 Task: I am in Miami and considering a trip to the popular Sawgrass Mills for shopping. Can you check the current crowd level at the shopping outlet? I want to plan my shopping time wisely.
Action: Mouse moved to (153, 65)
Screenshot: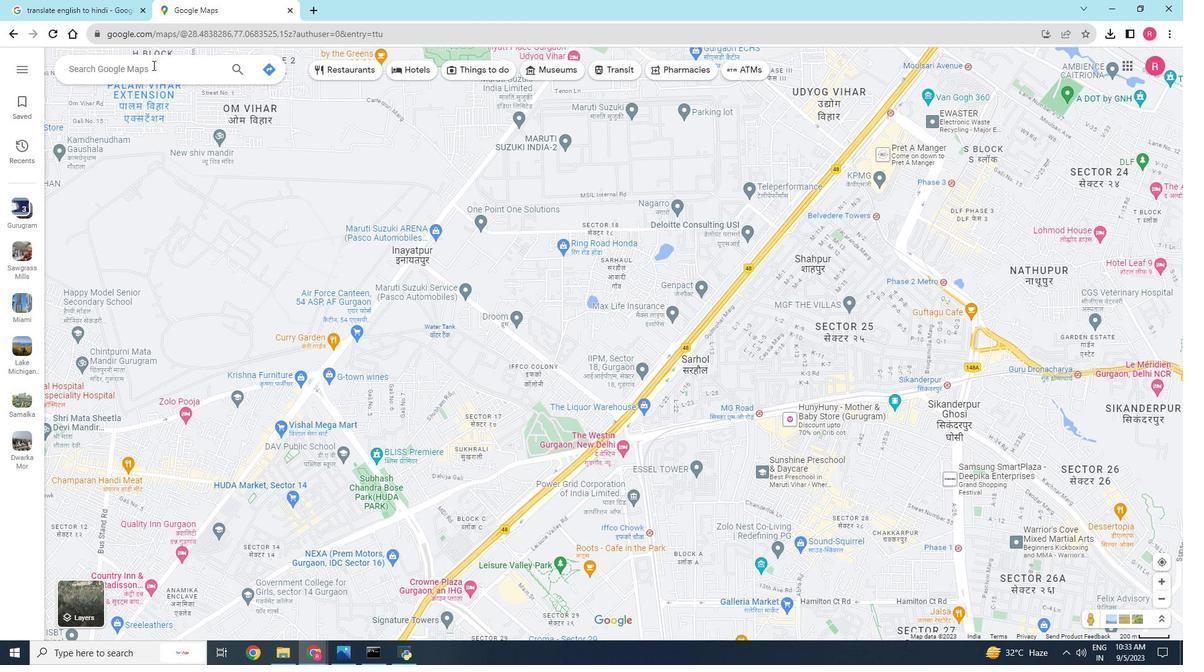 
Action: Mouse pressed left at (153, 65)
Screenshot: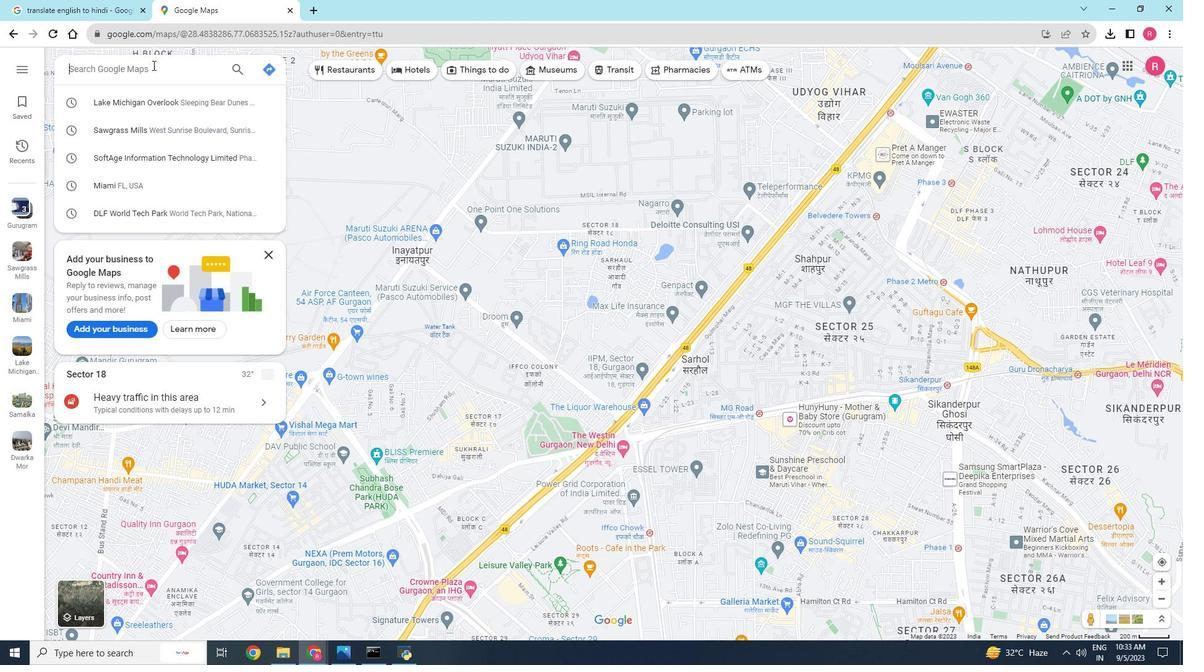 
Action: Key pressed <Key.shift>Miami<Key.space>sawgress<Key.space>mills<Key.enter>
Screenshot: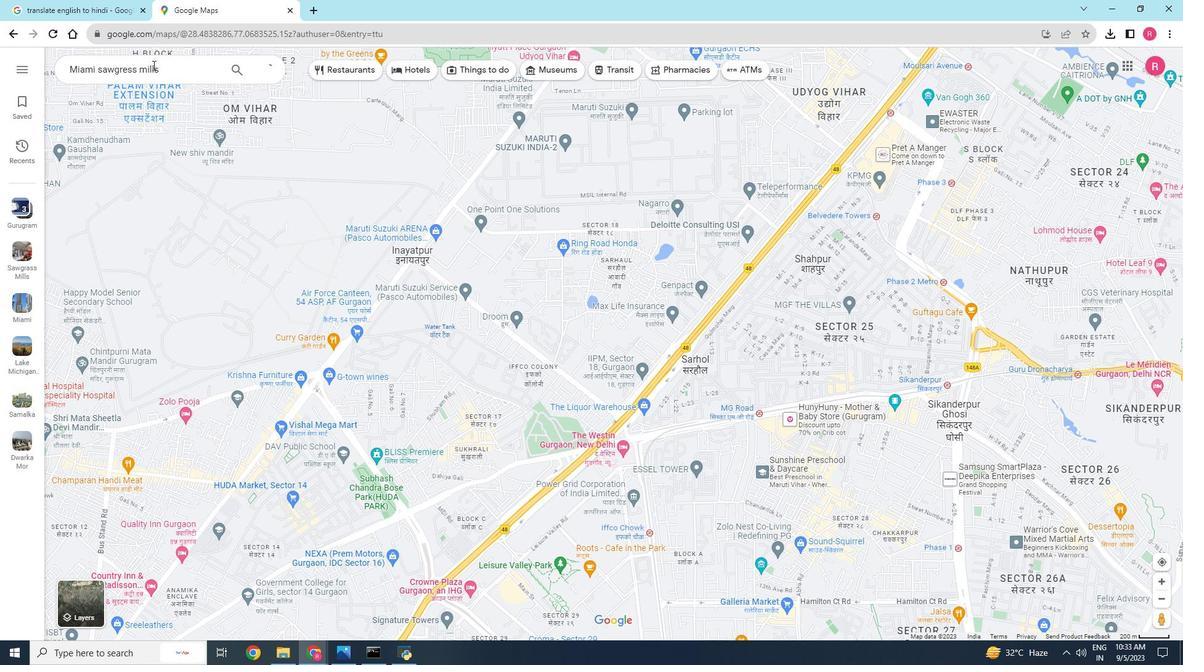 
Action: Mouse moved to (237, 138)
Screenshot: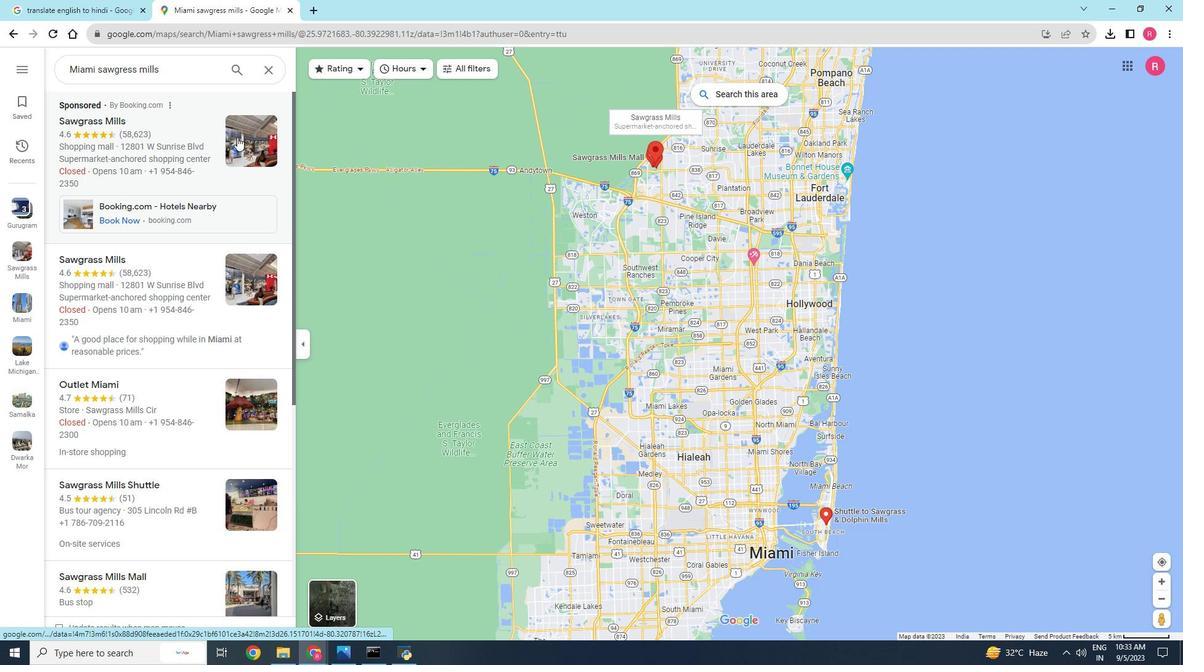 
Action: Mouse pressed left at (237, 138)
Screenshot: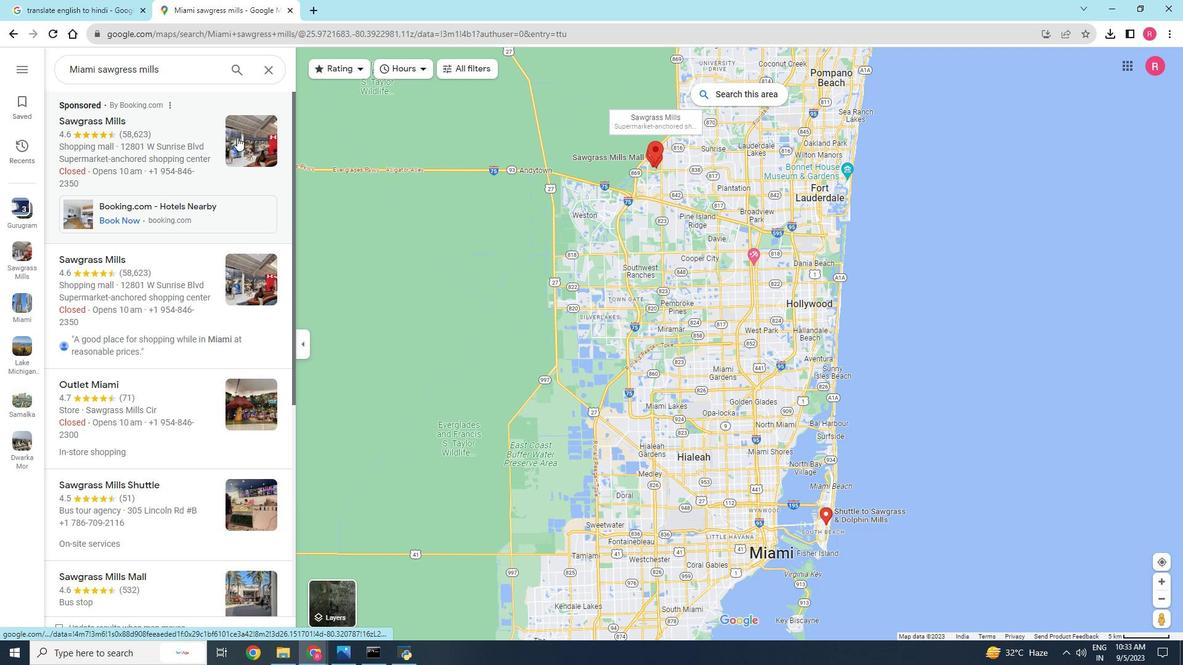 
Action: Mouse moved to (719, 268)
Screenshot: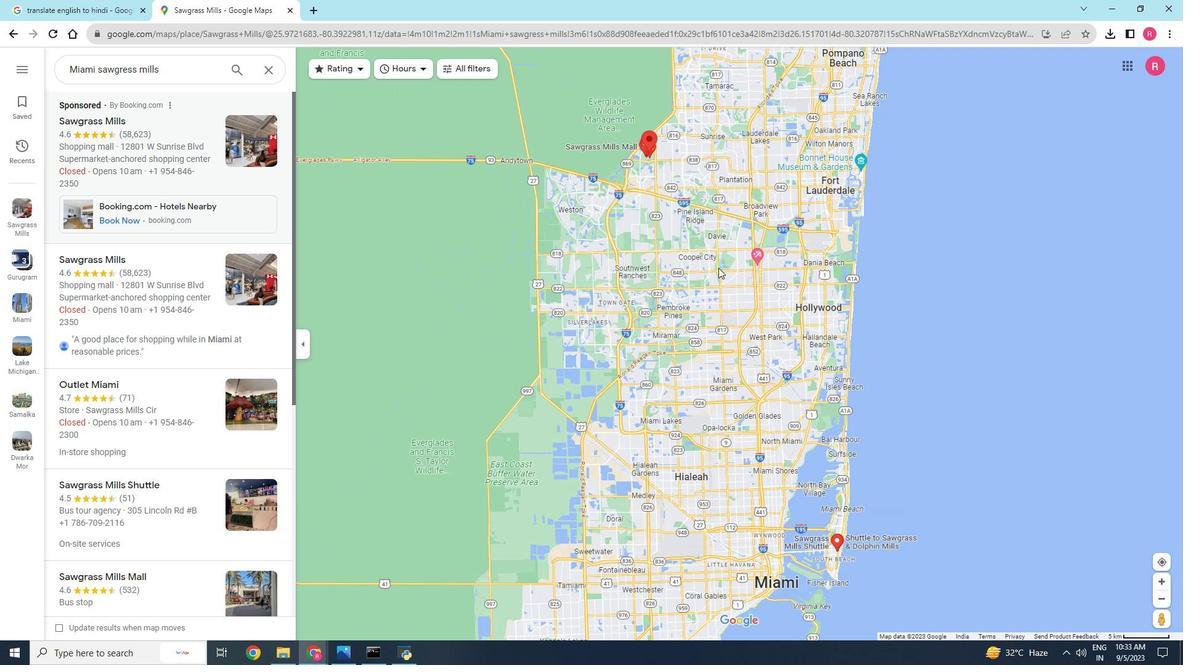 
Action: Mouse scrolled (719, 269) with delta (0, 0)
Screenshot: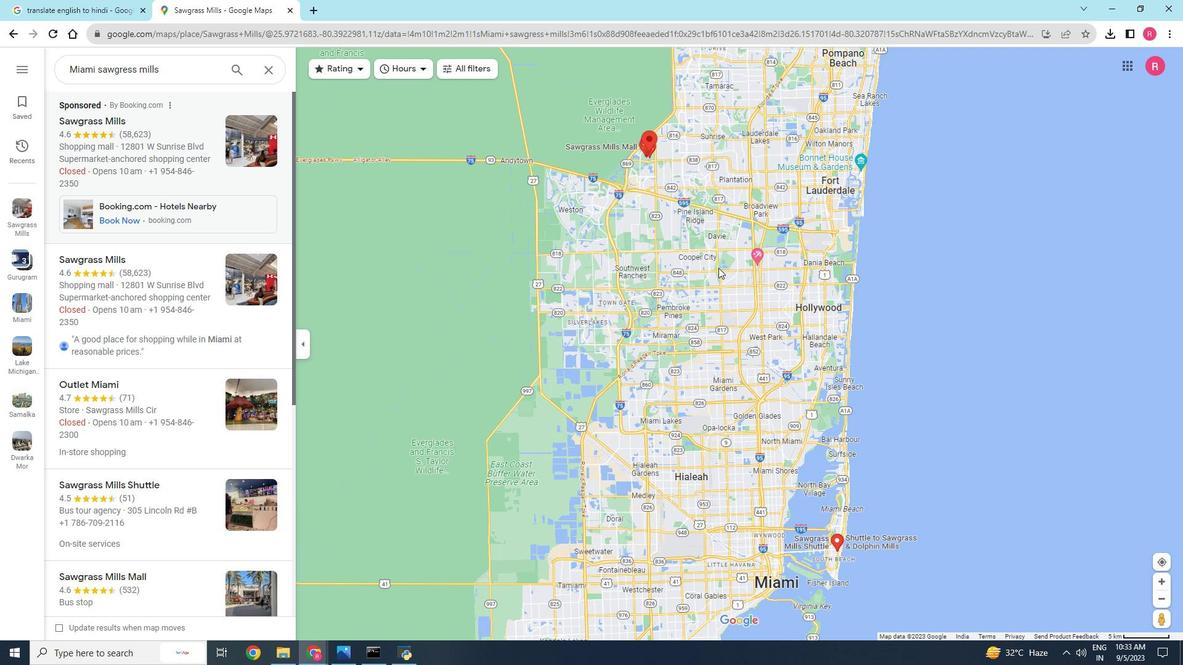 
Action: Mouse scrolled (719, 269) with delta (0, 0)
Screenshot: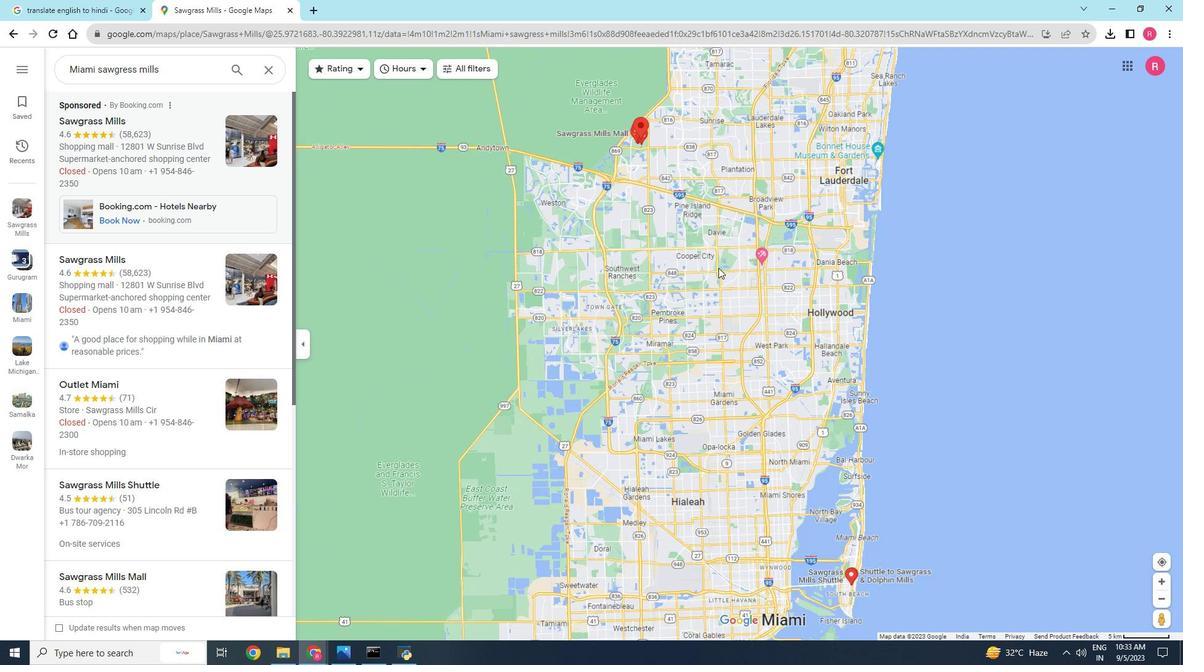 
Action: Mouse scrolled (719, 269) with delta (0, 0)
Screenshot: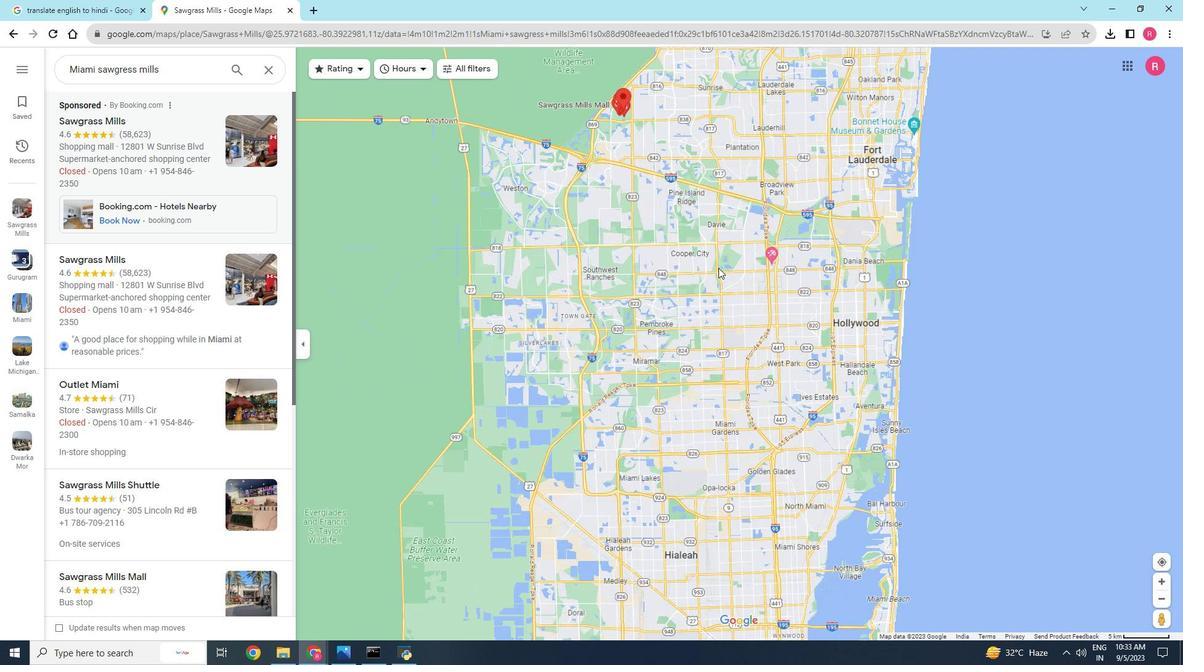
Action: Mouse scrolled (719, 269) with delta (0, 0)
Screenshot: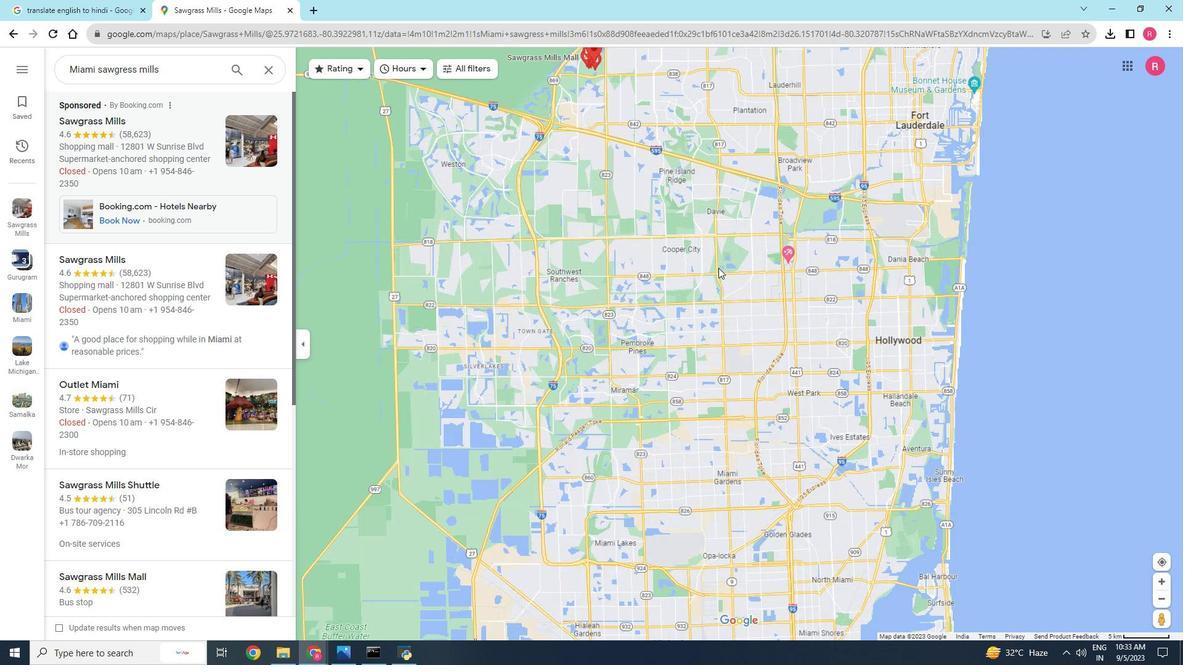 
Action: Mouse scrolled (719, 269) with delta (0, 0)
Screenshot: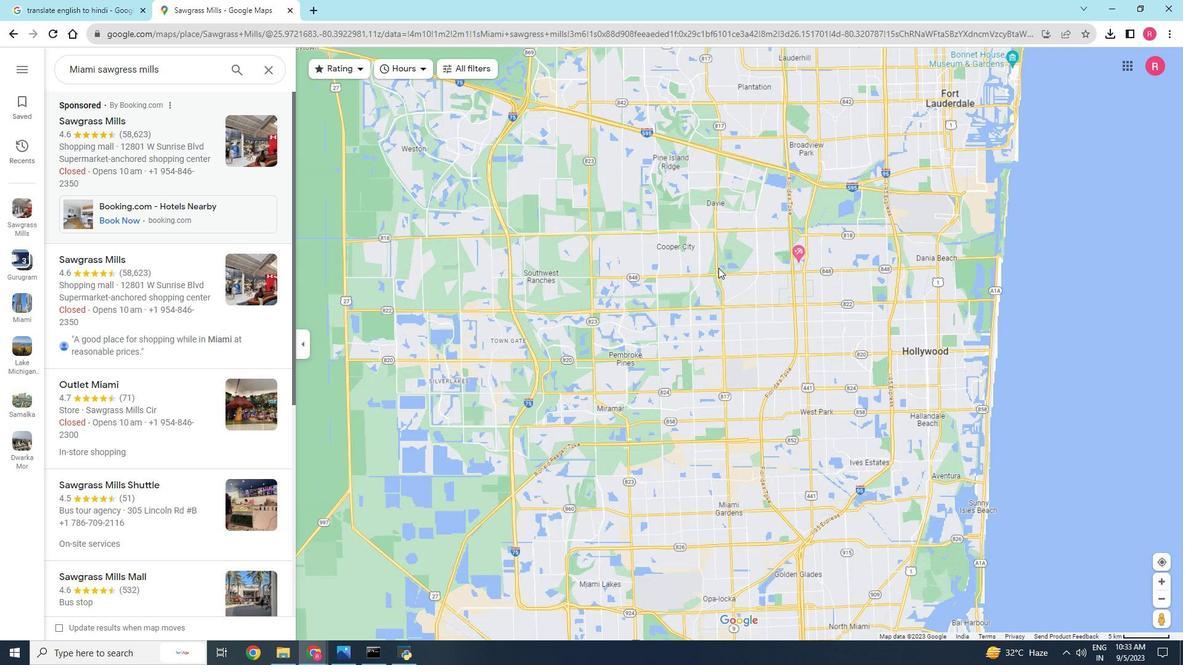 
Action: Mouse moved to (659, 270)
Screenshot: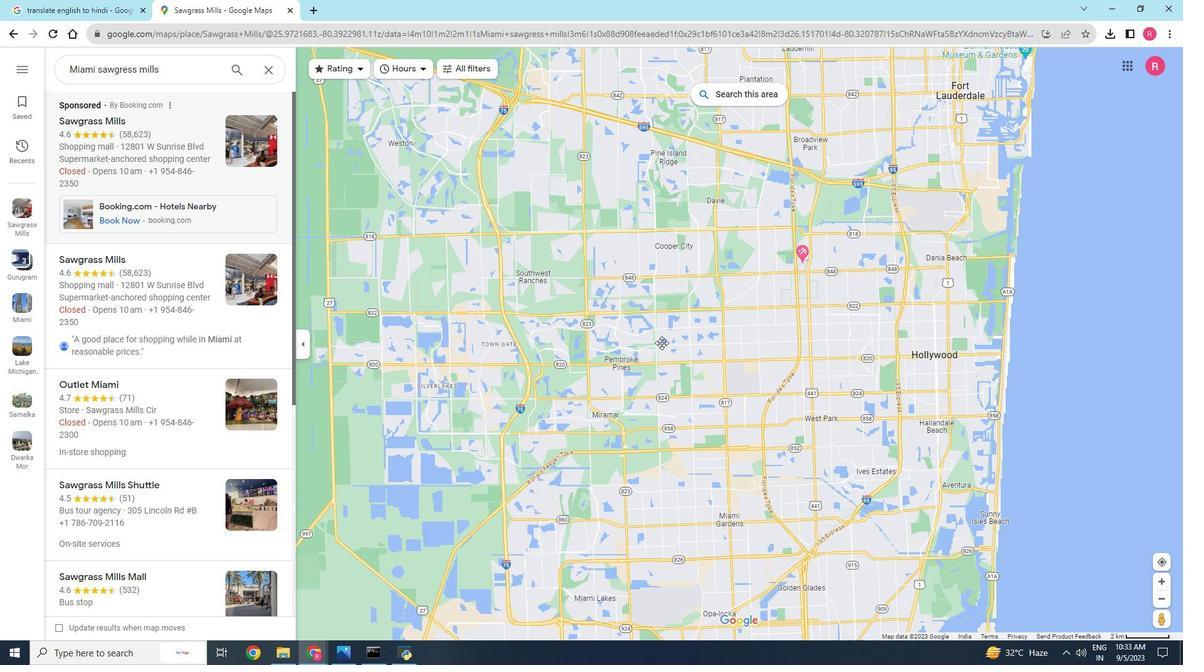 
Action: Mouse pressed left at (659, 270)
Screenshot: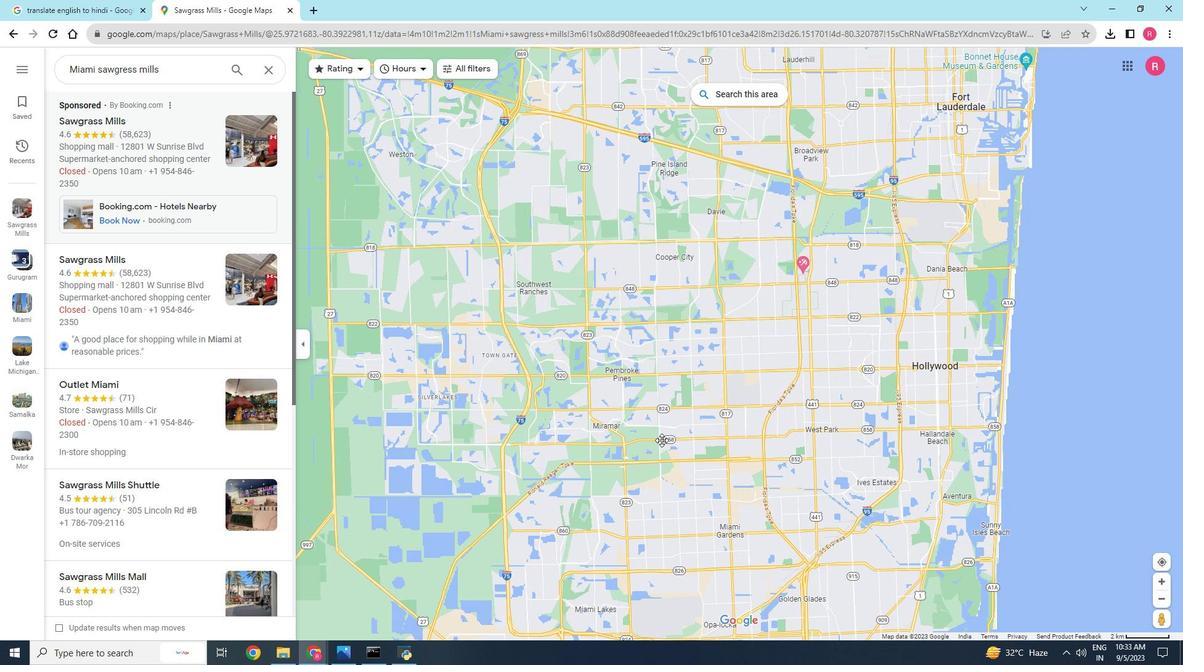 
Action: Mouse moved to (637, 472)
Screenshot: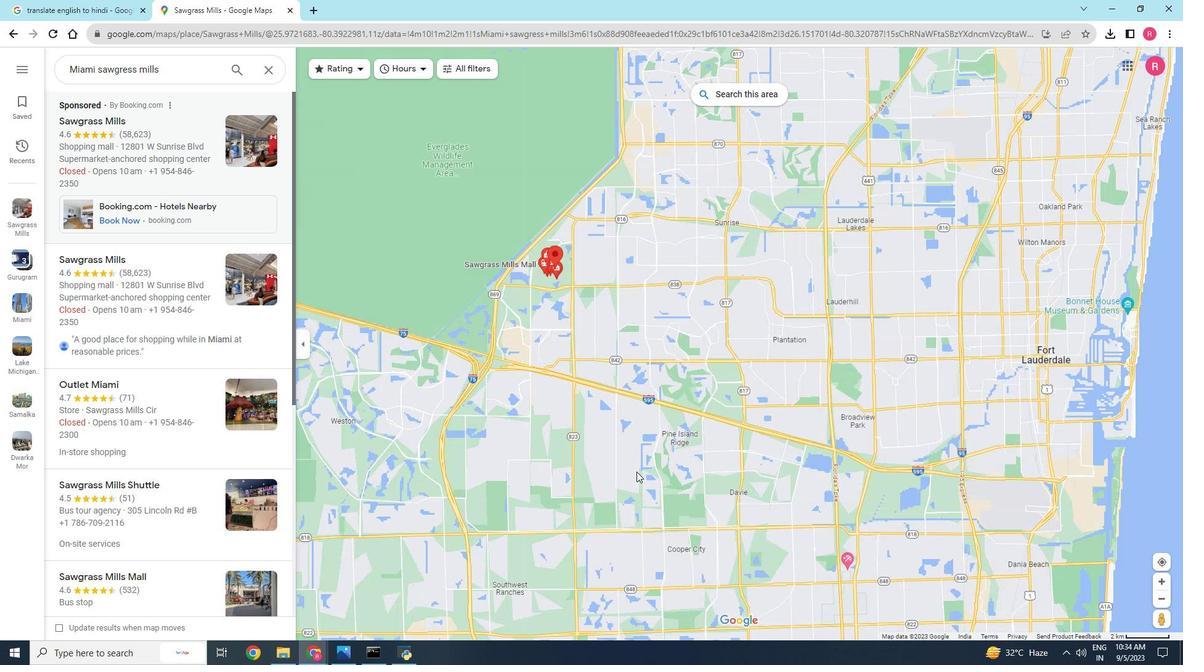 
Action: Mouse scrolled (637, 473) with delta (0, 0)
Screenshot: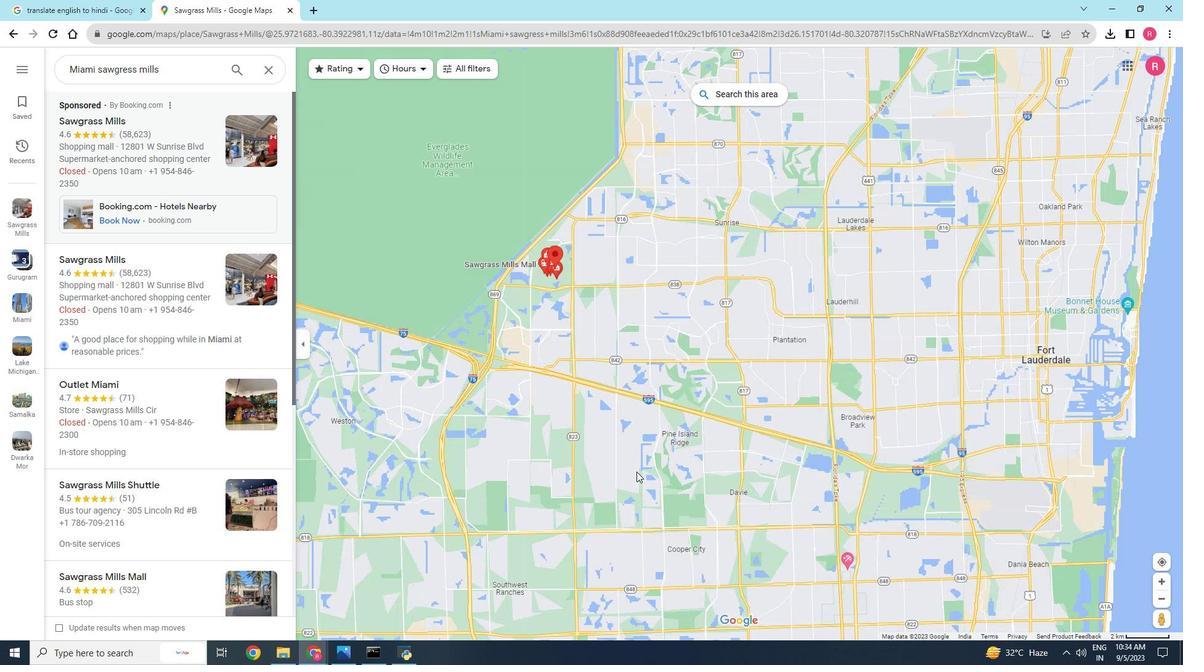 
Action: Mouse scrolled (637, 473) with delta (0, 0)
Screenshot: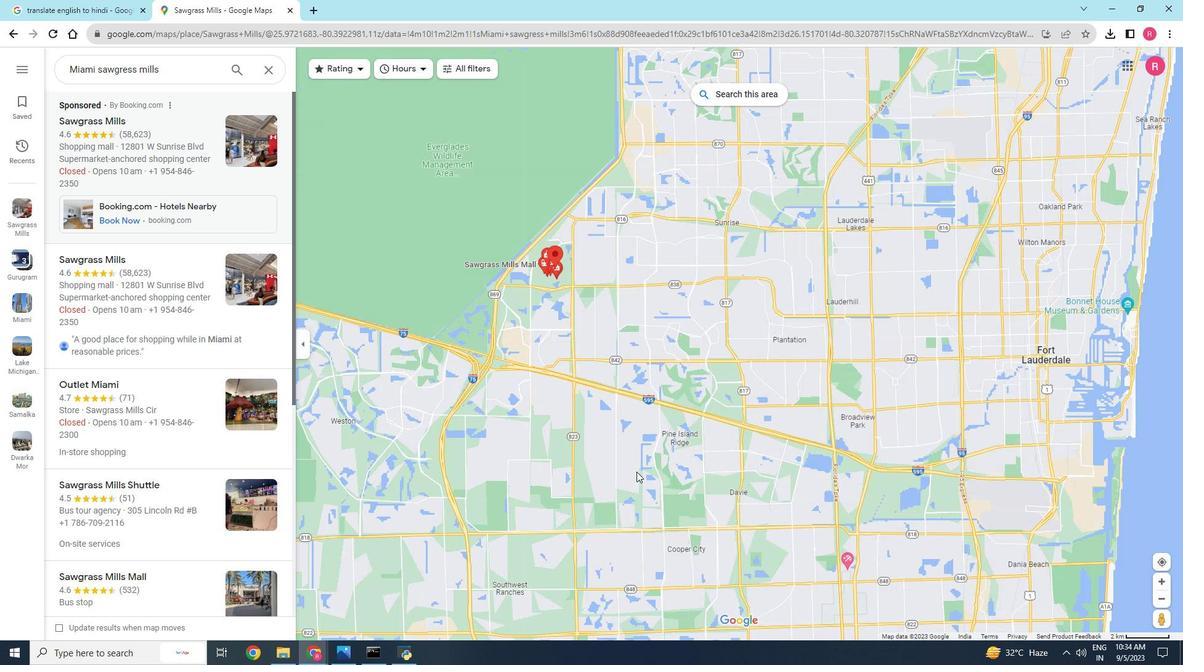 
Action: Mouse moved to (637, 472)
Screenshot: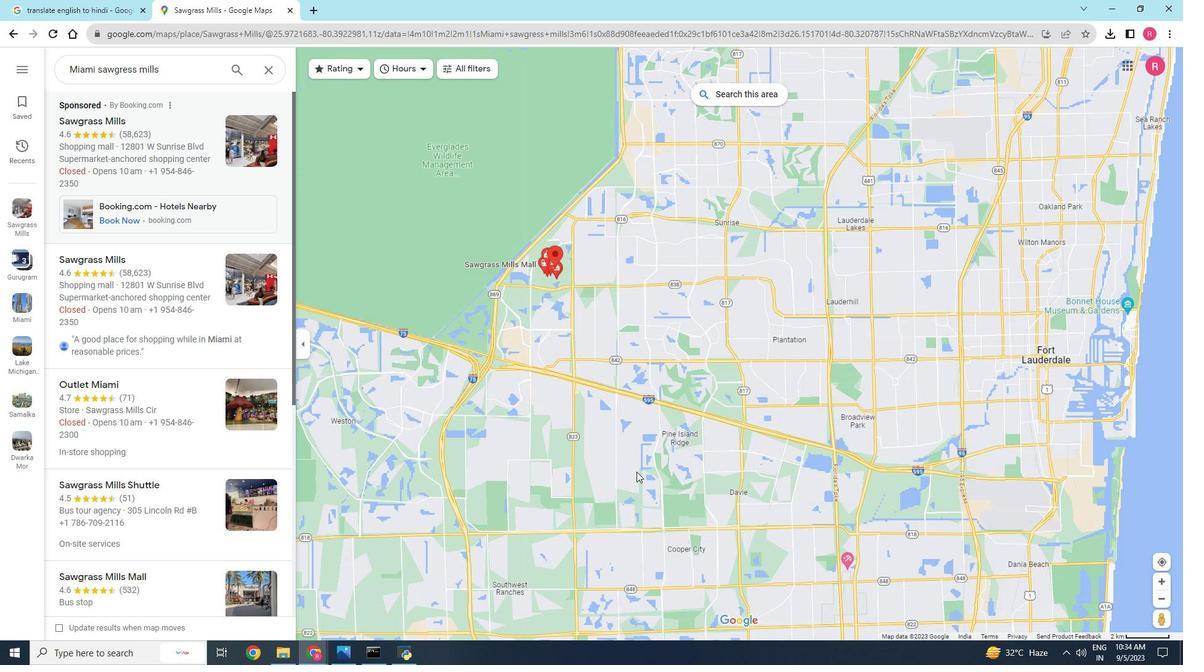 
Action: Mouse scrolled (637, 473) with delta (0, 0)
Screenshot: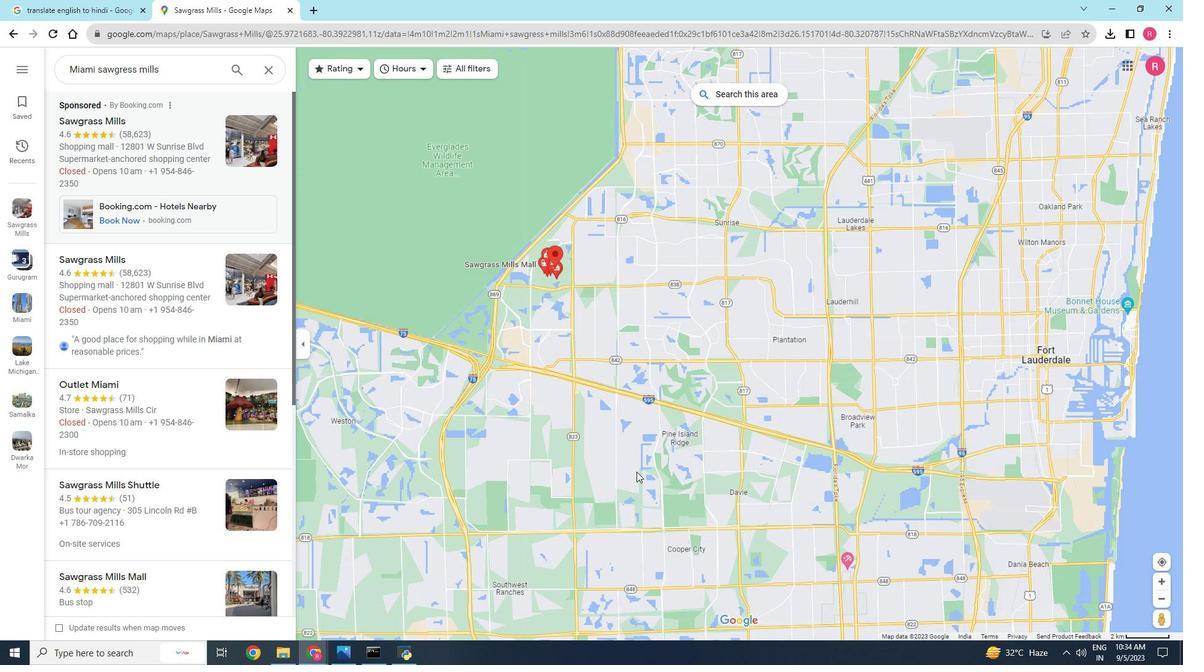 
Action: Mouse scrolled (637, 473) with delta (0, 0)
Screenshot: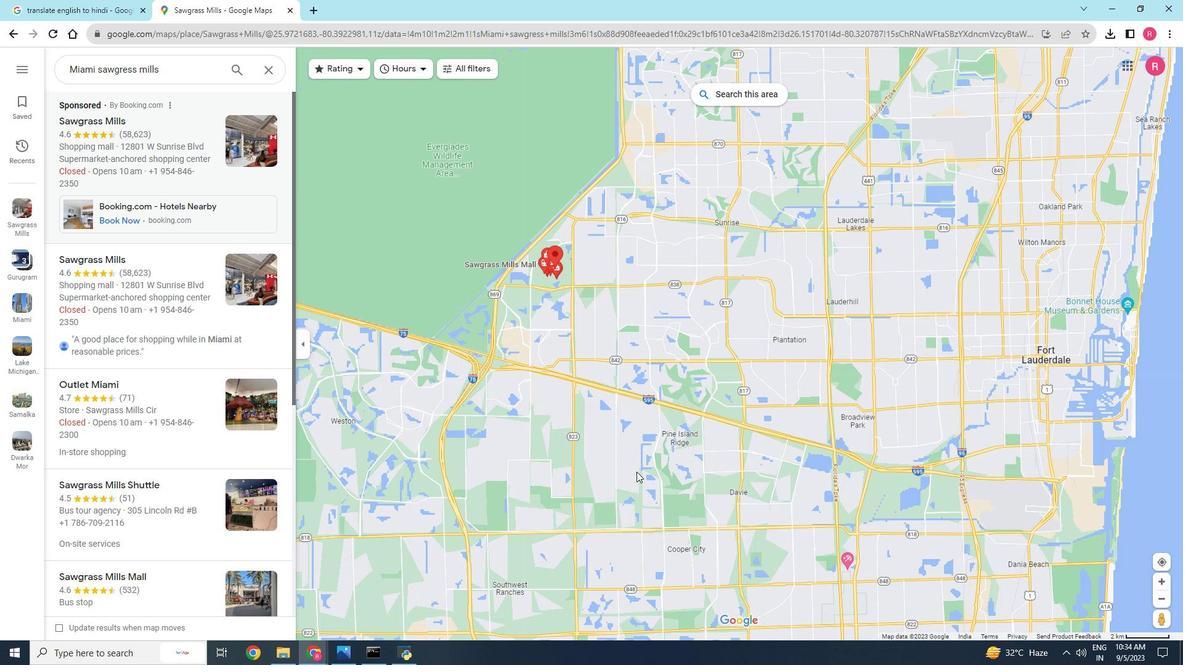 
Action: Mouse scrolled (637, 473) with delta (0, 0)
Screenshot: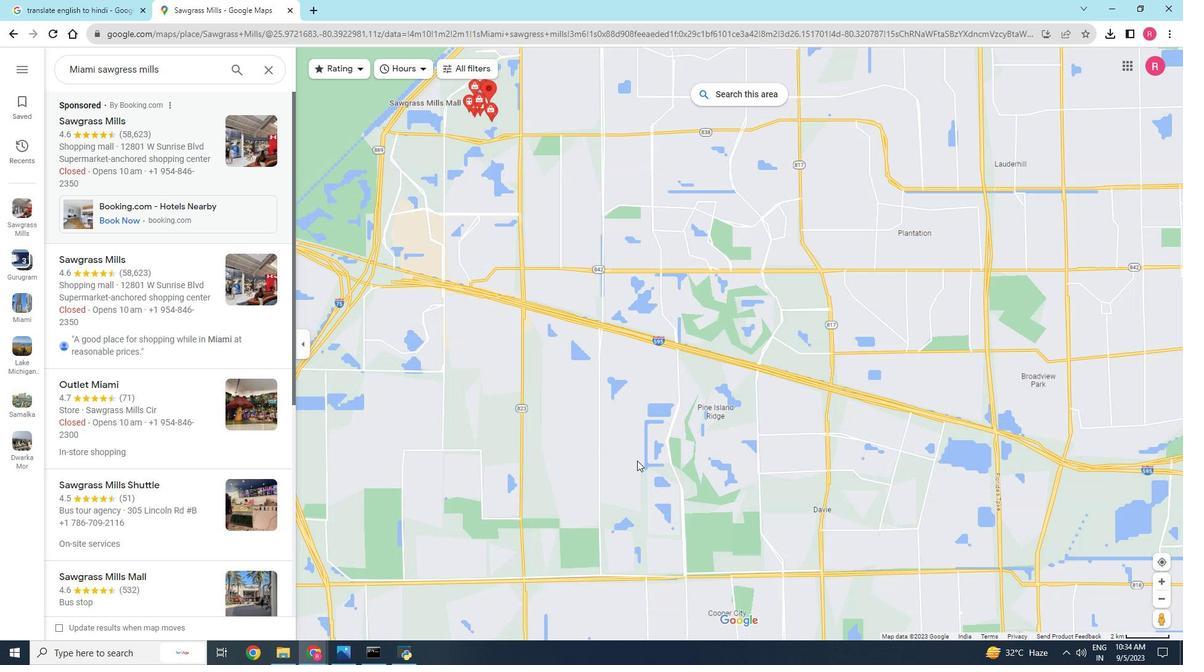 
Action: Mouse moved to (563, 270)
Screenshot: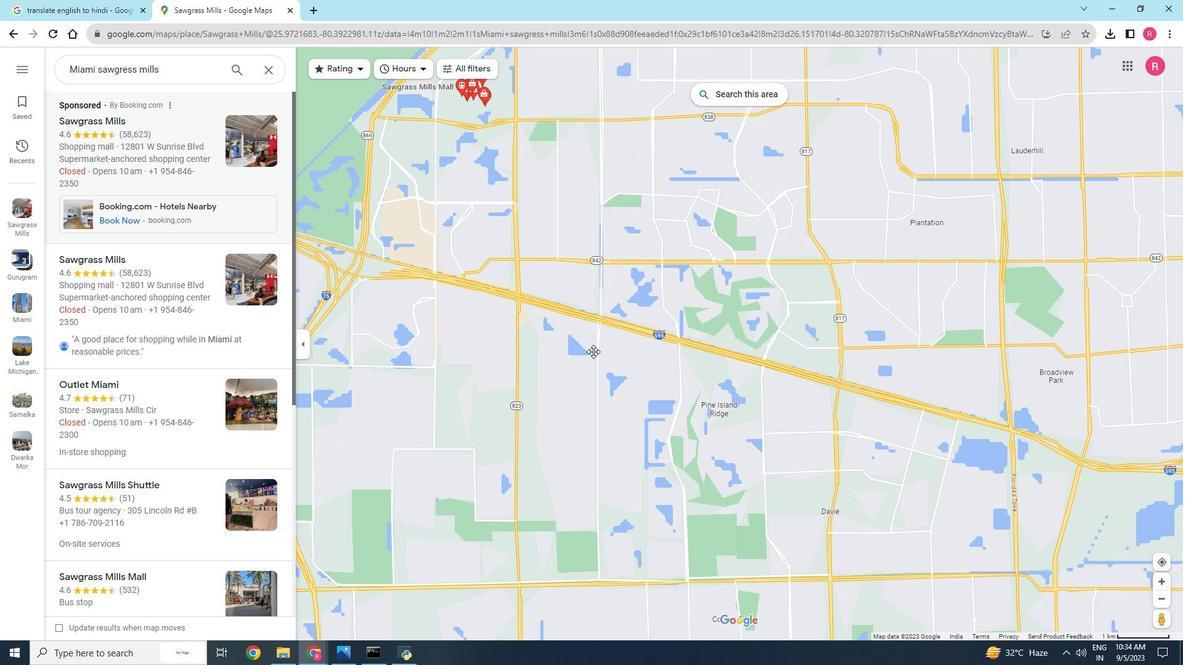 
Action: Mouse pressed left at (563, 270)
Screenshot: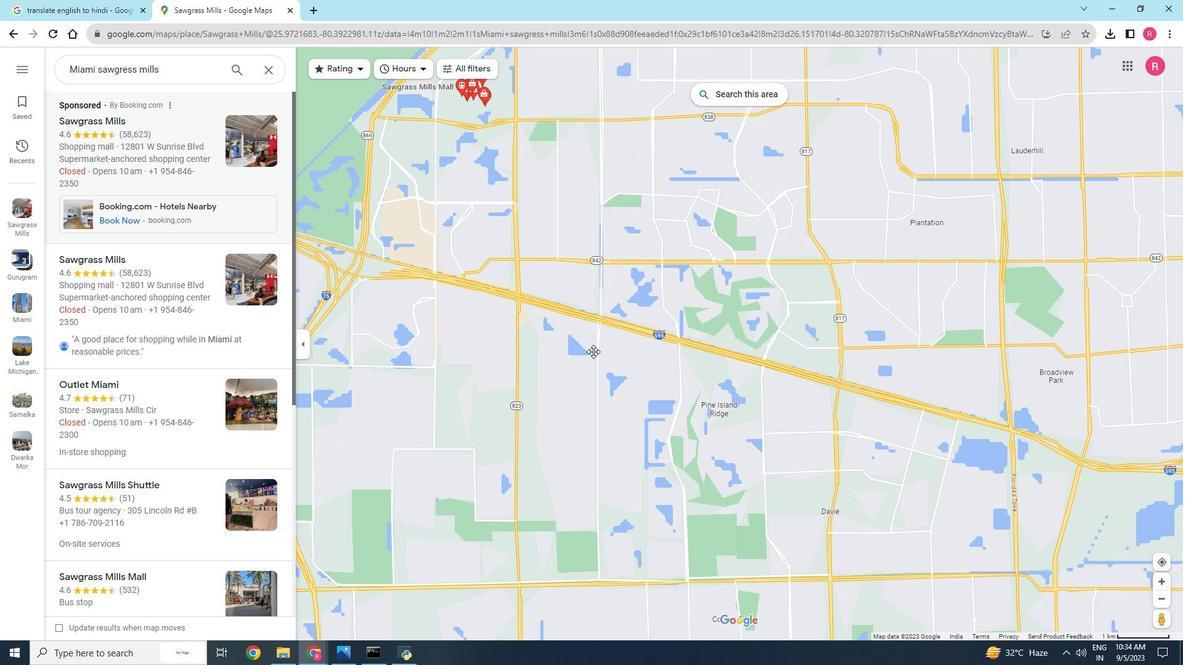 
Action: Mouse moved to (709, 394)
Screenshot: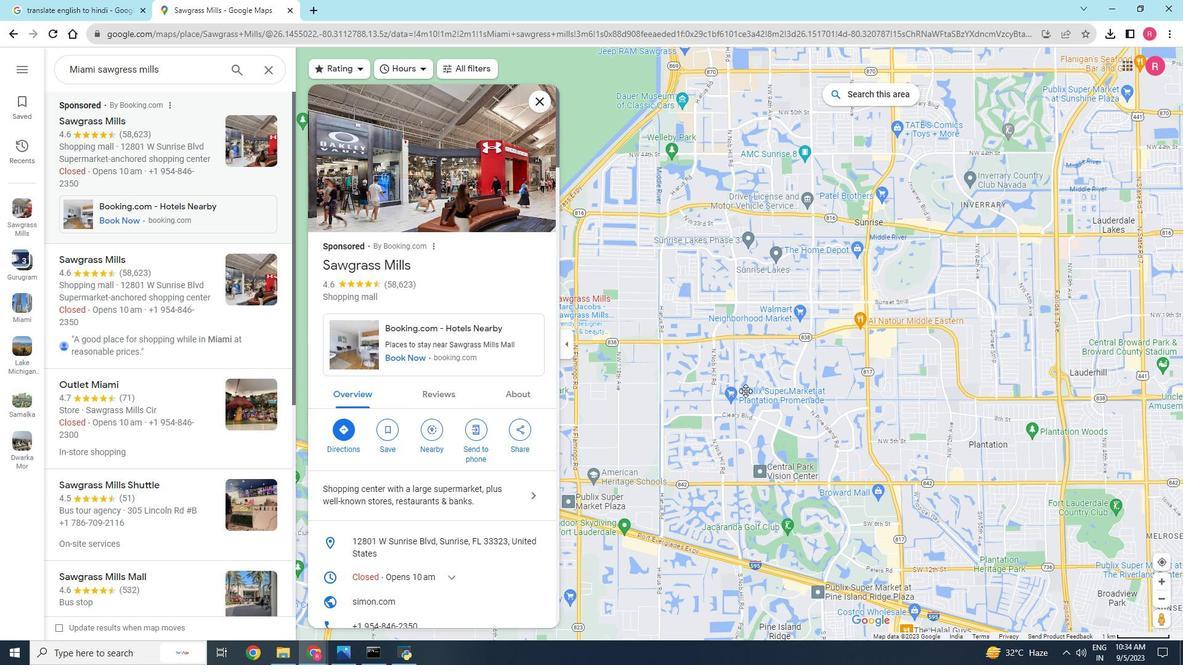 
Action: Mouse pressed left at (709, 394)
Screenshot: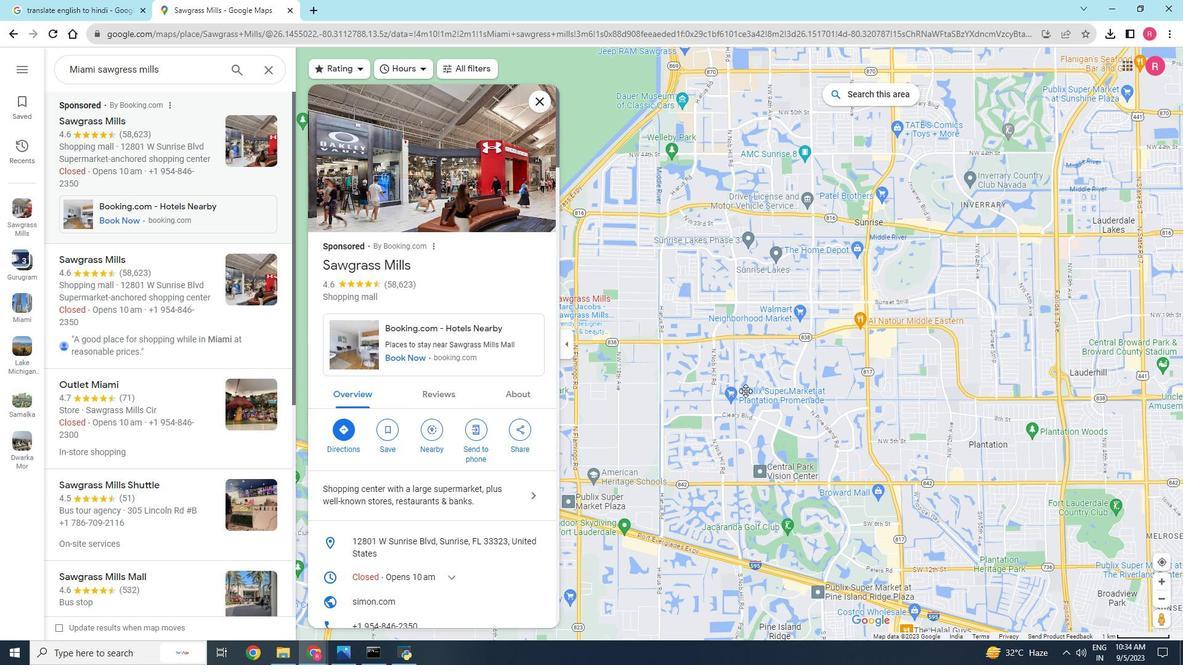 
Action: Mouse moved to (709, 382)
Screenshot: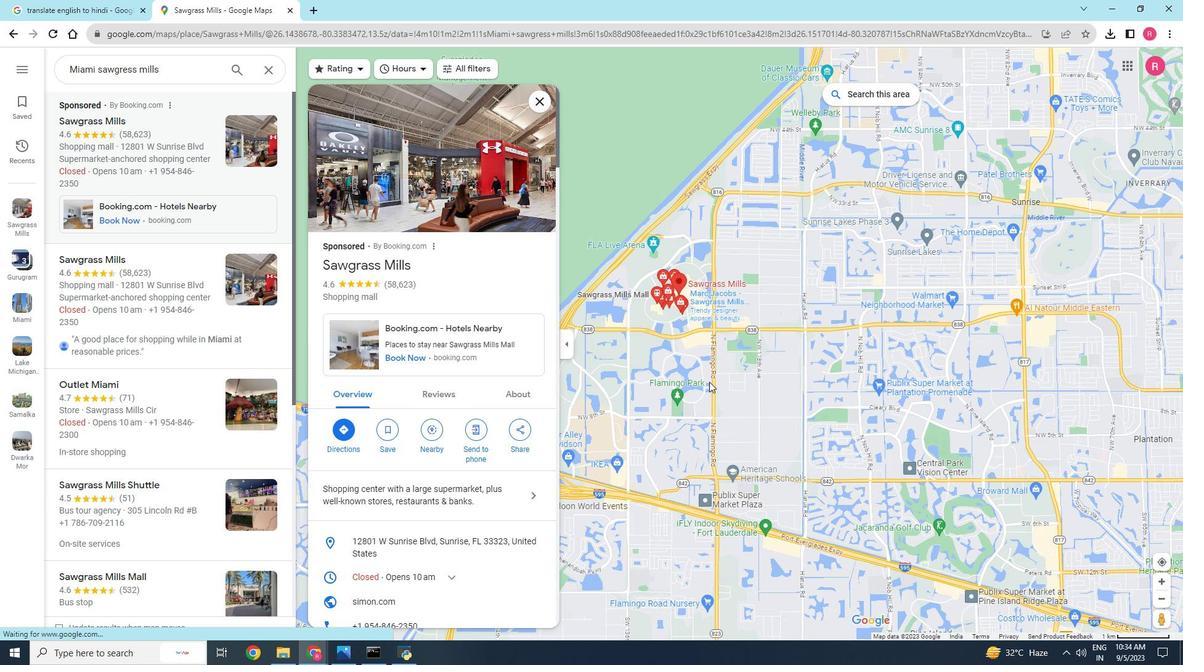 
Action: Mouse scrolled (709, 382) with delta (0, 0)
Screenshot: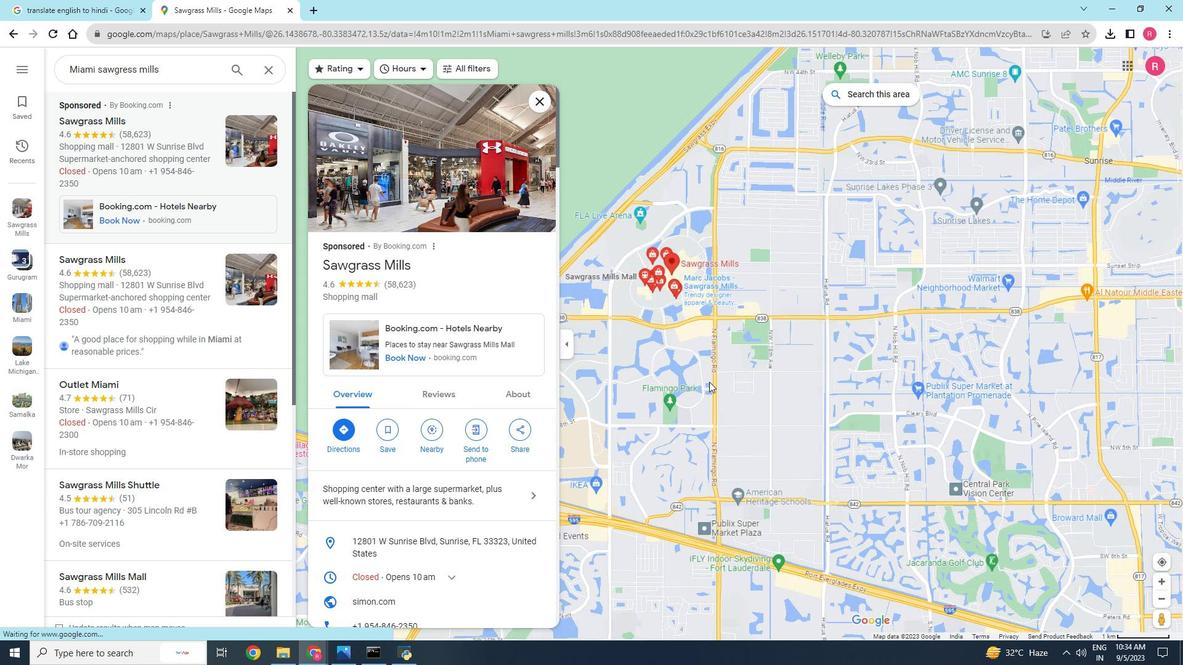 
Action: Mouse moved to (709, 382)
Screenshot: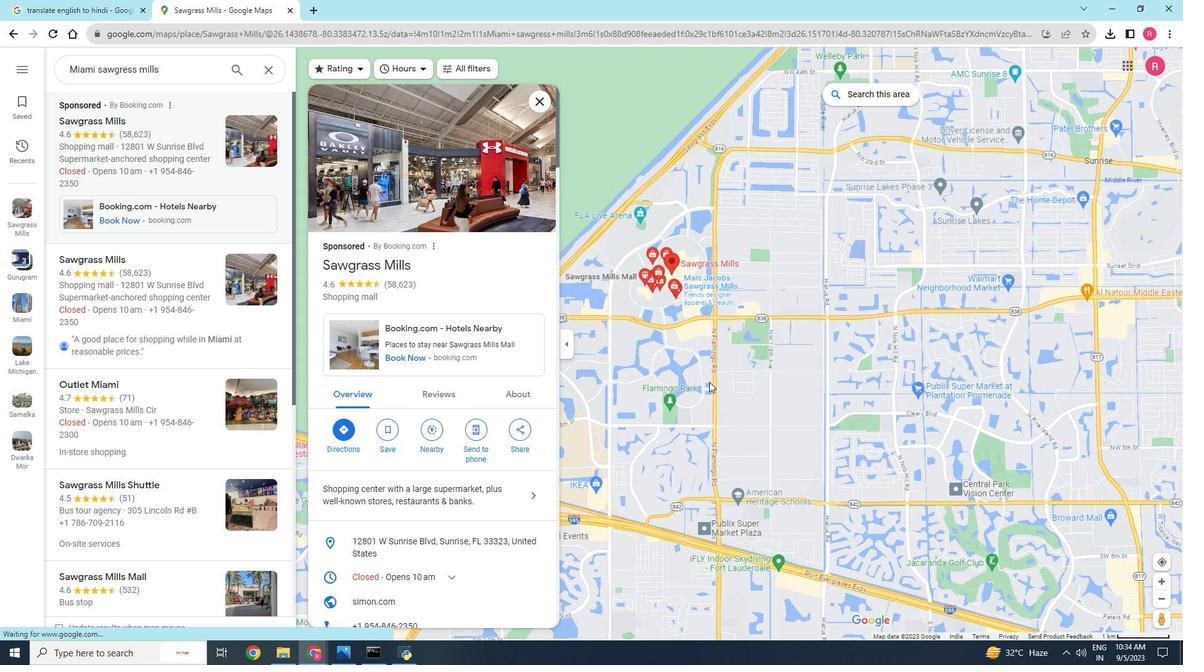 
Action: Mouse scrolled (709, 383) with delta (0, 0)
Screenshot: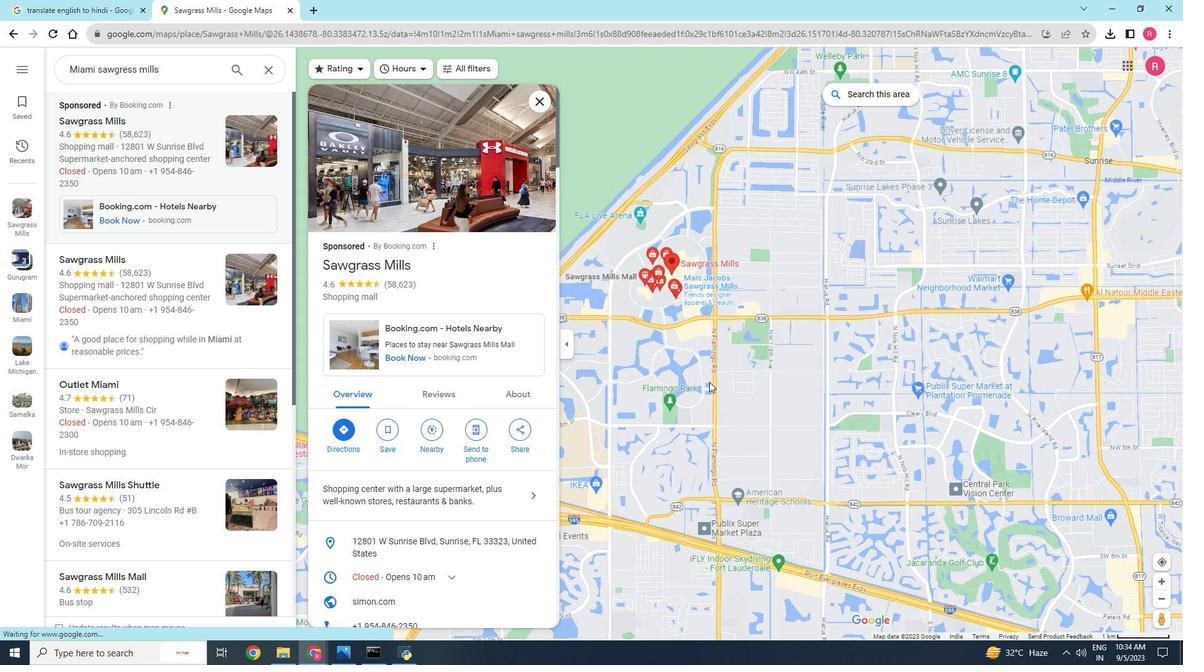 
Action: Mouse scrolled (709, 383) with delta (0, 0)
Screenshot: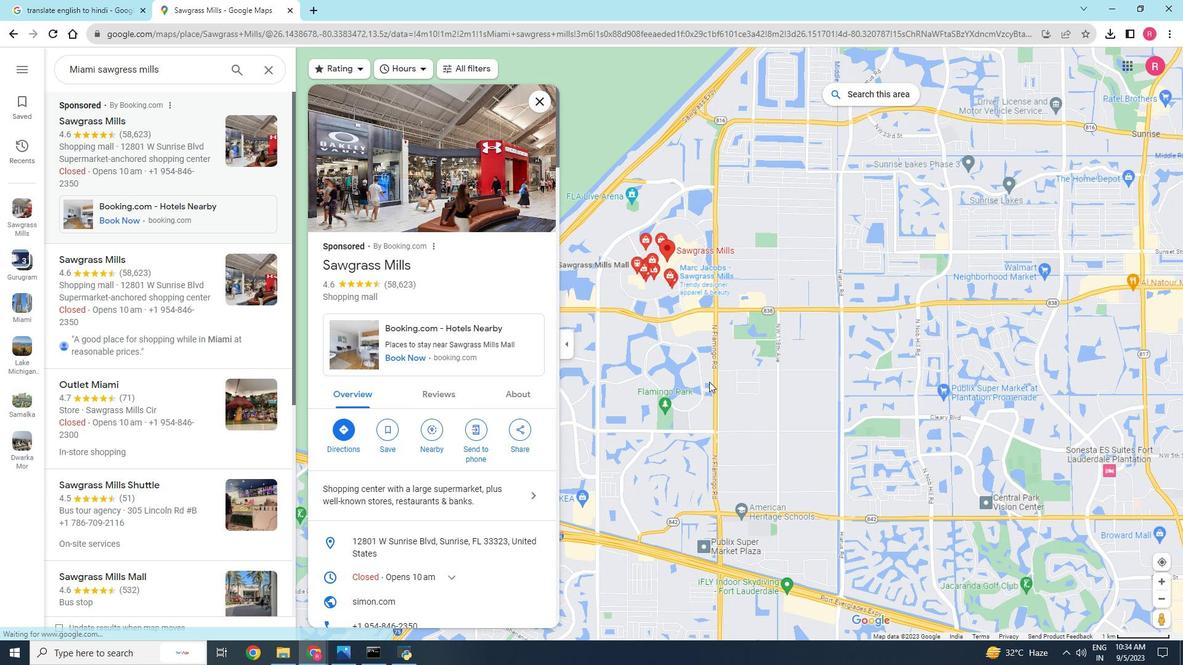 
Action: Mouse moved to (671, 285)
Screenshot: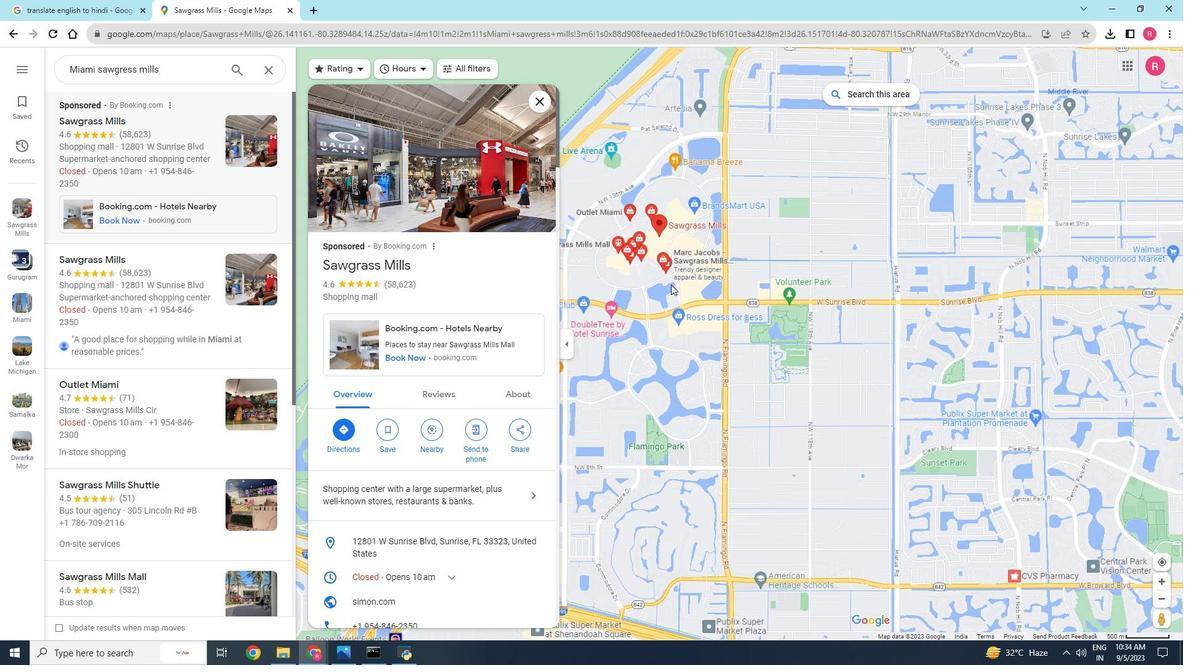 
Action: Mouse scrolled (671, 285) with delta (0, 0)
Screenshot: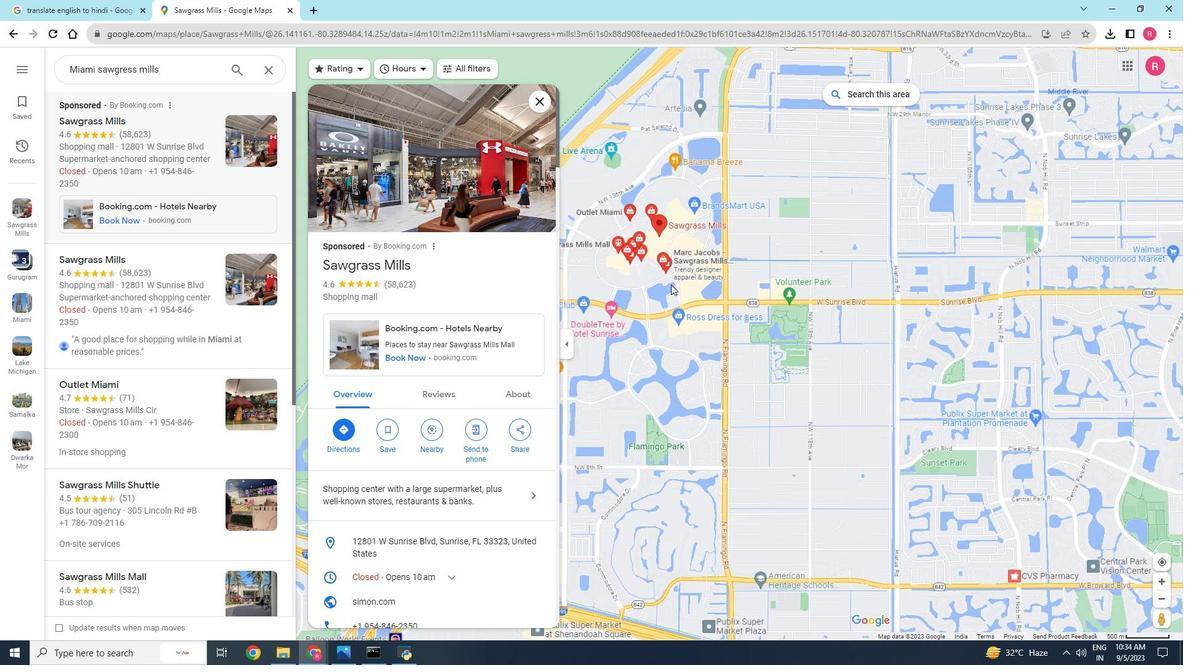 
Action: Mouse scrolled (671, 285) with delta (0, 0)
Screenshot: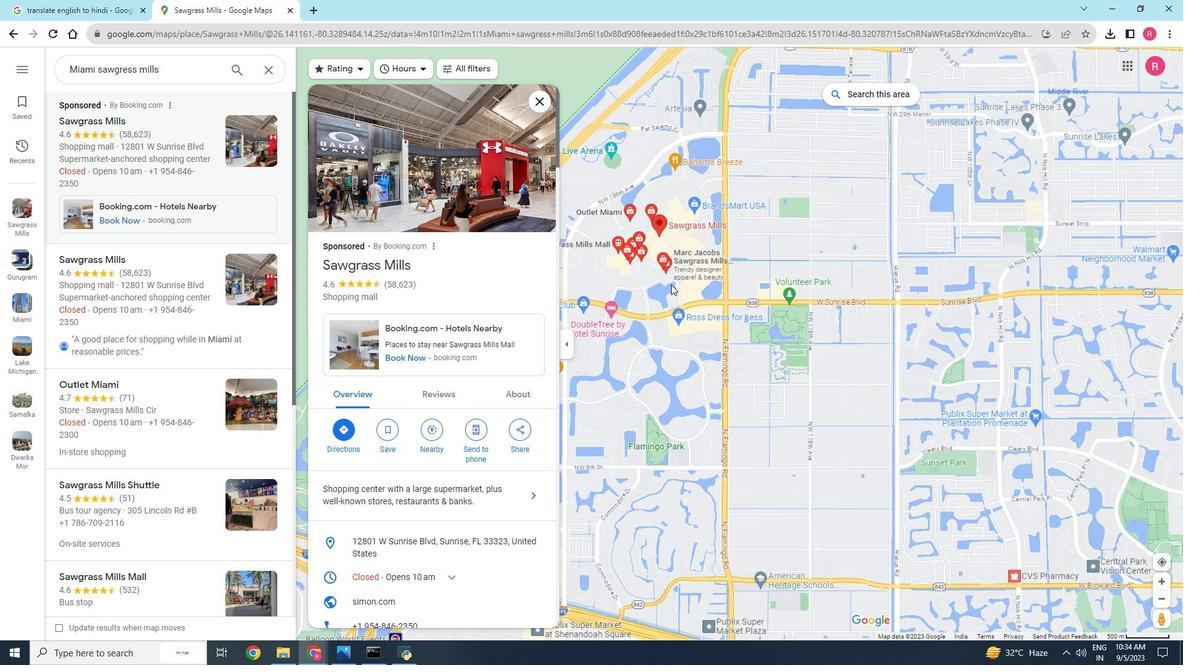 
Action: Mouse moved to (688, 316)
Screenshot: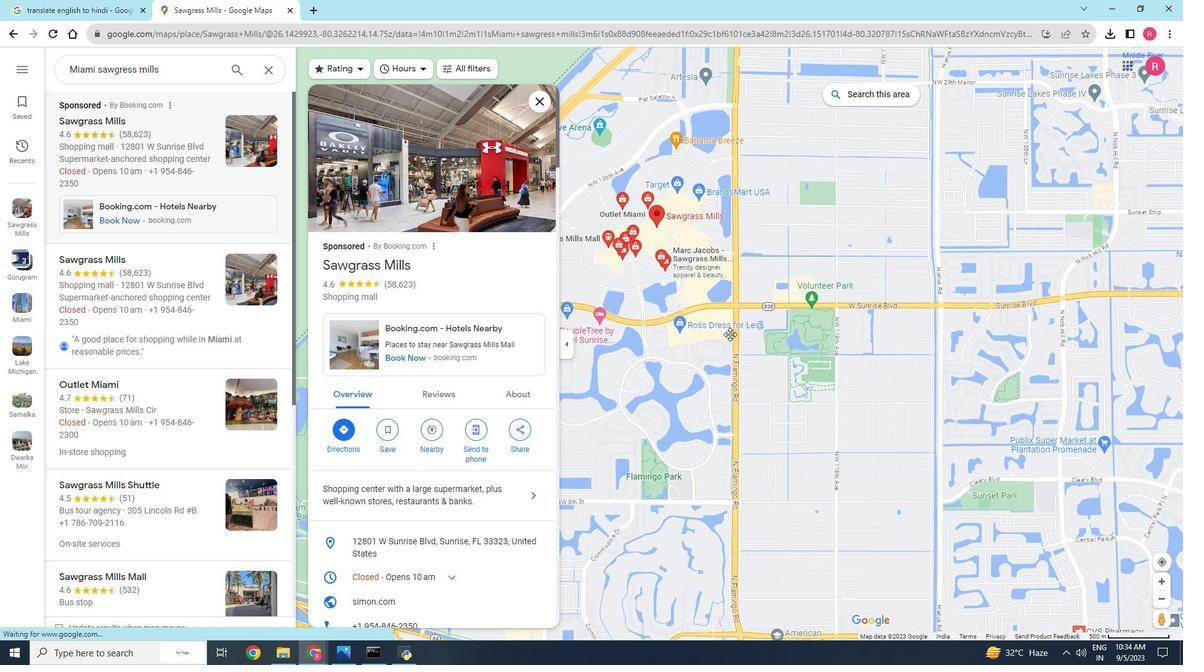 
Action: Mouse pressed left at (688, 316)
Screenshot: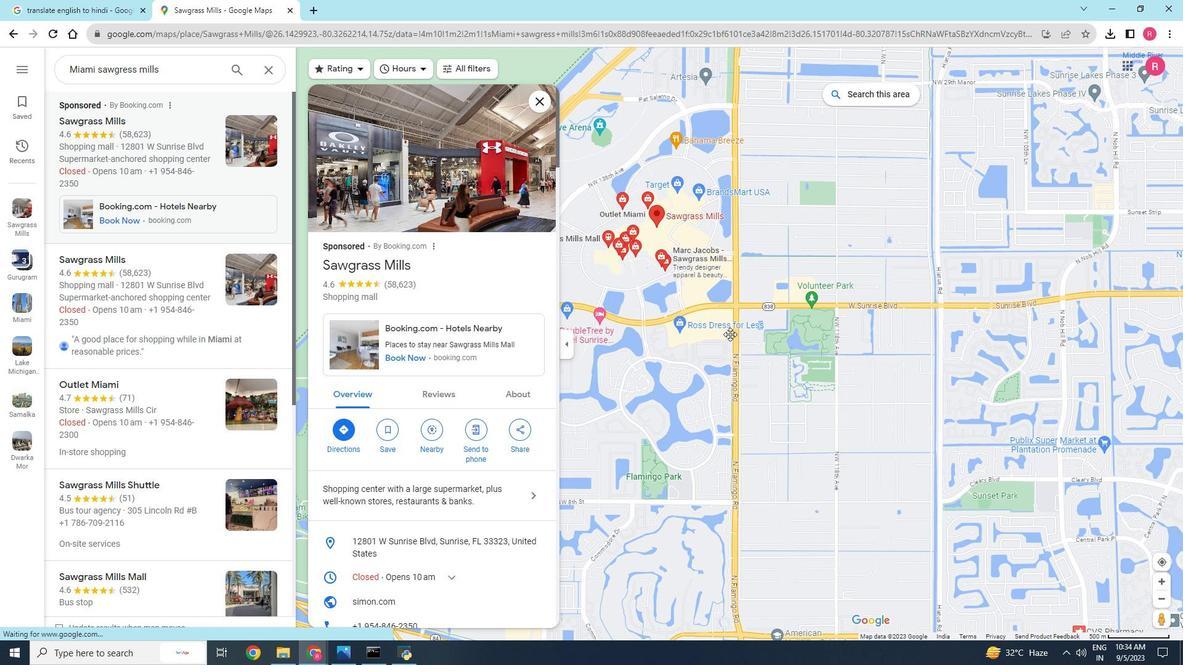
Action: Mouse moved to (803, 375)
Screenshot: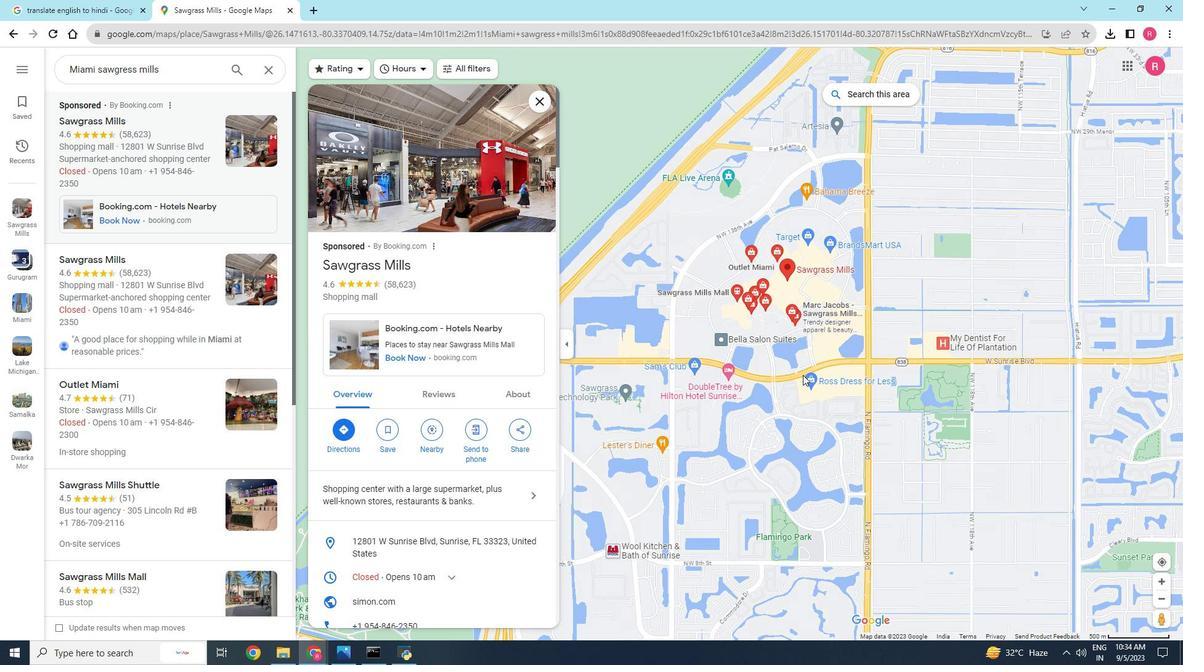 
Action: Mouse scrolled (803, 376) with delta (0, 0)
Screenshot: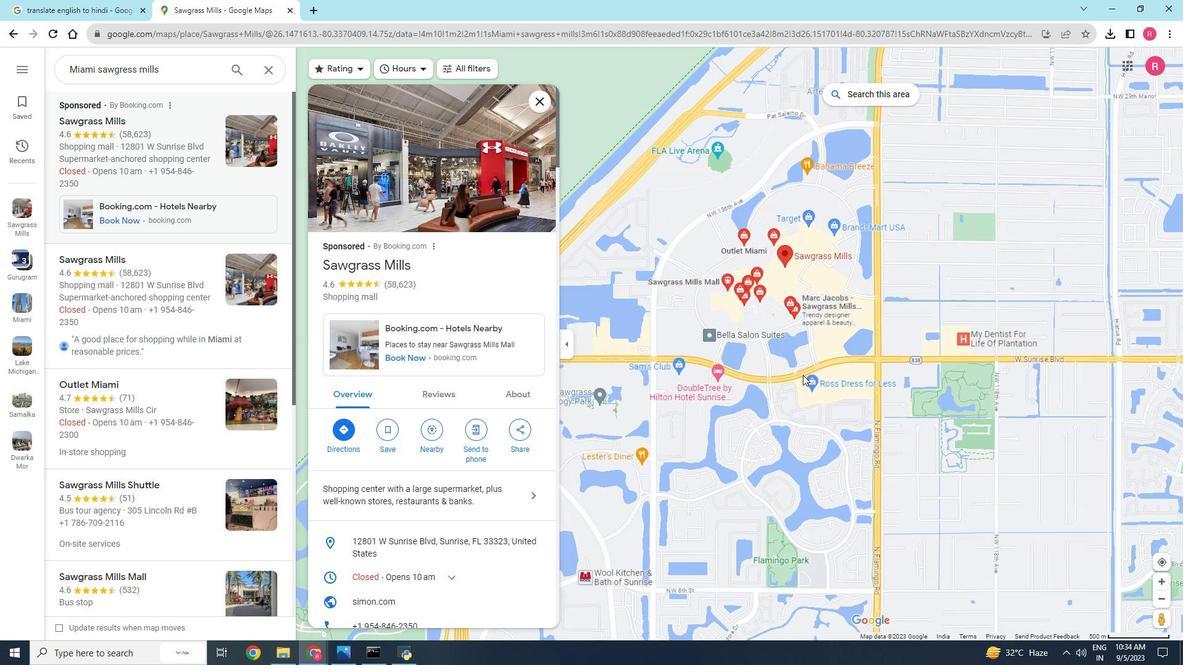 
Action: Mouse moved to (460, 531)
Screenshot: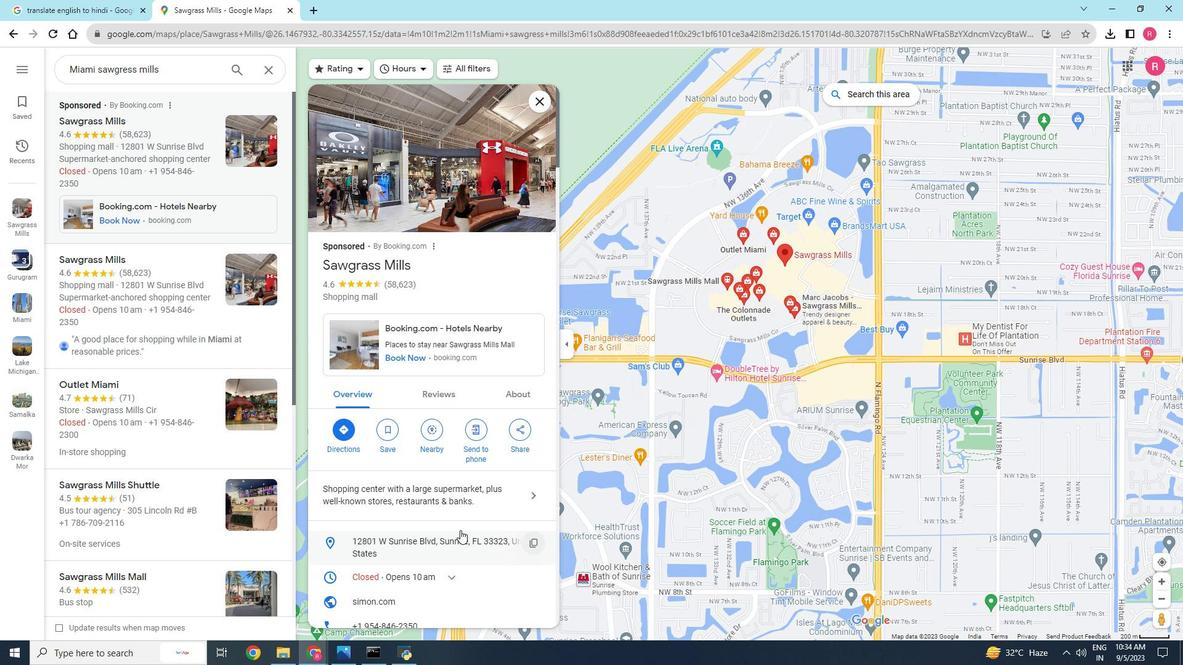 
Action: Mouse scrolled (460, 530) with delta (0, 0)
Screenshot: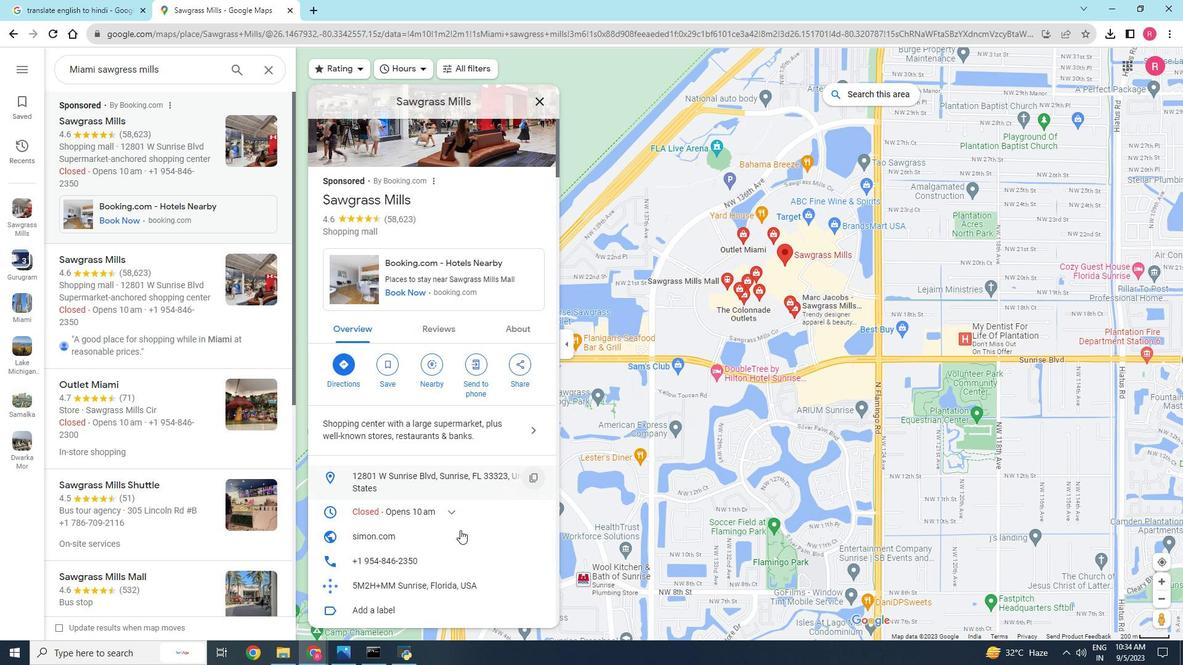 
Action: Mouse scrolled (460, 530) with delta (0, 0)
Screenshot: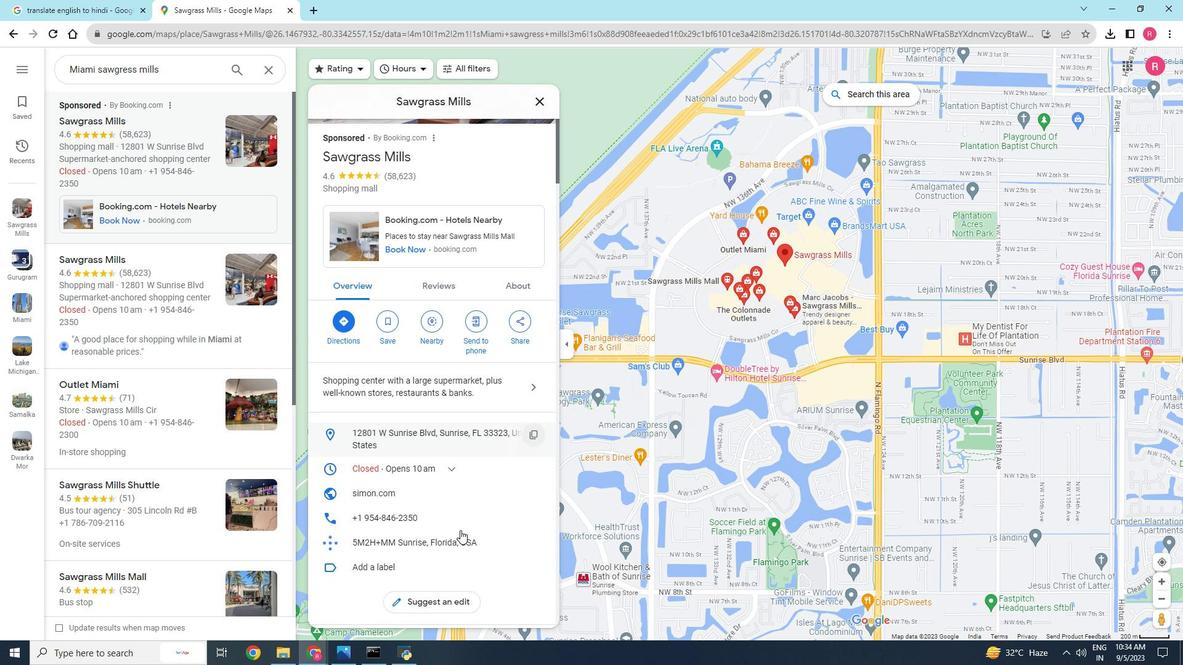 
Action: Mouse scrolled (460, 530) with delta (0, 0)
Screenshot: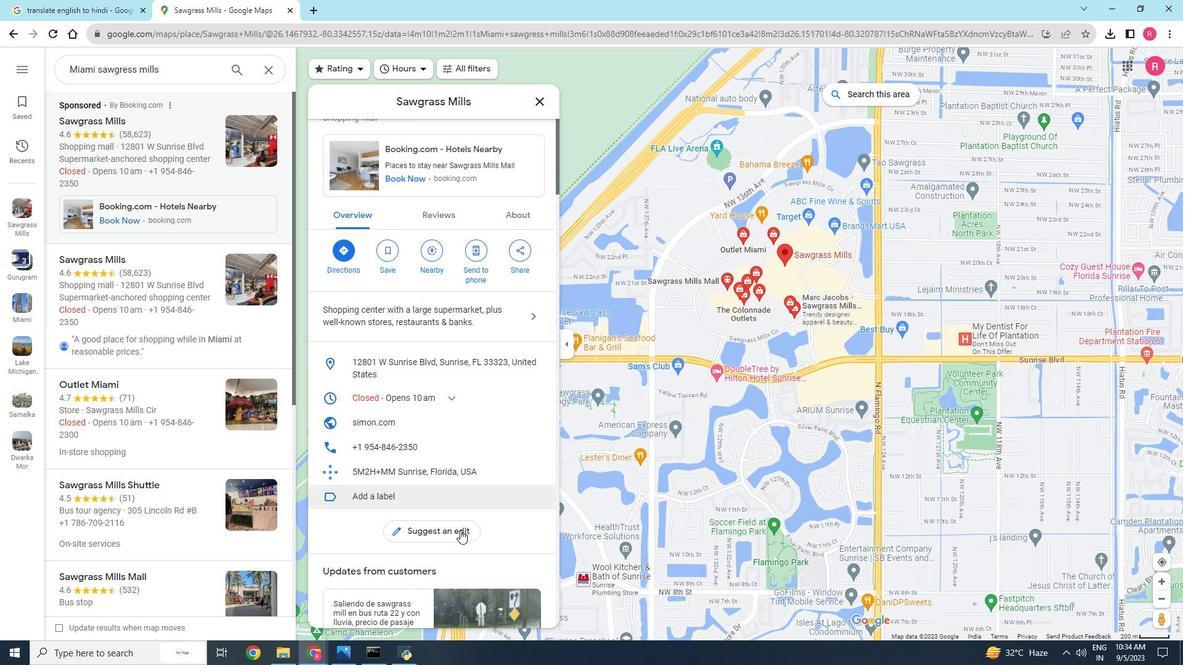 
Action: Mouse scrolled (460, 530) with delta (0, 0)
Screenshot: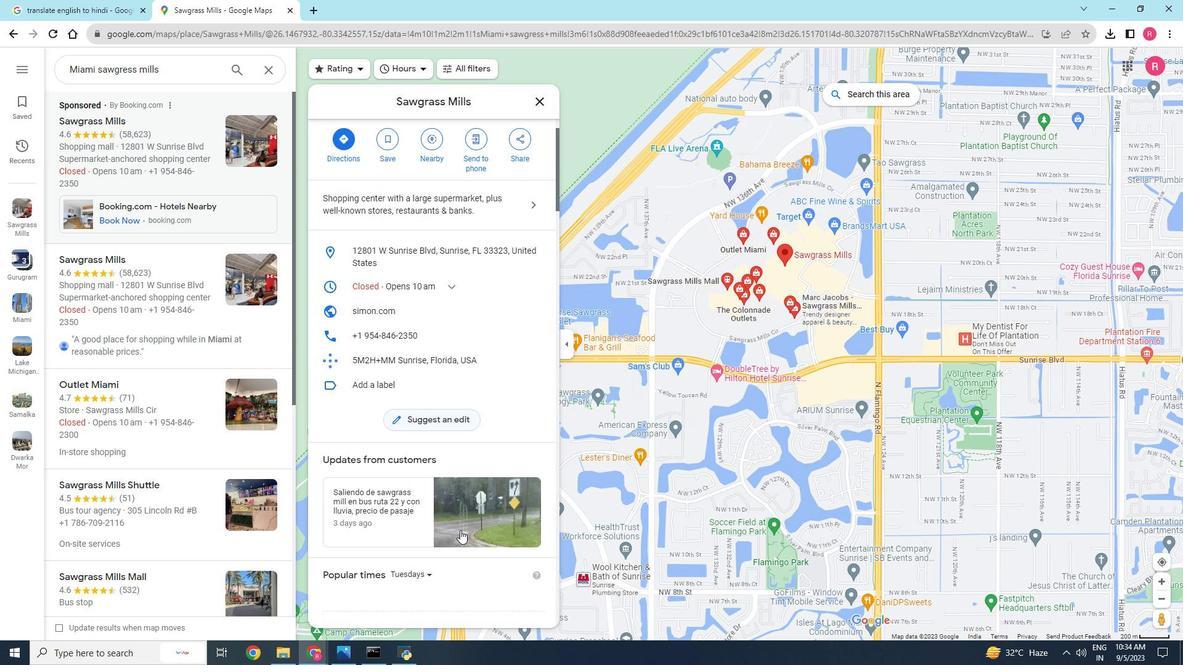 
Action: Mouse scrolled (460, 530) with delta (0, 0)
Screenshot: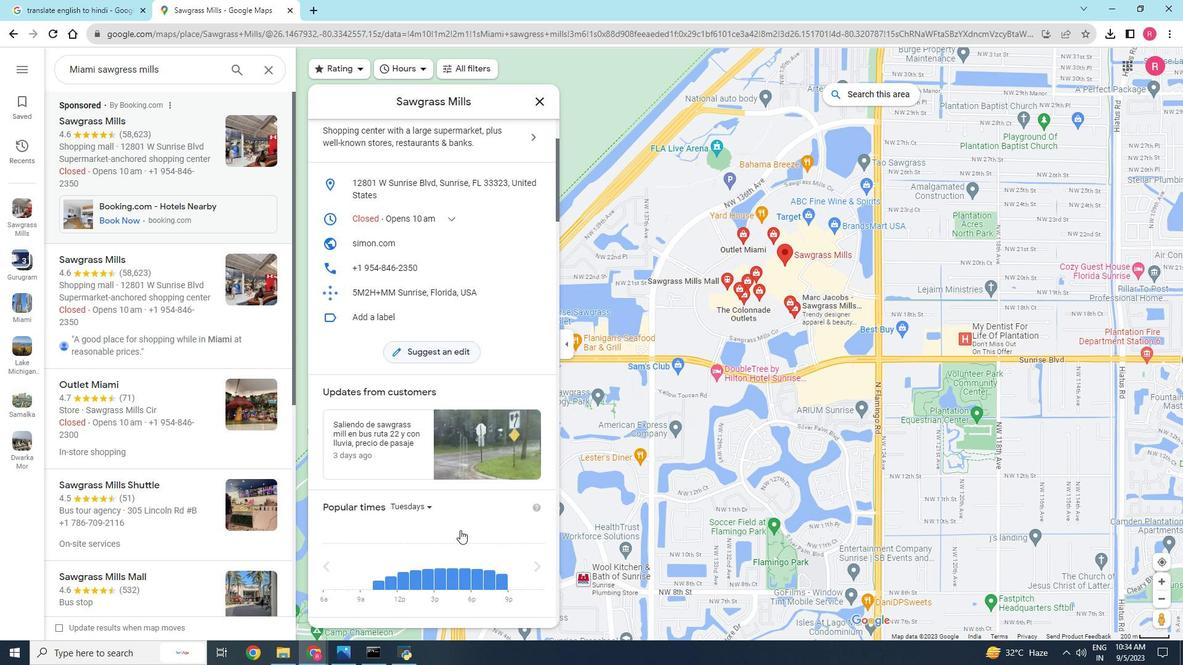 
Action: Mouse scrolled (460, 530) with delta (0, 0)
Screenshot: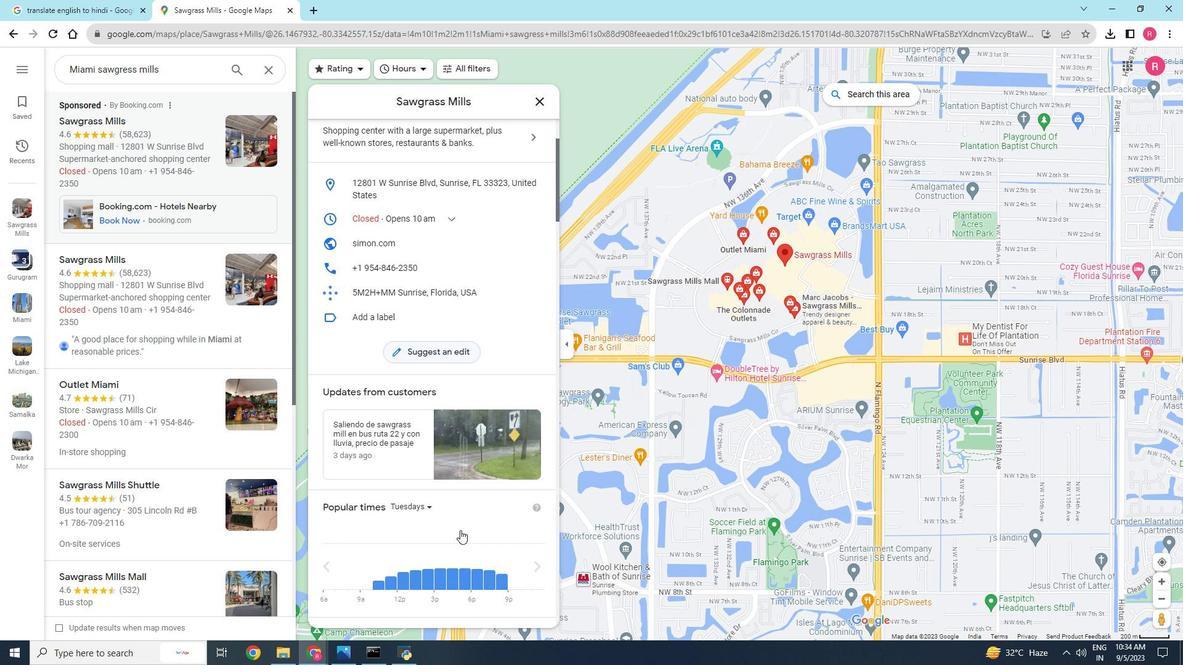 
Action: Mouse scrolled (460, 530) with delta (0, 0)
Screenshot: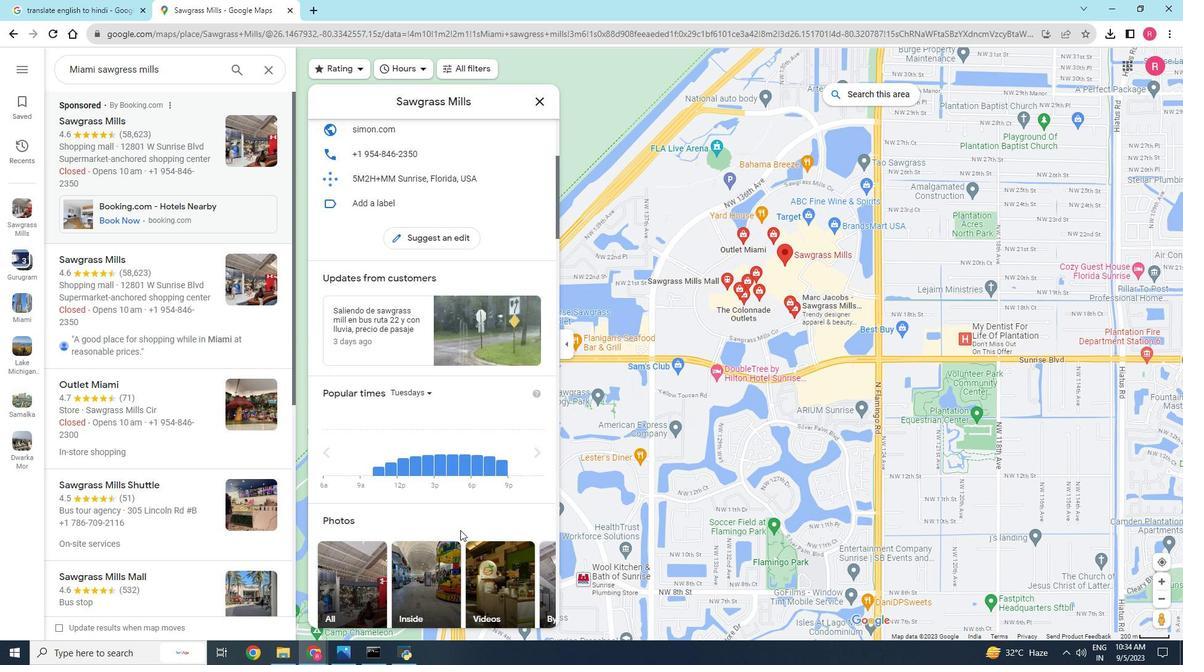 
Action: Mouse scrolled (460, 530) with delta (0, 0)
Screenshot: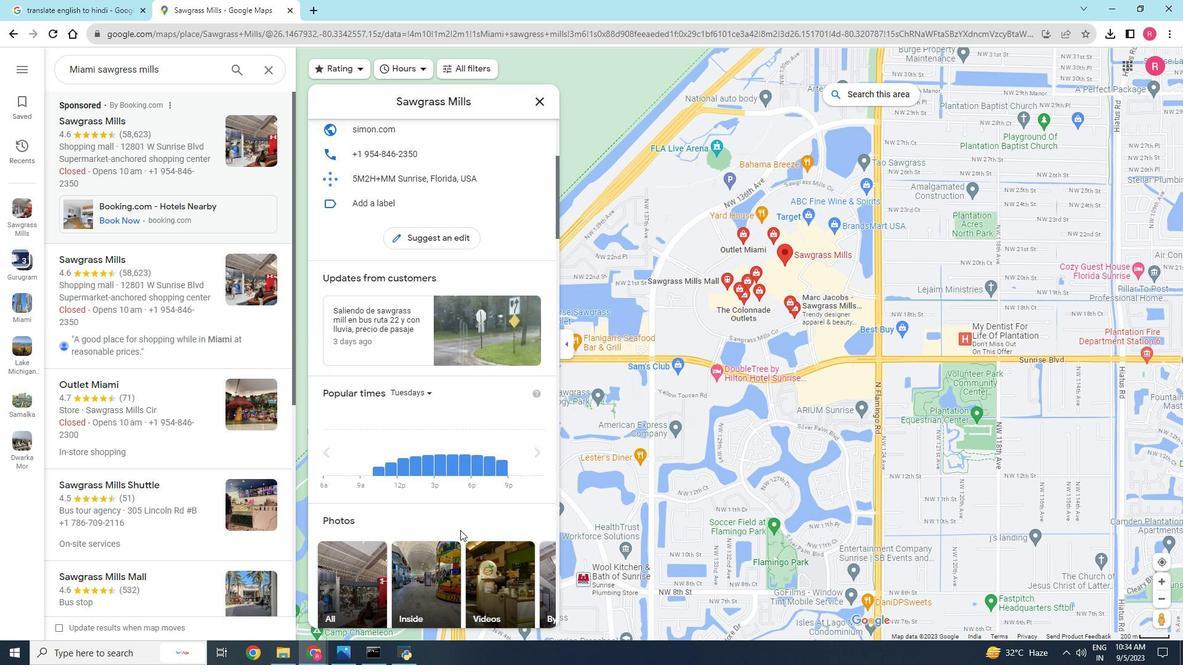 
Action: Mouse scrolled (460, 530) with delta (0, 0)
Screenshot: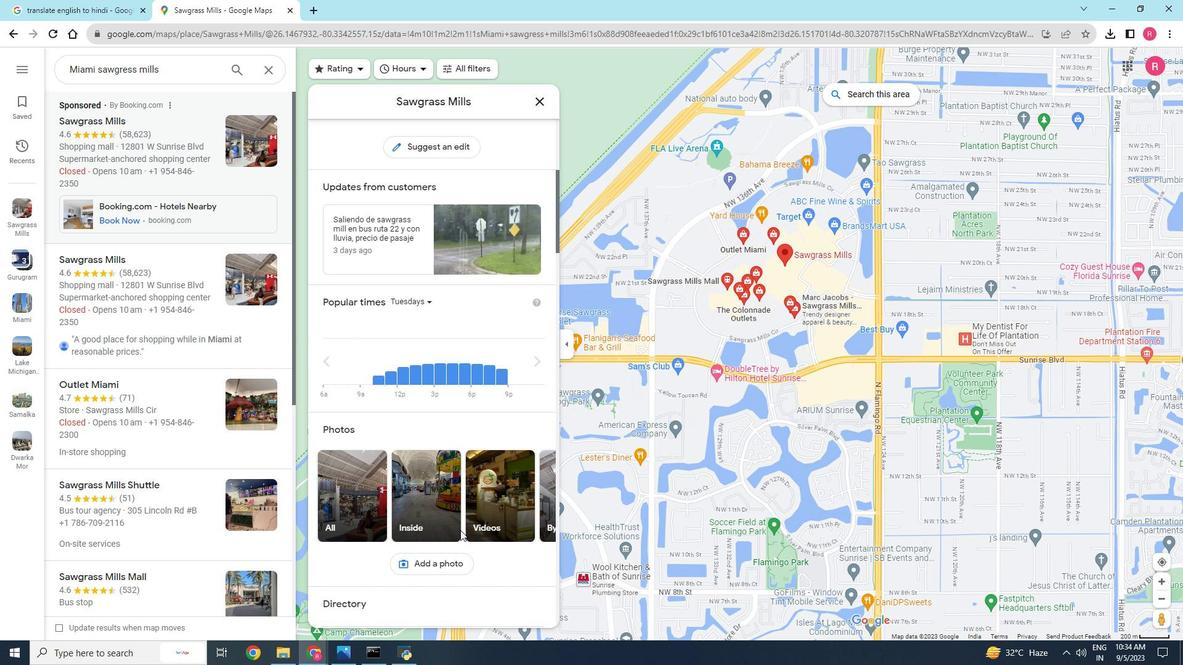 
Action: Mouse scrolled (460, 530) with delta (0, 0)
Screenshot: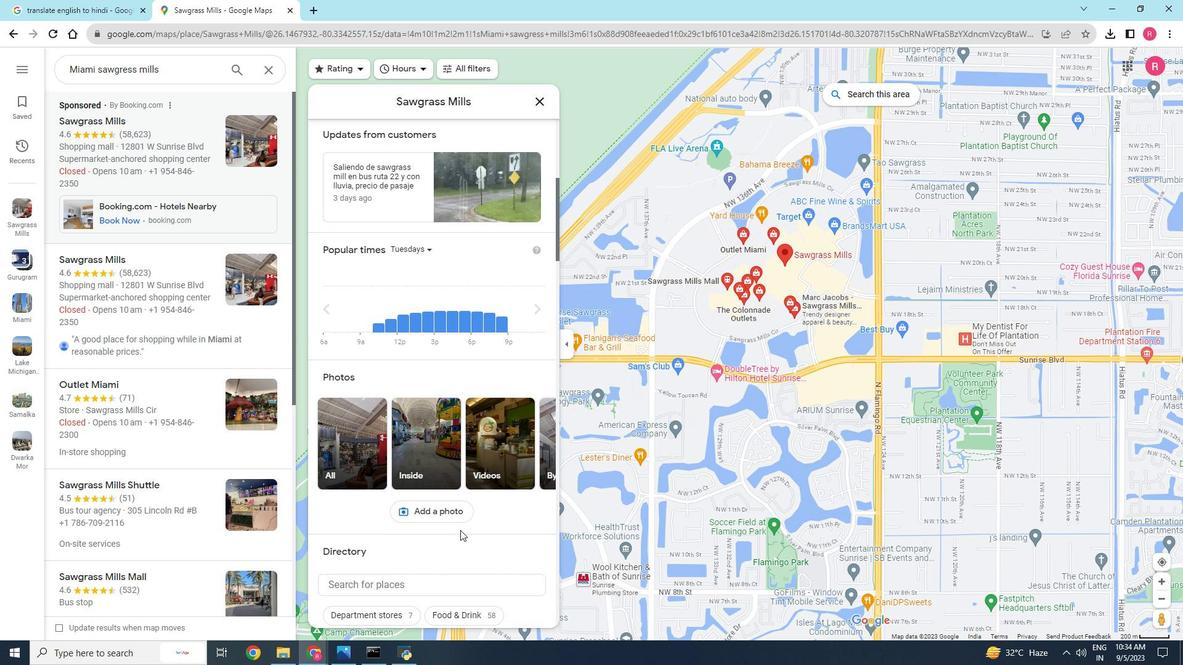 
Action: Mouse scrolled (460, 530) with delta (0, 0)
Screenshot: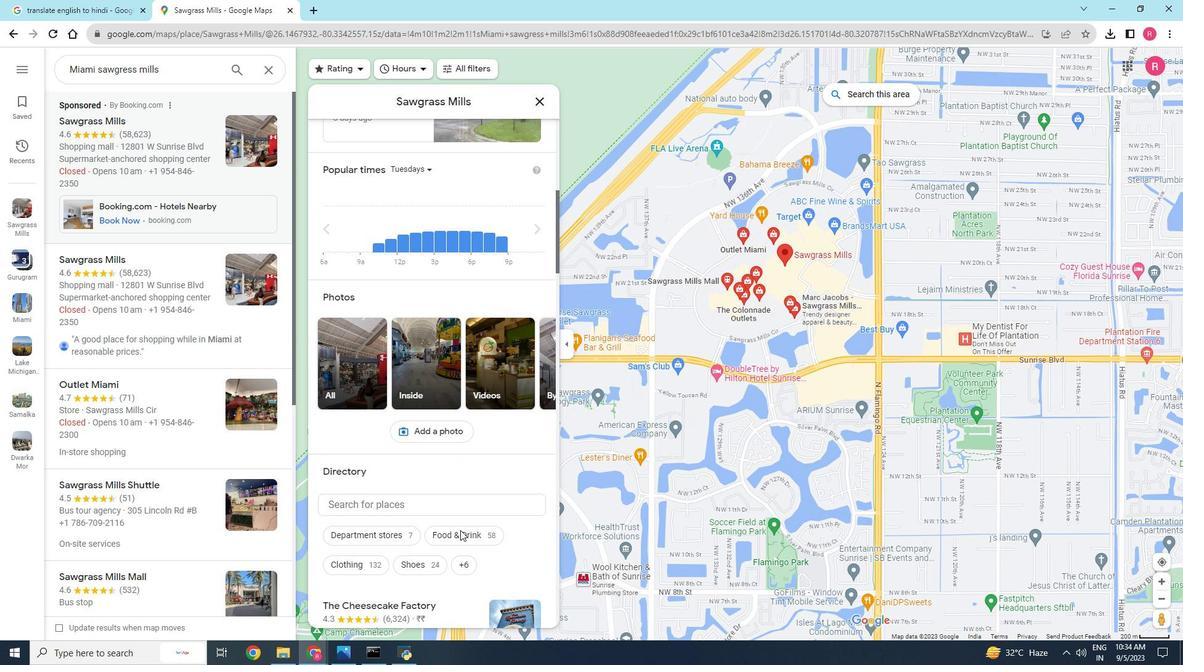 
Action: Mouse scrolled (460, 530) with delta (0, 0)
Screenshot: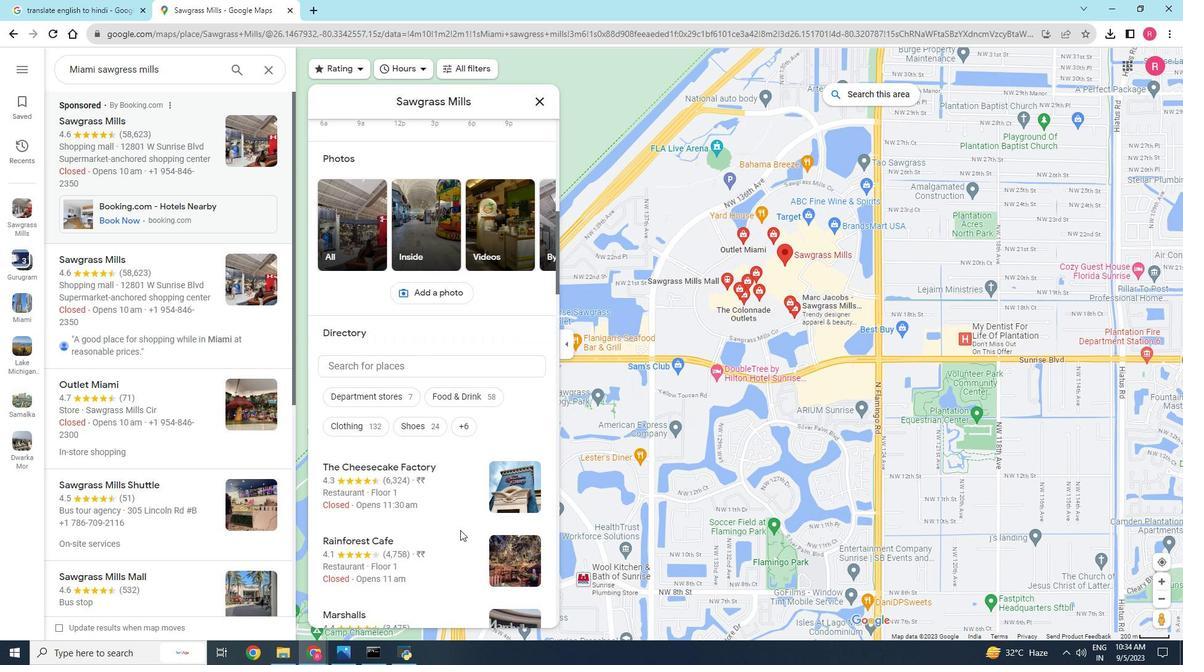 
Action: Mouse scrolled (460, 530) with delta (0, 0)
Screenshot: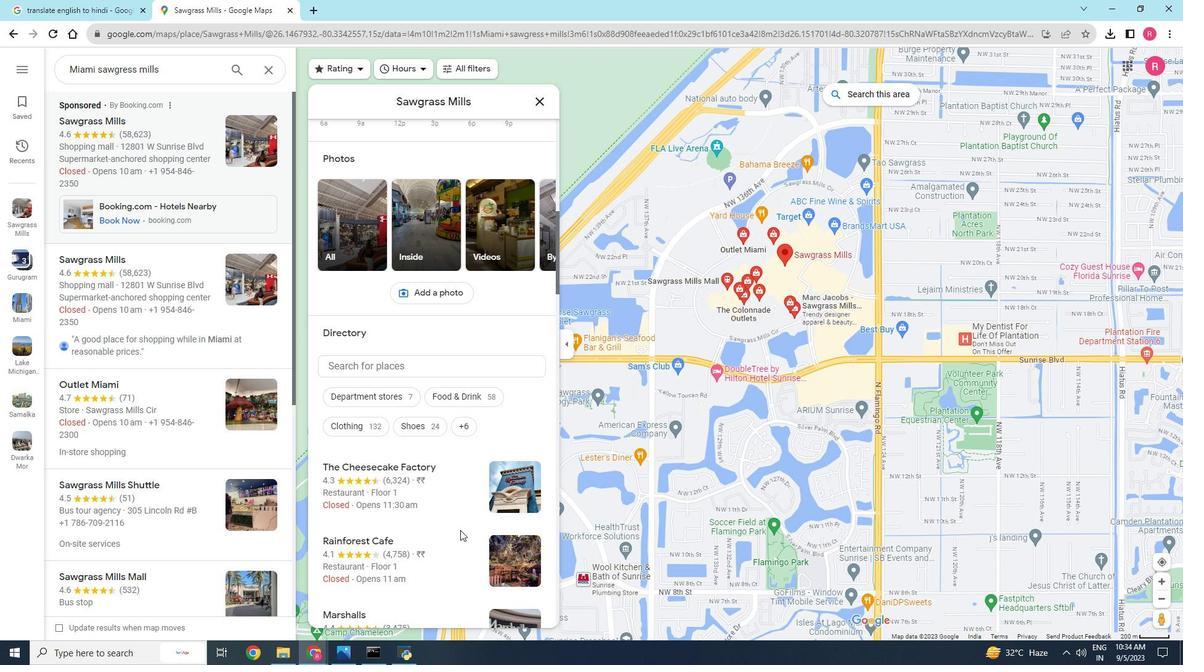 
Action: Mouse scrolled (460, 530) with delta (0, 0)
Screenshot: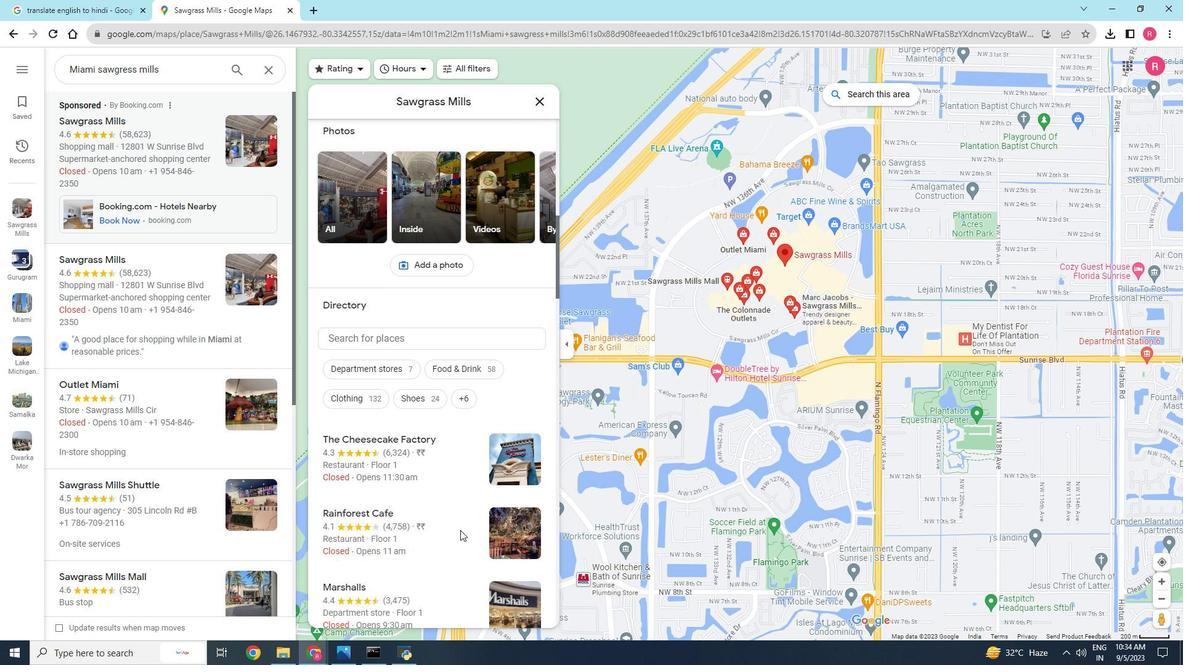 
Action: Mouse scrolled (460, 530) with delta (0, 0)
Screenshot: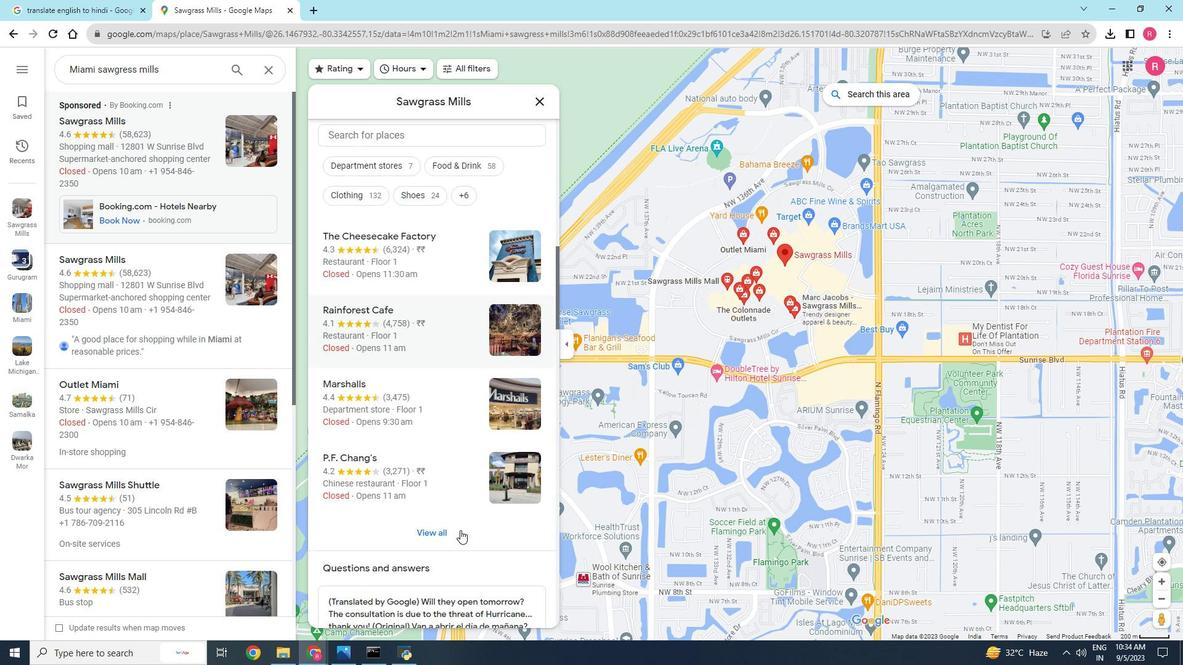 
Action: Mouse scrolled (460, 530) with delta (0, 0)
Screenshot: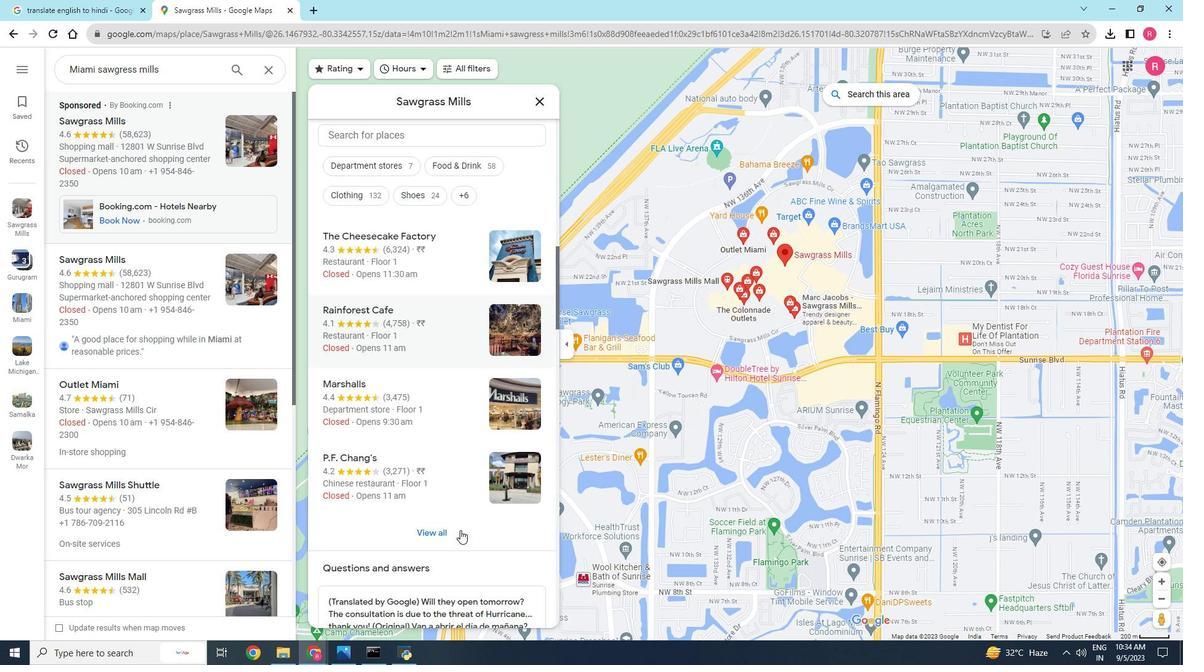 
Action: Mouse scrolled (460, 530) with delta (0, 0)
Screenshot: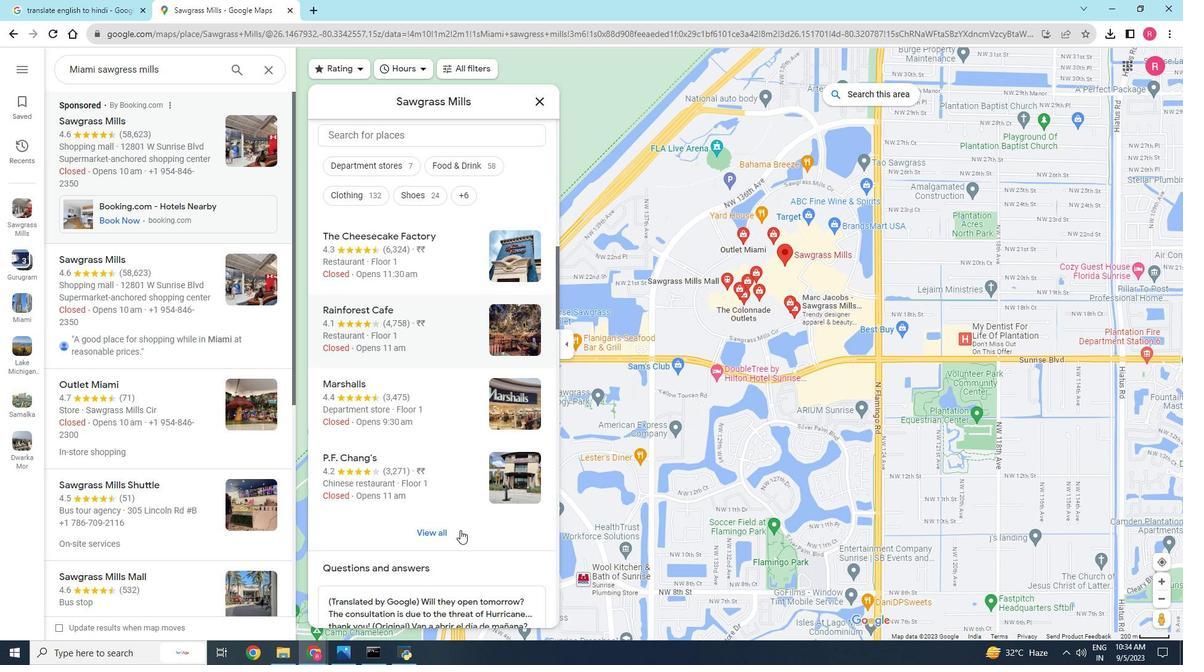 
Action: Mouse scrolled (460, 530) with delta (0, 0)
Screenshot: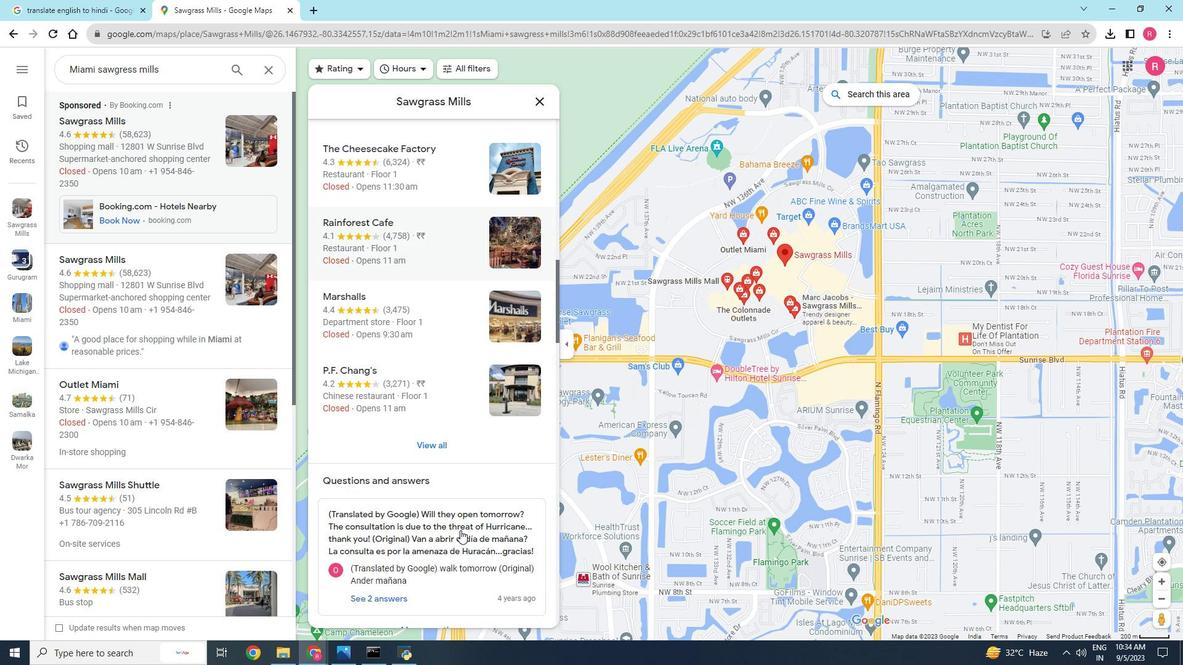 
Action: Mouse scrolled (460, 530) with delta (0, 0)
Screenshot: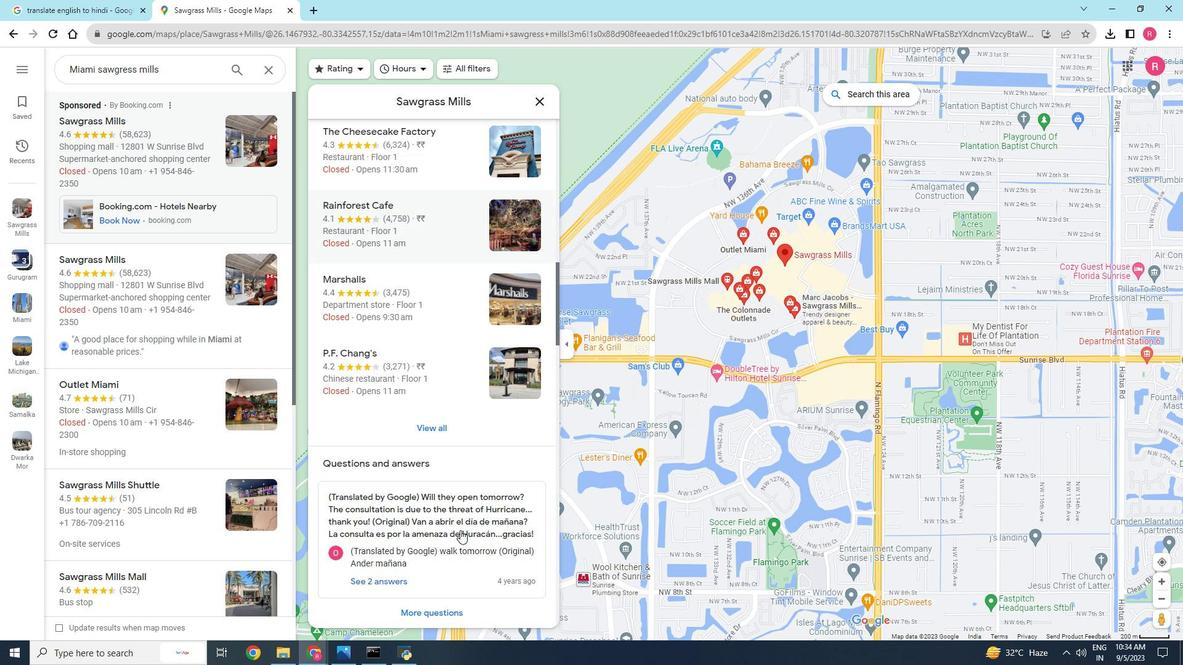 
Action: Mouse scrolled (460, 531) with delta (0, 0)
Screenshot: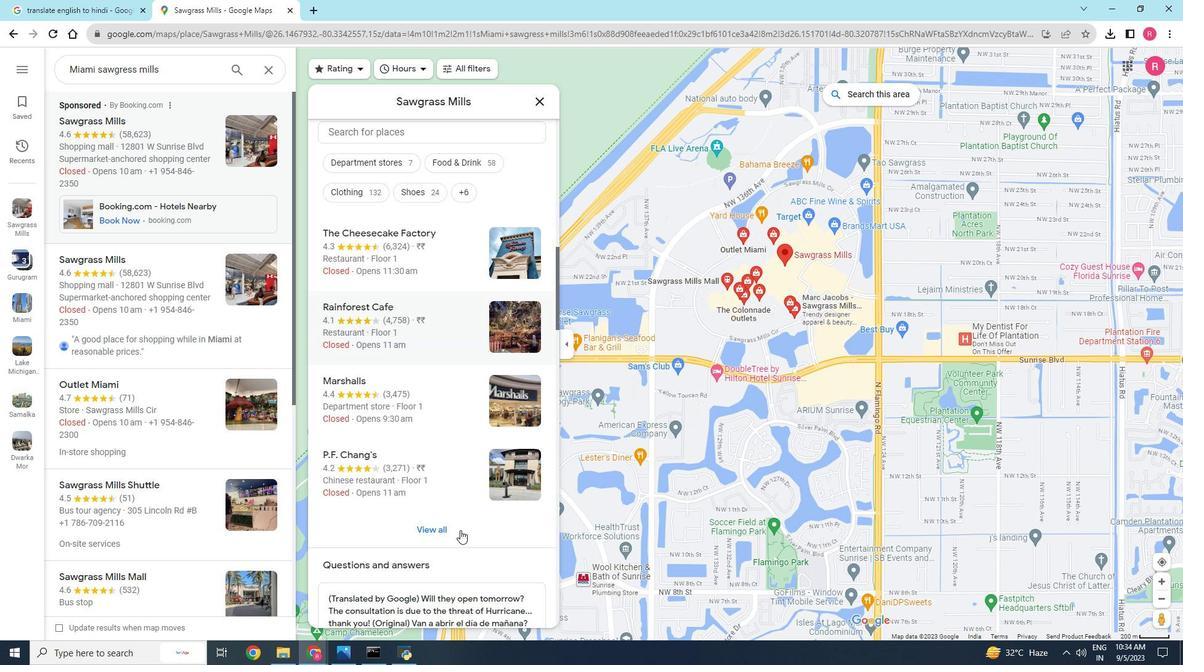 
Action: Mouse scrolled (460, 531) with delta (0, 0)
Screenshot: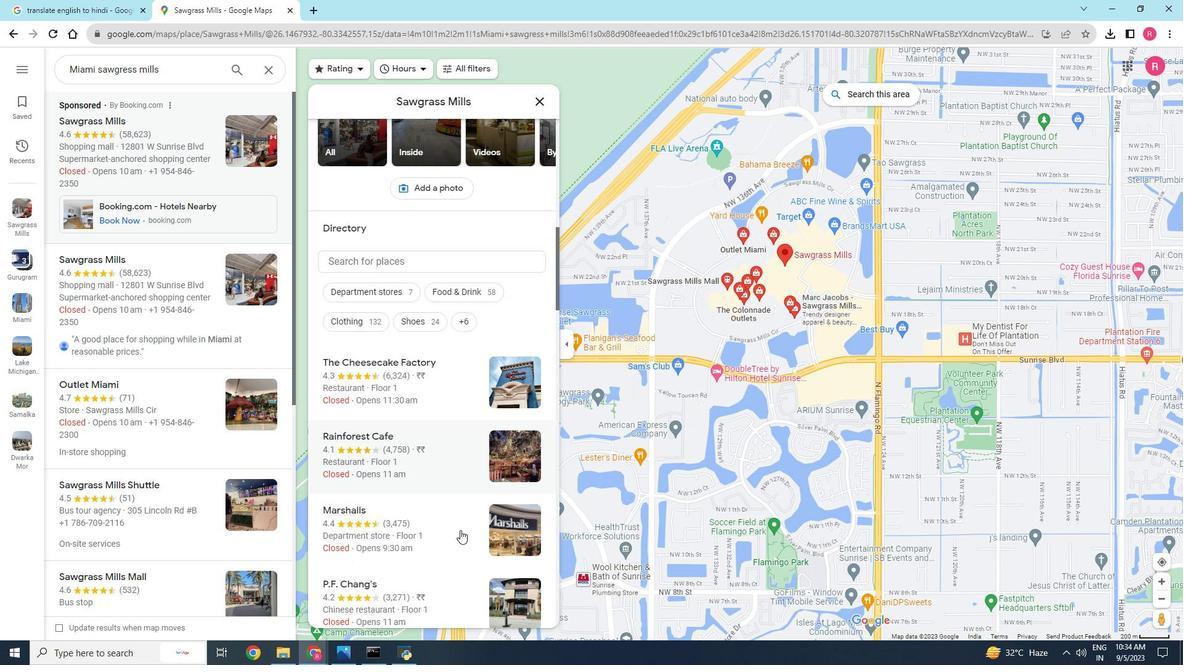 
Action: Mouse scrolled (460, 531) with delta (0, 0)
Screenshot: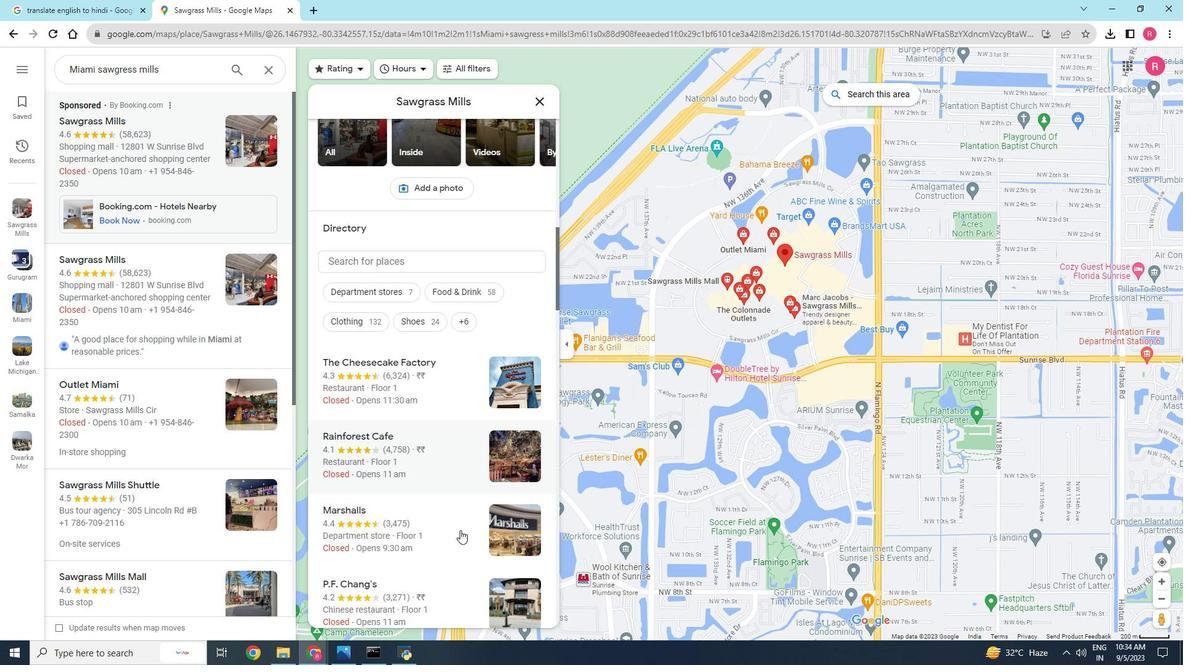 
Action: Mouse scrolled (460, 531) with delta (0, 0)
Screenshot: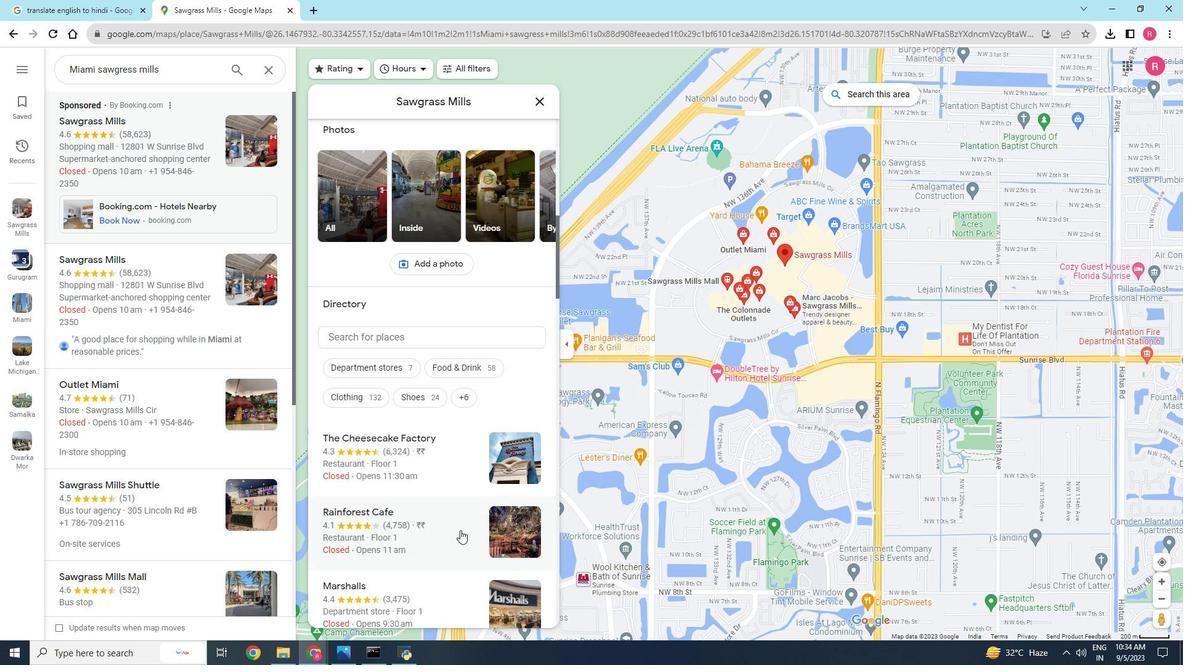
Action: Mouse scrolled (460, 531) with delta (0, 0)
Screenshot: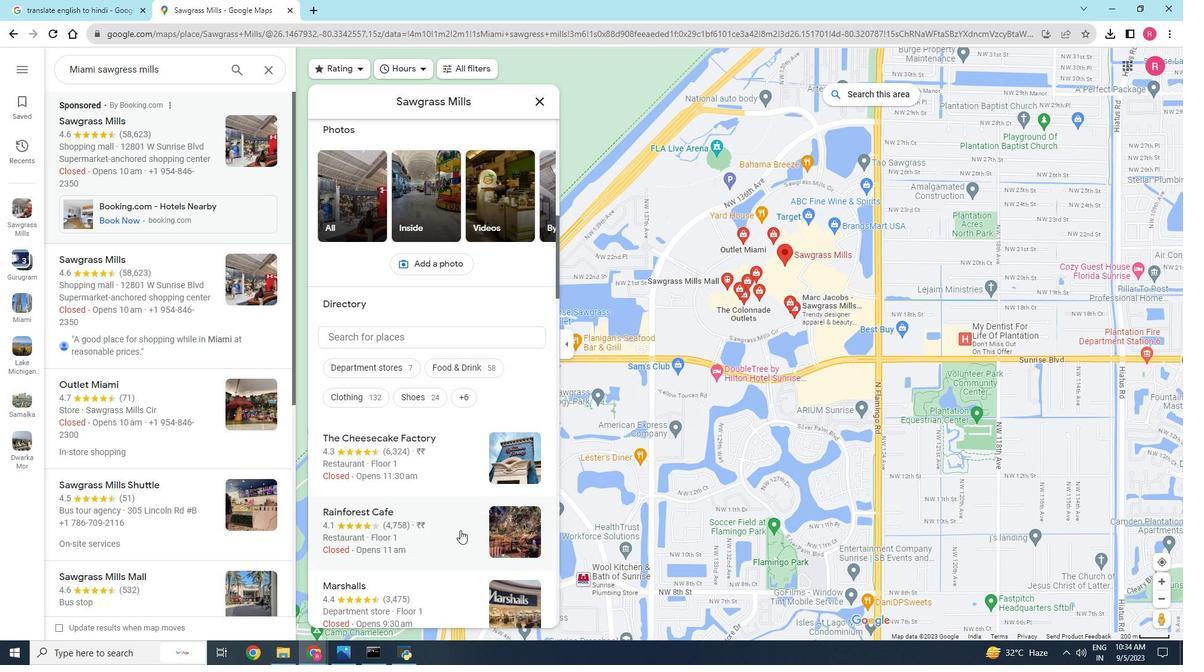 
Action: Mouse scrolled (460, 531) with delta (0, 0)
Screenshot: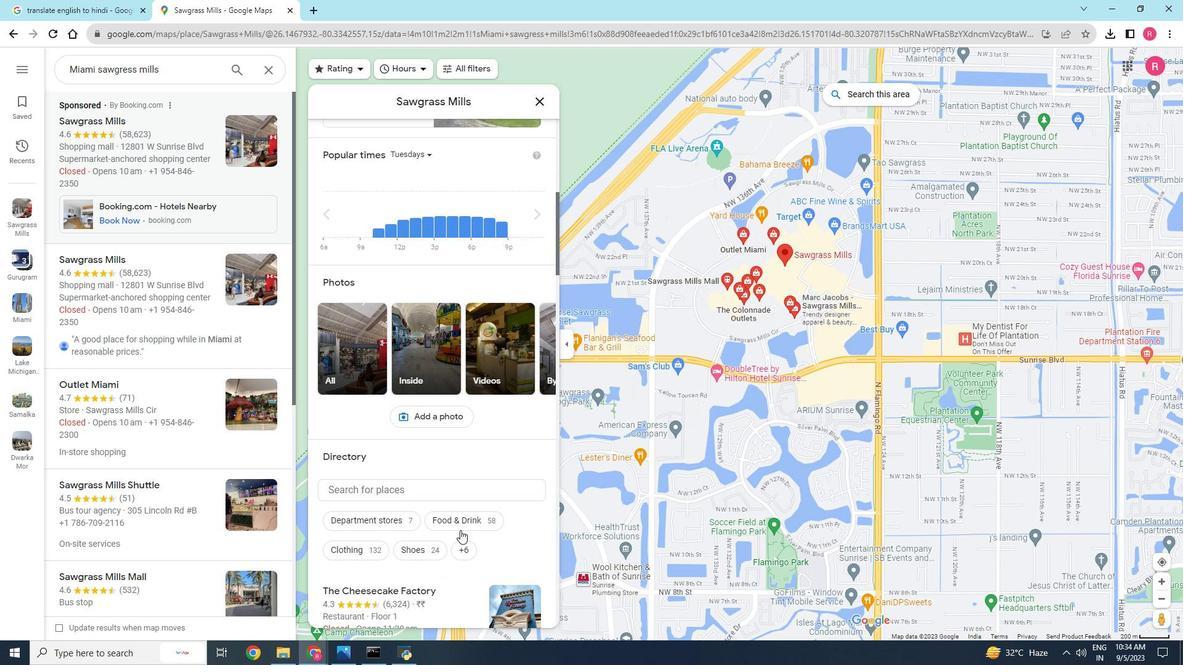 
Action: Mouse scrolled (460, 531) with delta (0, 0)
Screenshot: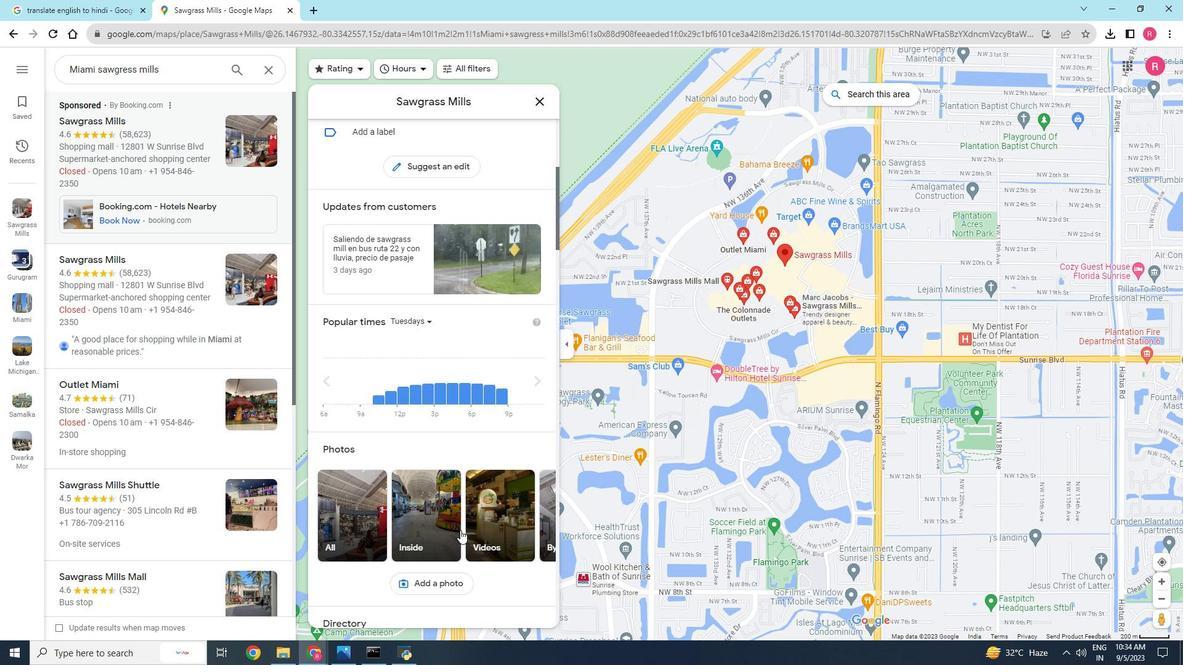
Action: Mouse scrolled (460, 531) with delta (0, 0)
Screenshot: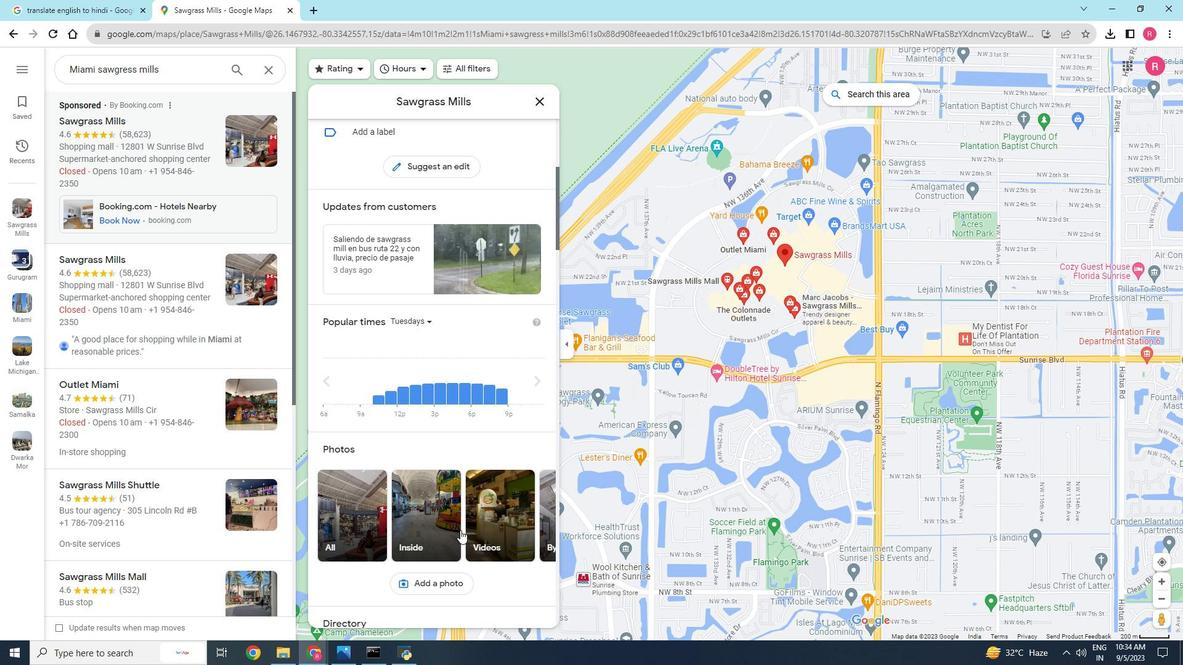 
Action: Mouse scrolled (460, 531) with delta (0, 0)
Screenshot: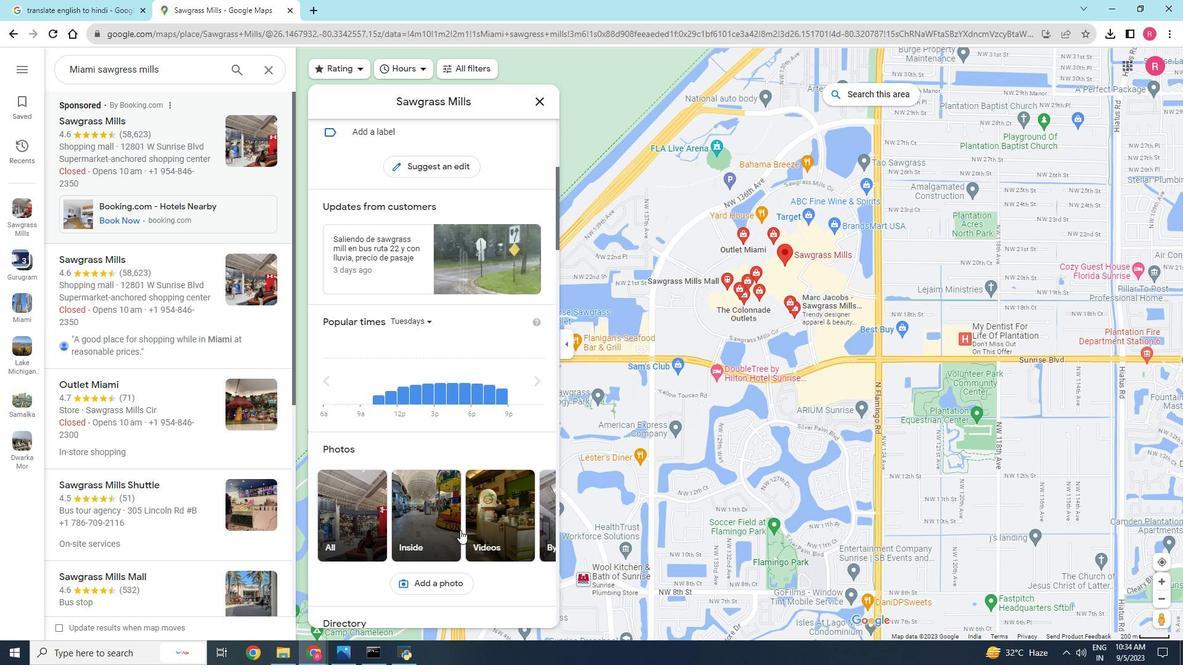 
Action: Mouse scrolled (460, 531) with delta (0, 0)
Screenshot: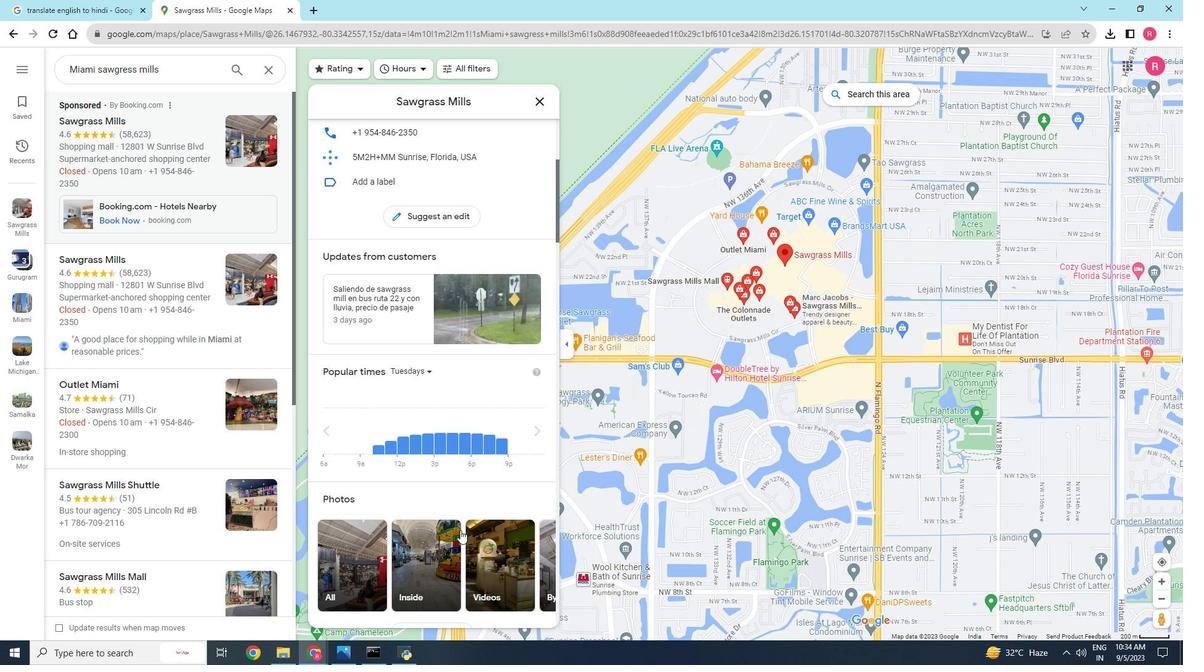 
Action: Mouse scrolled (460, 531) with delta (0, 0)
Screenshot: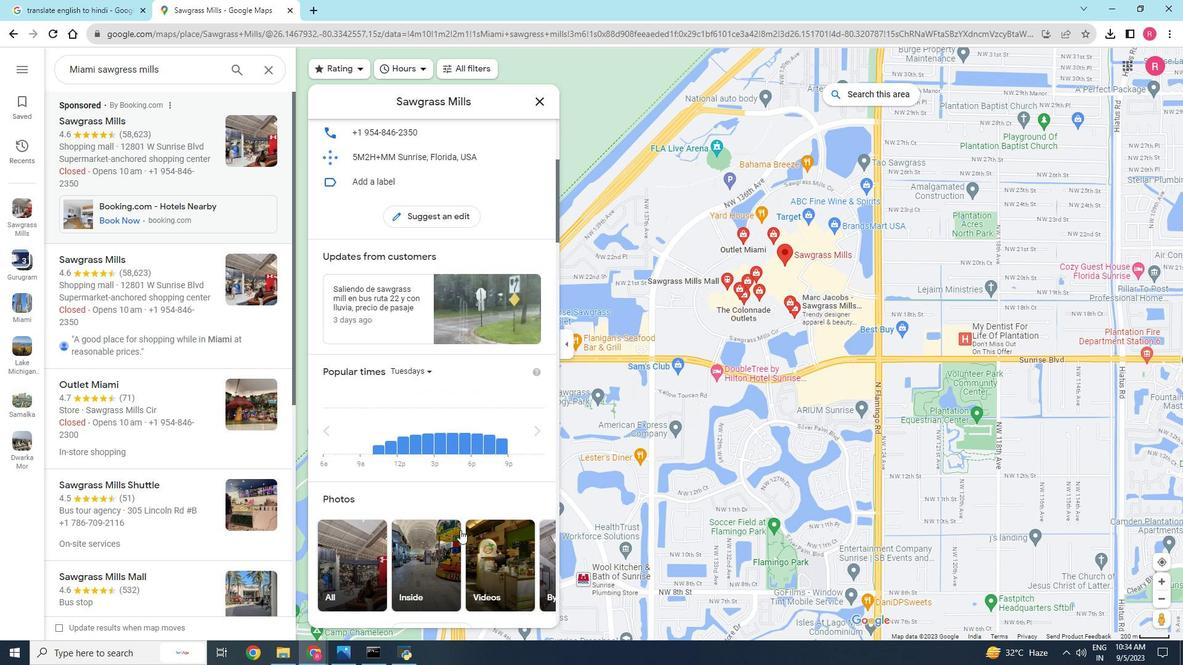 
Action: Mouse scrolled (460, 531) with delta (0, 0)
Screenshot: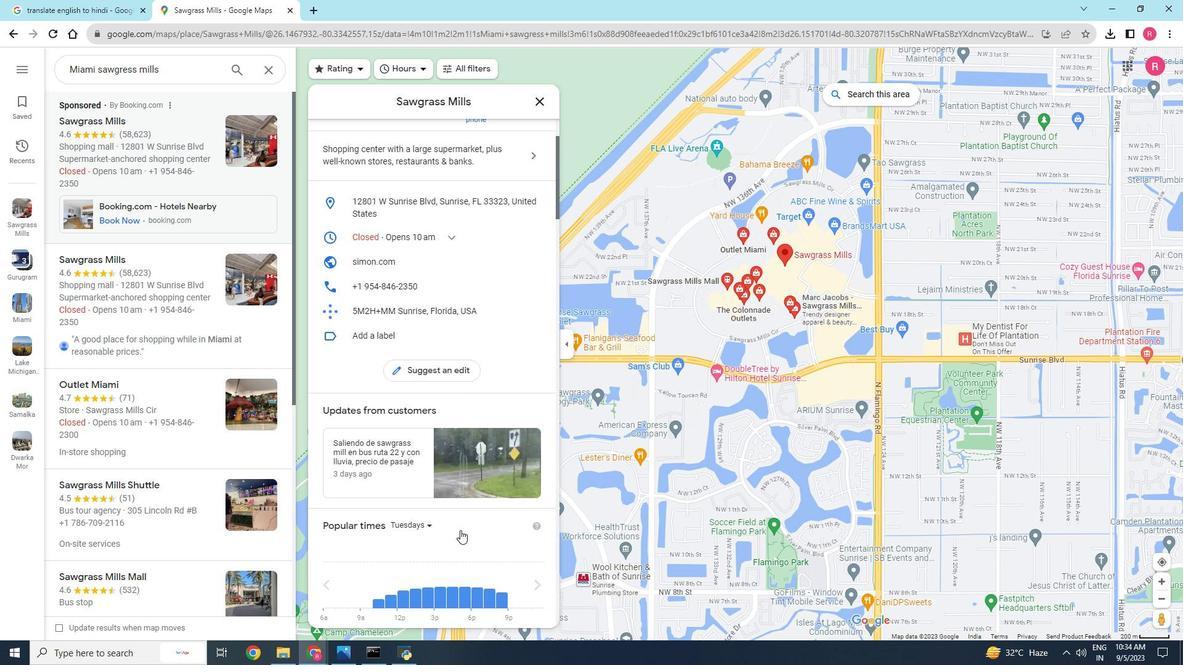 
Action: Mouse scrolled (460, 531) with delta (0, 0)
Screenshot: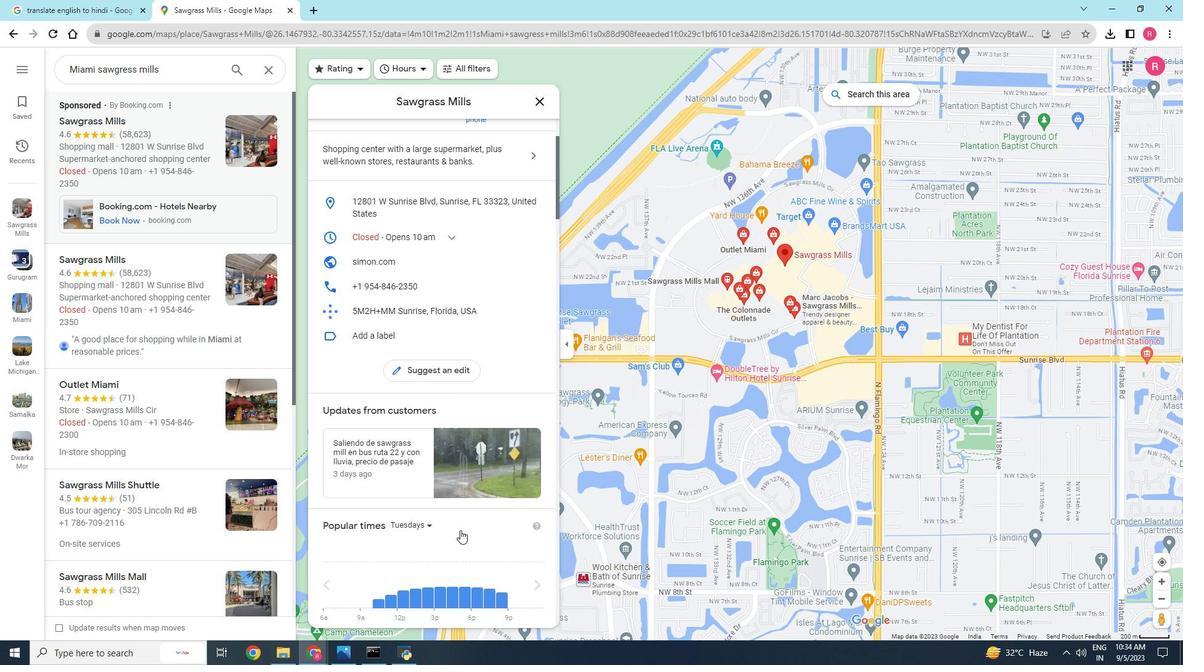 
Action: Mouse scrolled (460, 531) with delta (0, 0)
Screenshot: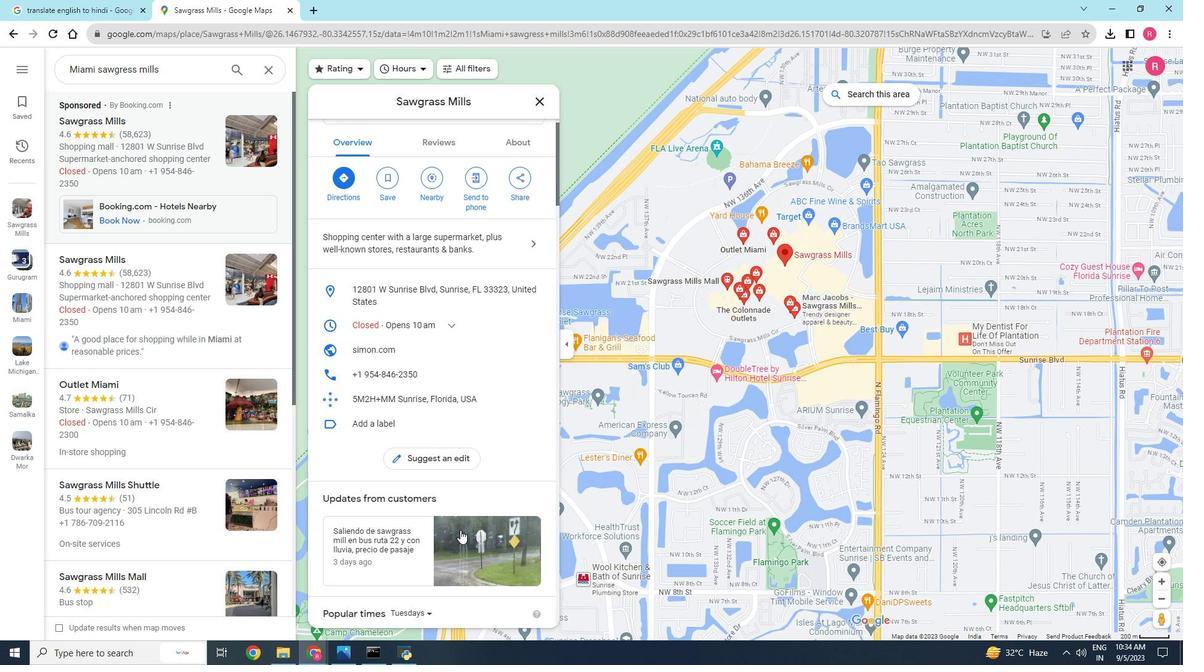 
Action: Mouse scrolled (460, 531) with delta (0, 0)
Screenshot: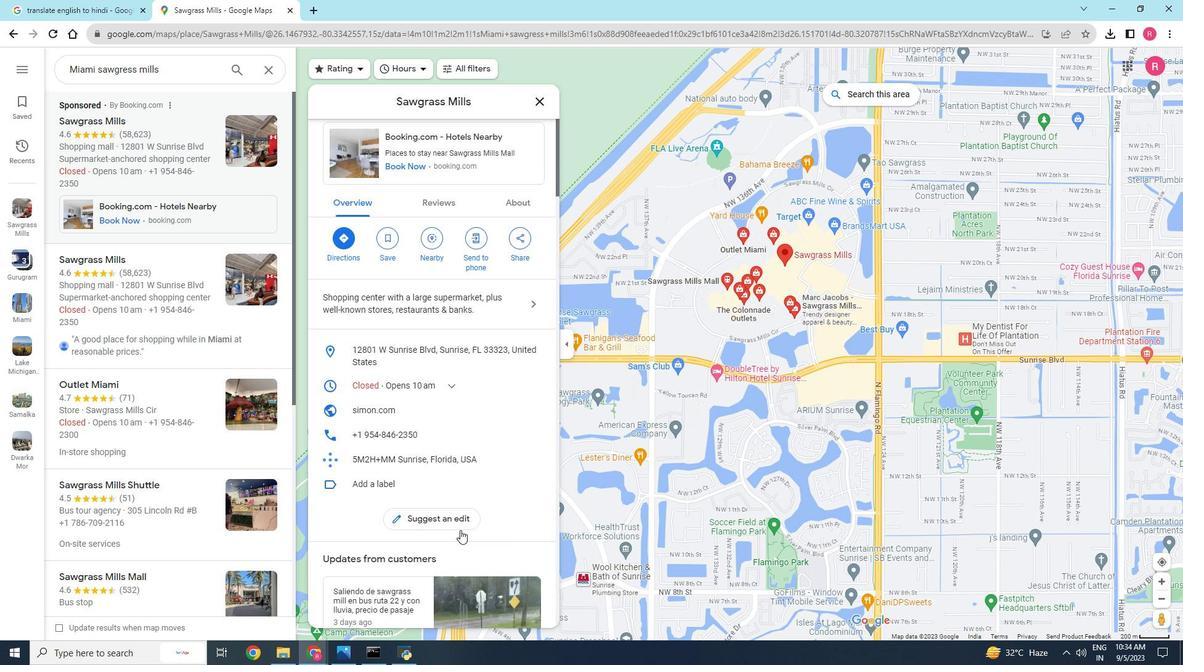 
Action: Mouse scrolled (460, 531) with delta (0, 0)
Screenshot: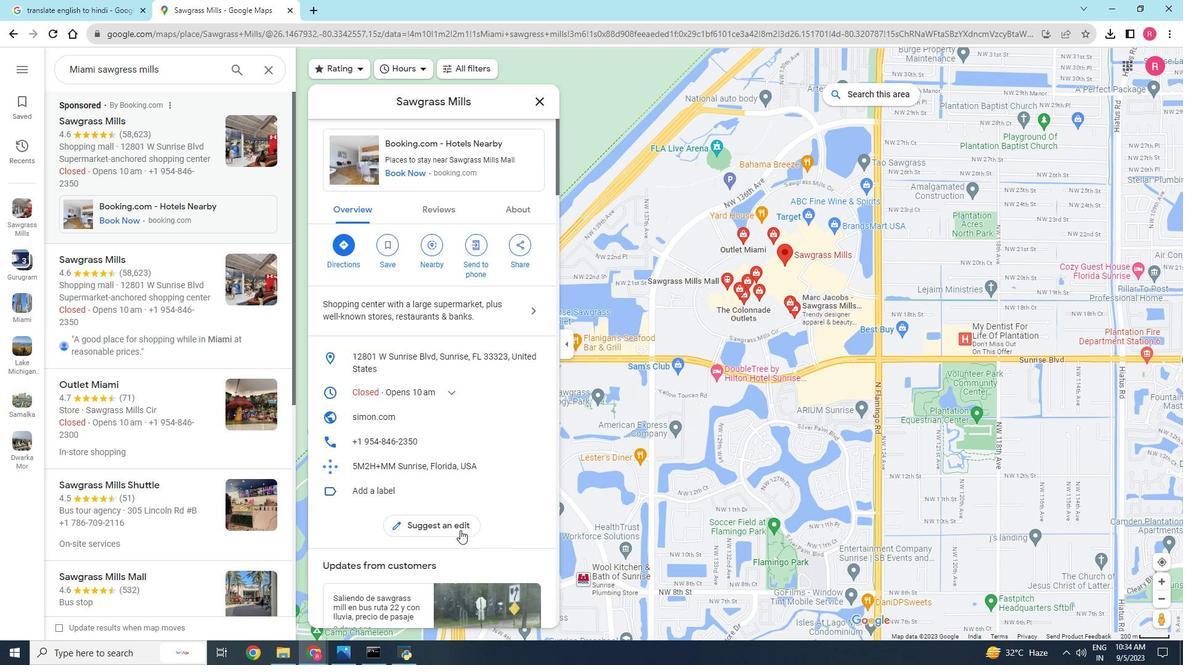 
Action: Mouse scrolled (460, 531) with delta (0, 0)
Screenshot: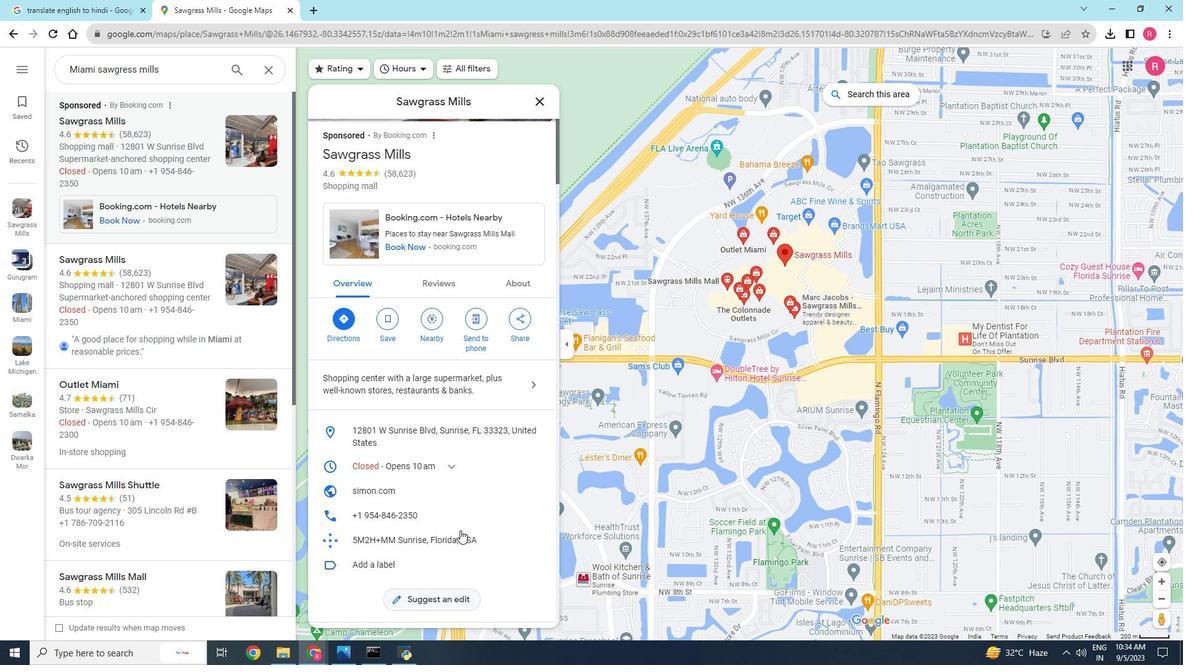 
Action: Mouse scrolled (460, 531) with delta (0, 0)
Screenshot: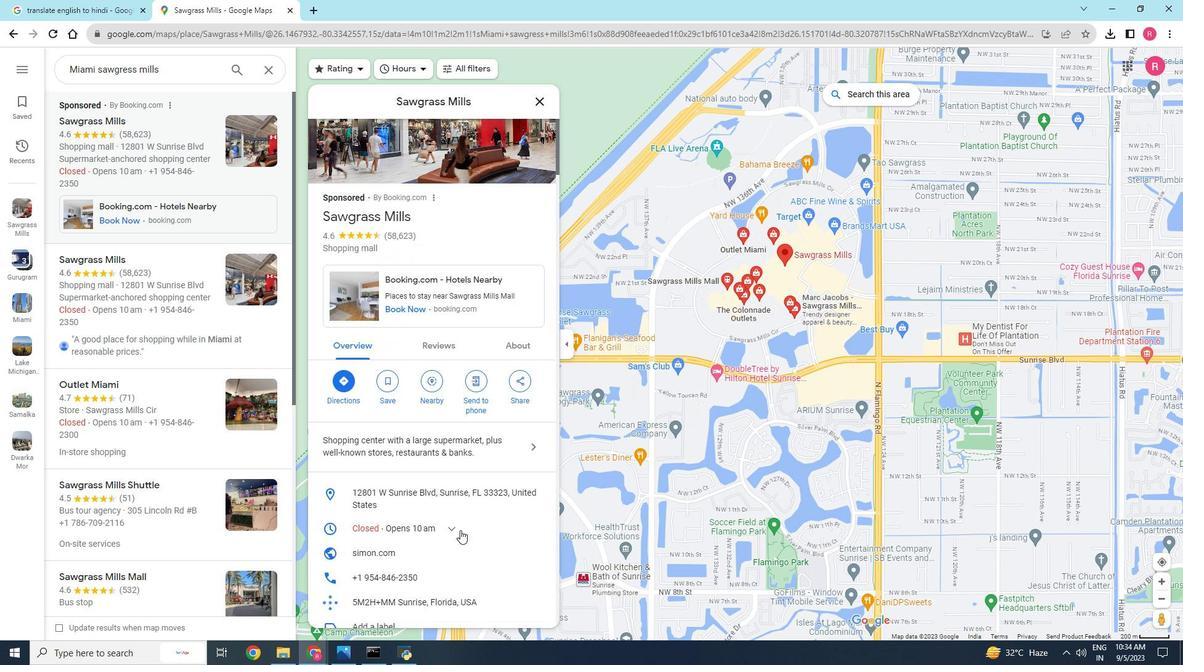 
Action: Mouse scrolled (460, 531) with delta (0, 0)
Screenshot: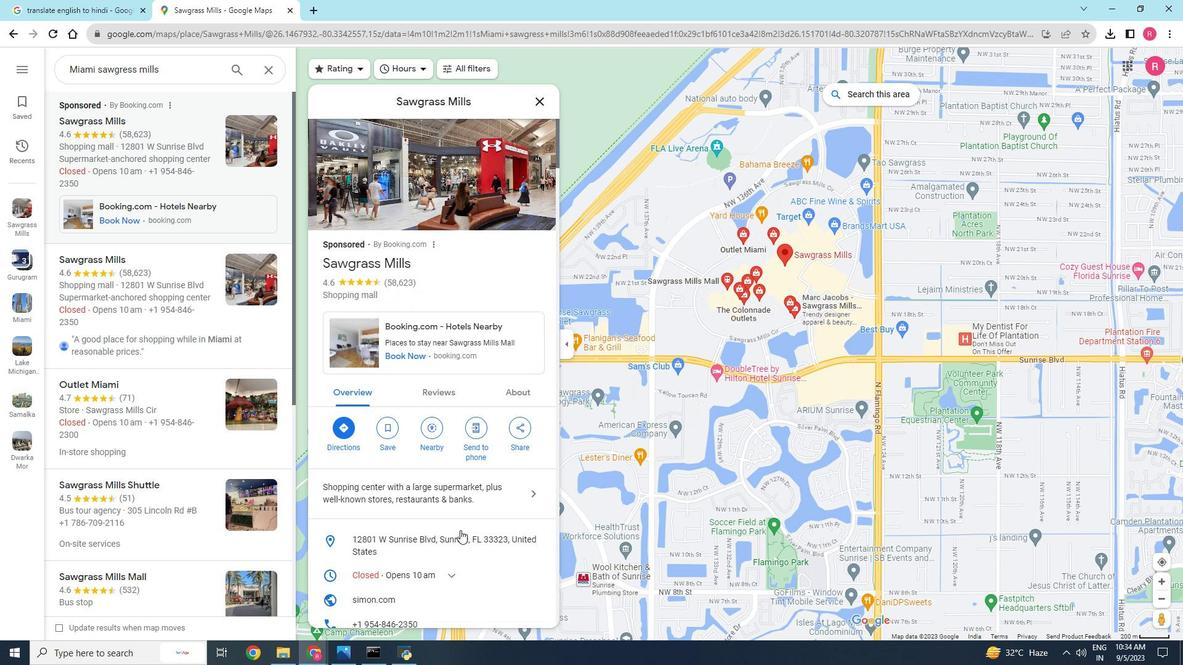 
Action: Mouse scrolled (460, 531) with delta (0, 0)
Screenshot: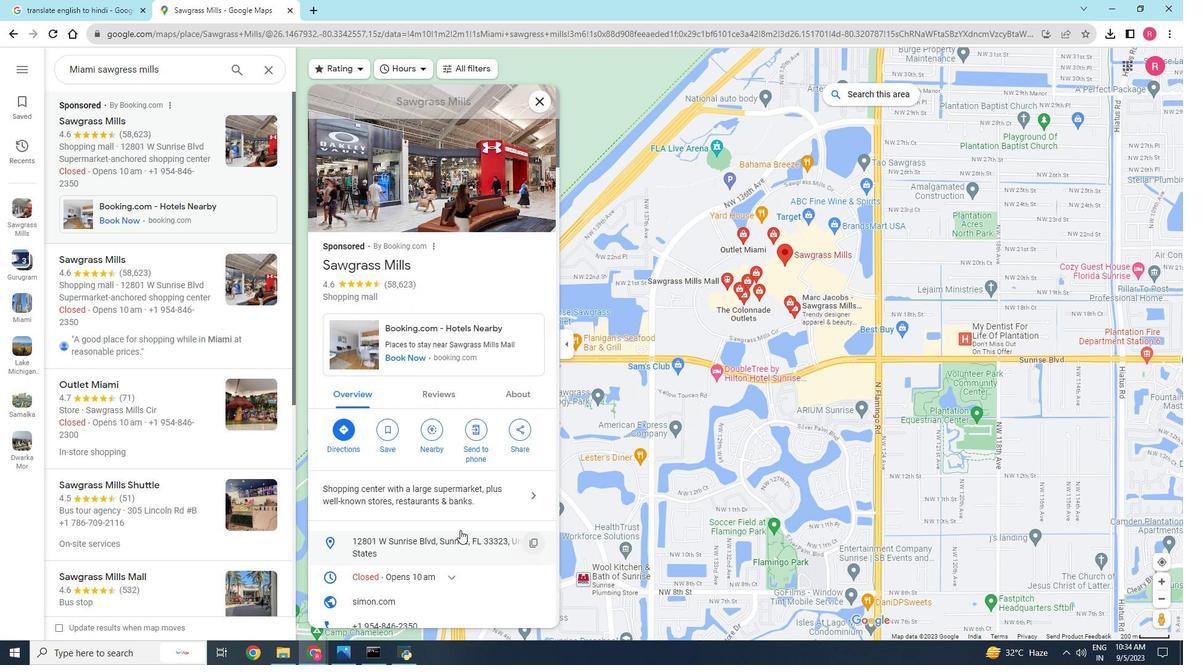 
Action: Mouse moved to (741, 476)
Screenshot: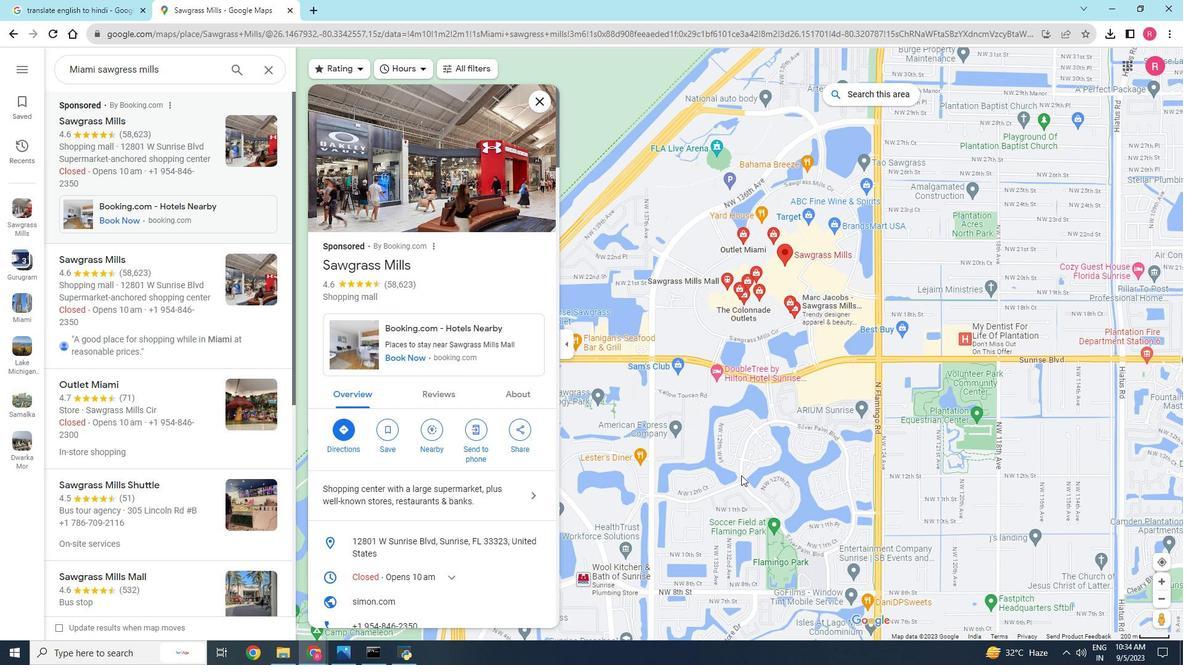 
Action: Mouse scrolled (741, 476) with delta (0, 0)
Screenshot: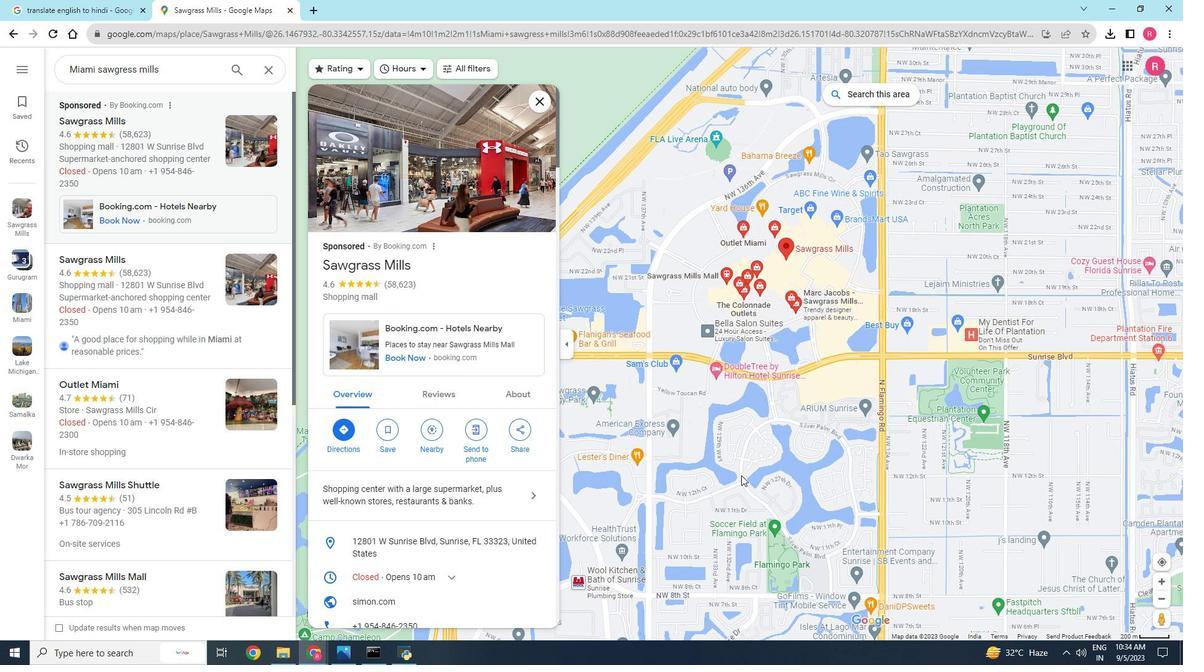 
Action: Mouse scrolled (741, 476) with delta (0, 0)
Screenshot: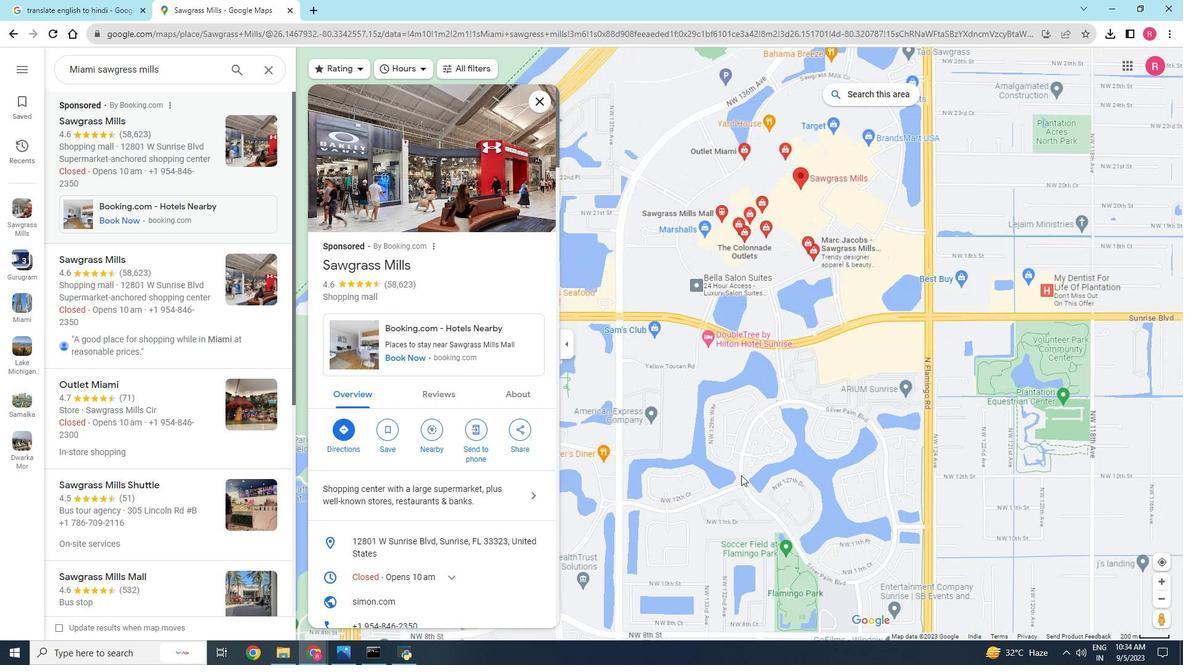 
Action: Mouse scrolled (741, 476) with delta (0, 0)
Screenshot: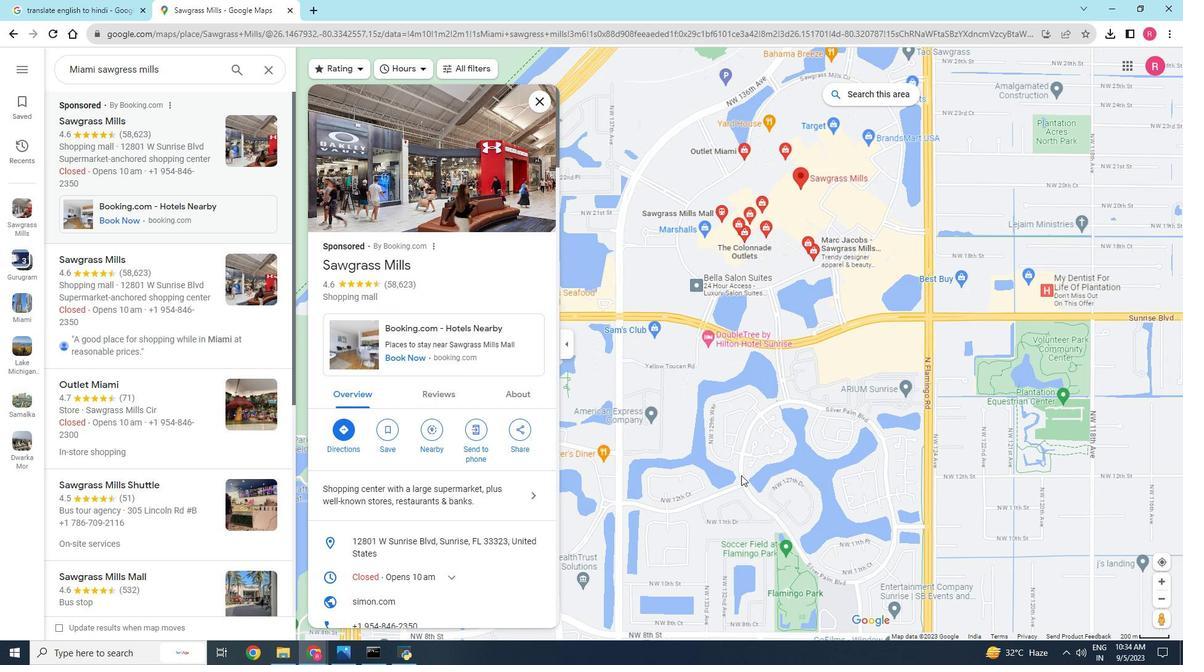 
Action: Mouse moved to (834, 288)
Screenshot: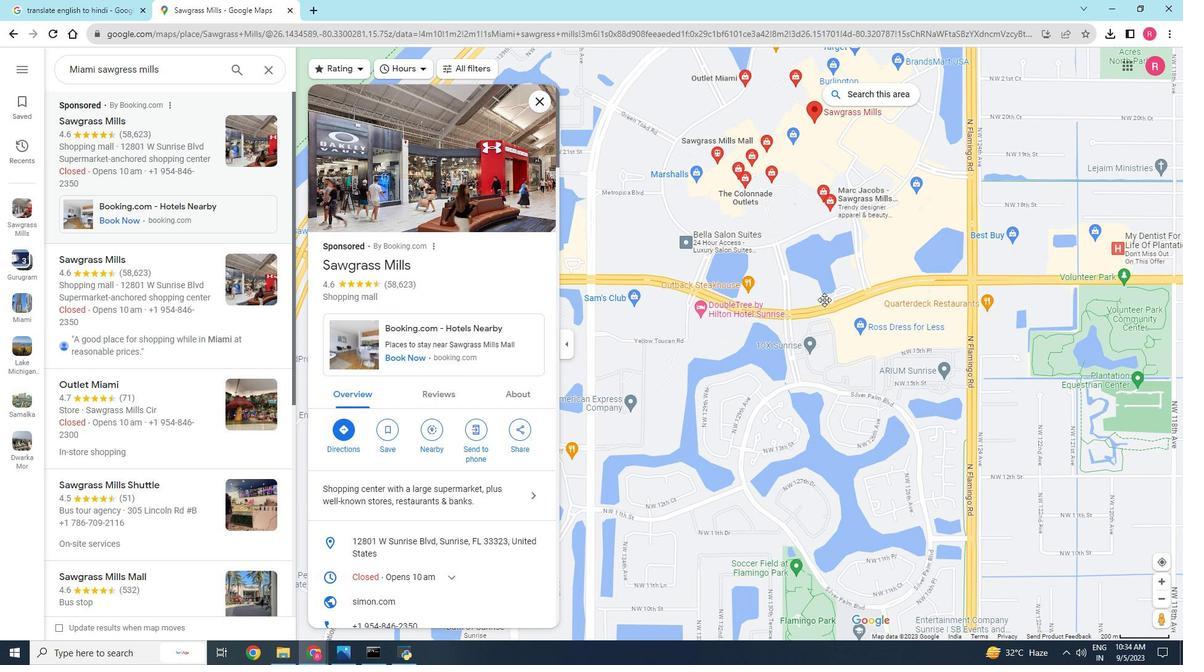 
Action: Mouse pressed left at (834, 288)
Screenshot: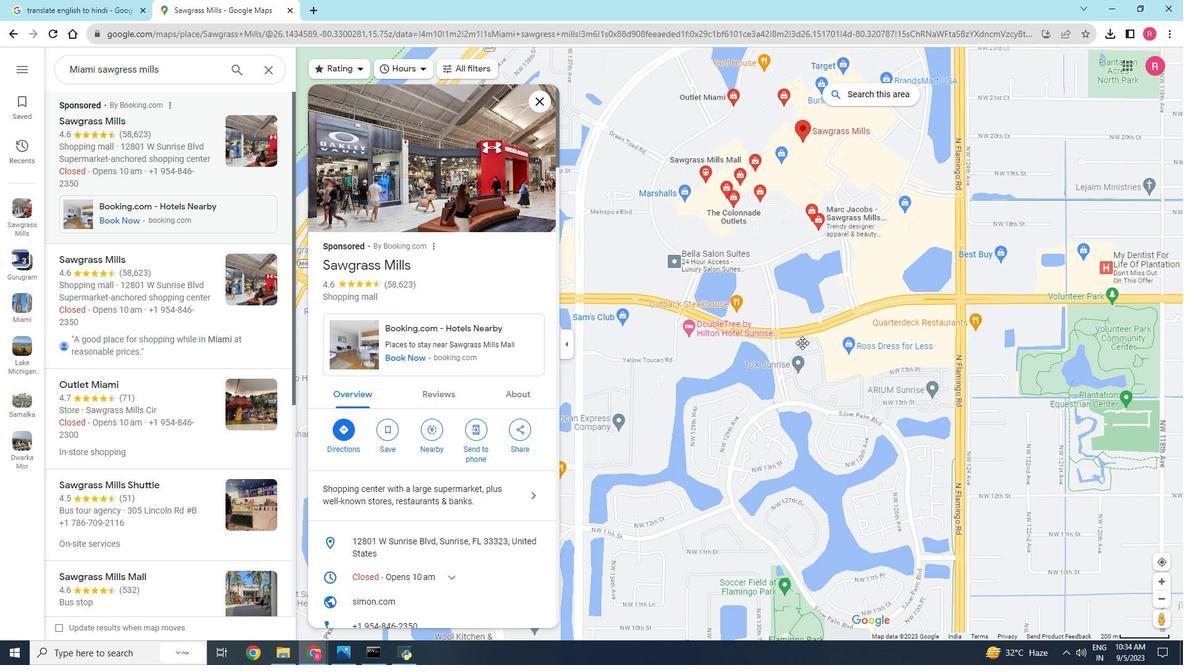 
Action: Mouse moved to (786, 435)
Screenshot: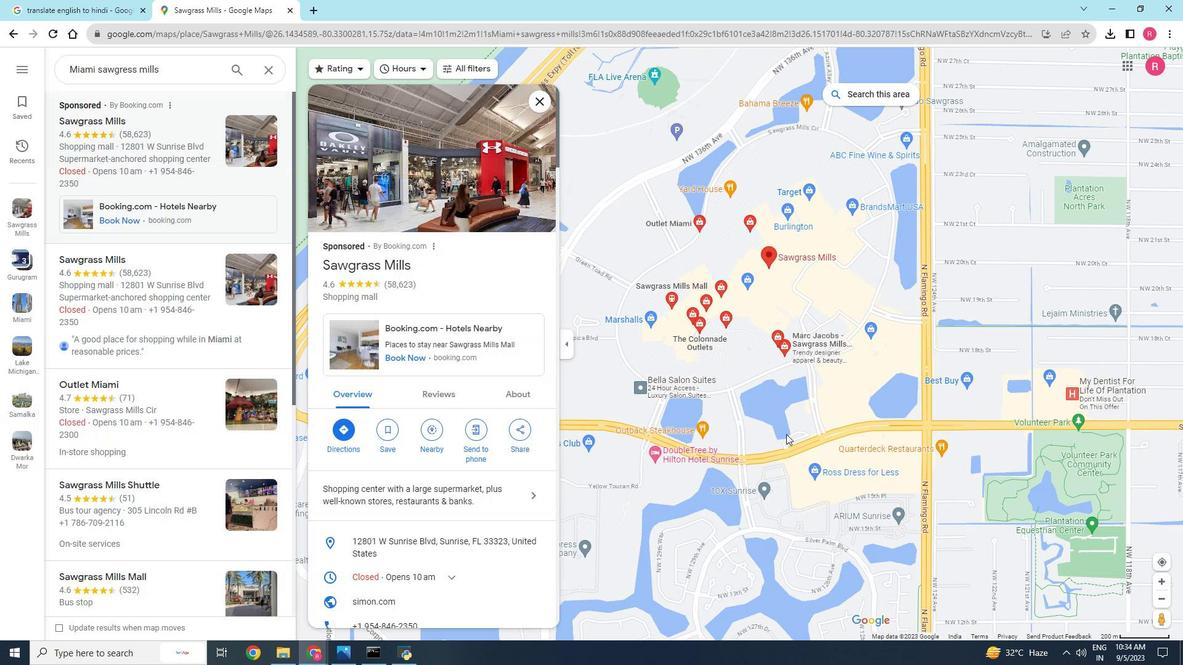 
Action: Mouse scrolled (786, 435) with delta (0, 0)
Screenshot: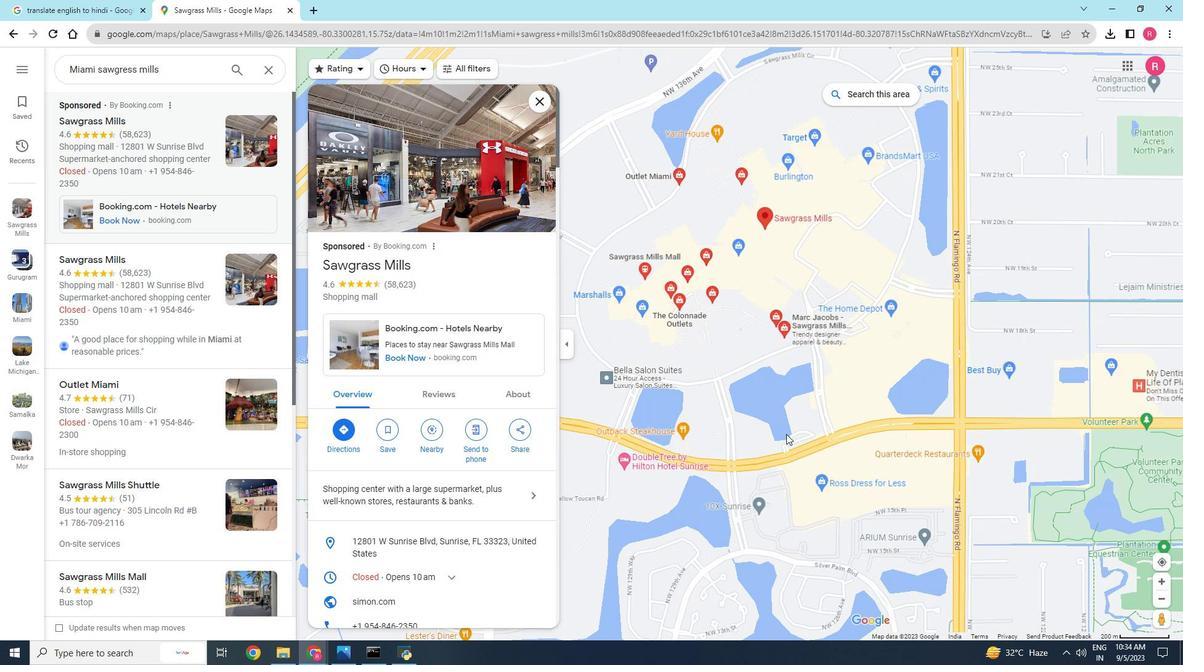 
Action: Mouse scrolled (786, 435) with delta (0, 0)
Screenshot: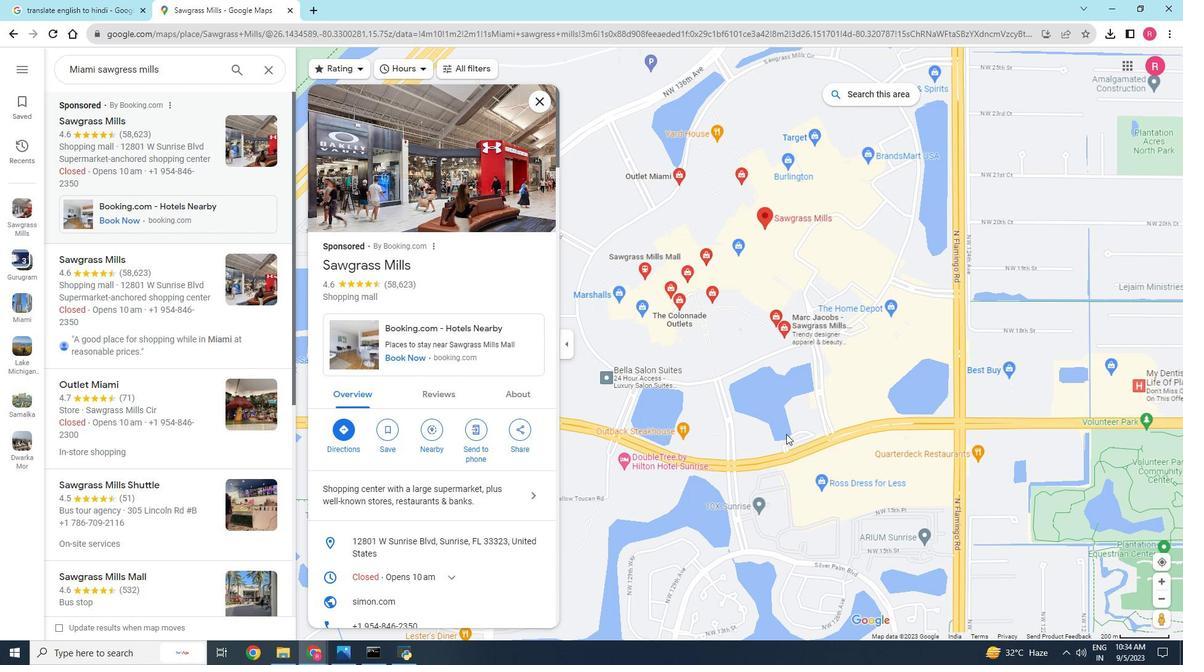
Action: Mouse scrolled (786, 435) with delta (0, 0)
Screenshot: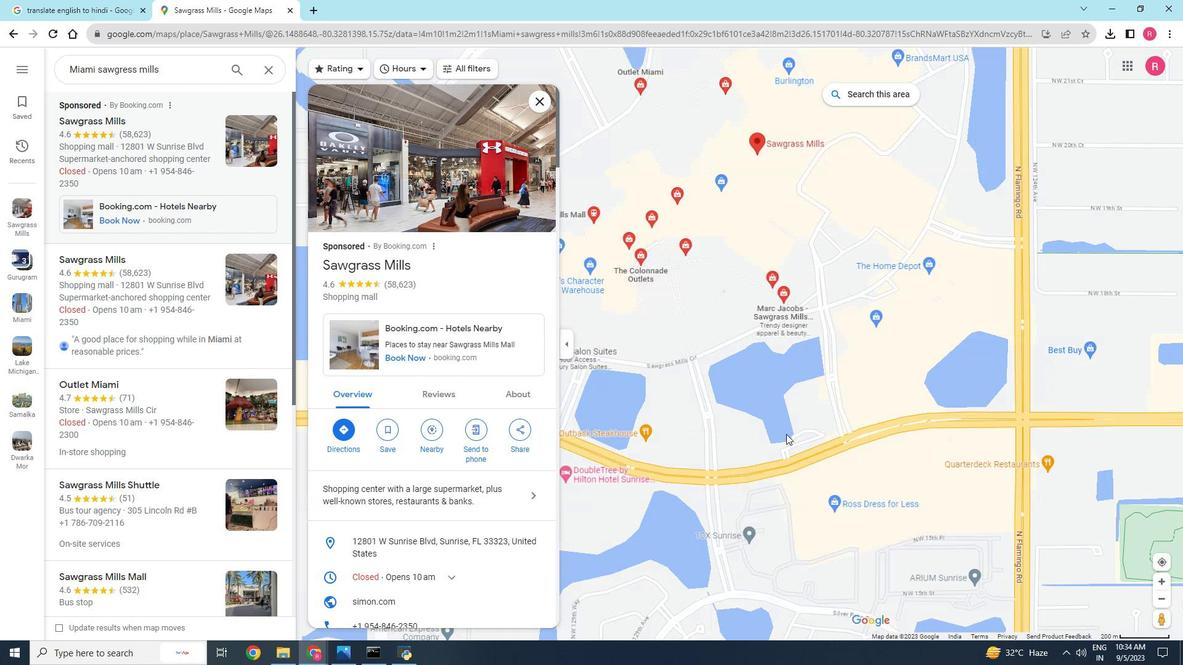 
Action: Mouse scrolled (786, 434) with delta (0, 0)
Screenshot: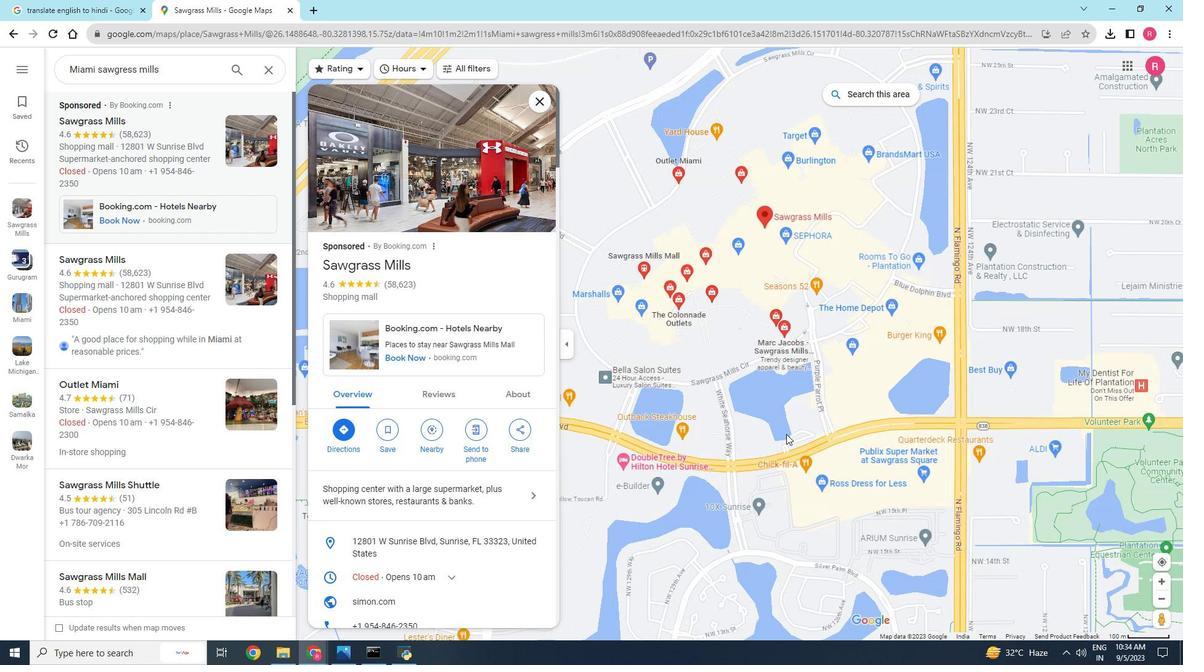 
Action: Mouse scrolled (786, 434) with delta (0, 0)
Screenshot: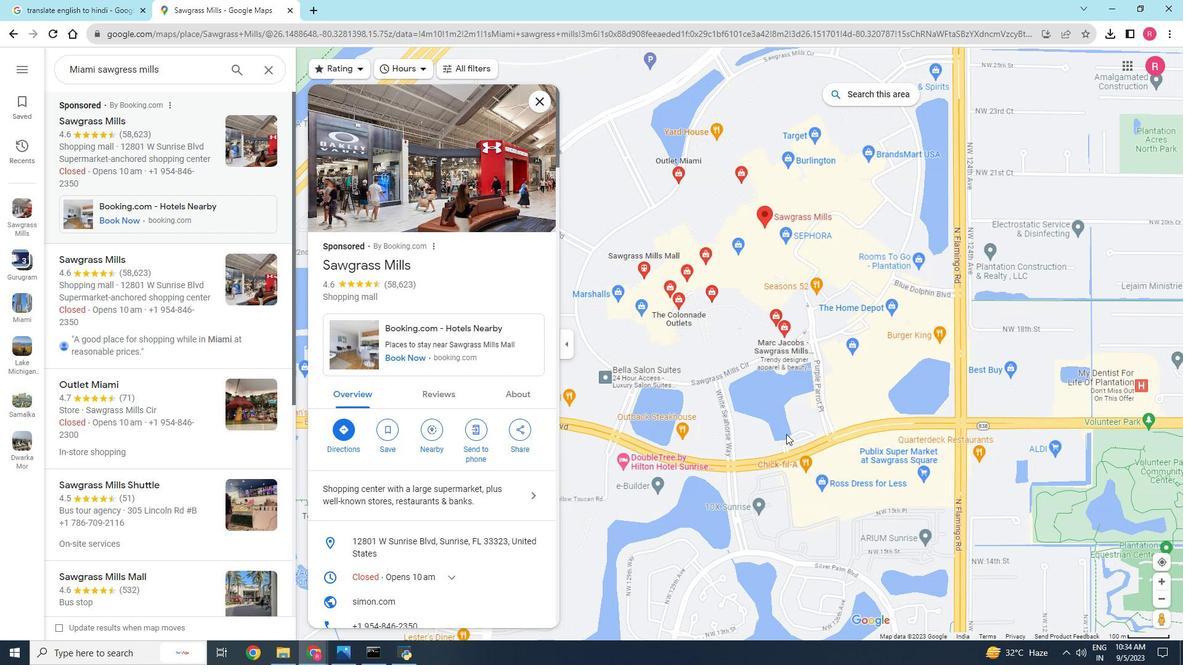
Action: Mouse moved to (869, 484)
Screenshot: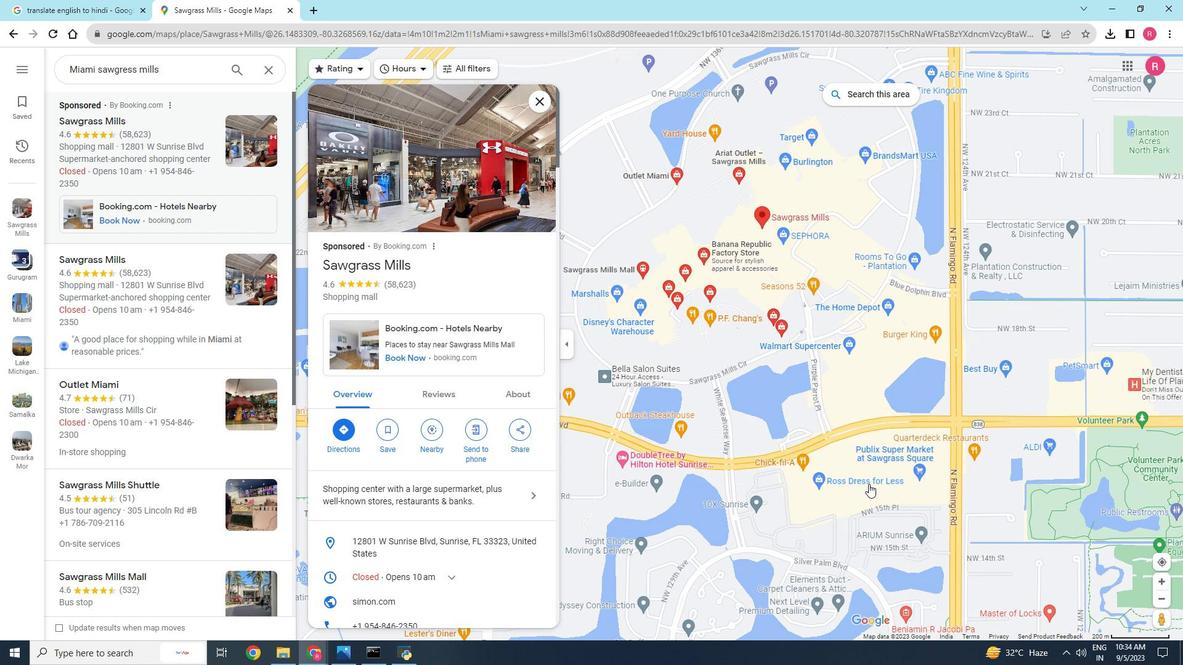 
Action: Mouse scrolled (869, 485) with delta (0, 0)
Screenshot: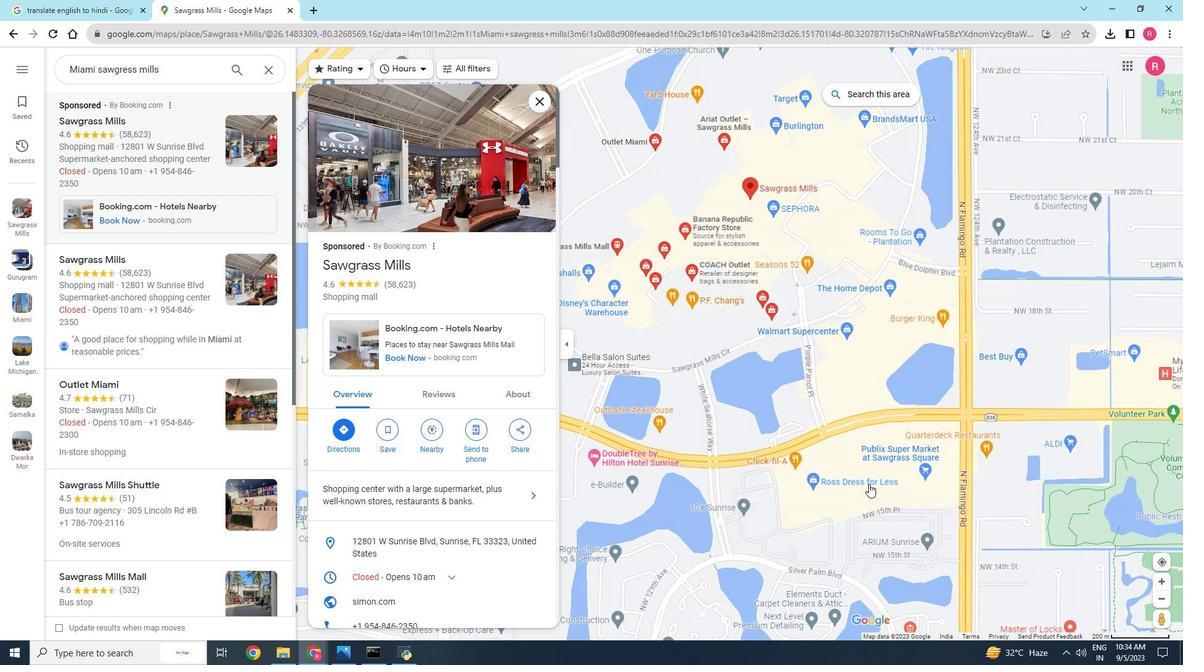 
Action: Mouse scrolled (869, 485) with delta (0, 0)
Screenshot: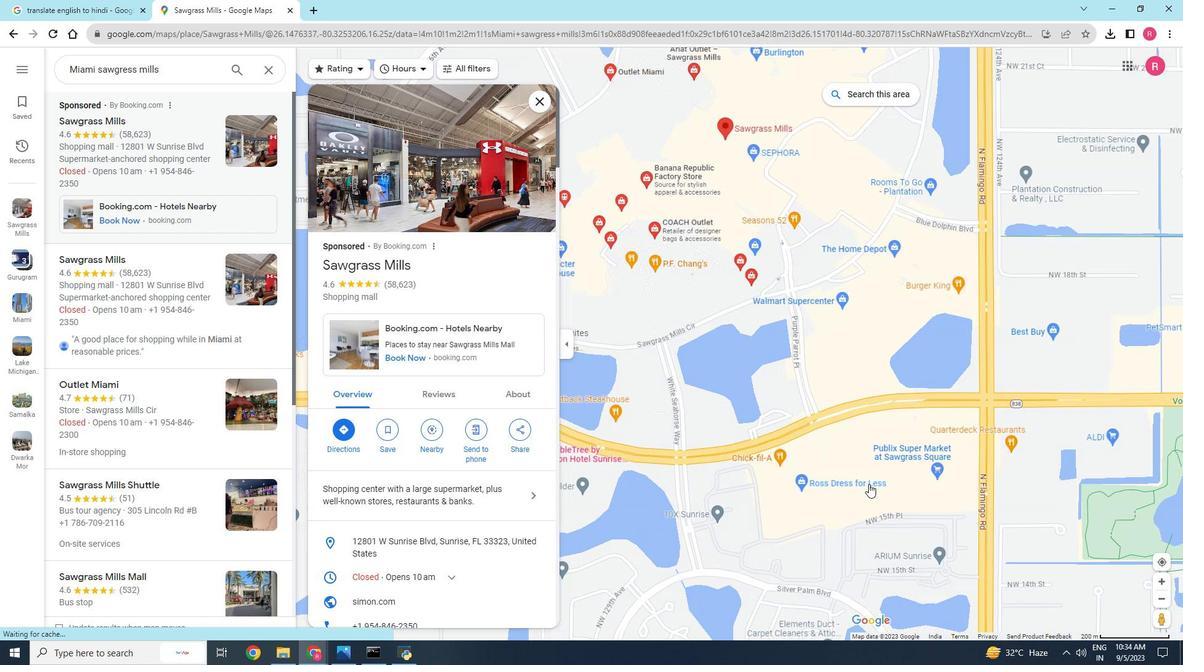 
Action: Mouse moved to (656, 284)
Screenshot: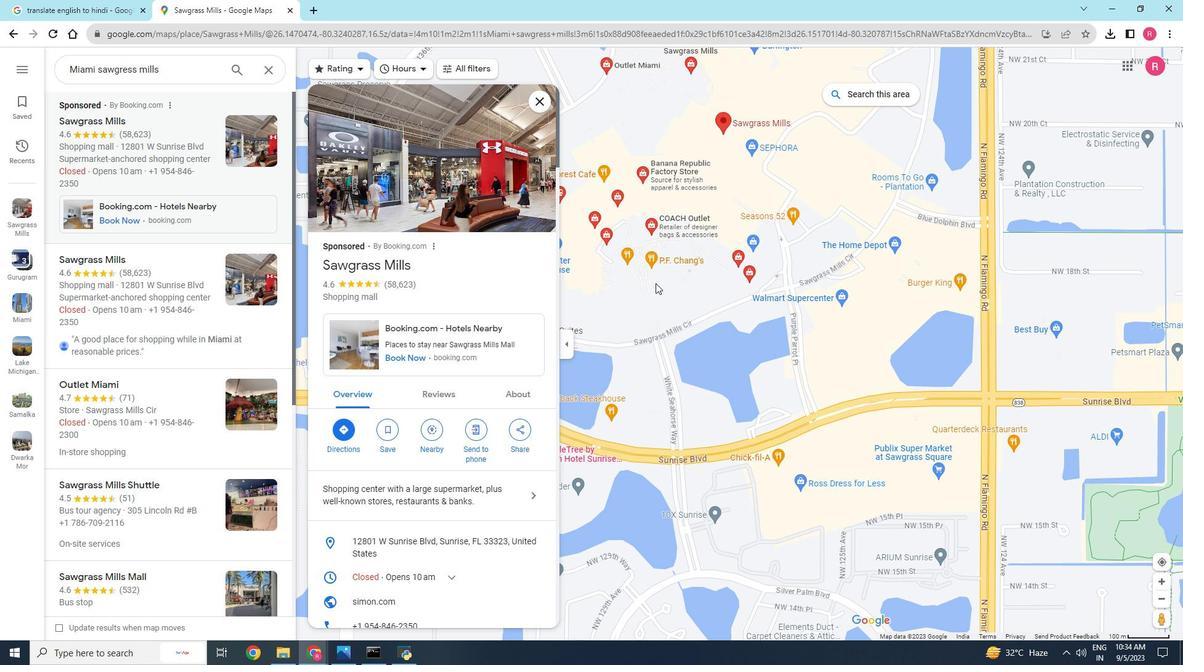
Action: Mouse pressed left at (656, 284)
Screenshot: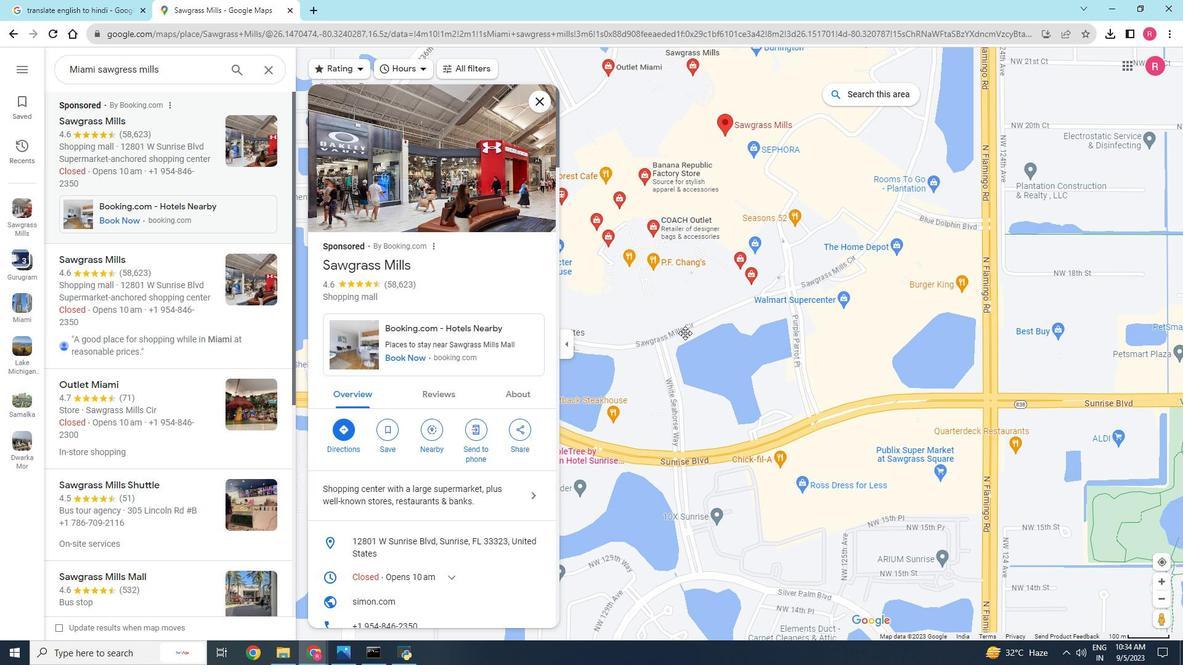 
Action: Mouse moved to (843, 322)
Screenshot: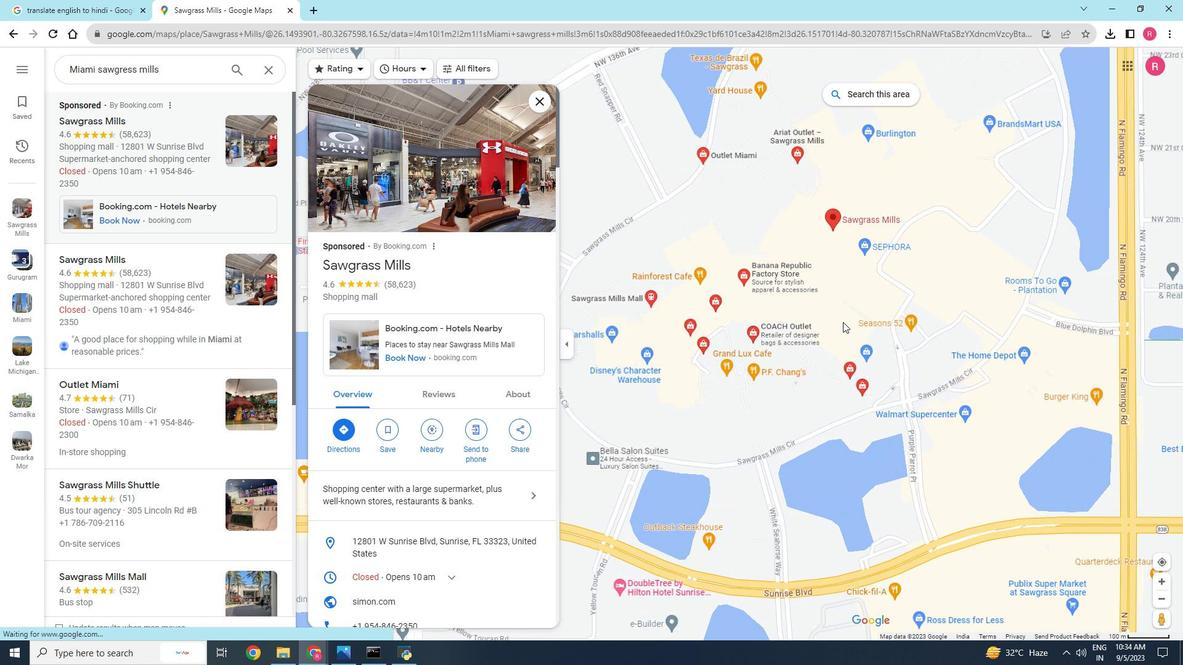
Action: Mouse scrolled (843, 323) with delta (0, 0)
Screenshot: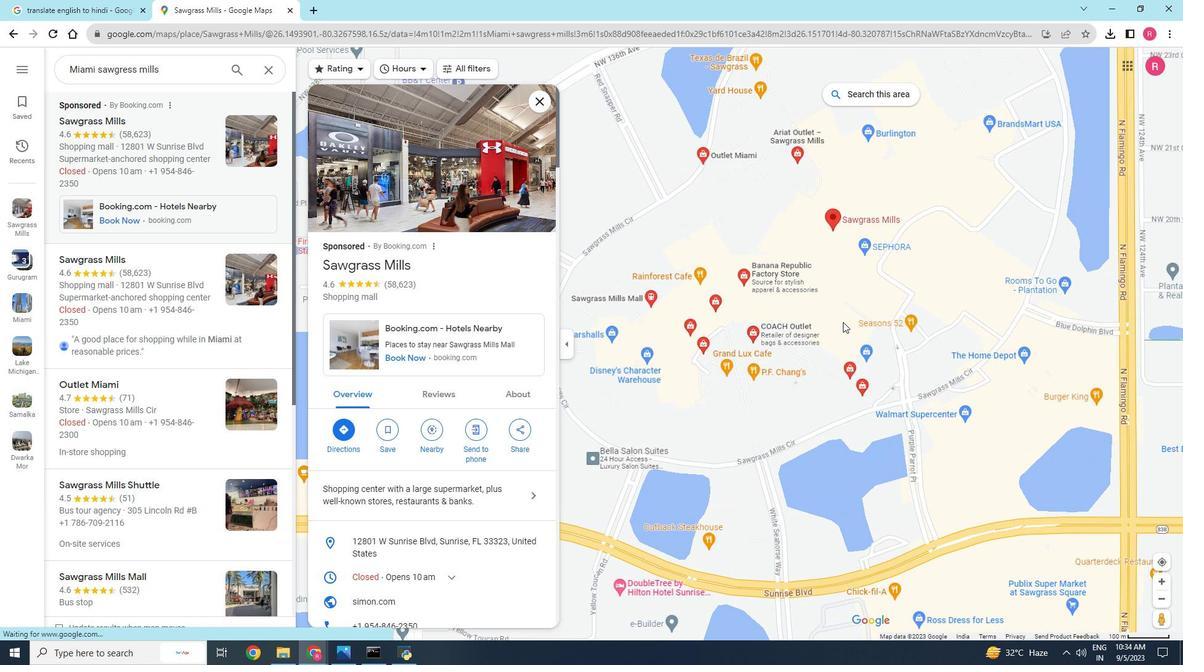 
Action: Mouse scrolled (843, 323) with delta (0, 0)
Screenshot: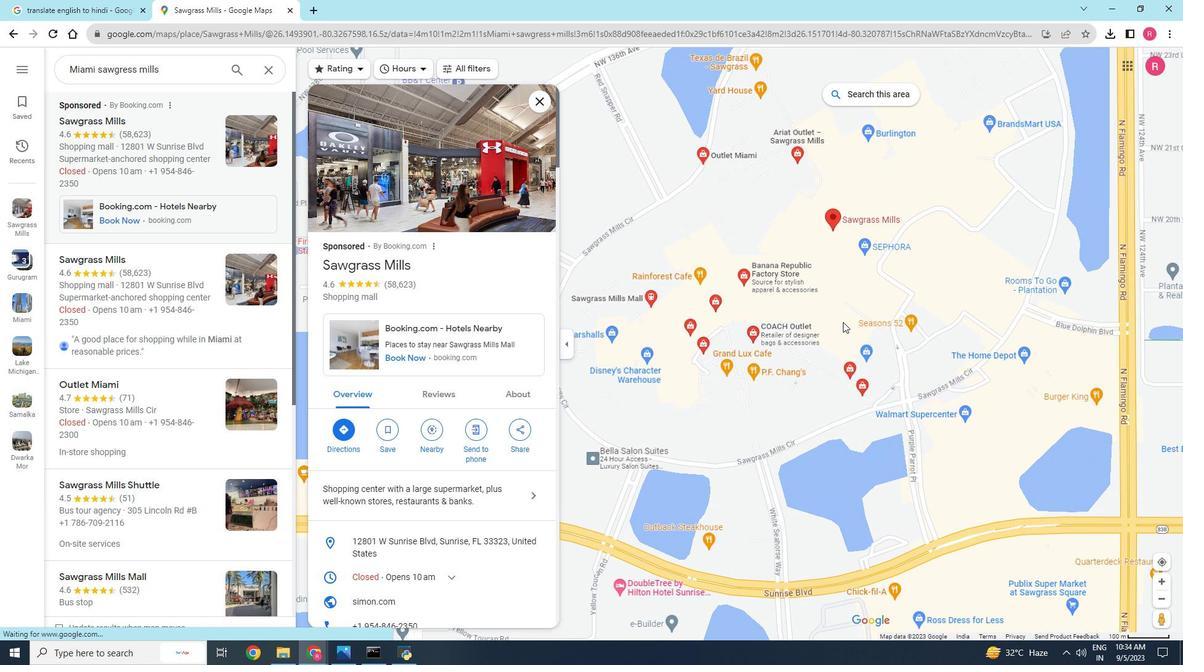 
Action: Mouse scrolled (843, 323) with delta (0, 0)
Screenshot: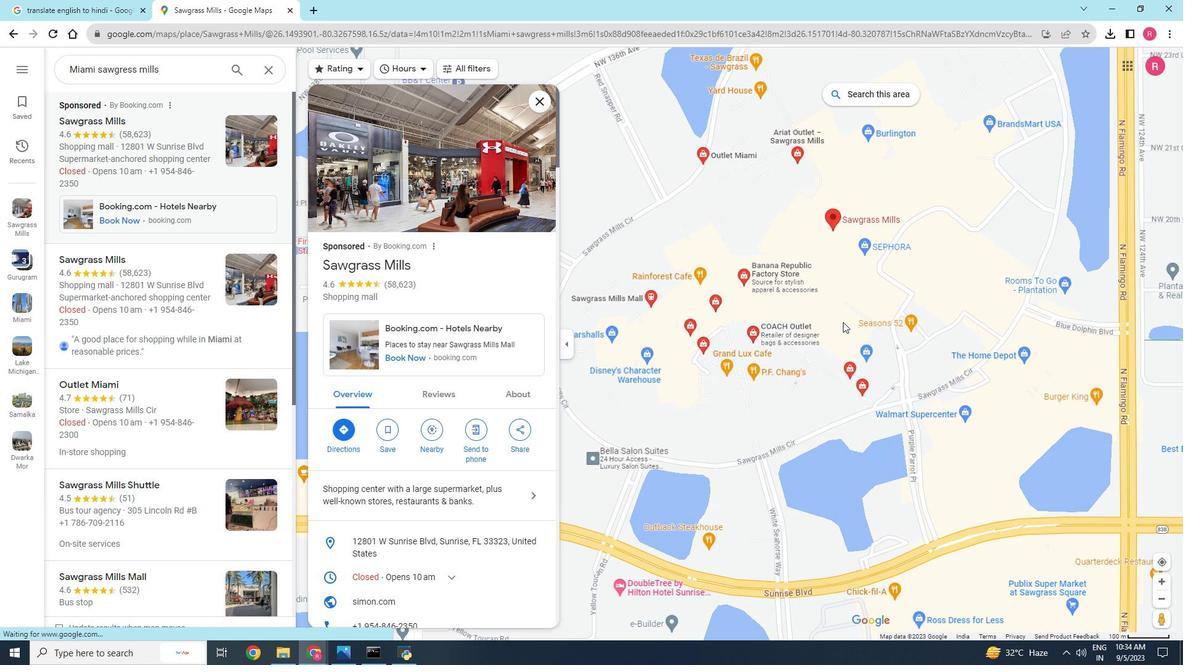 
Action: Mouse scrolled (843, 323) with delta (0, 0)
Screenshot: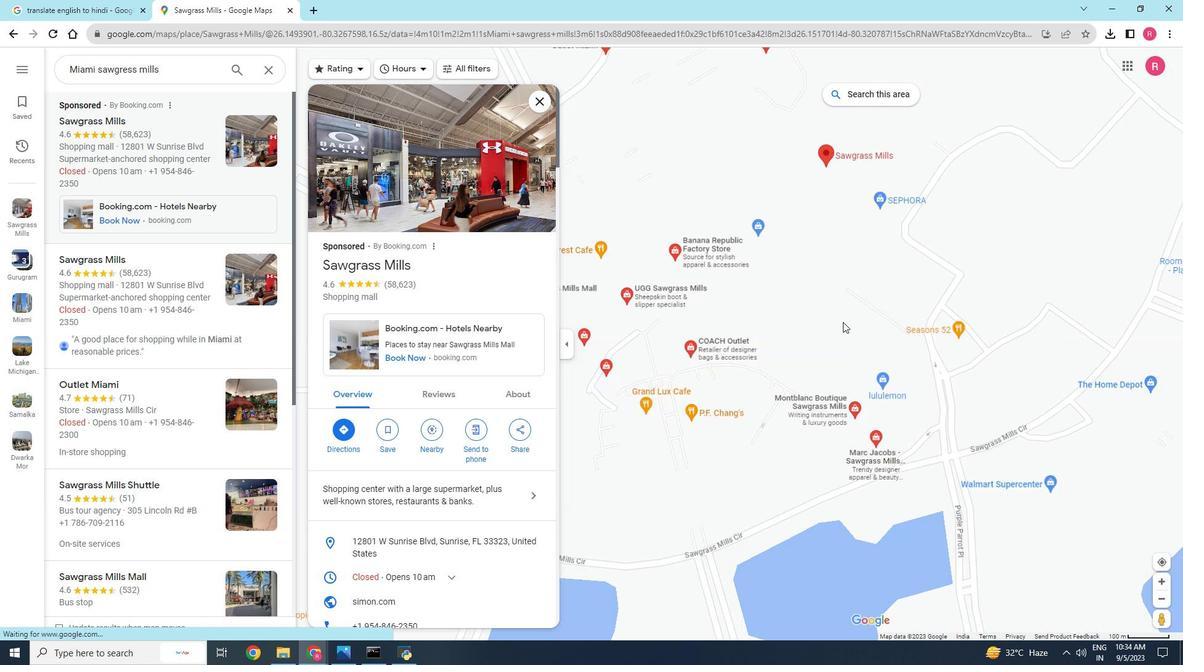 
Action: Mouse moved to (838, 272)
Screenshot: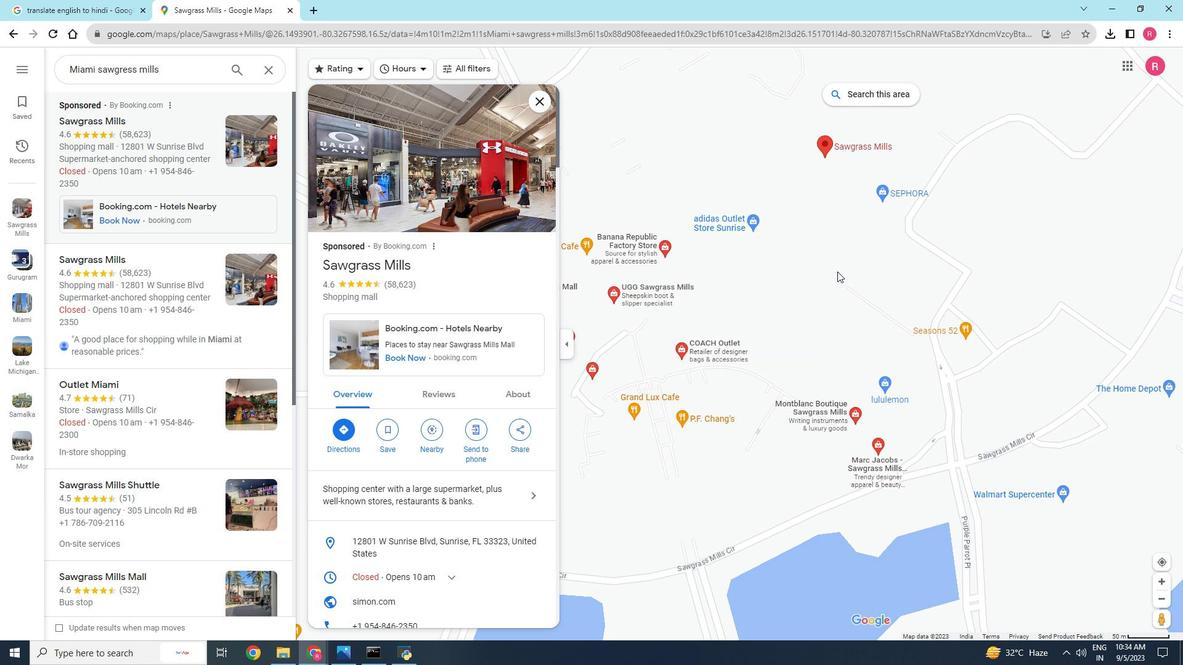 
Action: Mouse scrolled (838, 271) with delta (0, 0)
Screenshot: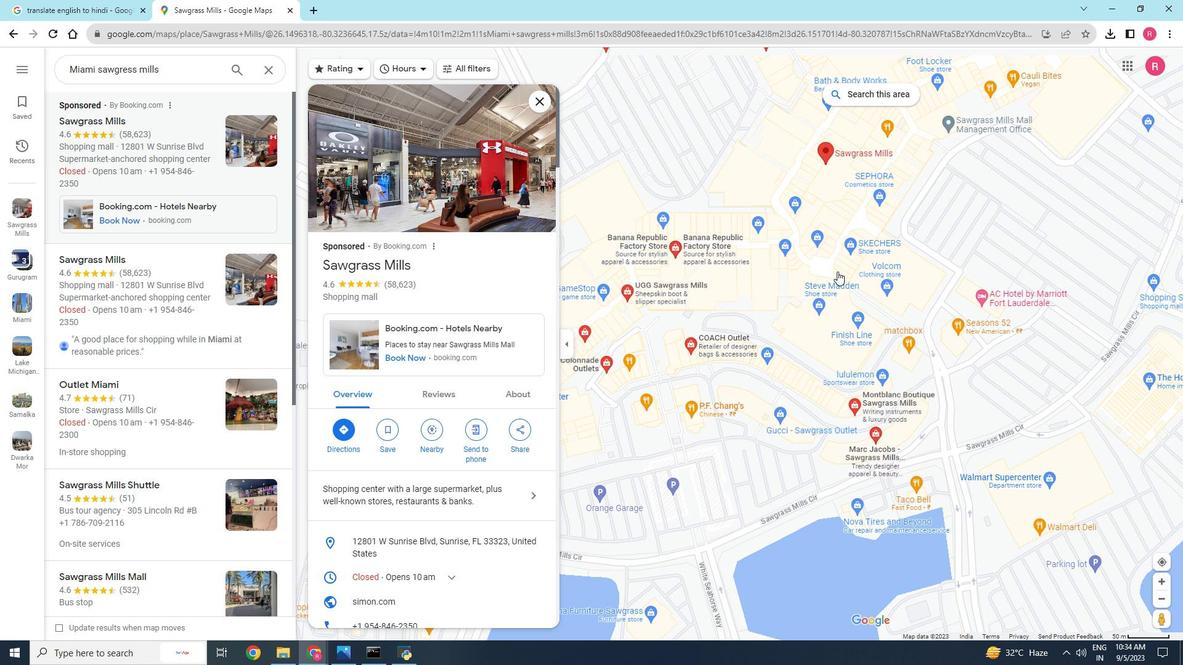 
Action: Mouse scrolled (838, 271) with delta (0, 0)
Screenshot: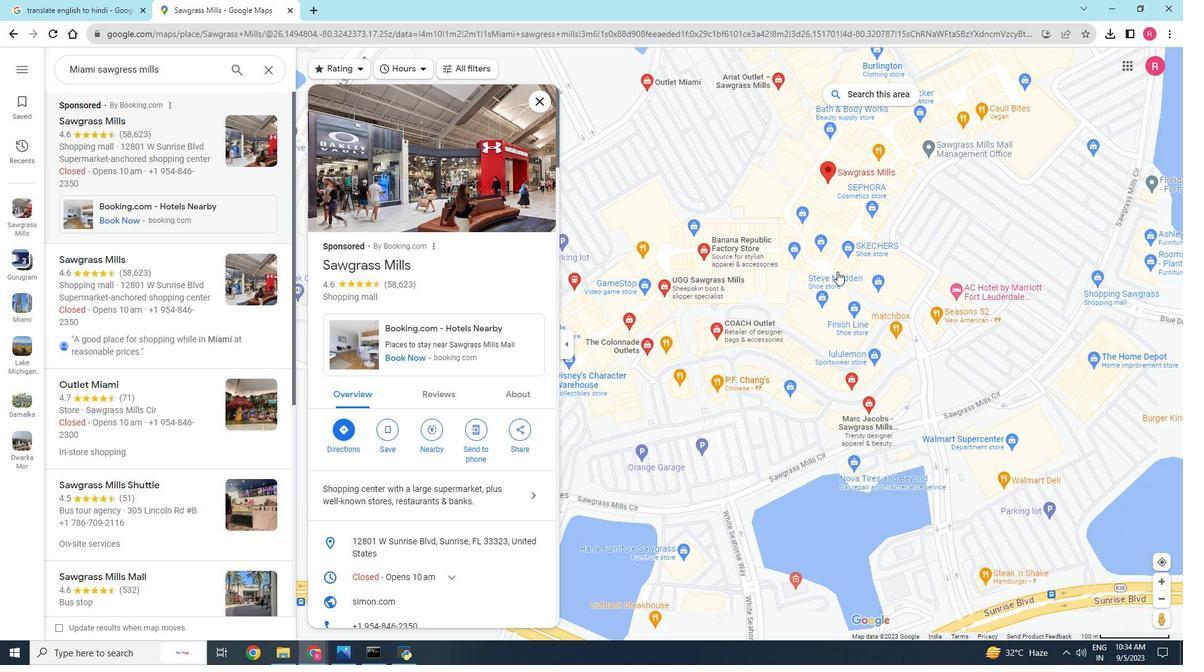 
Action: Mouse scrolled (838, 272) with delta (0, 0)
Screenshot: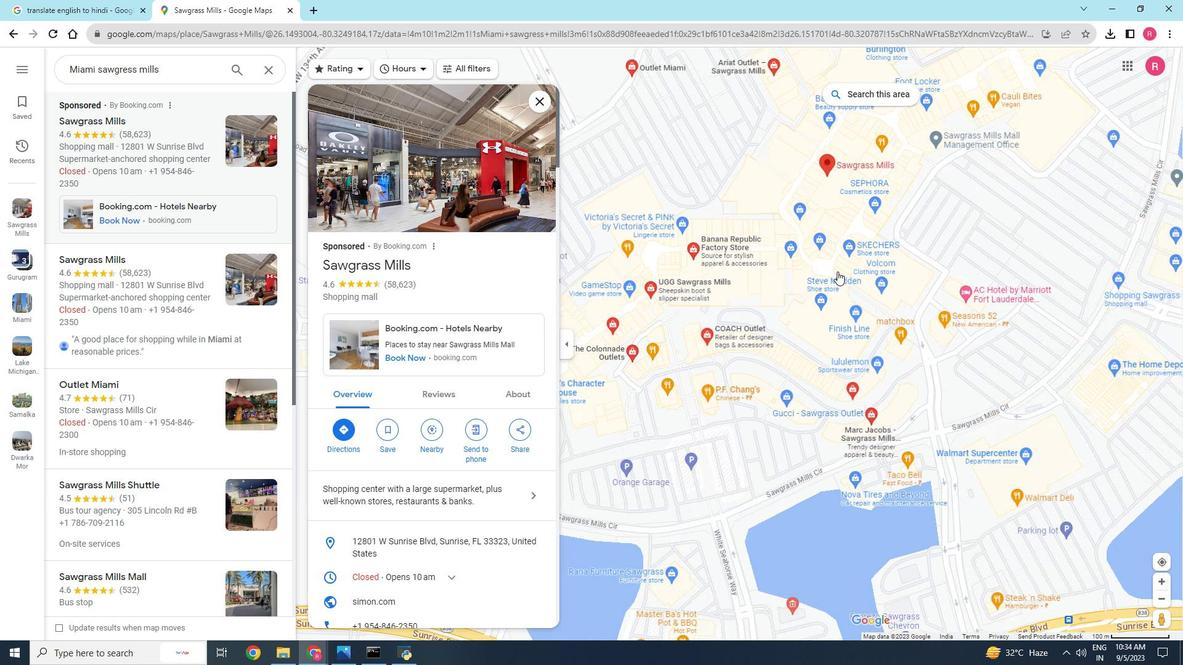 
Action: Mouse moved to (484, 398)
Screenshot: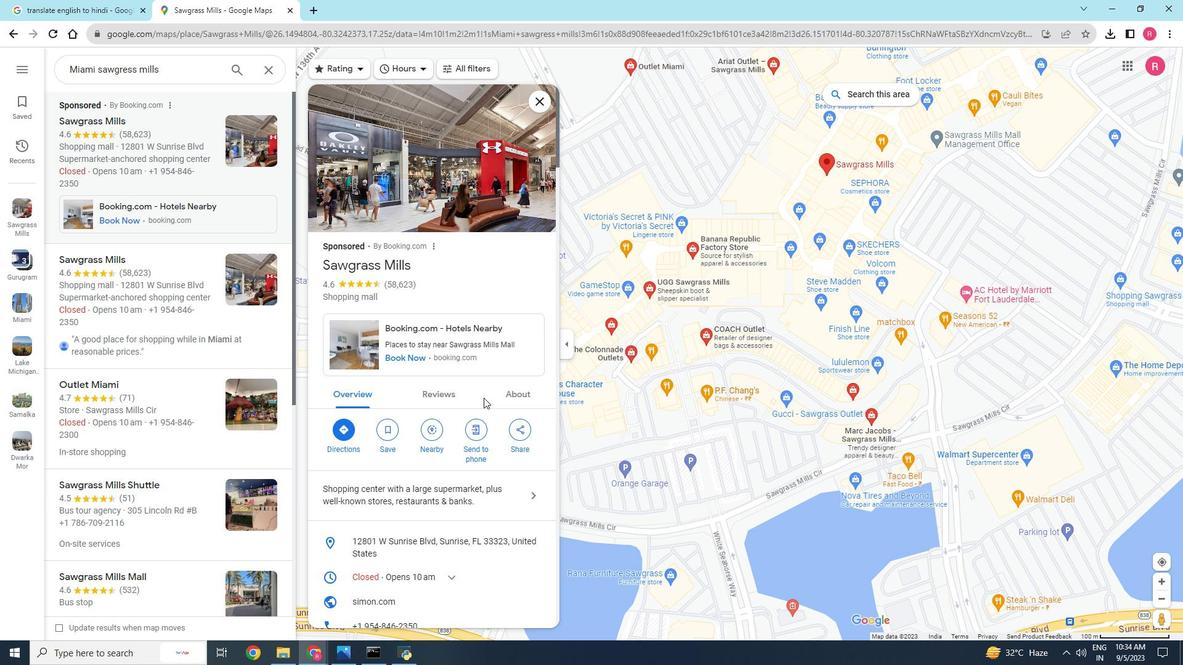 
Action: Mouse scrolled (484, 398) with delta (0, 0)
Screenshot: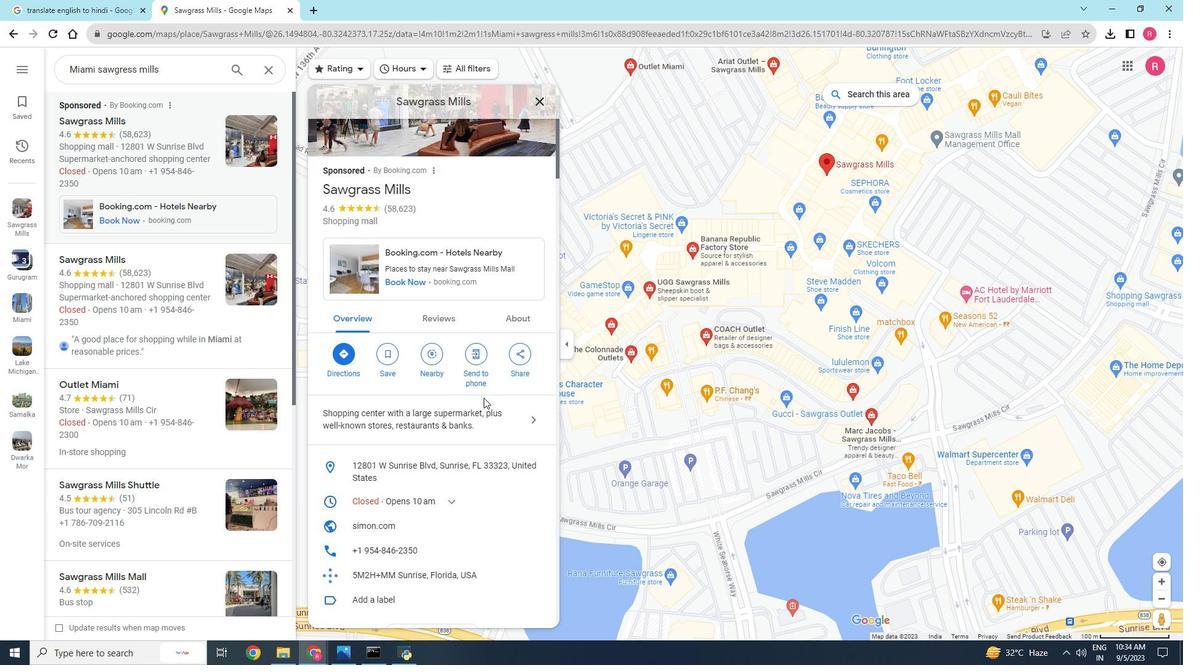 
Action: Mouse scrolled (484, 398) with delta (0, 0)
Screenshot: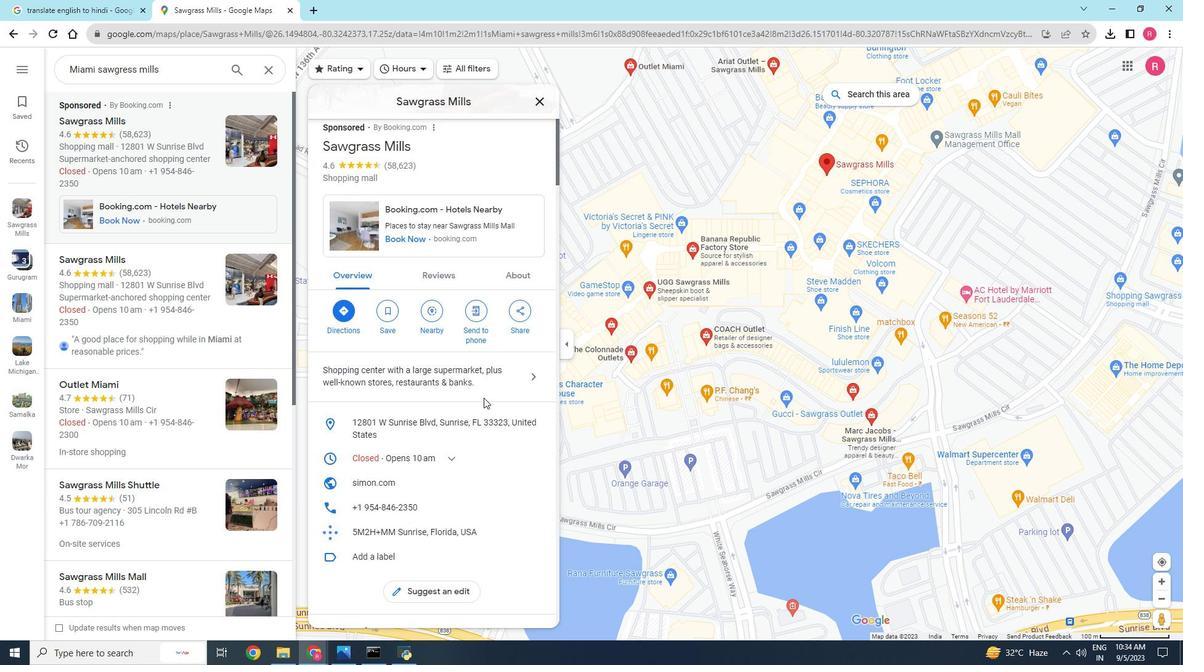 
Action: Mouse moved to (463, 378)
Screenshot: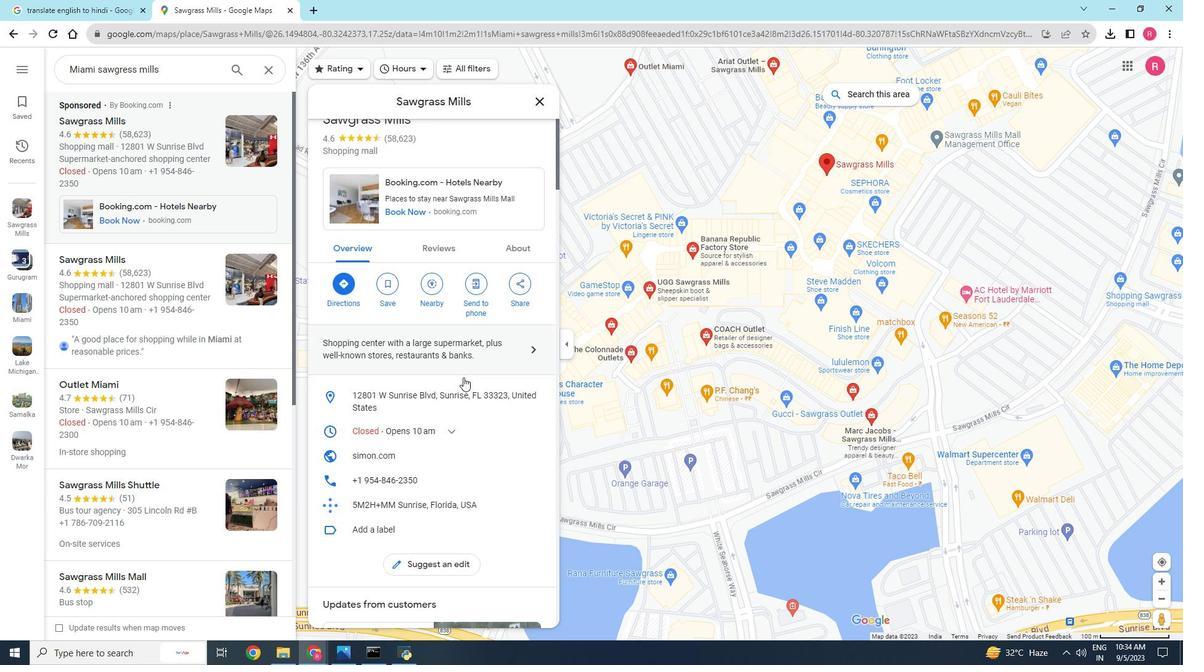 
Action: Mouse scrolled (463, 377) with delta (0, 0)
Screenshot: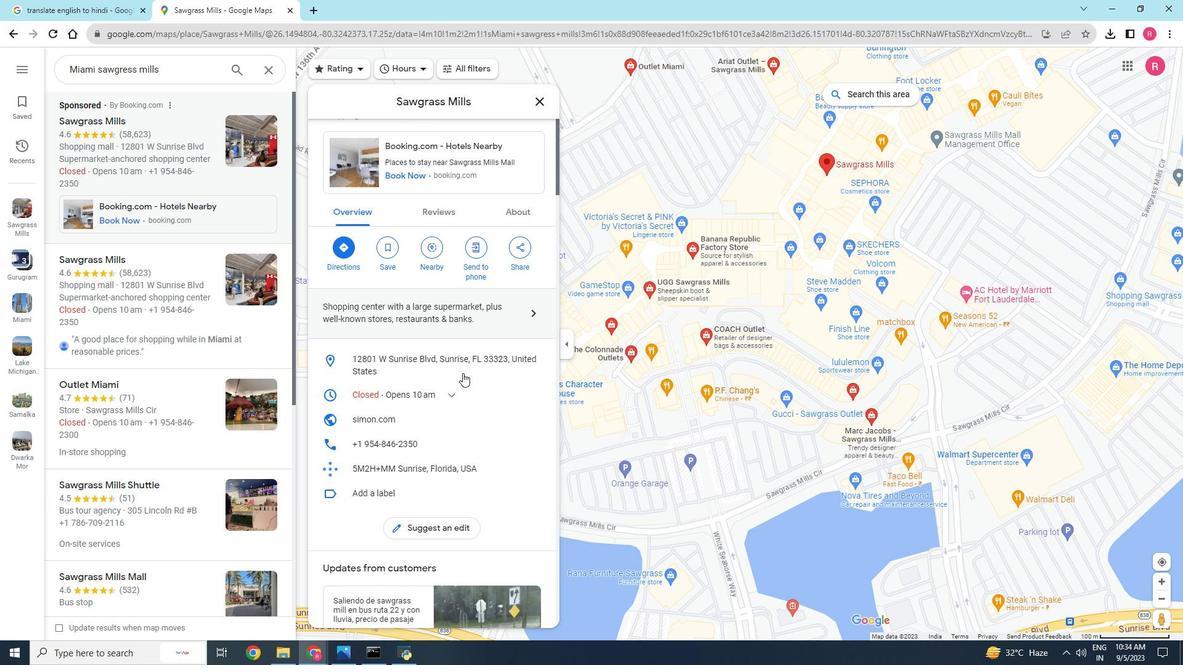 
Action: Mouse moved to (429, 247)
Screenshot: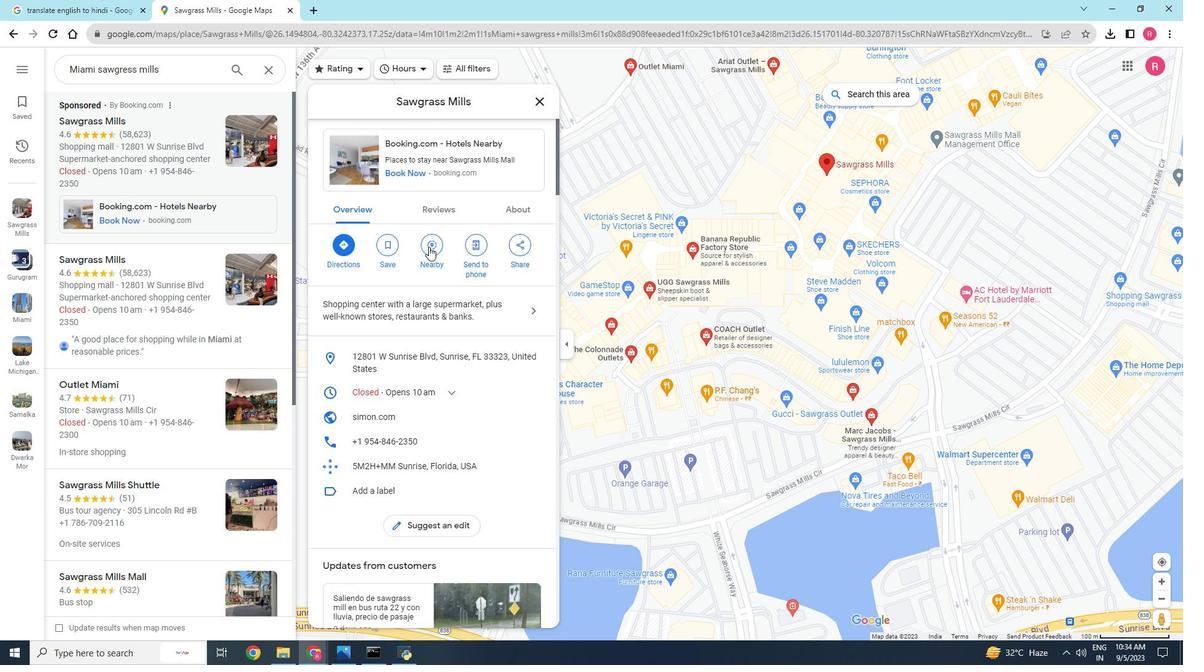 
Action: Mouse pressed left at (429, 247)
Screenshot: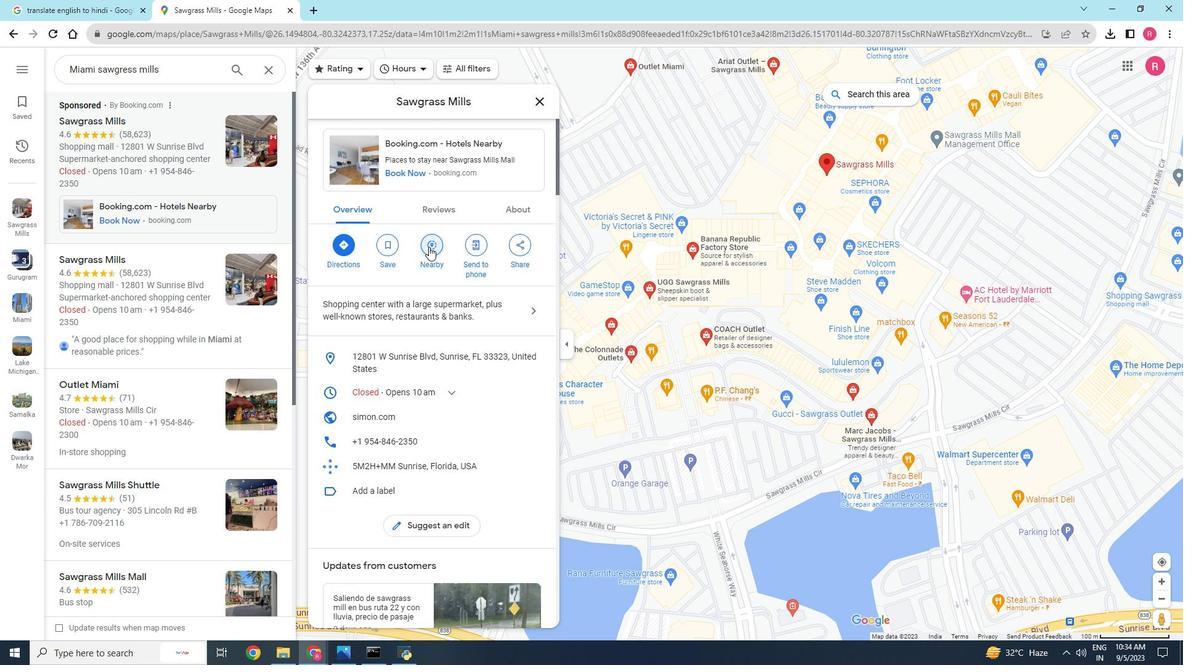 
Action: Mouse moved to (841, 345)
Screenshot: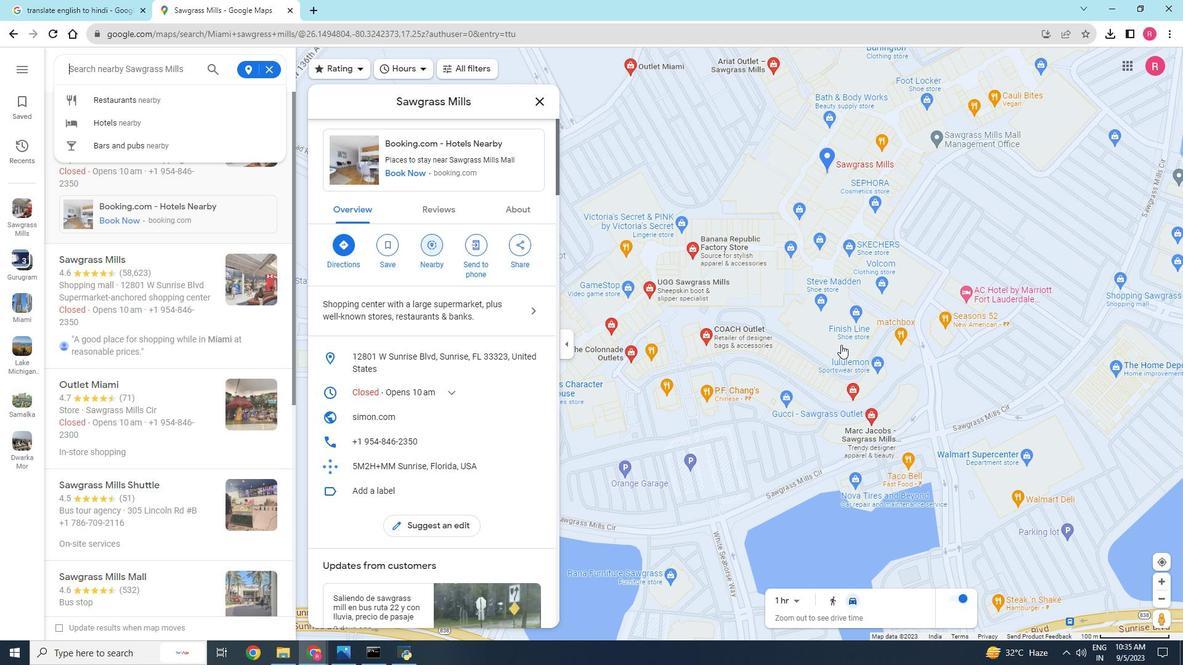 
Action: Mouse scrolled (841, 346) with delta (0, 0)
Screenshot: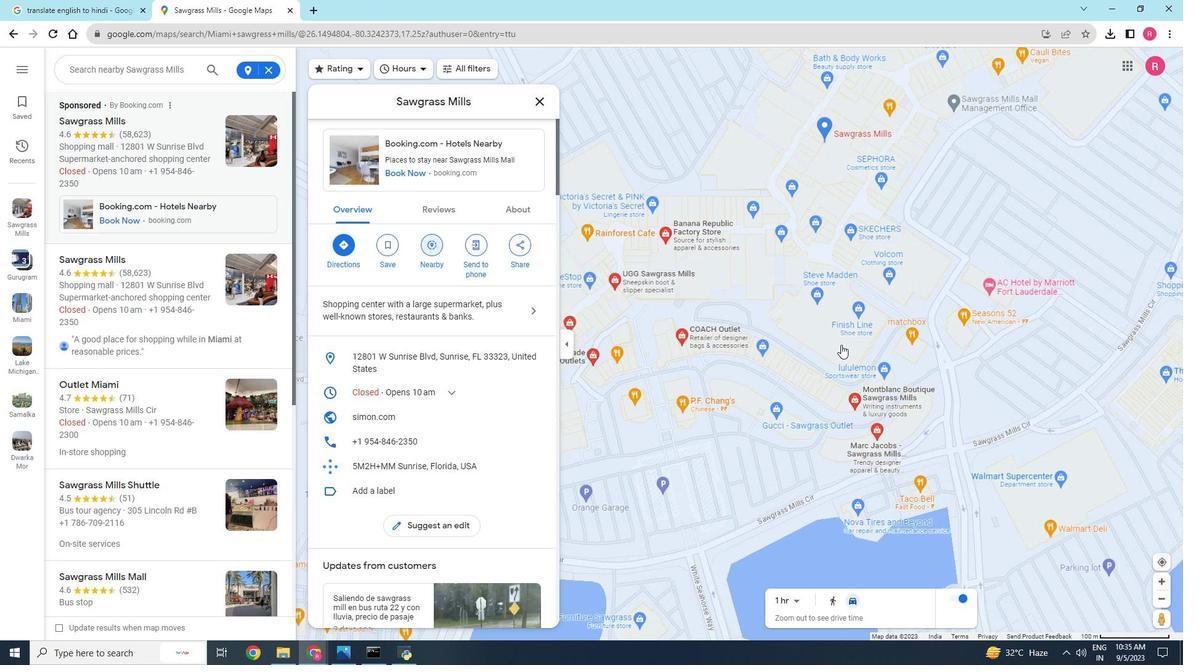 
Action: Mouse scrolled (841, 345) with delta (0, 0)
Screenshot: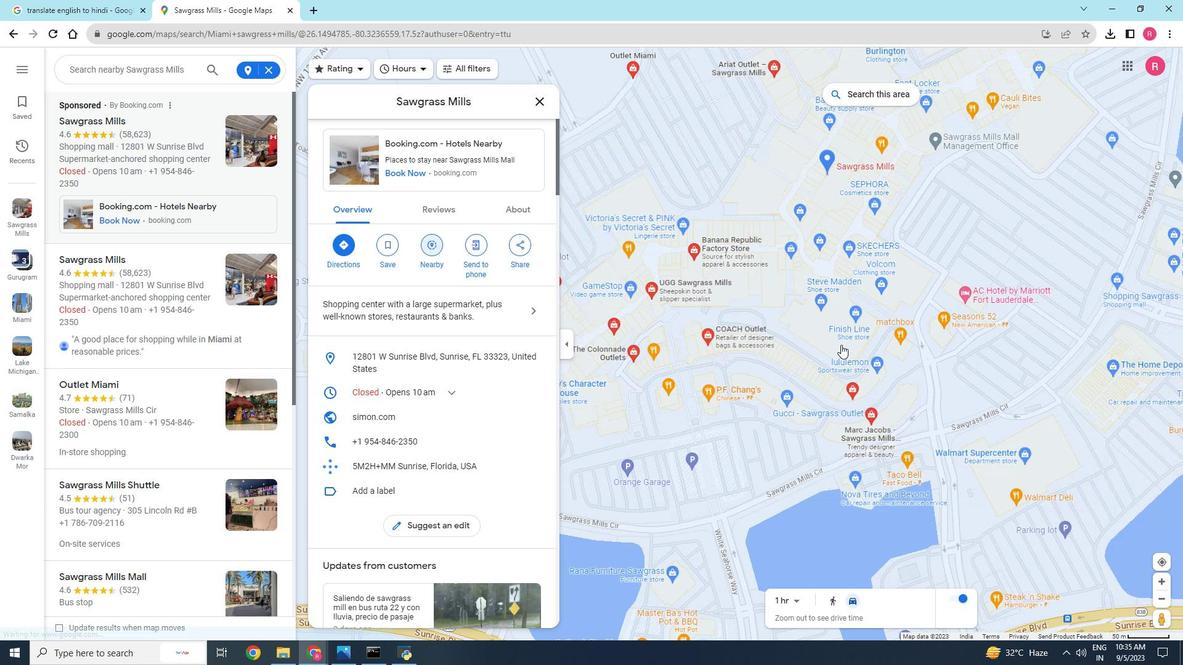 
Action: Mouse scrolled (841, 345) with delta (0, 0)
Screenshot: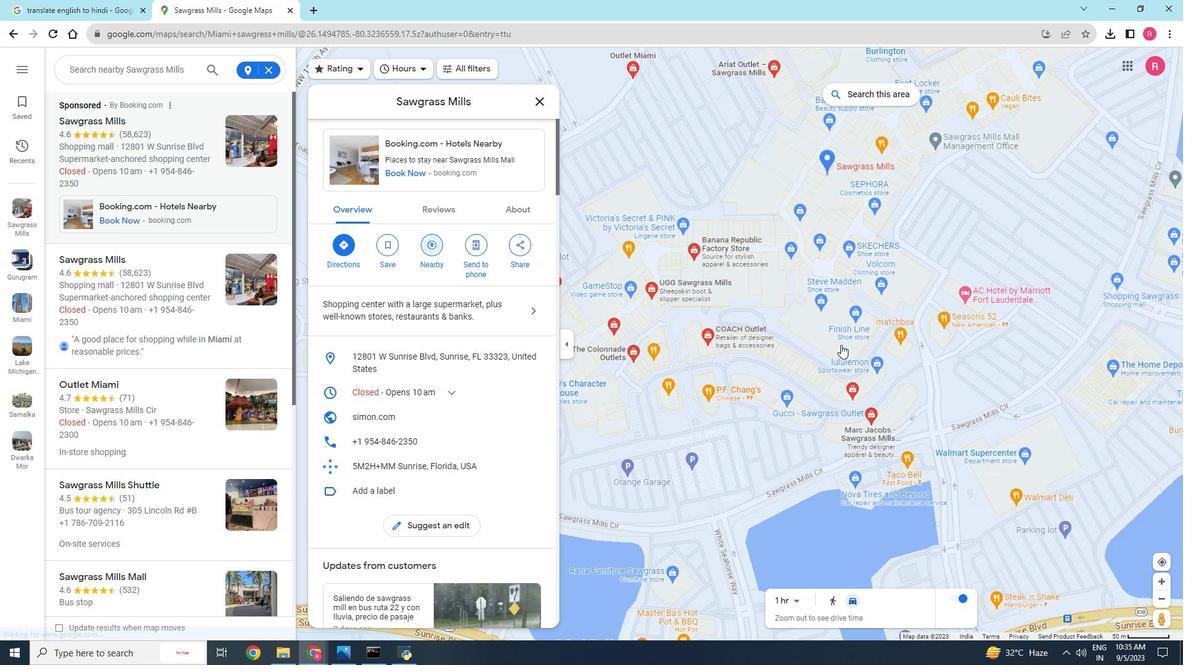 
Action: Mouse scrolled (841, 345) with delta (0, 0)
Screenshot: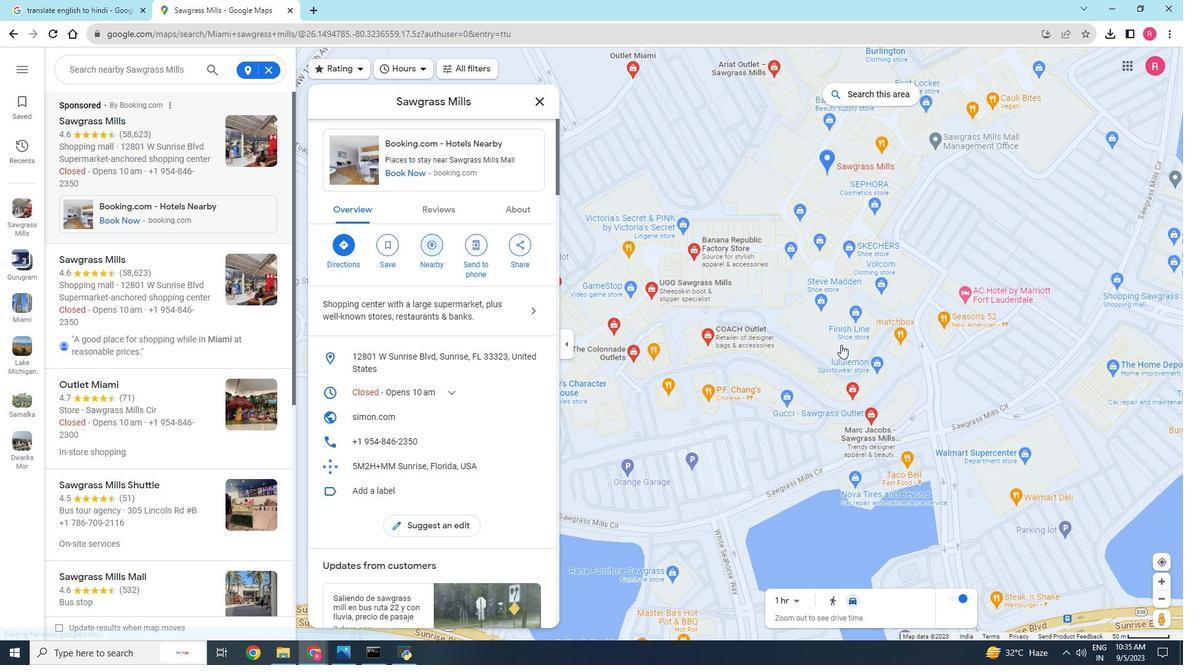 
Action: Mouse scrolled (841, 345) with delta (0, 0)
Screenshot: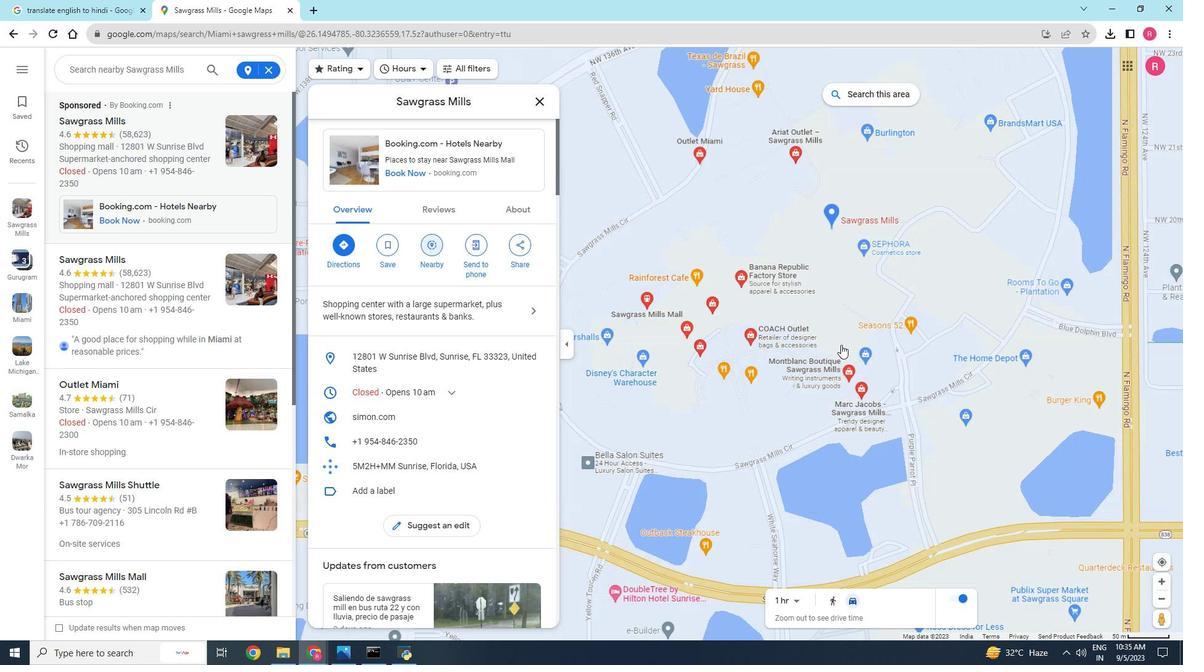 
Action: Mouse scrolled (841, 345) with delta (0, 0)
Screenshot: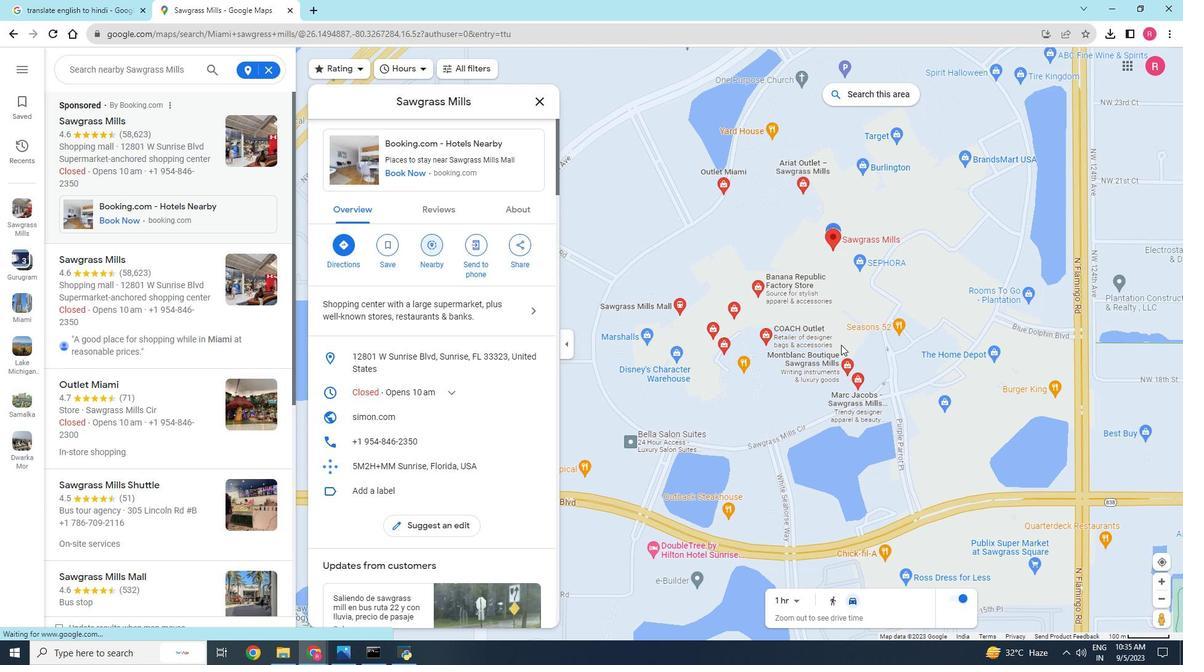 
Action: Mouse scrolled (841, 345) with delta (0, 0)
Screenshot: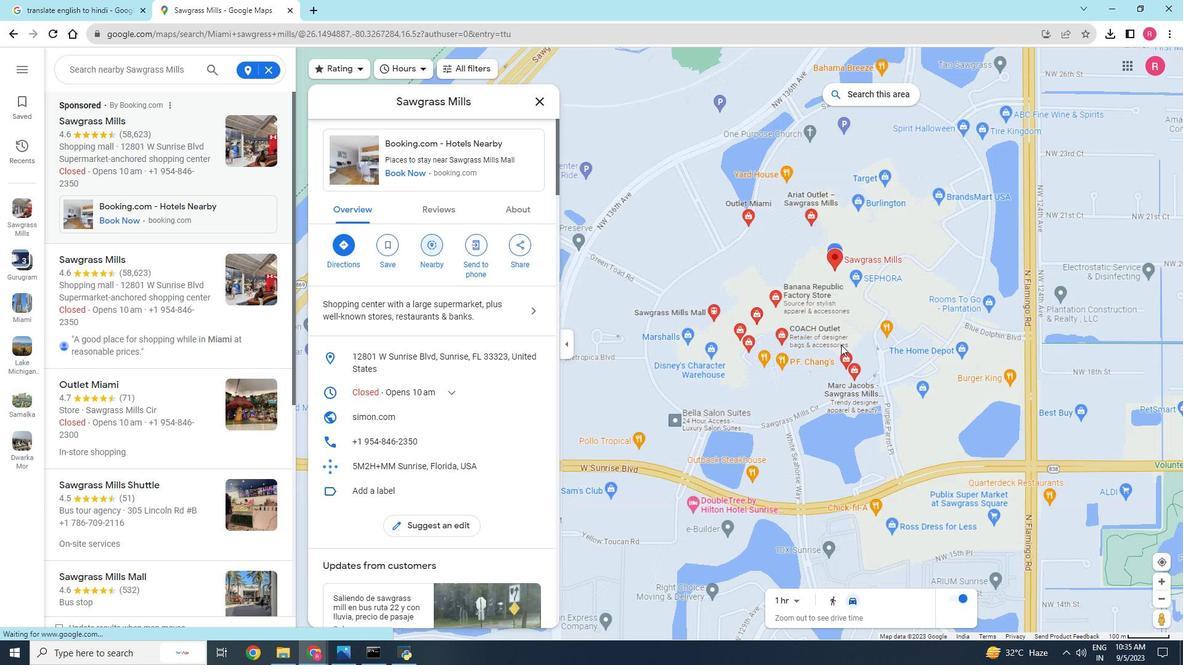 
Action: Mouse moved to (261, 312)
Screenshot: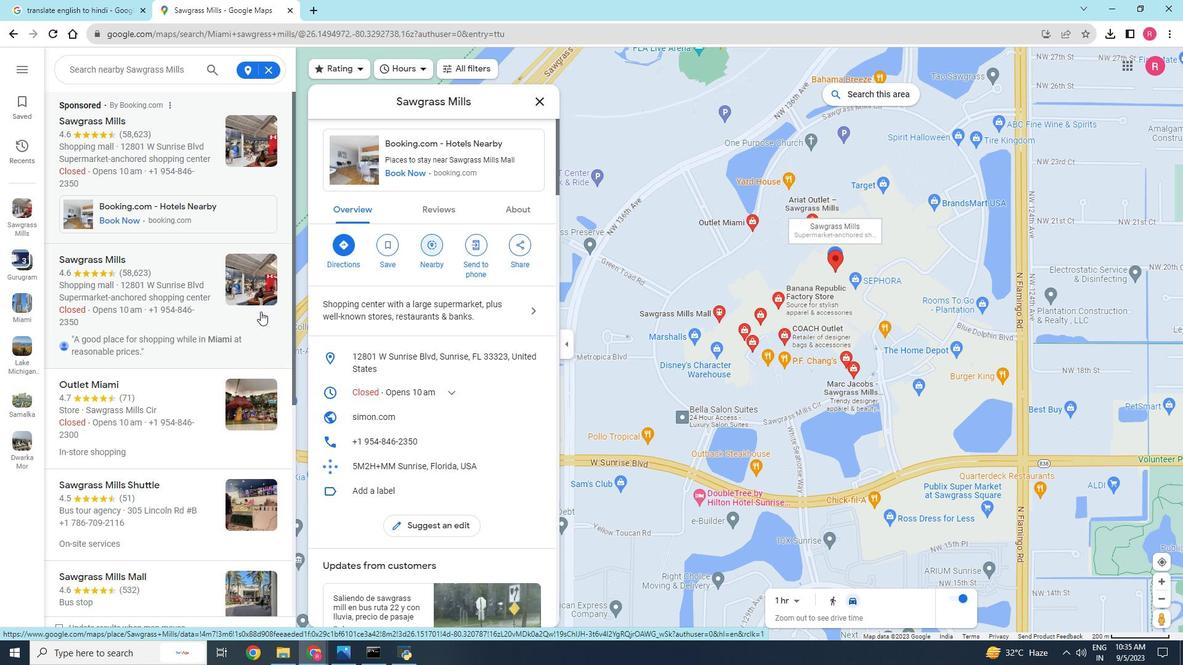 
Action: Mouse scrolled (261, 311) with delta (0, 0)
Screenshot: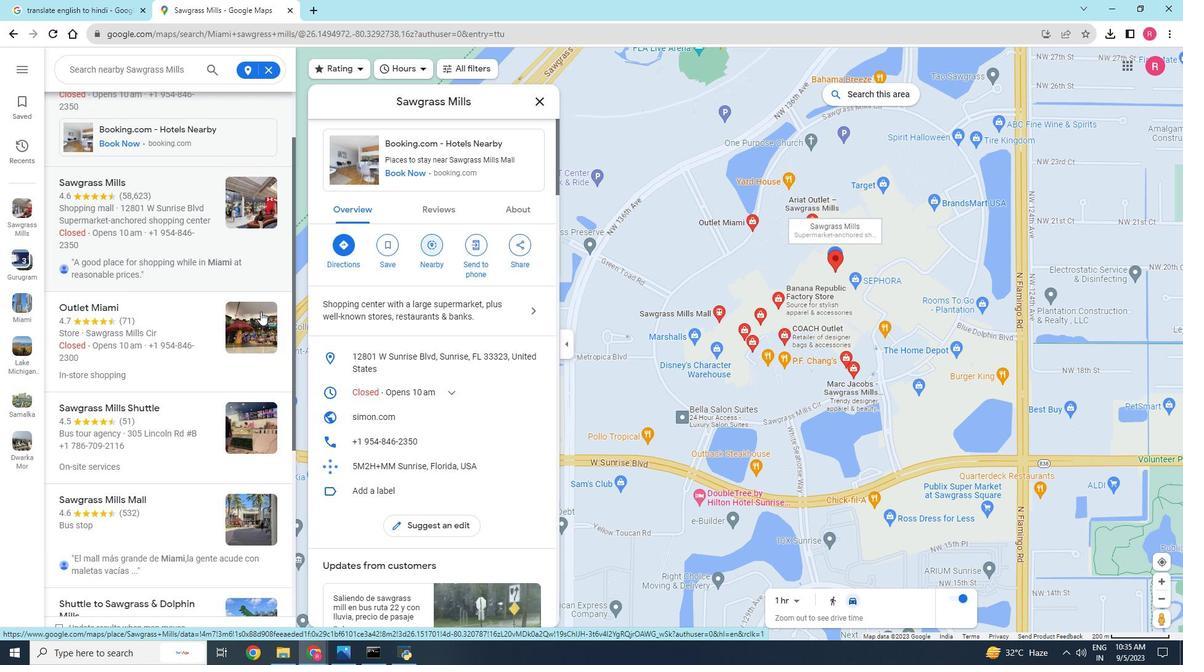 
Action: Mouse scrolled (261, 311) with delta (0, 0)
Screenshot: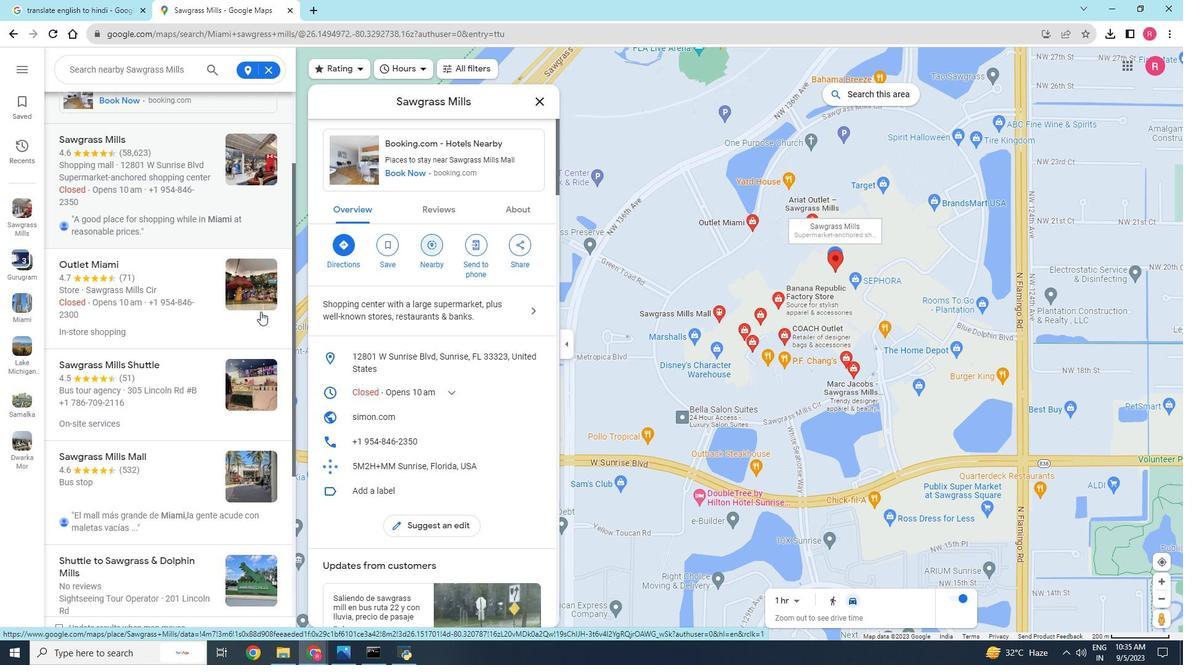 
Action: Mouse moved to (221, 473)
Screenshot: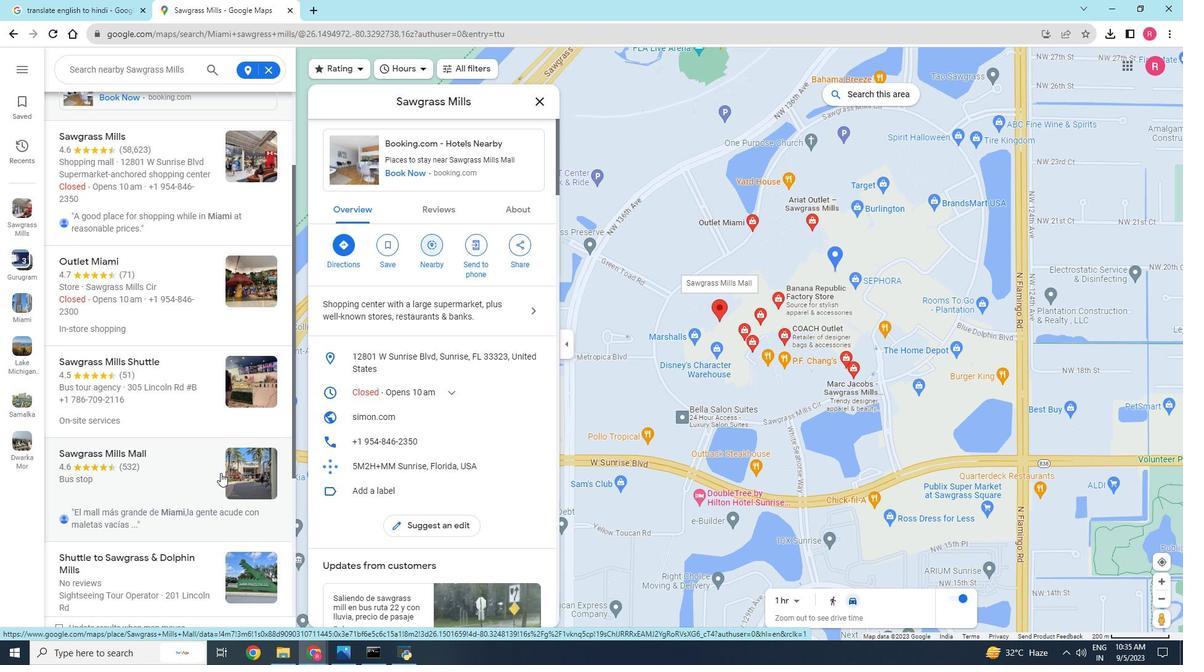 
Action: Mouse pressed left at (221, 473)
Screenshot: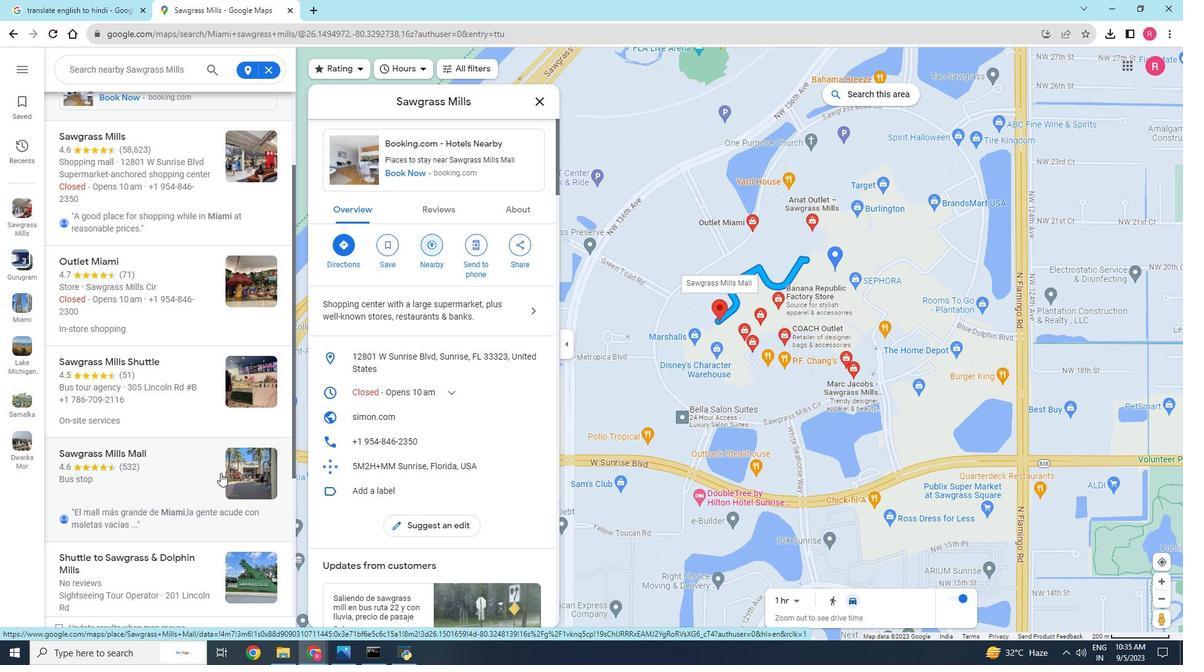 
Action: Mouse moved to (712, 376)
Screenshot: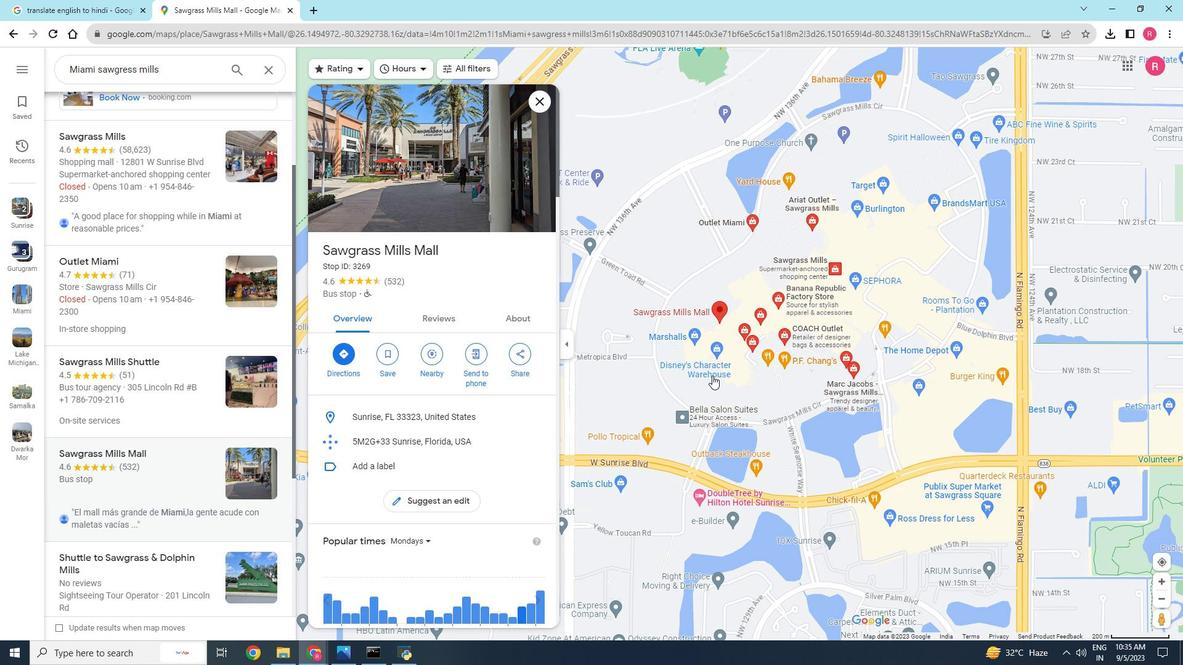 
Action: Mouse scrolled (712, 377) with delta (0, 0)
Screenshot: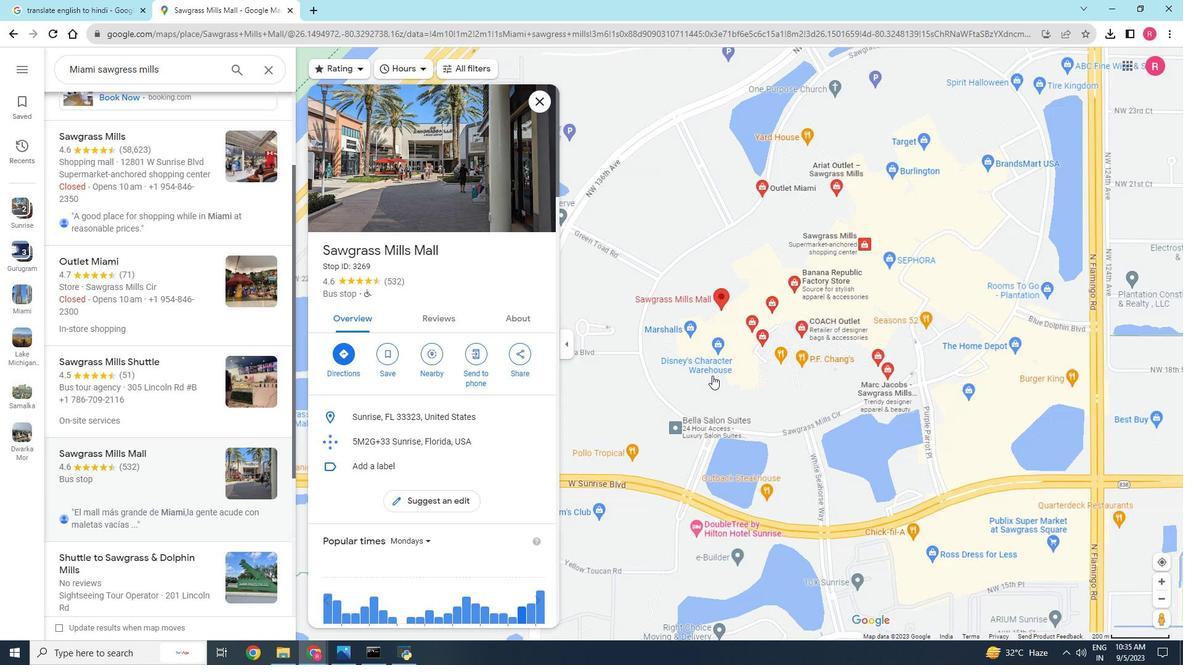 
Action: Mouse scrolled (712, 377) with delta (0, 0)
Screenshot: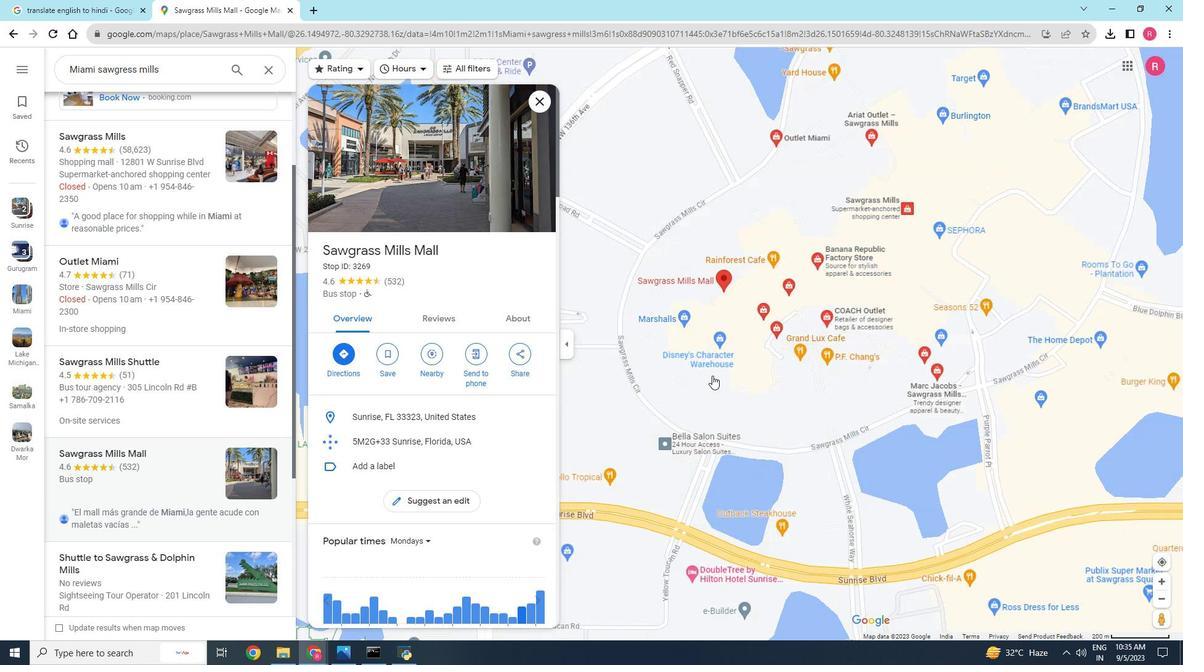 
Action: Mouse scrolled (712, 377) with delta (0, 0)
Screenshot: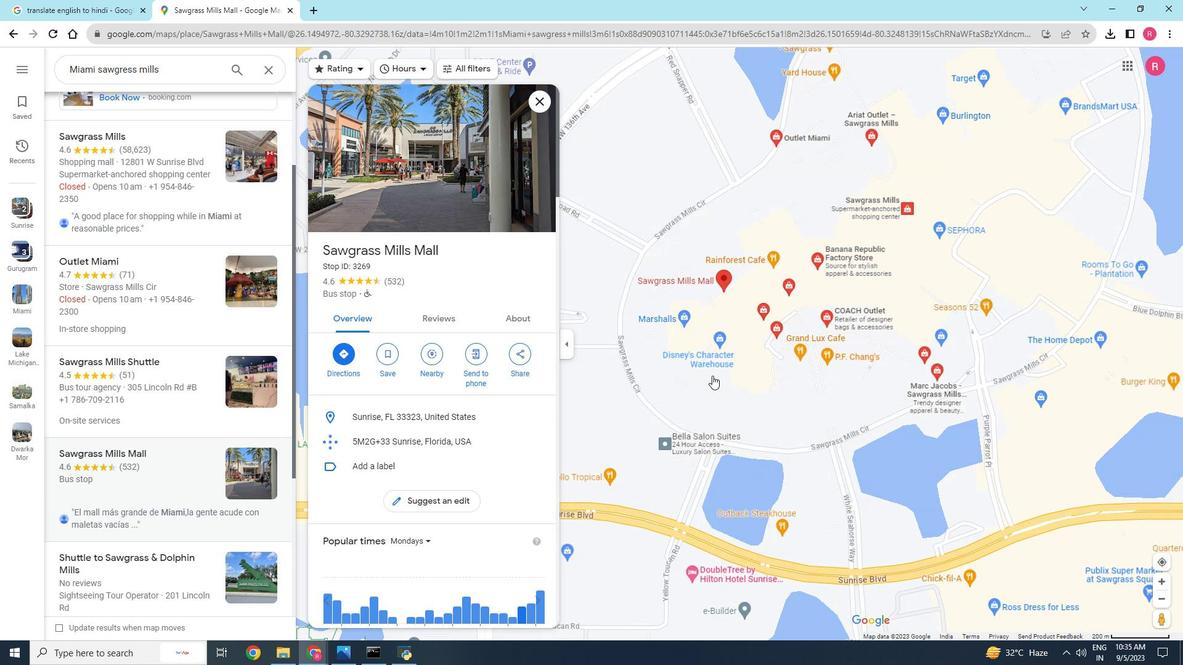 
Action: Mouse scrolled (712, 377) with delta (0, 0)
Screenshot: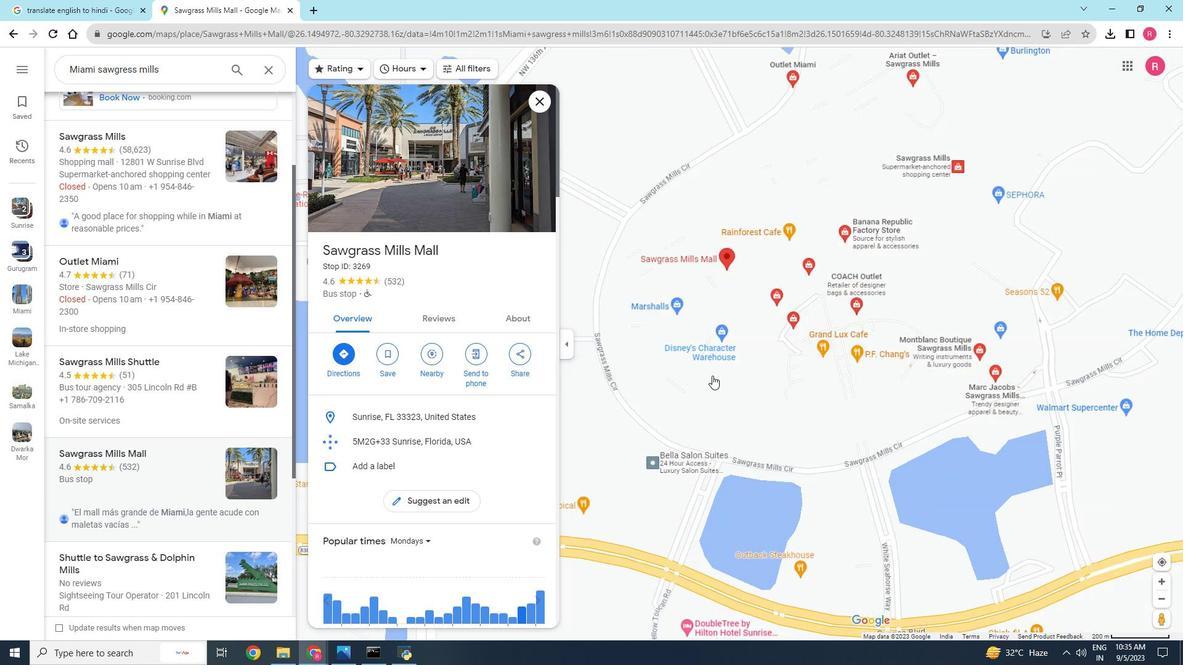 
Action: Mouse scrolled (712, 377) with delta (0, 0)
Screenshot: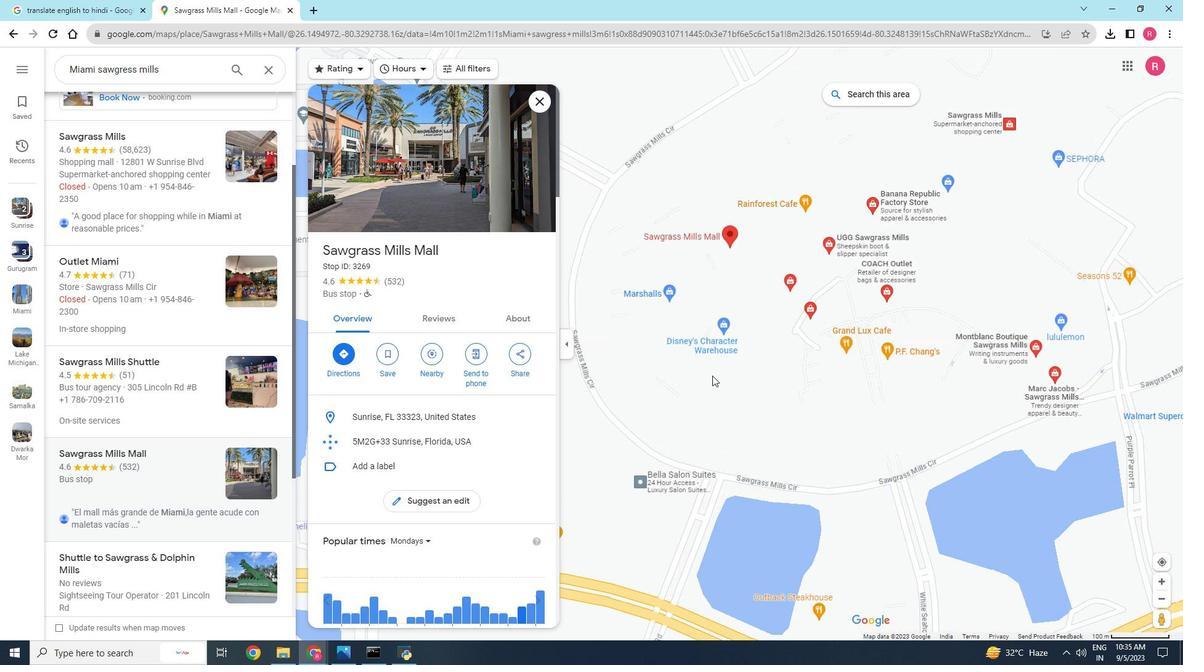 
Action: Mouse scrolled (712, 377) with delta (0, 0)
Screenshot: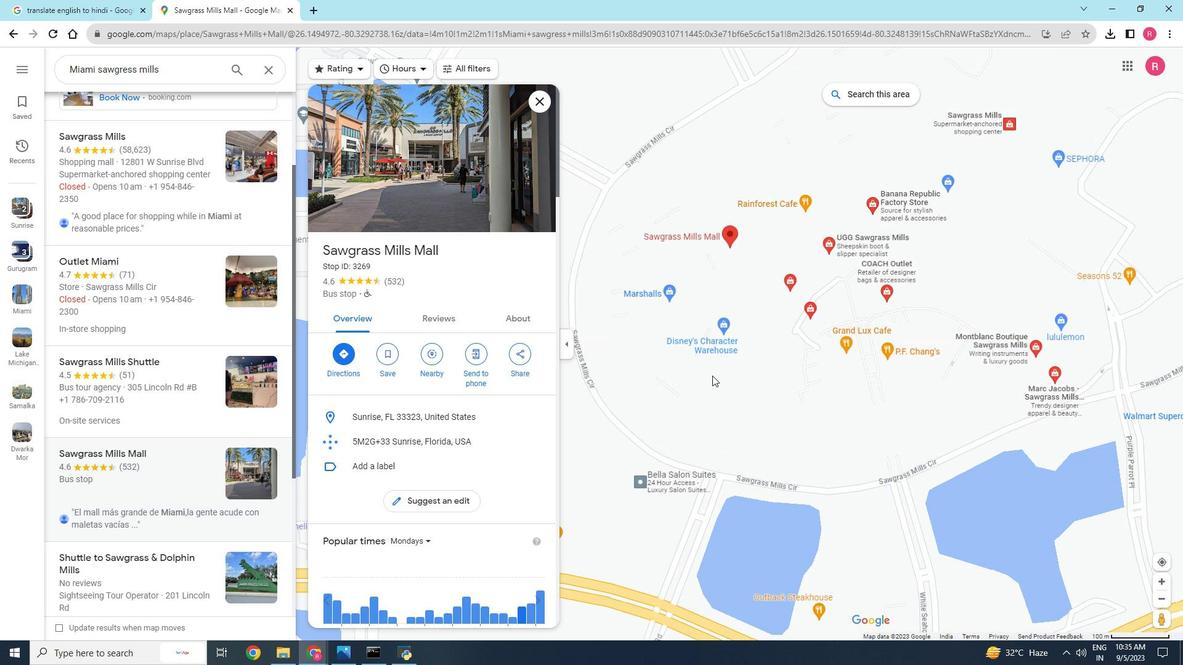
Action: Mouse scrolled (712, 377) with delta (0, 0)
Screenshot: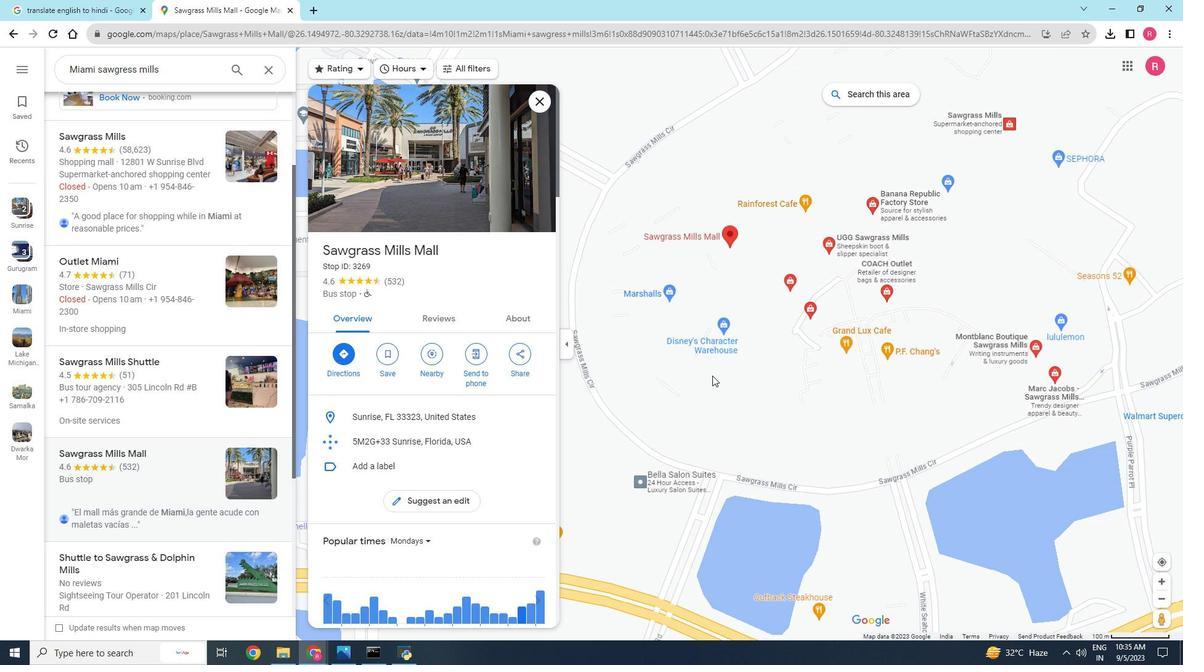 
Action: Mouse scrolled (712, 377) with delta (0, 0)
Screenshot: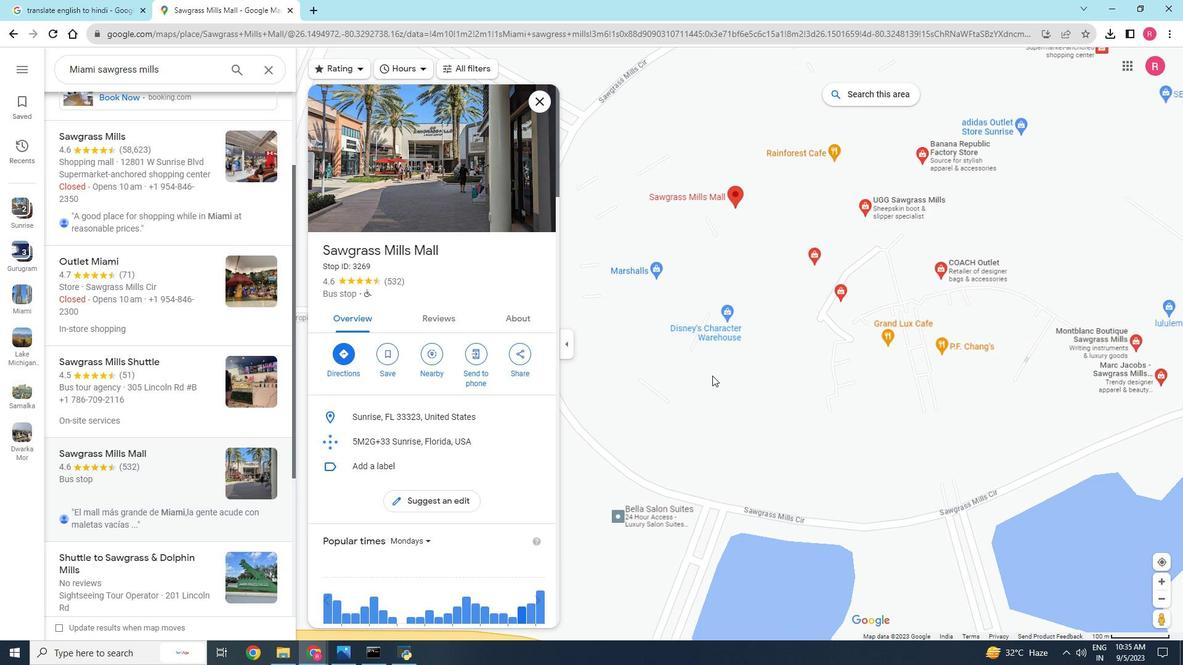 
Action: Mouse scrolled (712, 377) with delta (0, 0)
Screenshot: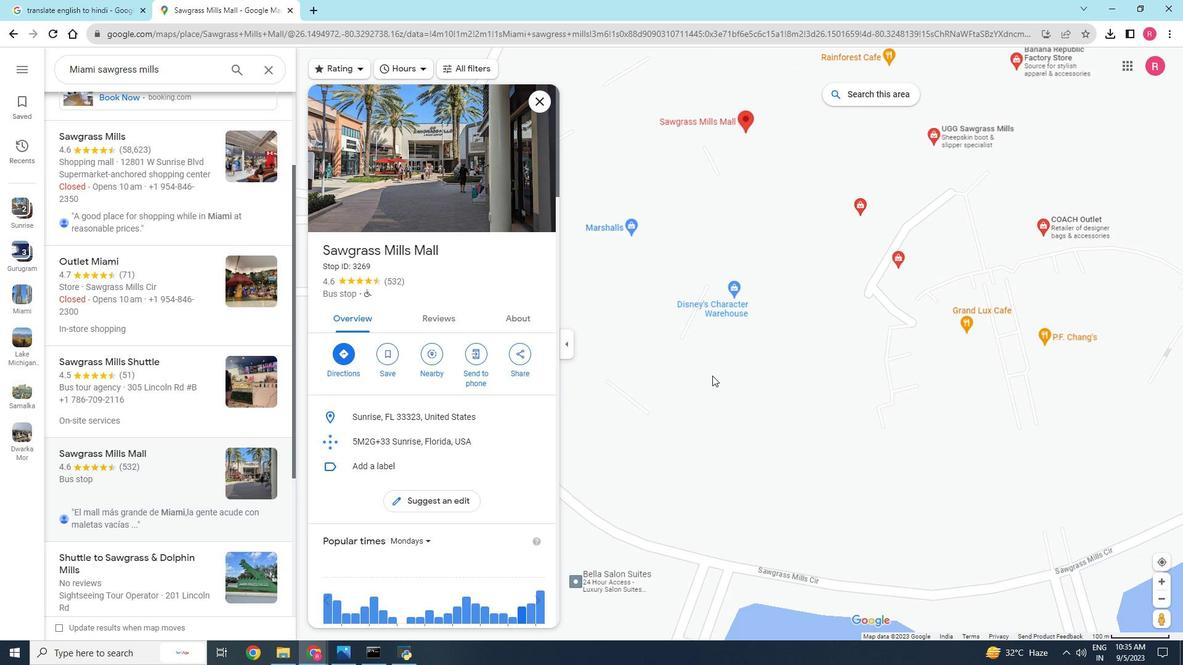 
Action: Mouse scrolled (712, 375) with delta (0, 0)
Screenshot: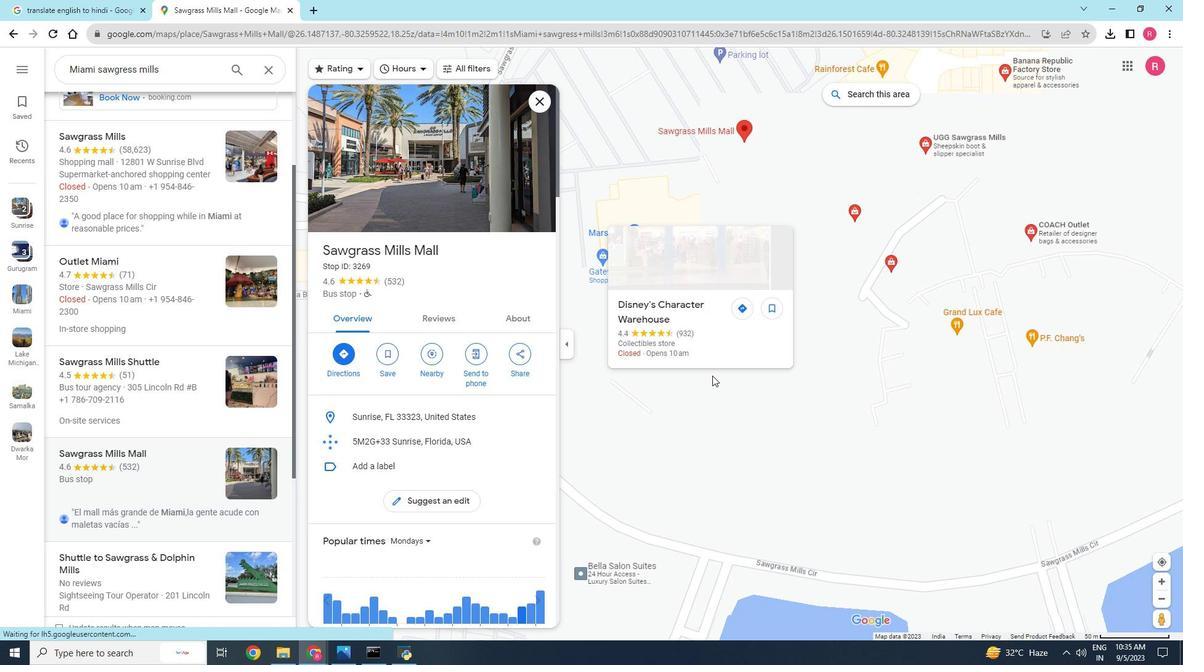 
Action: Mouse scrolled (712, 375) with delta (0, 0)
Screenshot: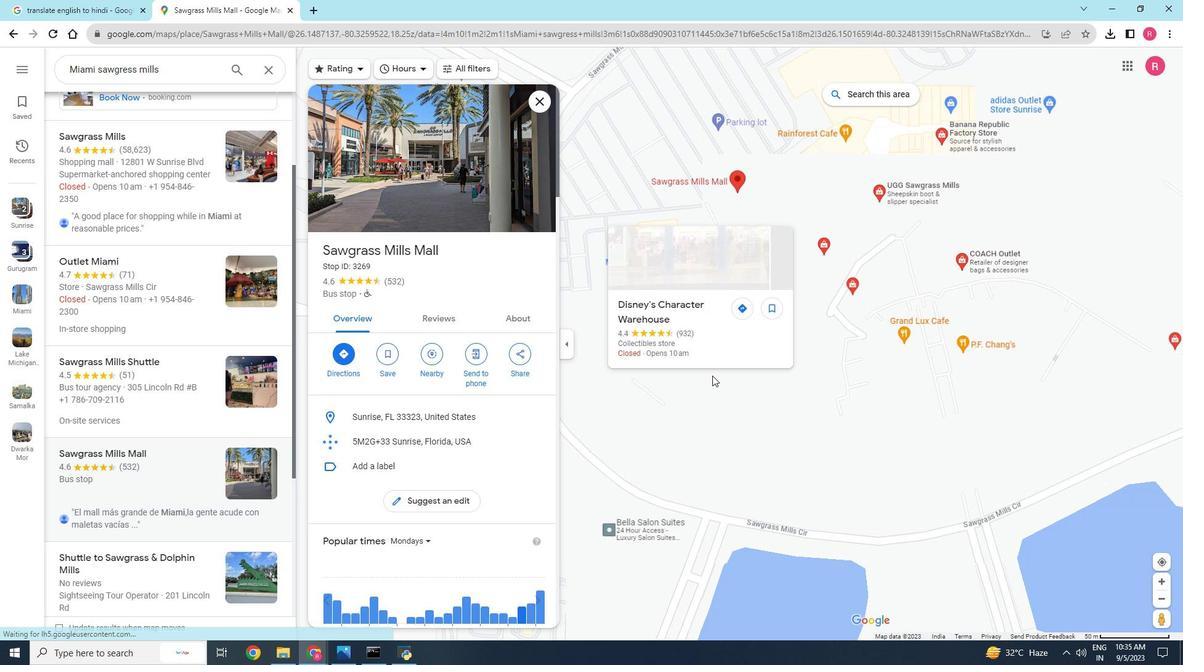 
Action: Mouse scrolled (712, 375) with delta (0, 0)
Screenshot: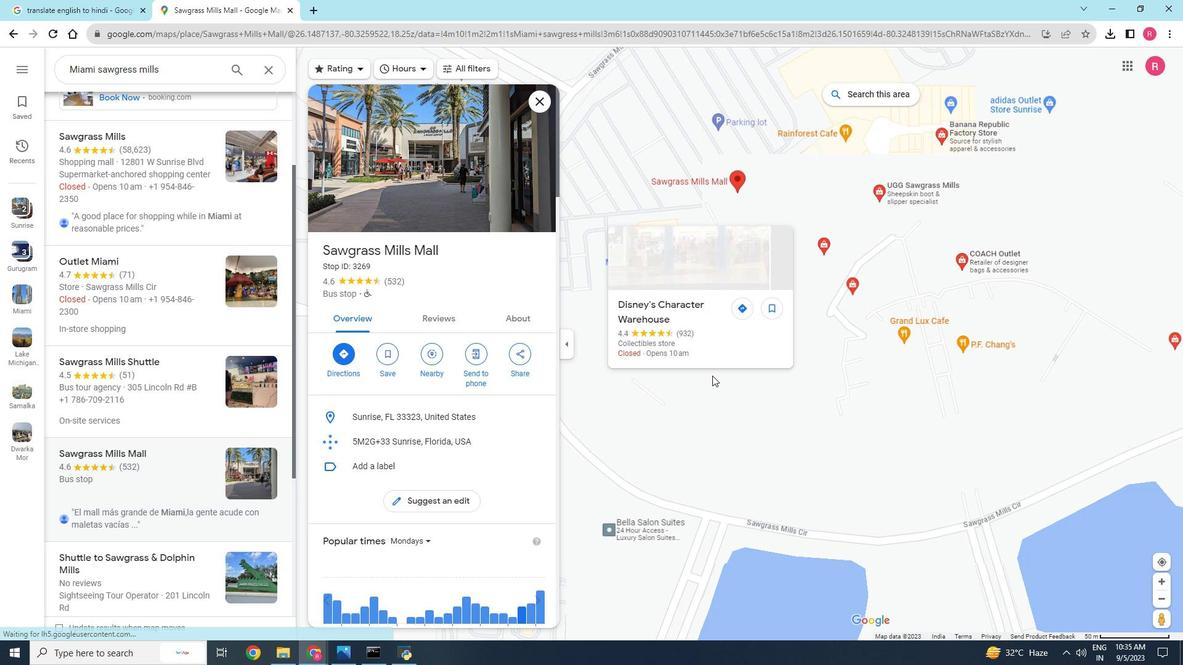 
Action: Mouse scrolled (712, 377) with delta (0, 0)
Screenshot: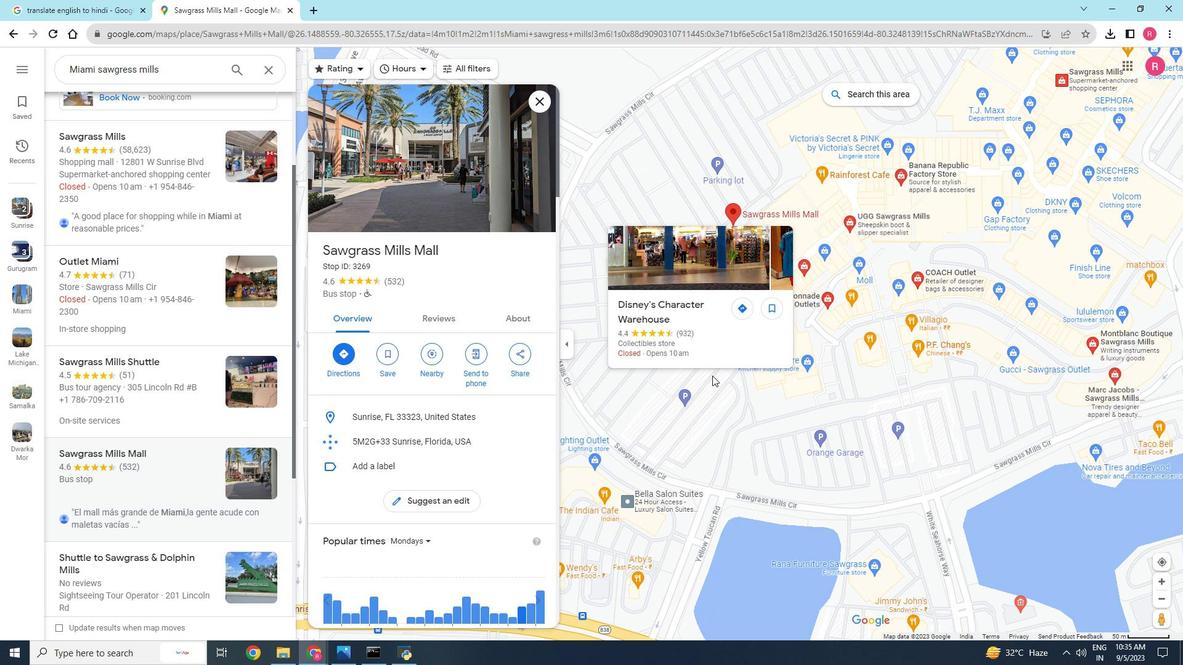 
Action: Mouse scrolled (712, 377) with delta (0, 0)
Screenshot: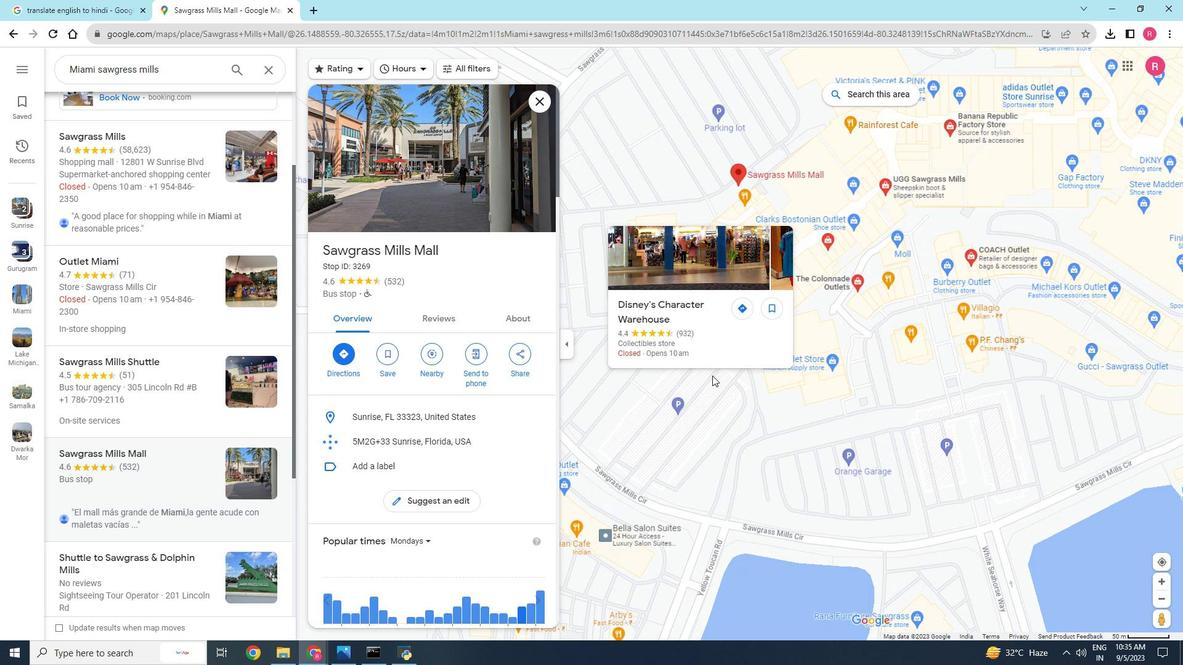 
Action: Mouse moved to (806, 425)
Screenshot: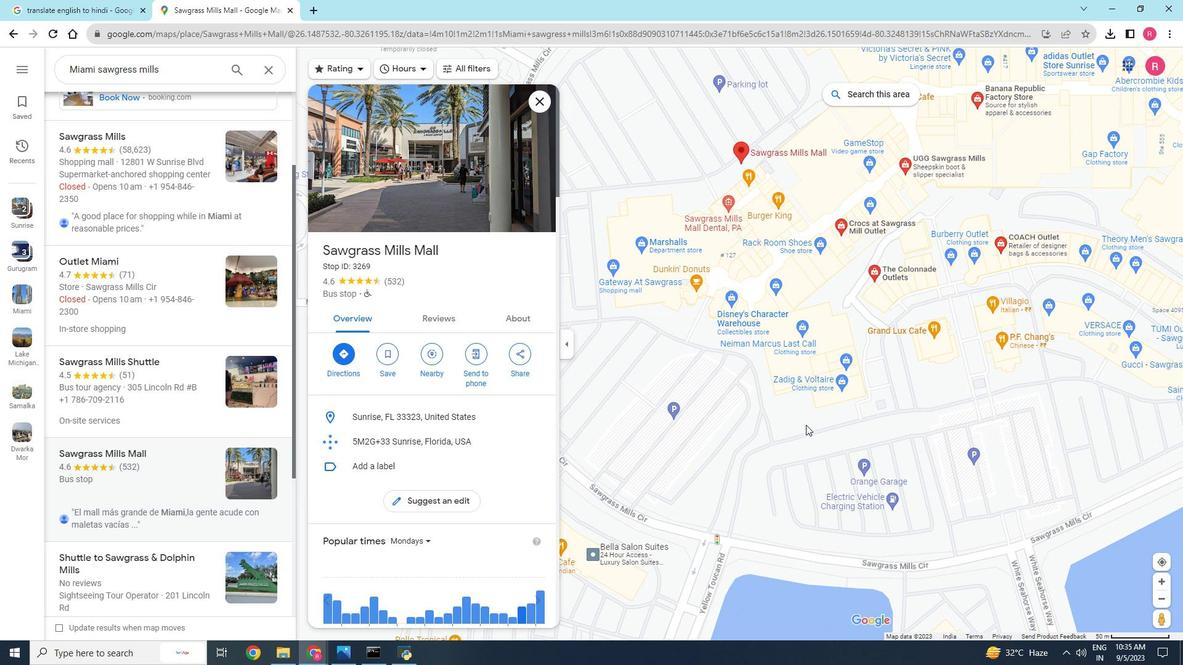 
Action: Mouse scrolled (806, 426) with delta (0, 0)
Screenshot: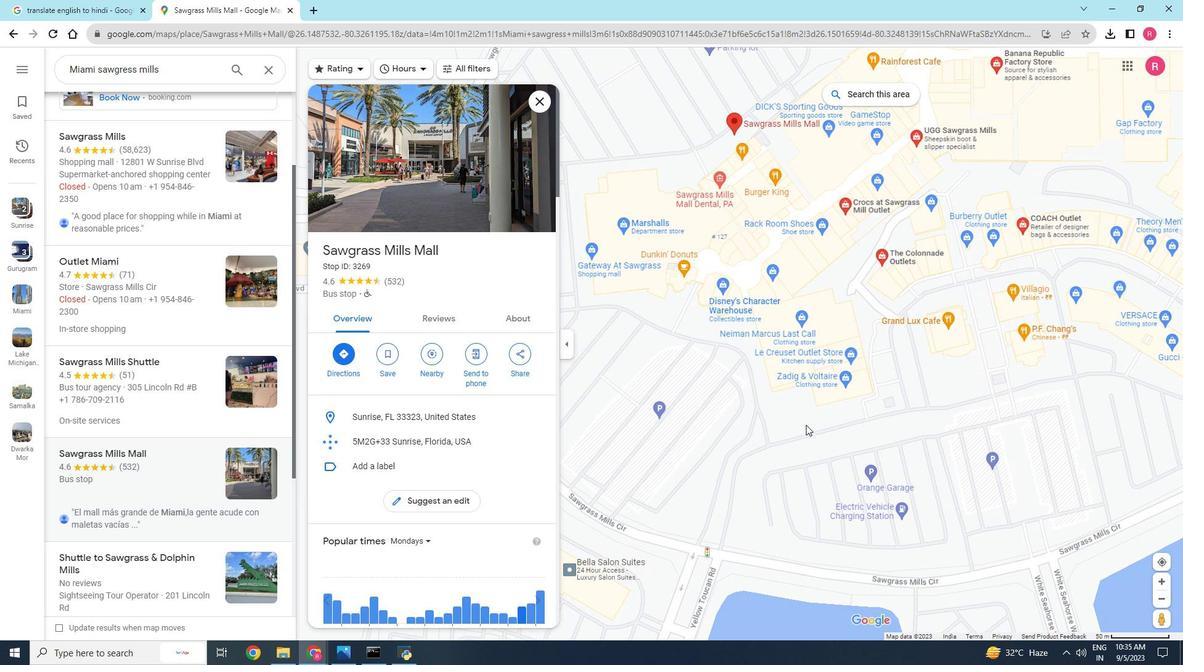 
Action: Mouse scrolled (806, 426) with delta (0, 0)
Screenshot: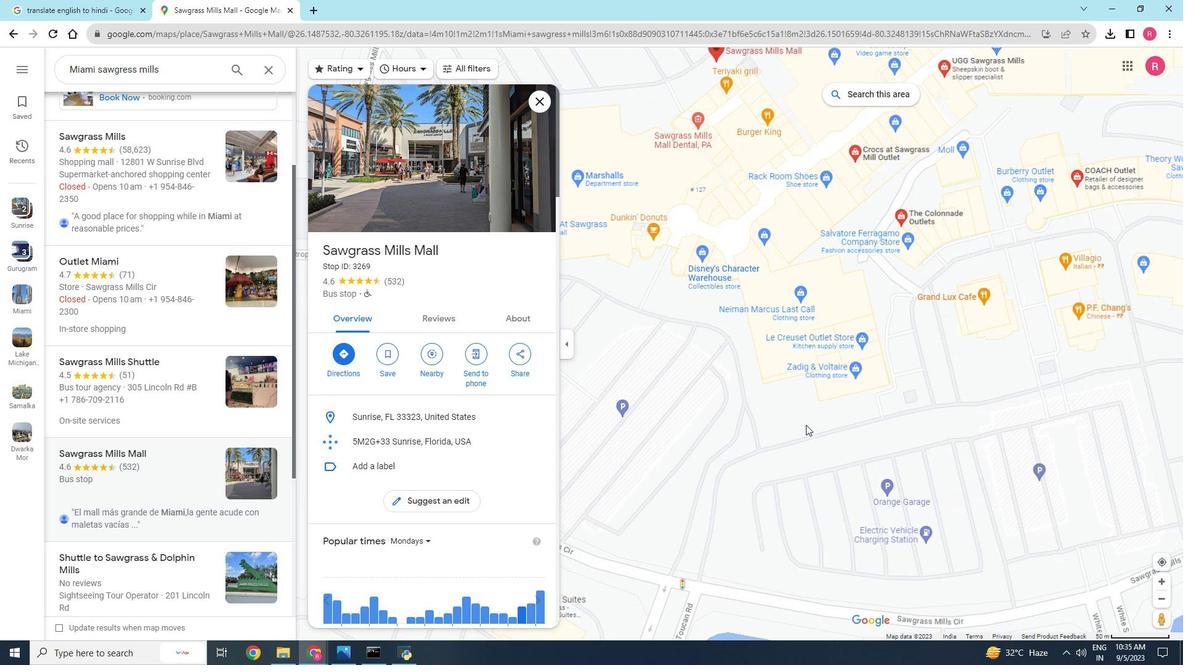 
Action: Mouse scrolled (806, 426) with delta (0, 0)
Screenshot: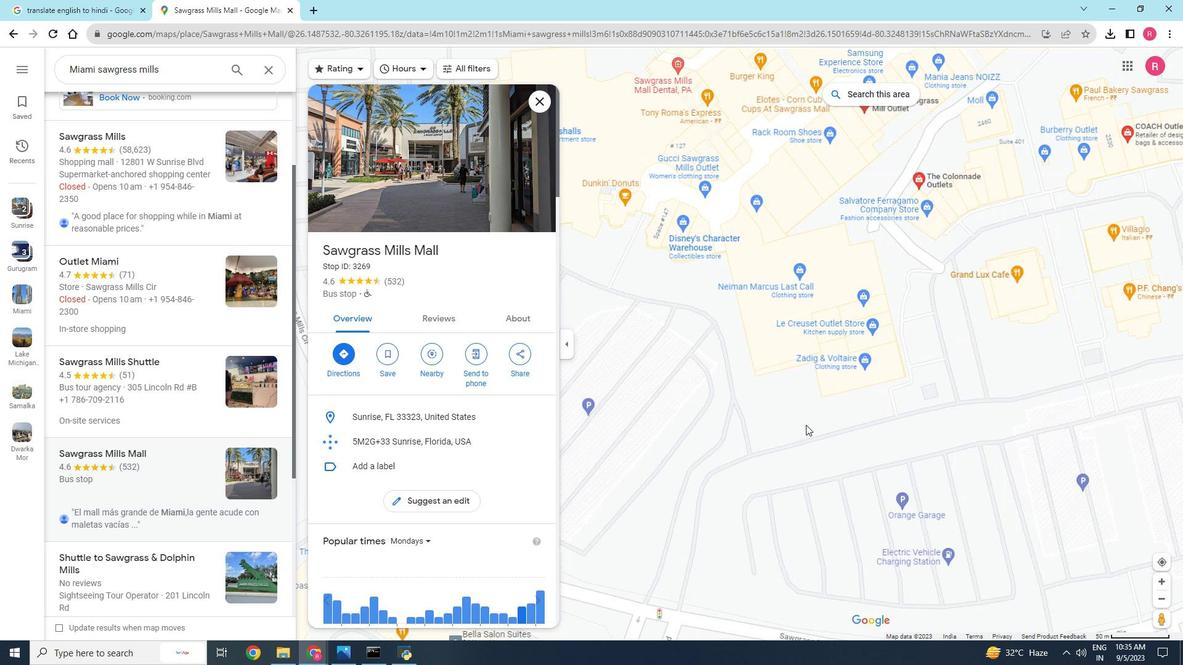 
Action: Mouse moved to (738, 363)
Screenshot: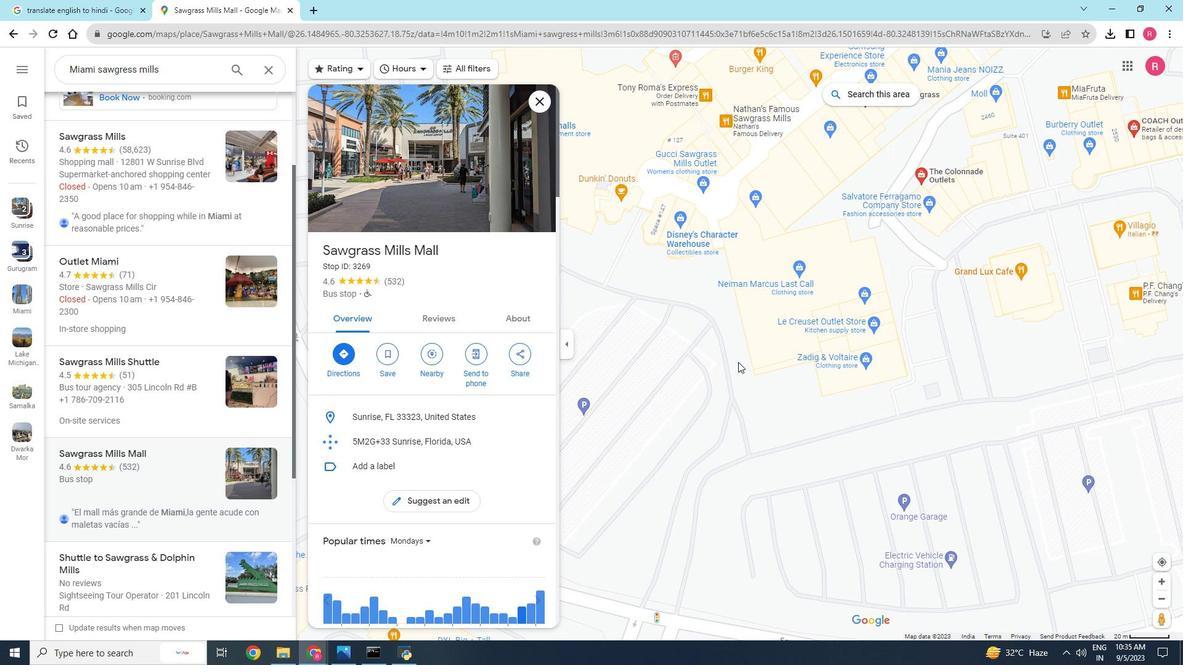 
Action: Mouse pressed left at (738, 363)
Screenshot: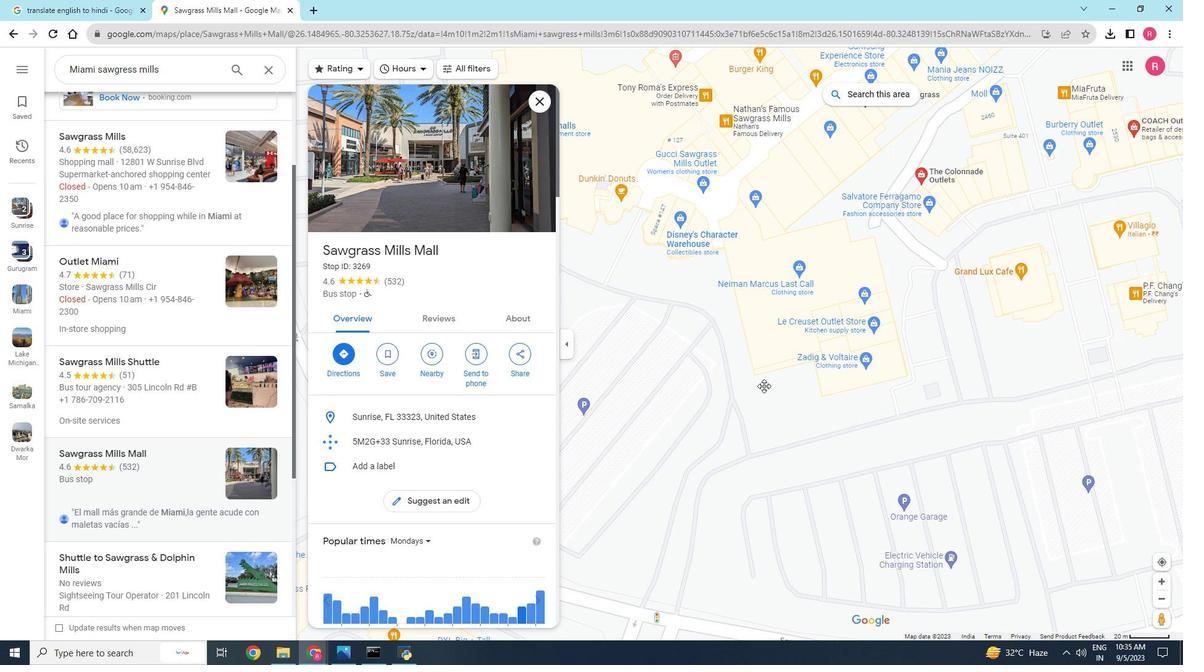 
Action: Mouse moved to (800, 467)
Screenshot: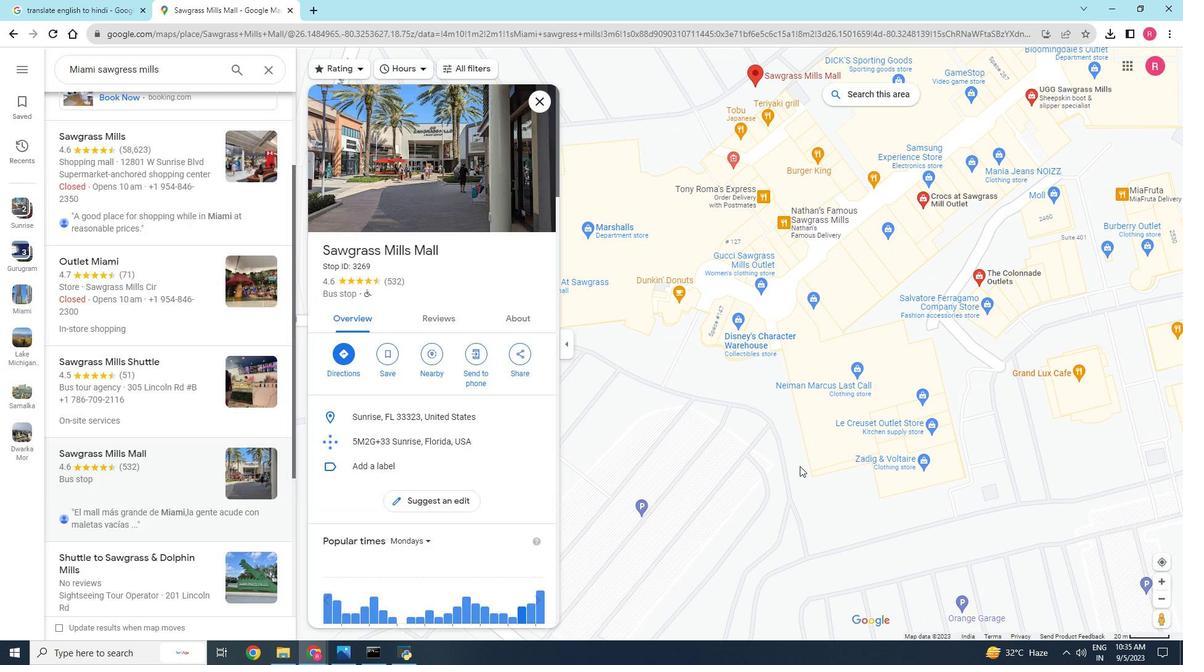 
Action: Mouse scrolled (800, 466) with delta (0, 0)
Screenshot: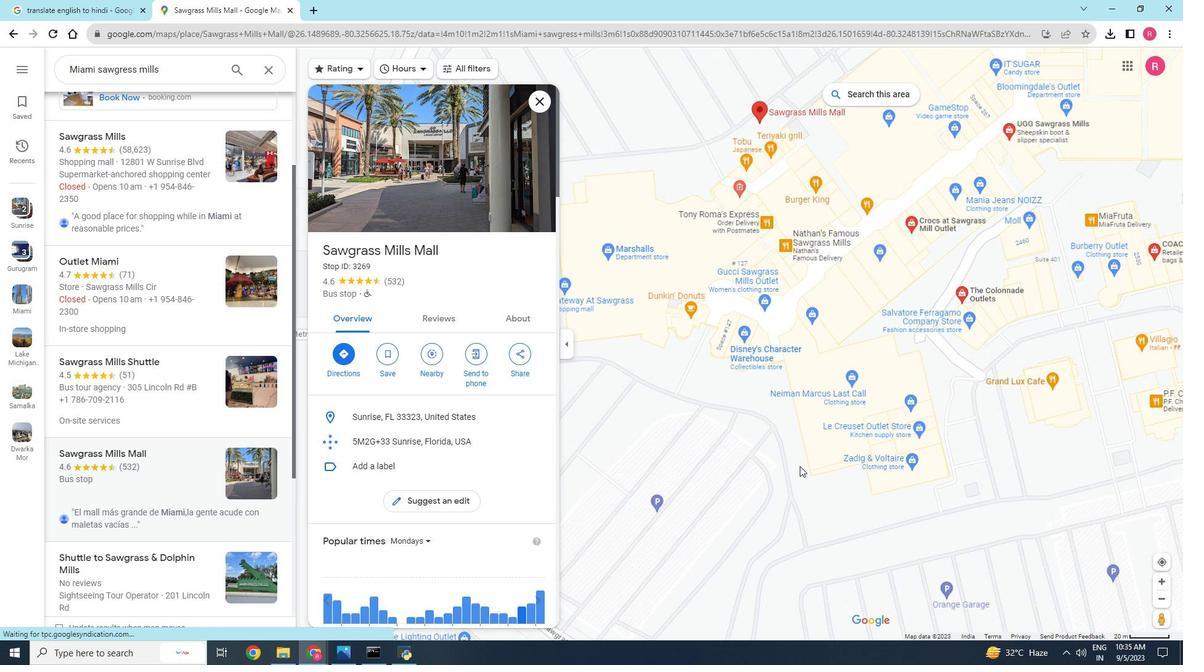 
Action: Mouse moved to (768, 283)
Screenshot: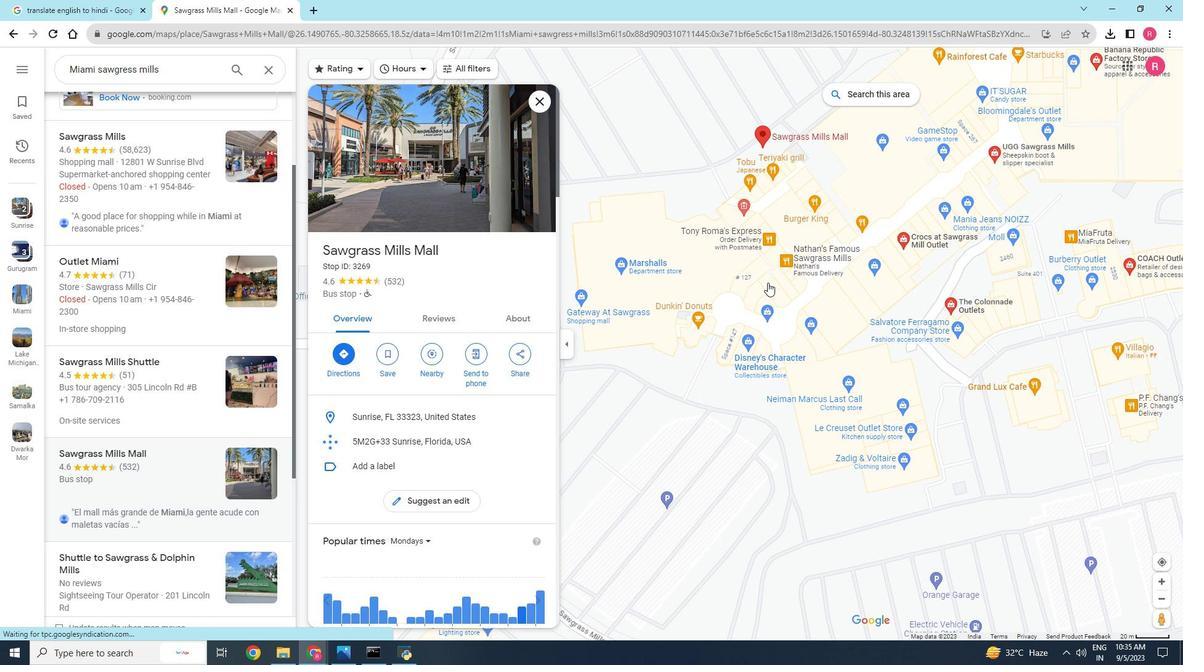 
Action: Mouse scrolled (768, 282) with delta (0, 0)
Screenshot: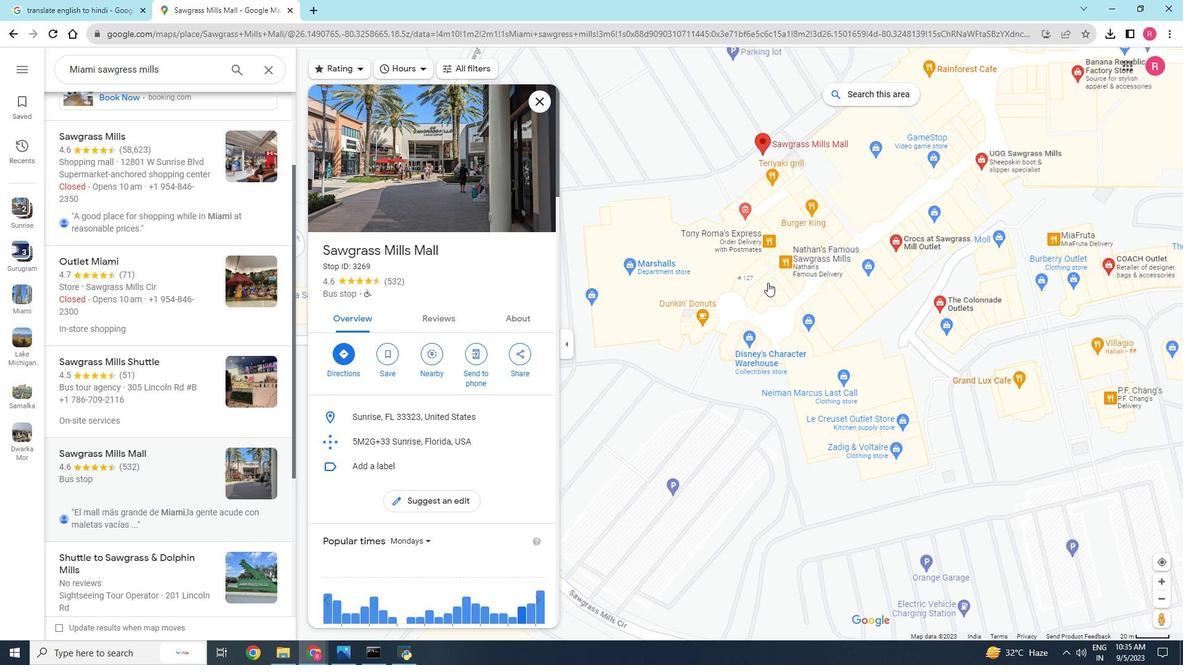 
Action: Mouse scrolled (768, 284) with delta (0, 0)
Screenshot: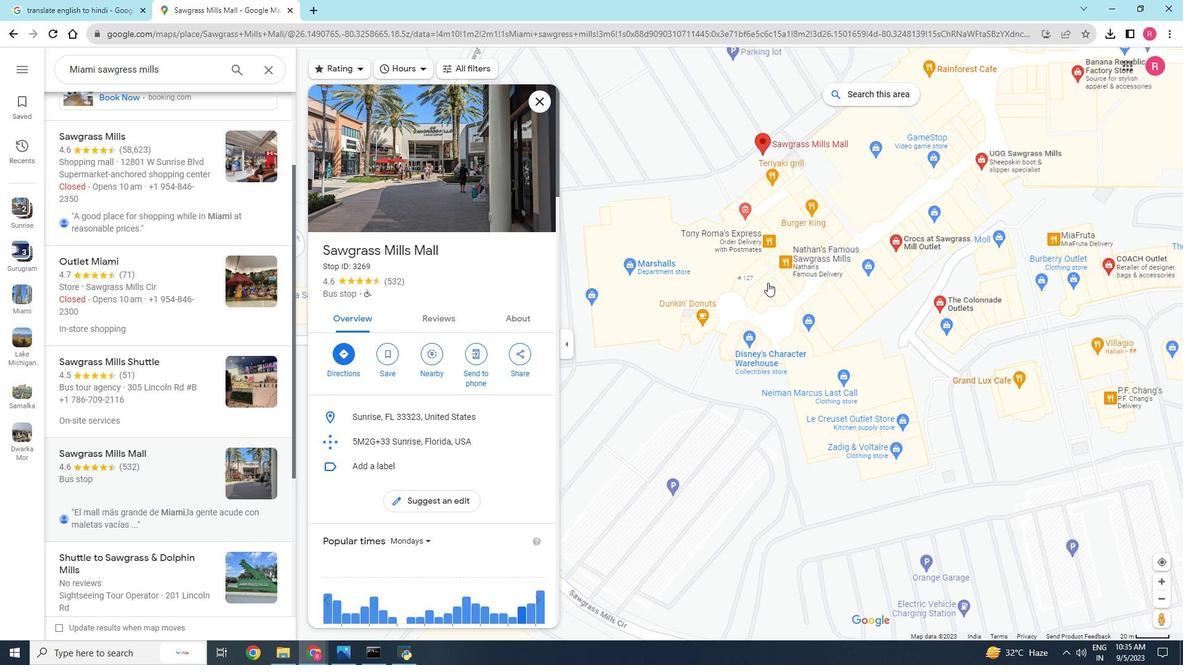 
Action: Mouse scrolled (768, 284) with delta (0, 0)
Screenshot: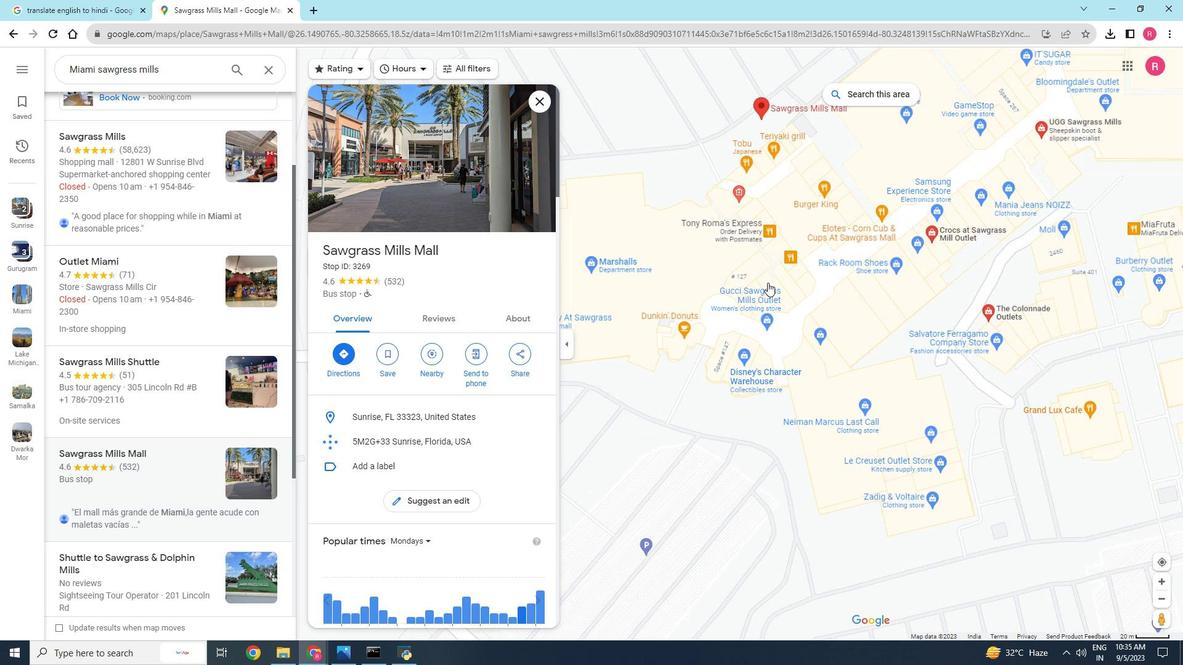 
Action: Mouse scrolled (768, 284) with delta (0, 0)
Screenshot: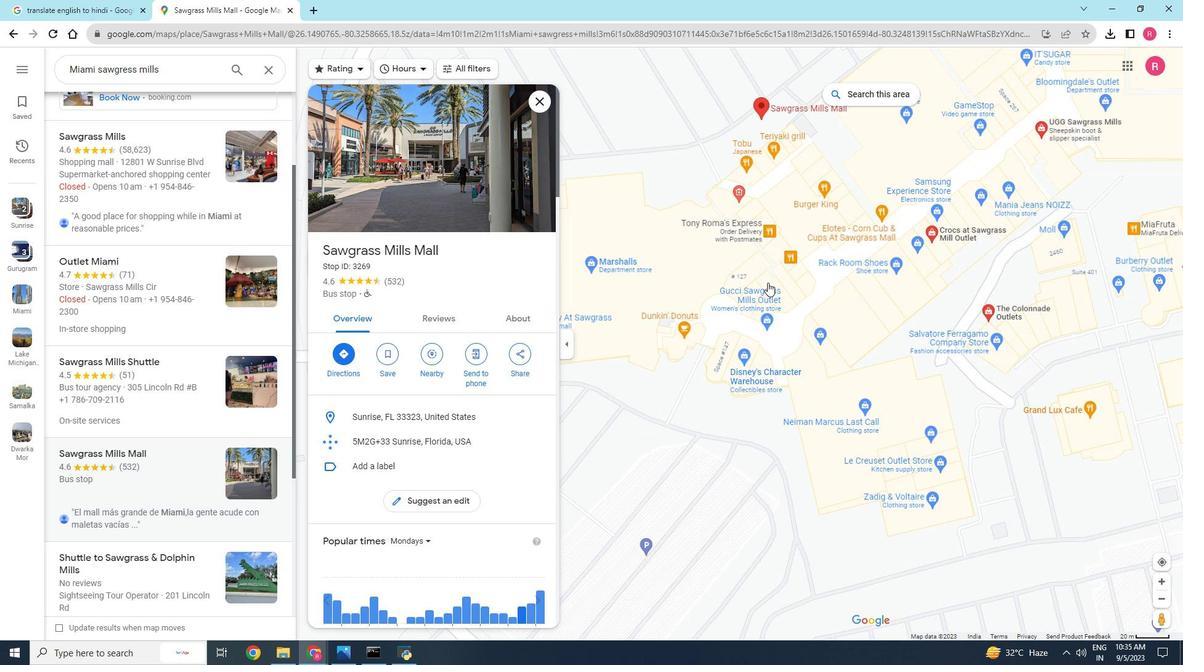 
Action: Mouse scrolled (768, 284) with delta (0, 0)
Screenshot: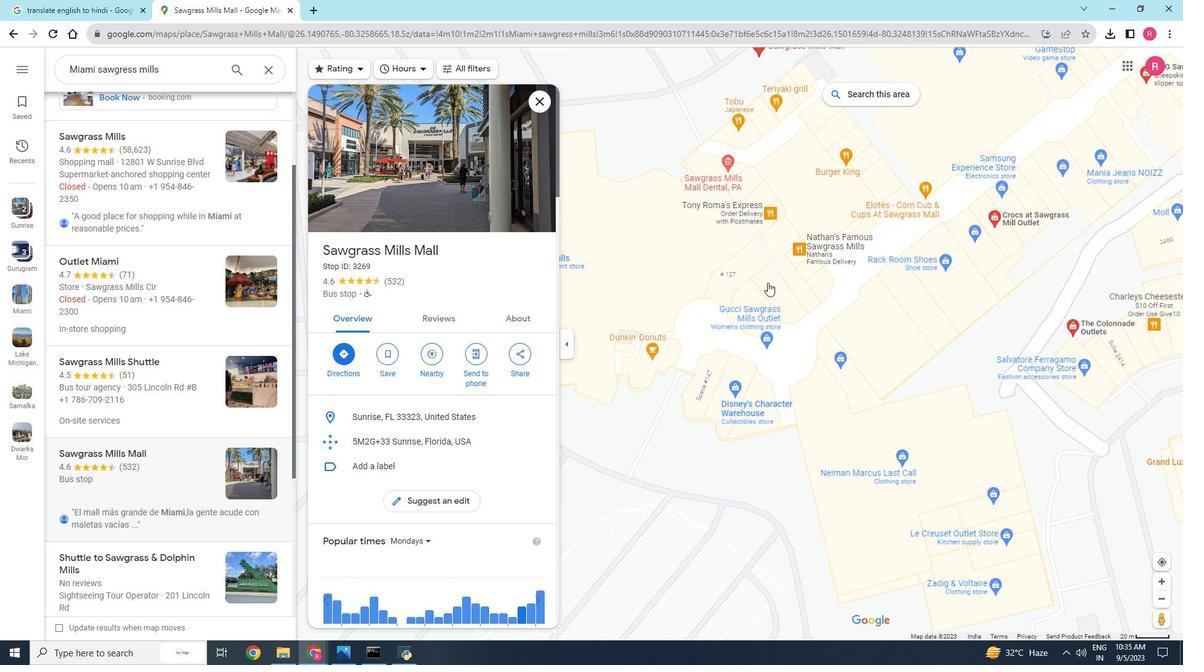 
Action: Mouse scrolled (768, 284) with delta (0, 0)
Screenshot: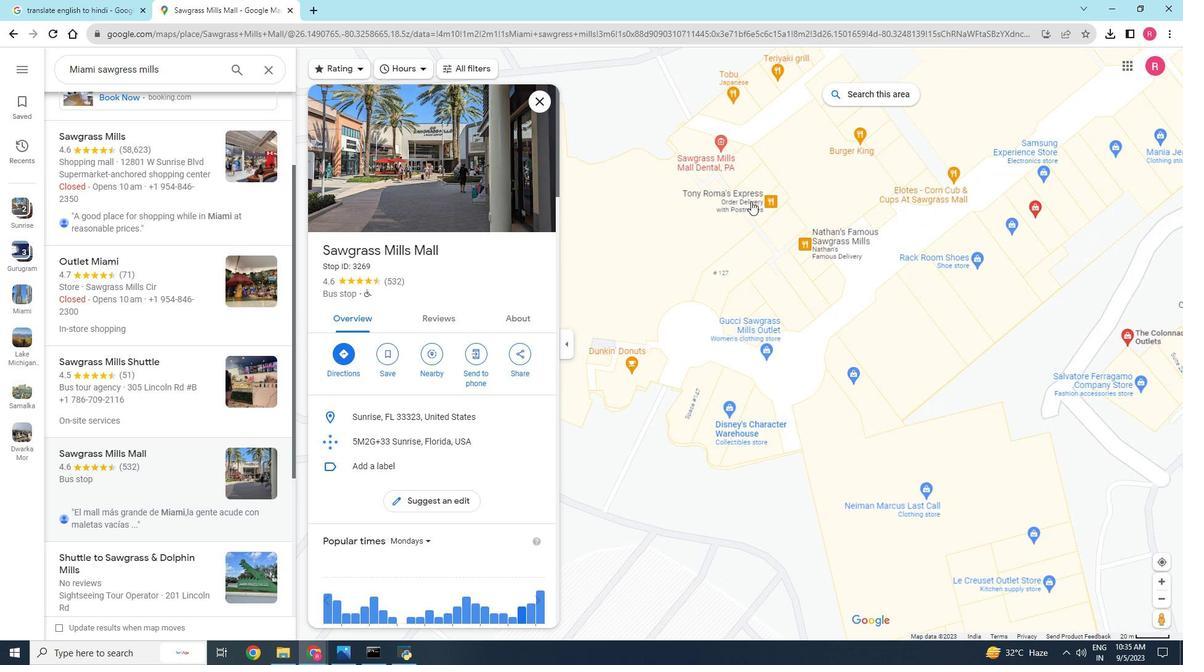 
Action: Mouse moved to (734, 152)
Screenshot: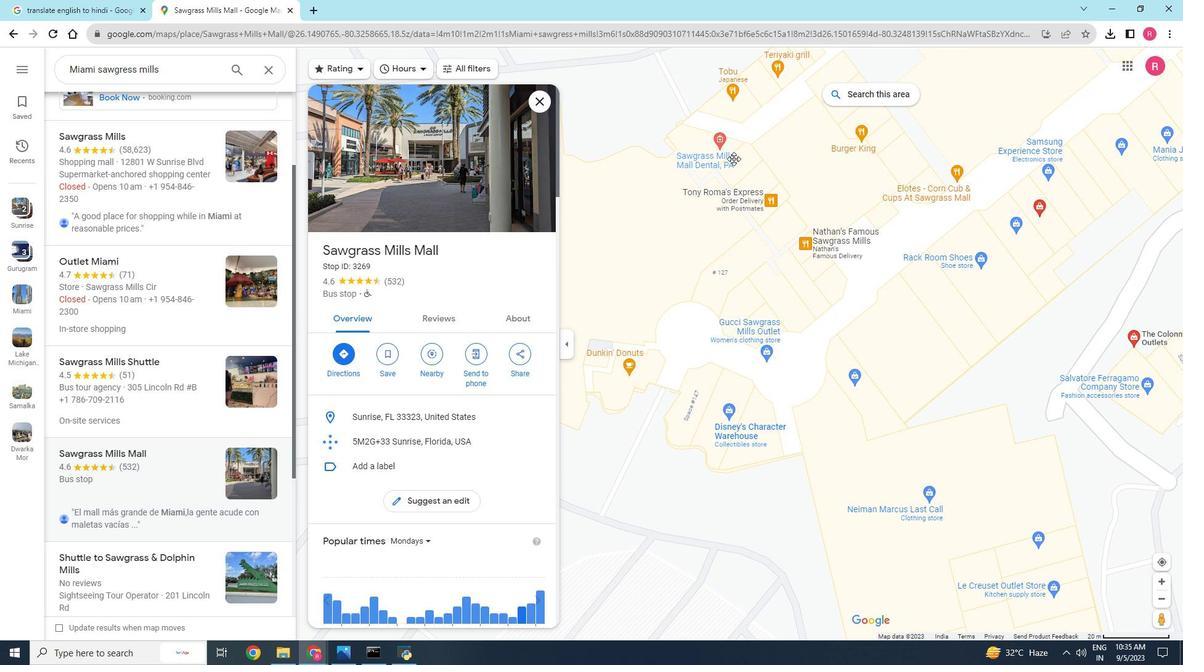 
Action: Mouse pressed left at (734, 152)
Screenshot: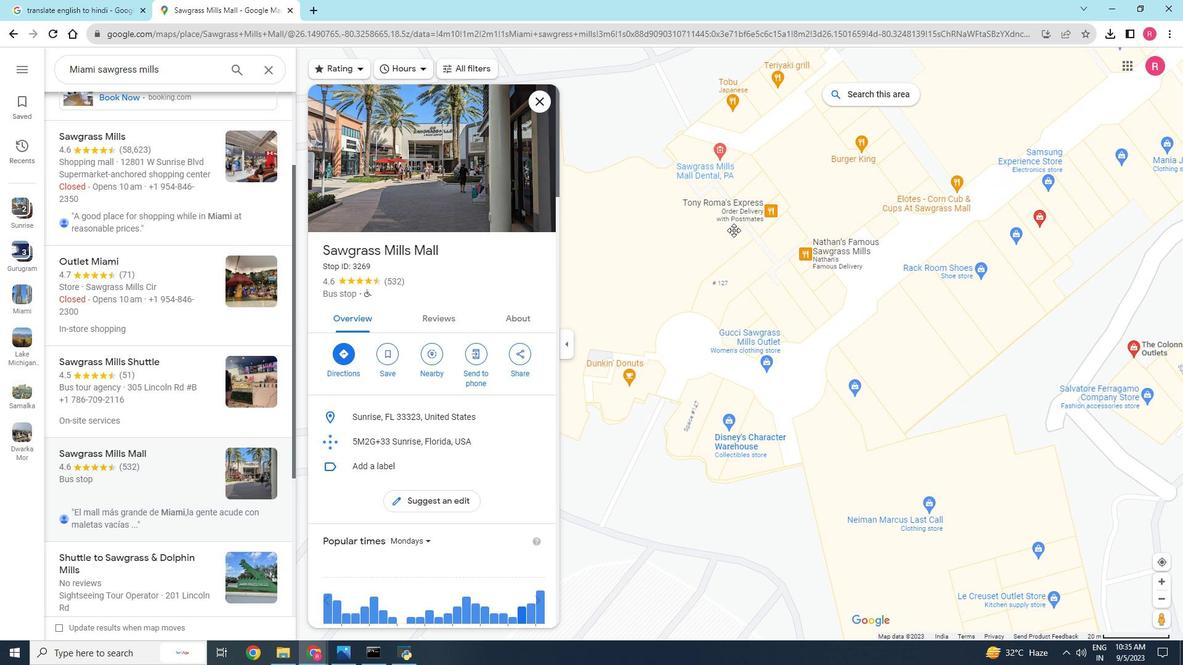 
Action: Mouse moved to (734, 502)
Screenshot: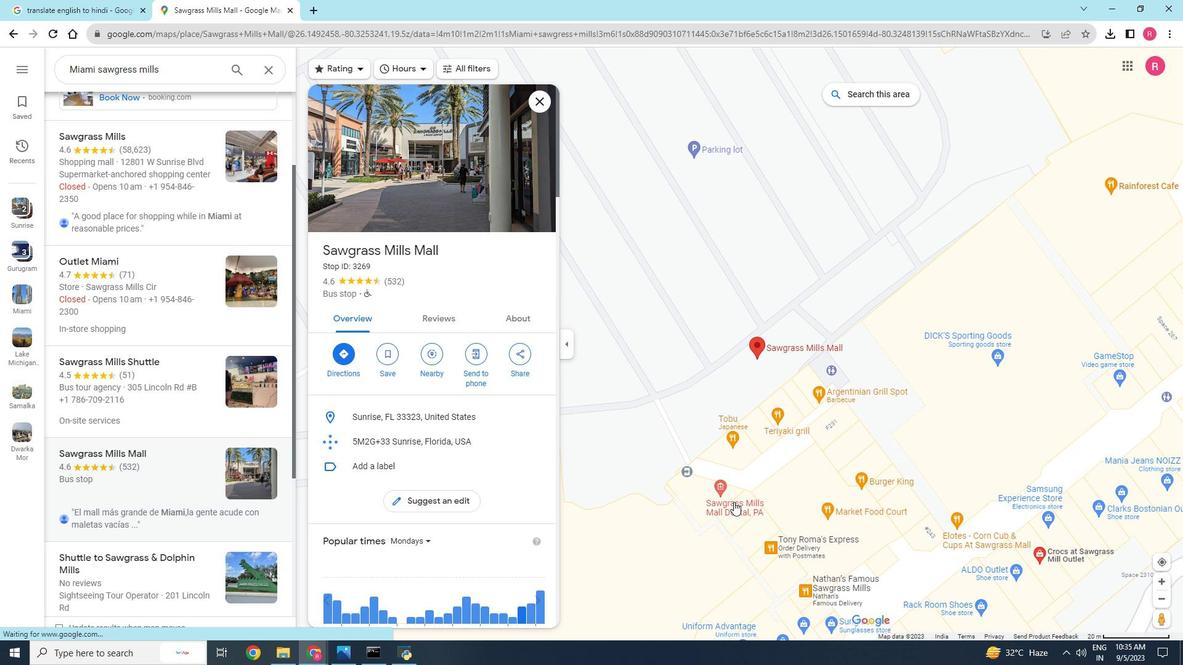 
Action: Mouse scrolled (734, 503) with delta (0, 0)
Screenshot: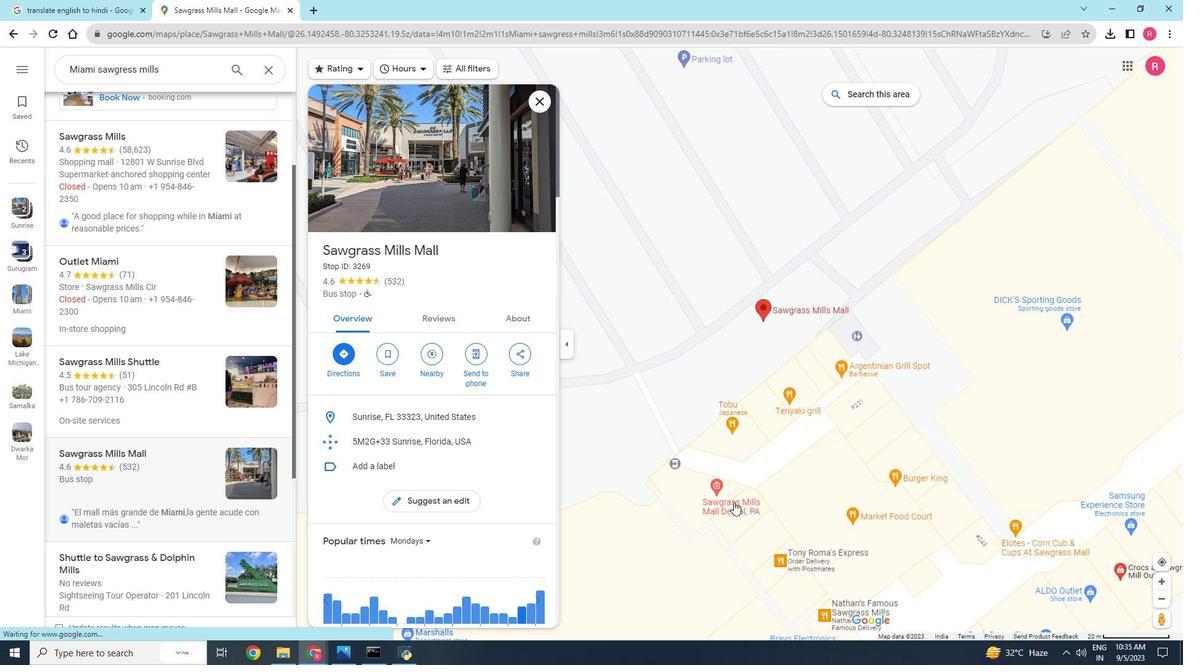 
Action: Mouse scrolled (734, 503) with delta (0, 0)
Screenshot: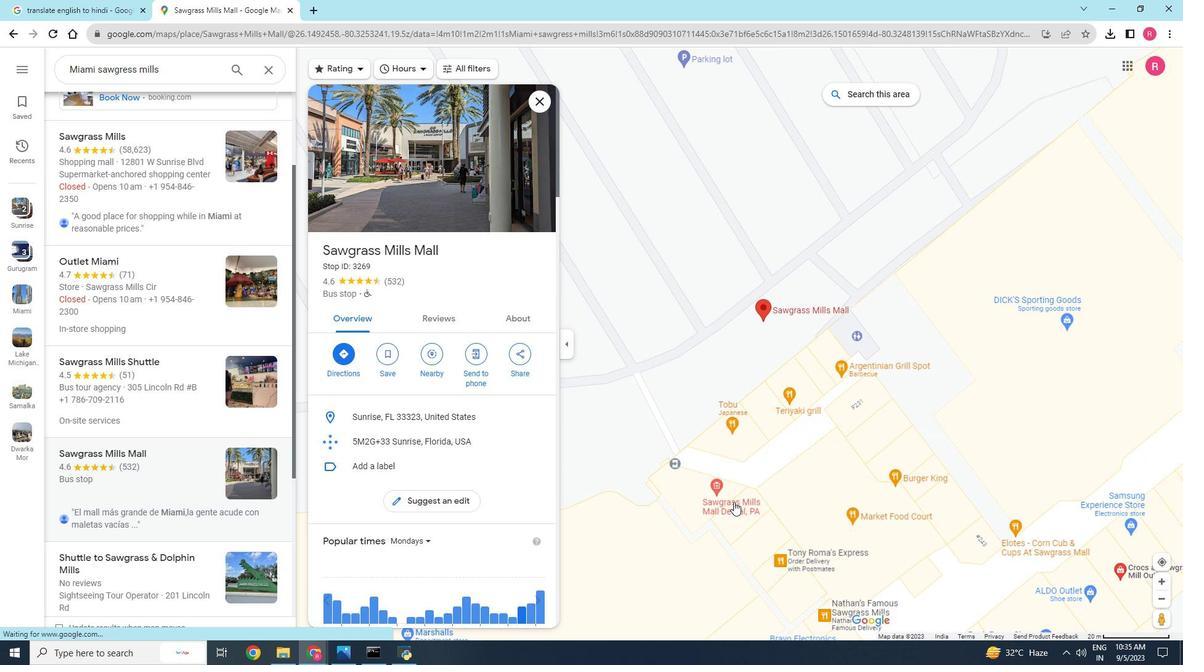 
Action: Mouse scrolled (734, 503) with delta (0, 0)
Screenshot: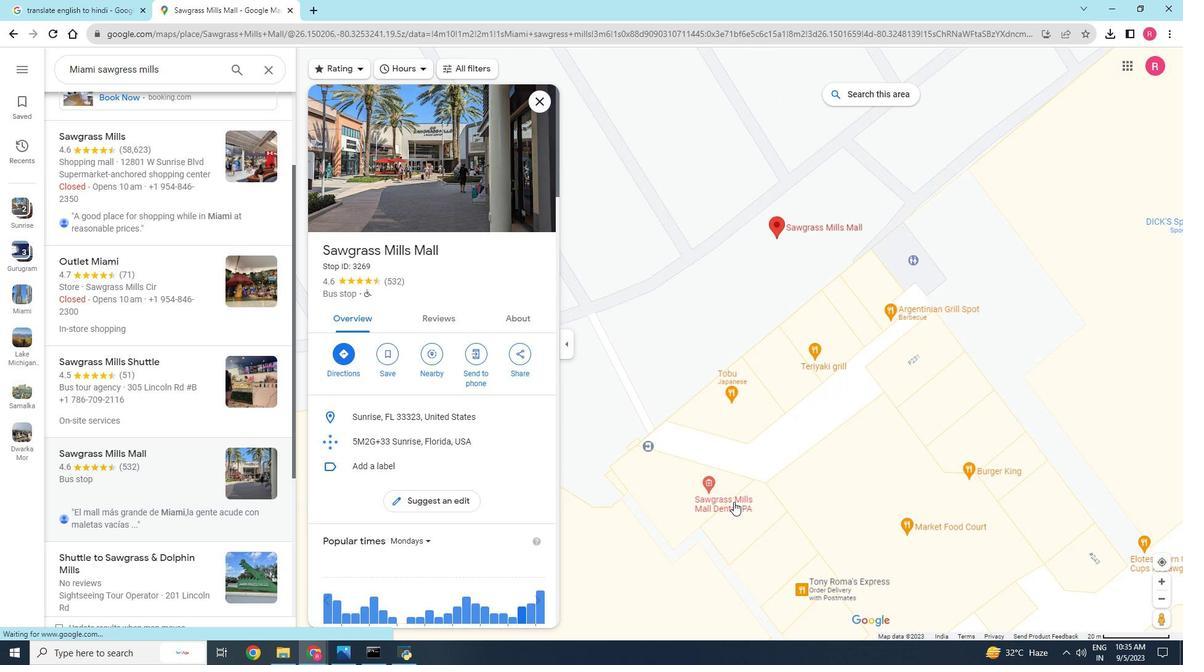 
Action: Mouse scrolled (734, 503) with delta (0, 0)
Screenshot: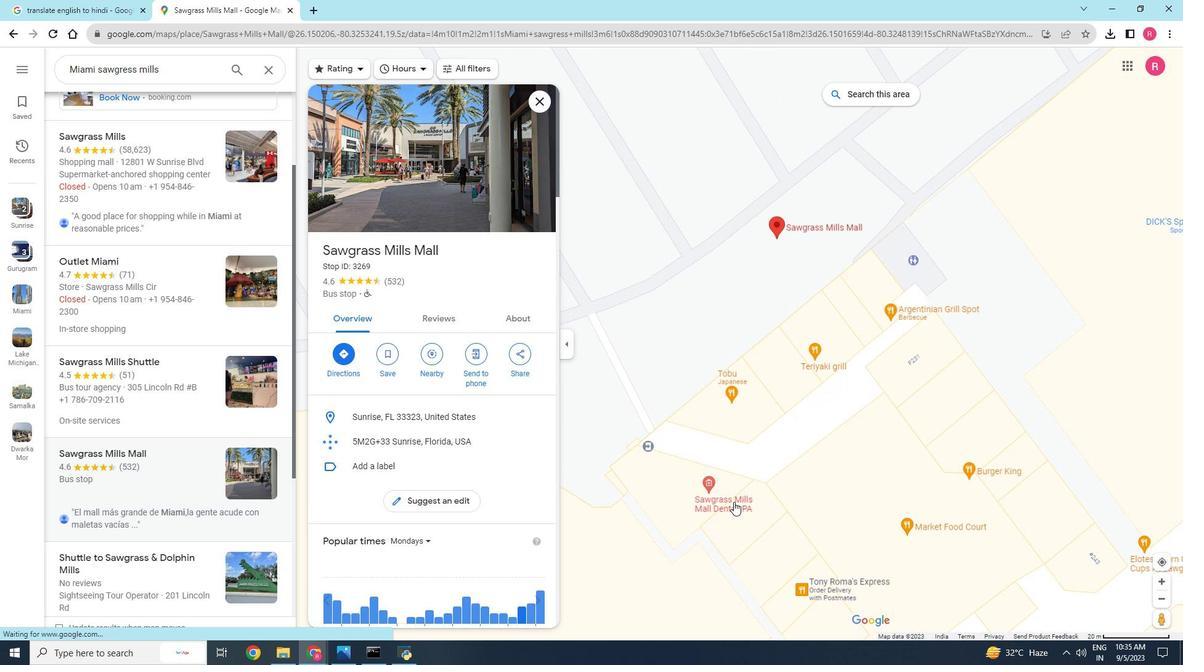 
Action: Mouse scrolled (734, 503) with delta (0, 0)
Screenshot: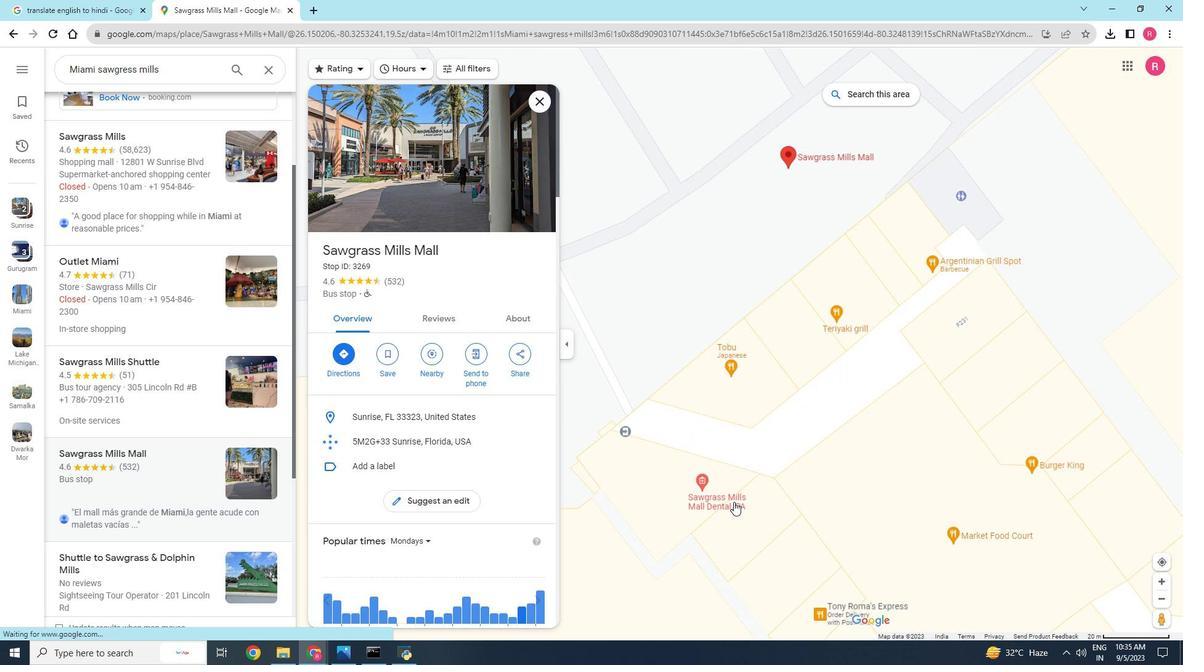 
Action: Mouse moved to (730, 315)
Screenshot: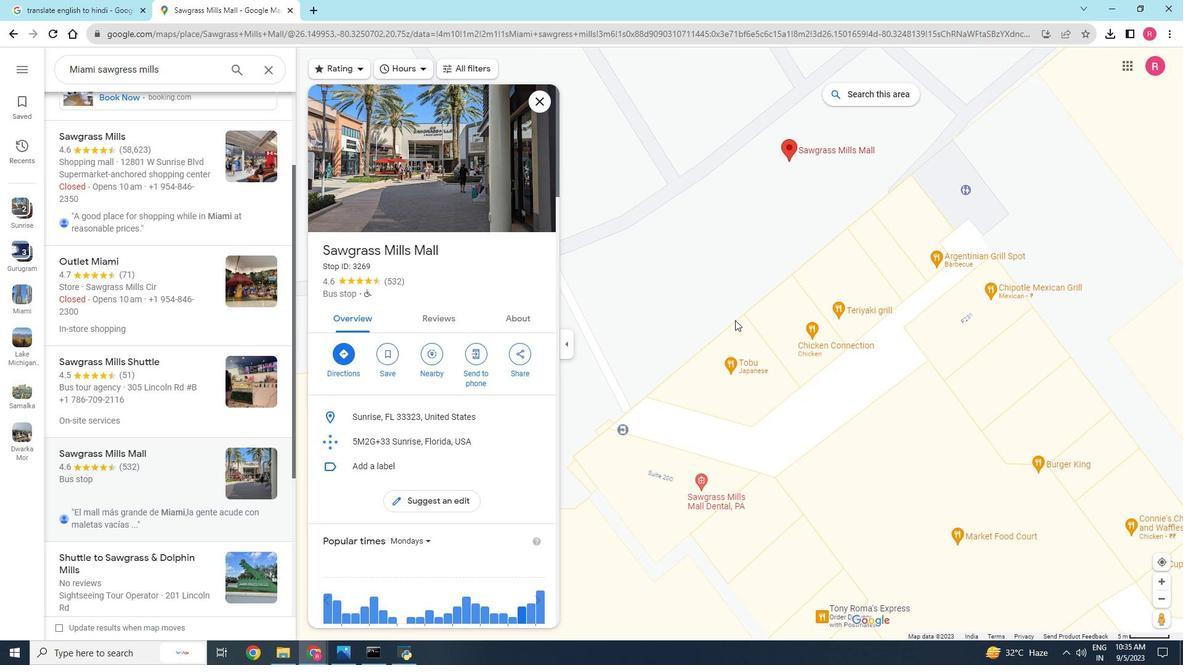 
Action: Mouse pressed left at (730, 315)
Screenshot: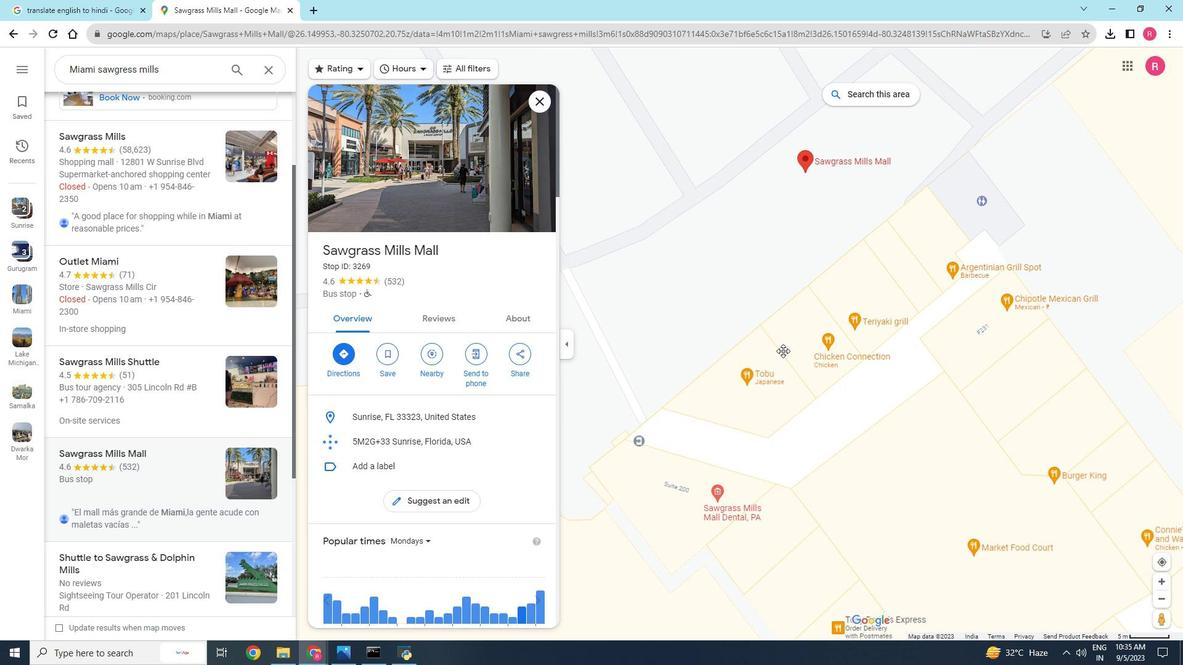 
Action: Mouse moved to (817, 418)
Screenshot: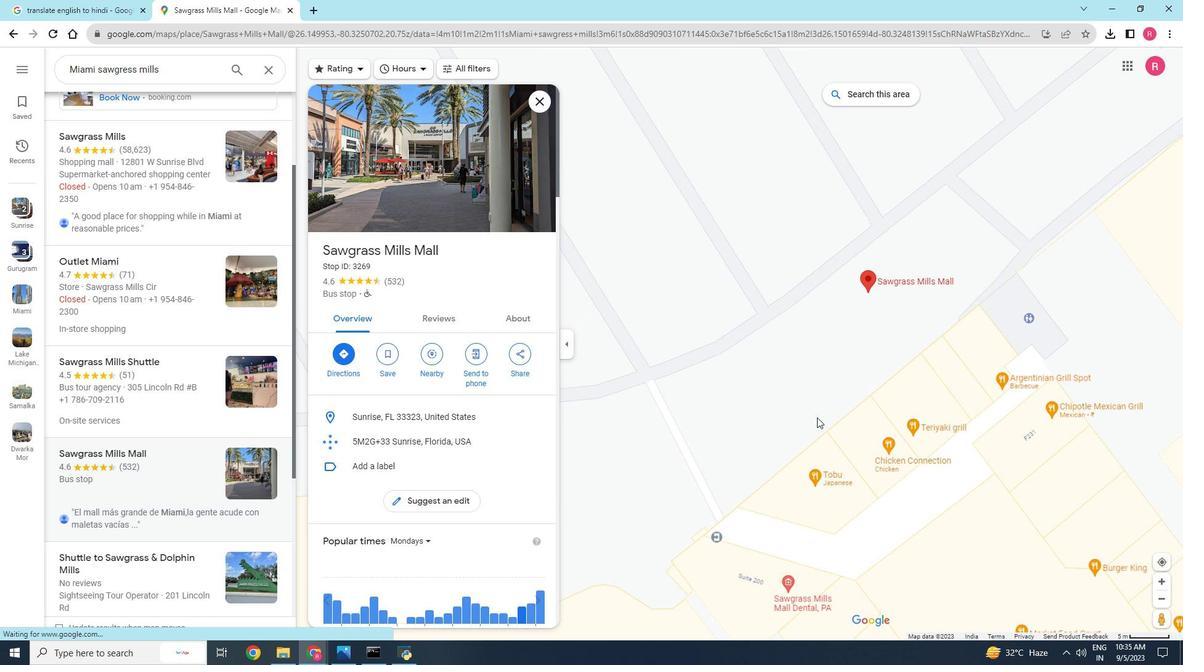 
Action: Mouse scrolled (817, 417) with delta (0, 0)
Screenshot: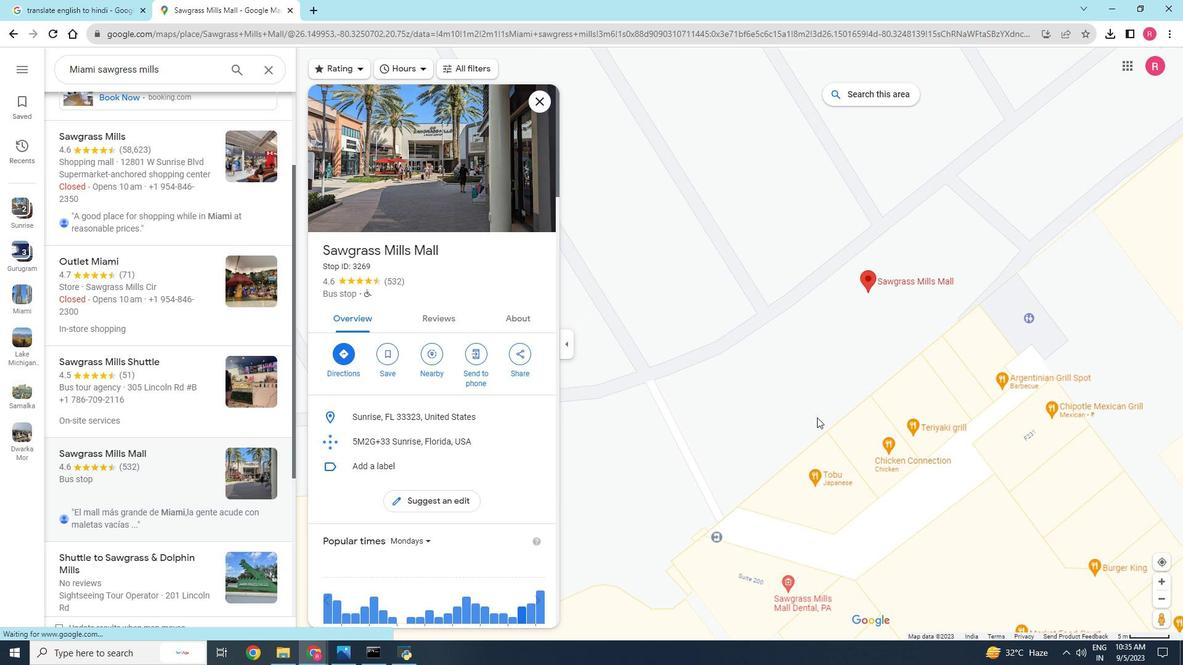 
Action: Mouse scrolled (817, 417) with delta (0, 0)
Screenshot: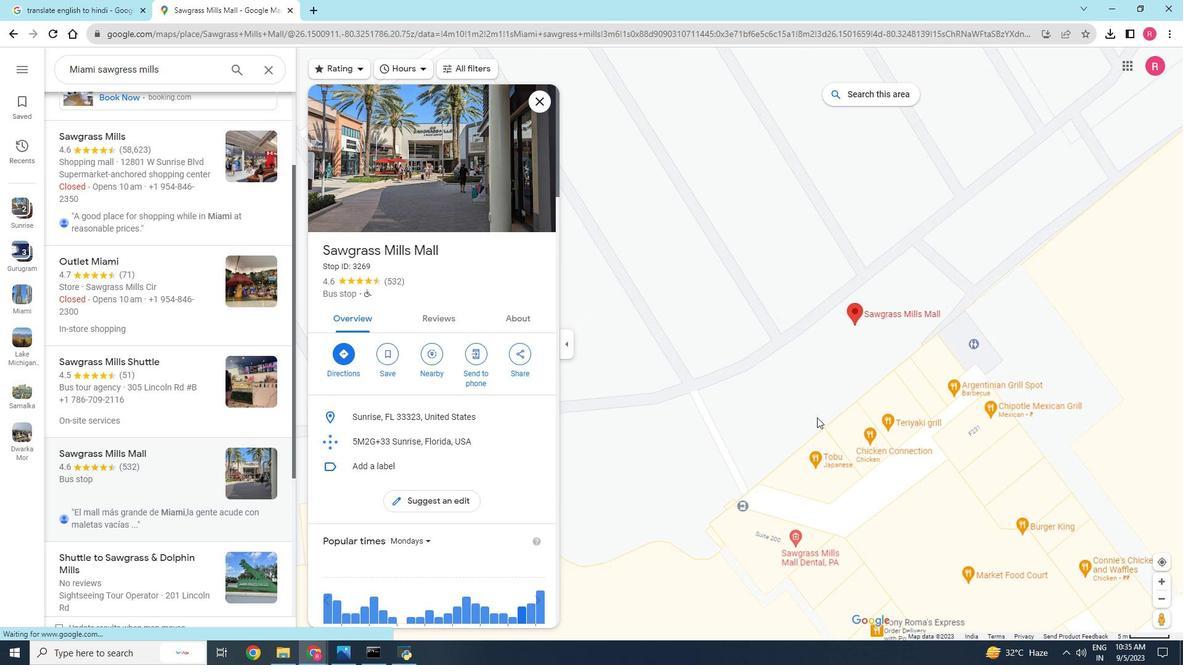 
Action: Mouse scrolled (817, 417) with delta (0, 0)
Screenshot: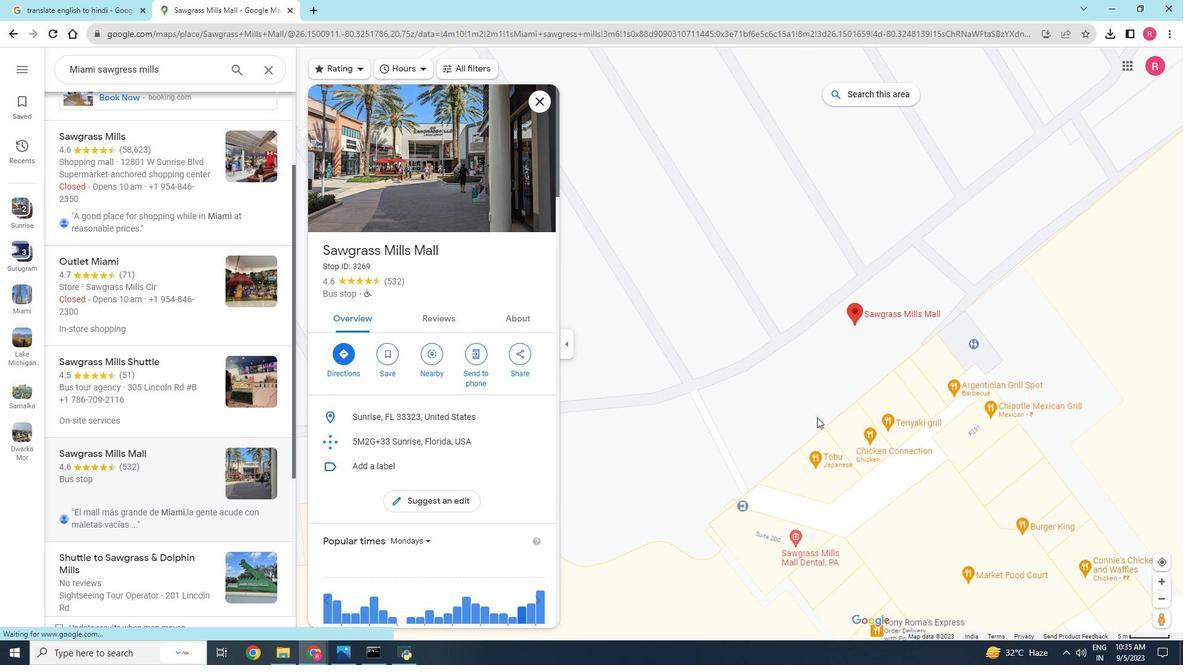 
Action: Mouse scrolled (817, 417) with delta (0, 0)
Screenshot: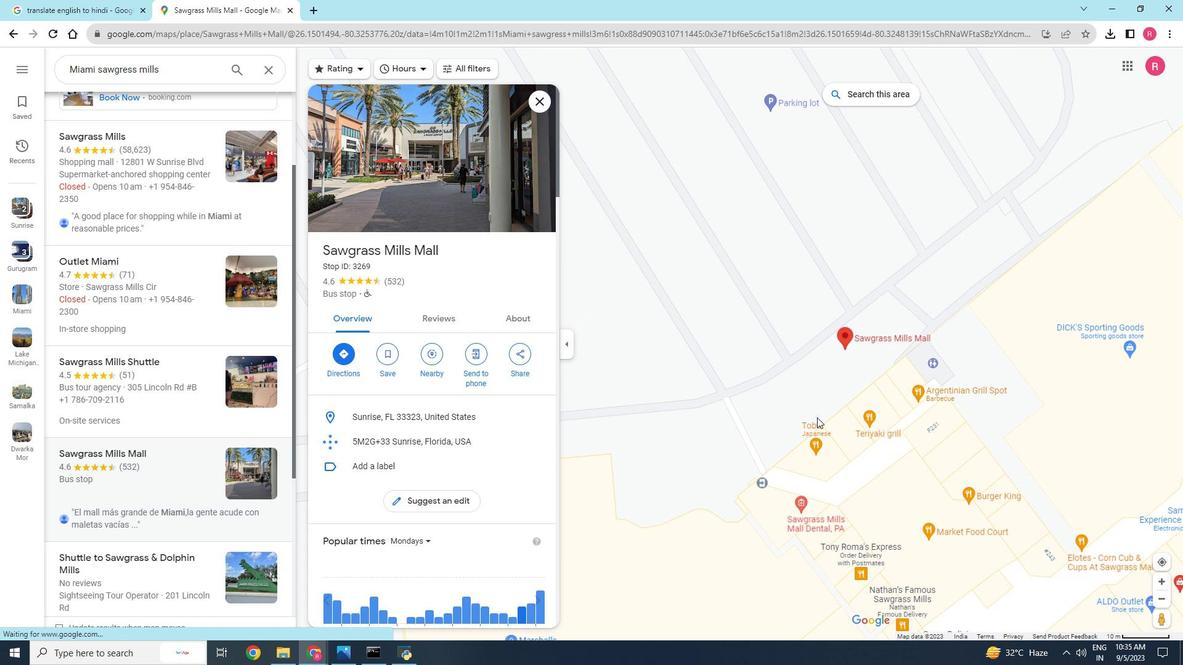 
Action: Mouse scrolled (817, 417) with delta (0, 0)
Screenshot: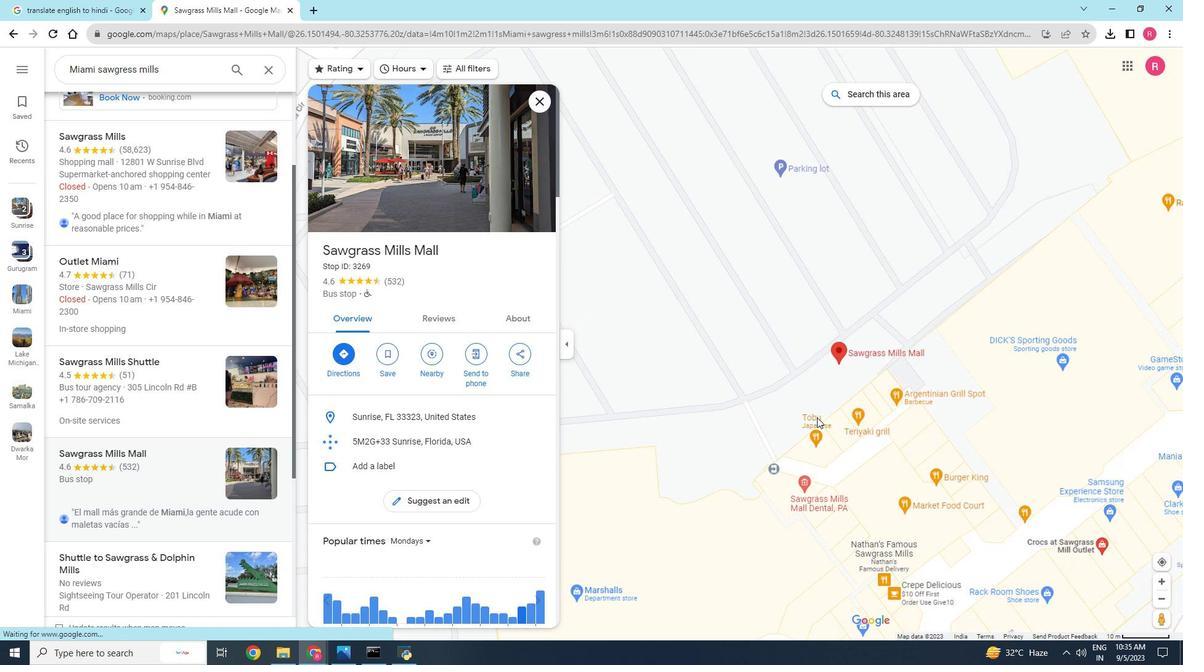 
Action: Mouse scrolled (817, 417) with delta (0, 0)
Screenshot: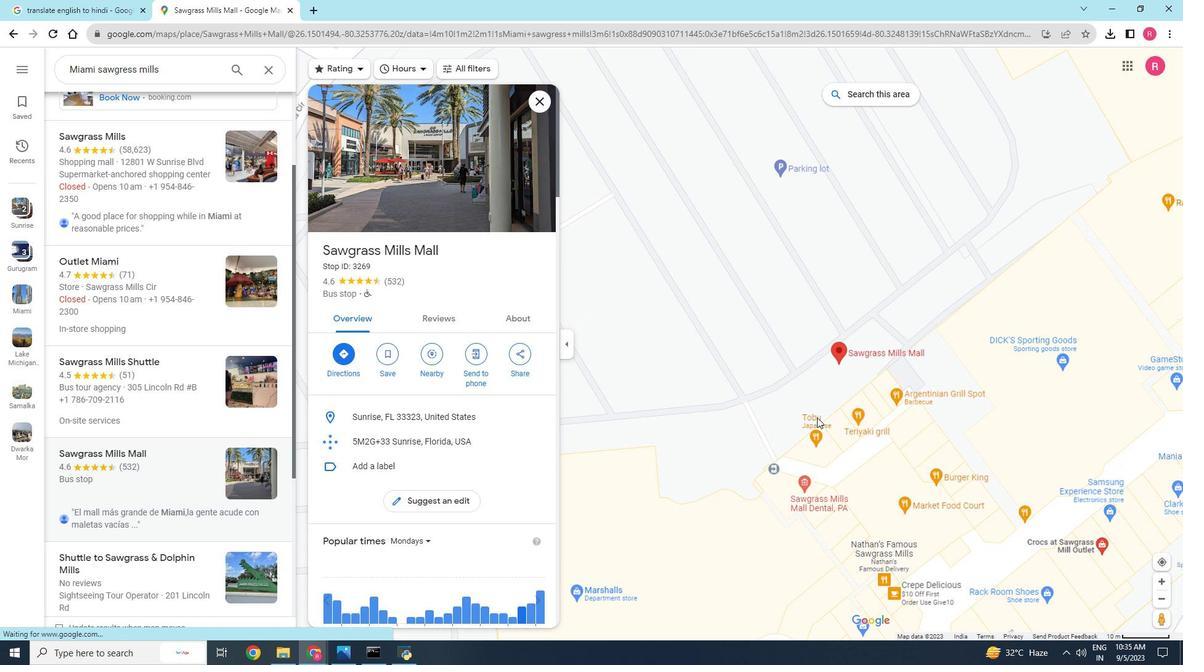 
Action: Mouse moved to (561, 346)
Screenshot: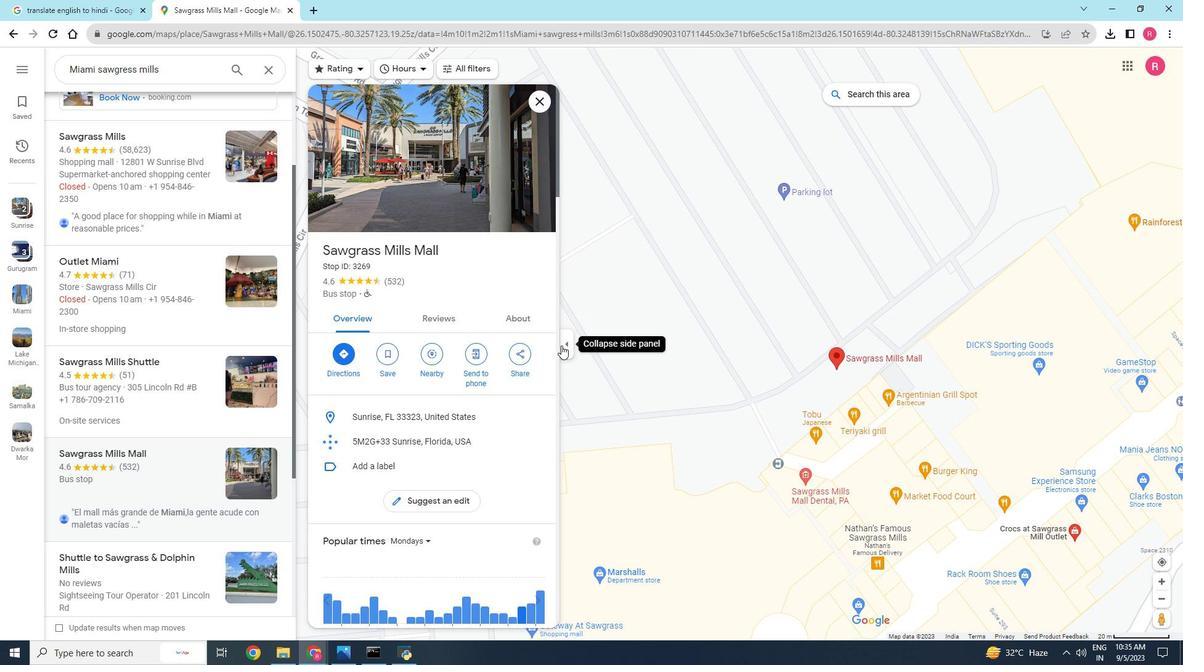 
Action: Mouse pressed left at (561, 346)
Screenshot: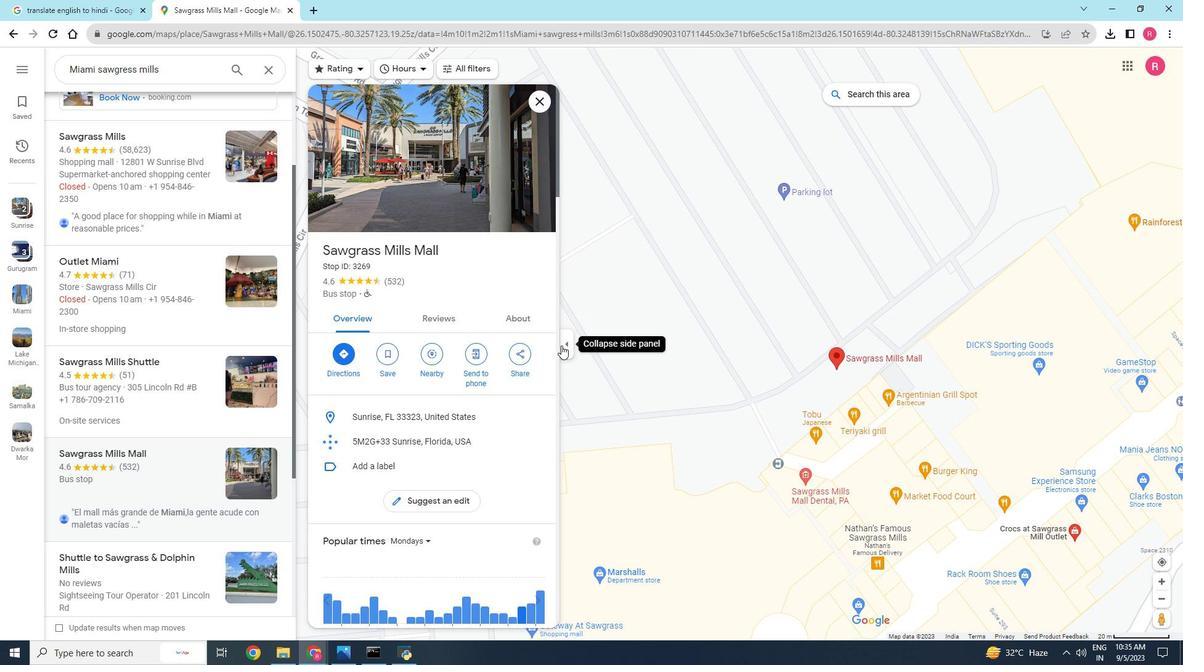 
Action: Mouse moved to (49, 597)
Screenshot: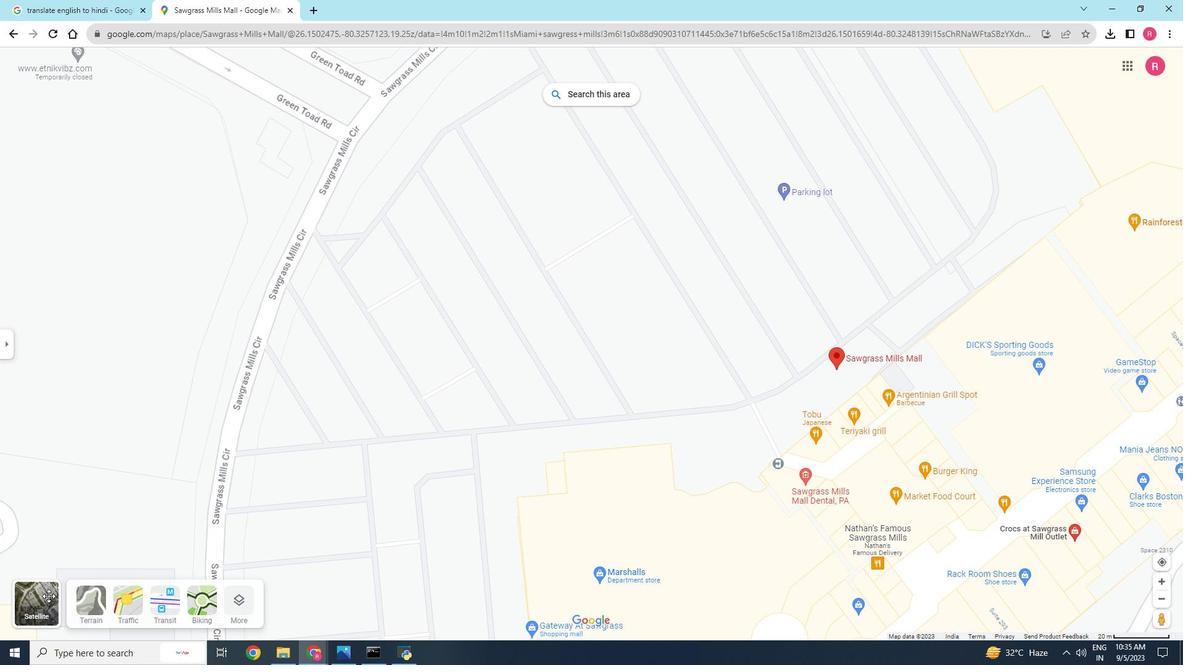 
Action: Mouse pressed left at (49, 597)
Screenshot: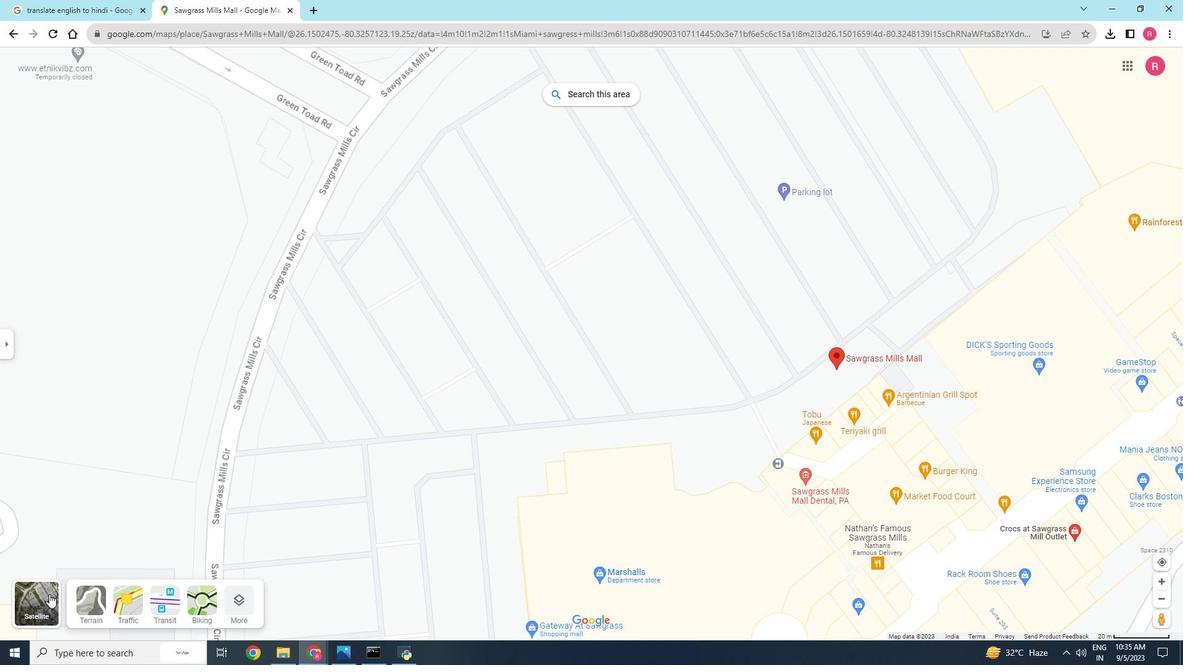 
Action: Mouse moved to (51, 596)
Screenshot: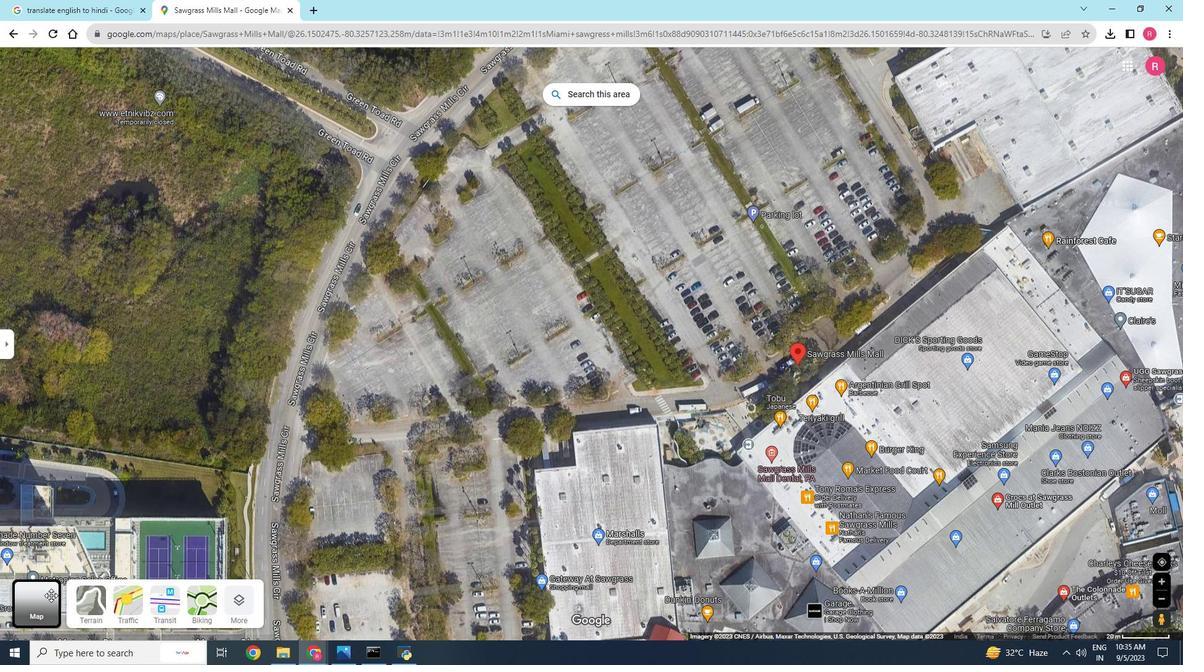 
Action: Mouse pressed left at (51, 596)
Screenshot: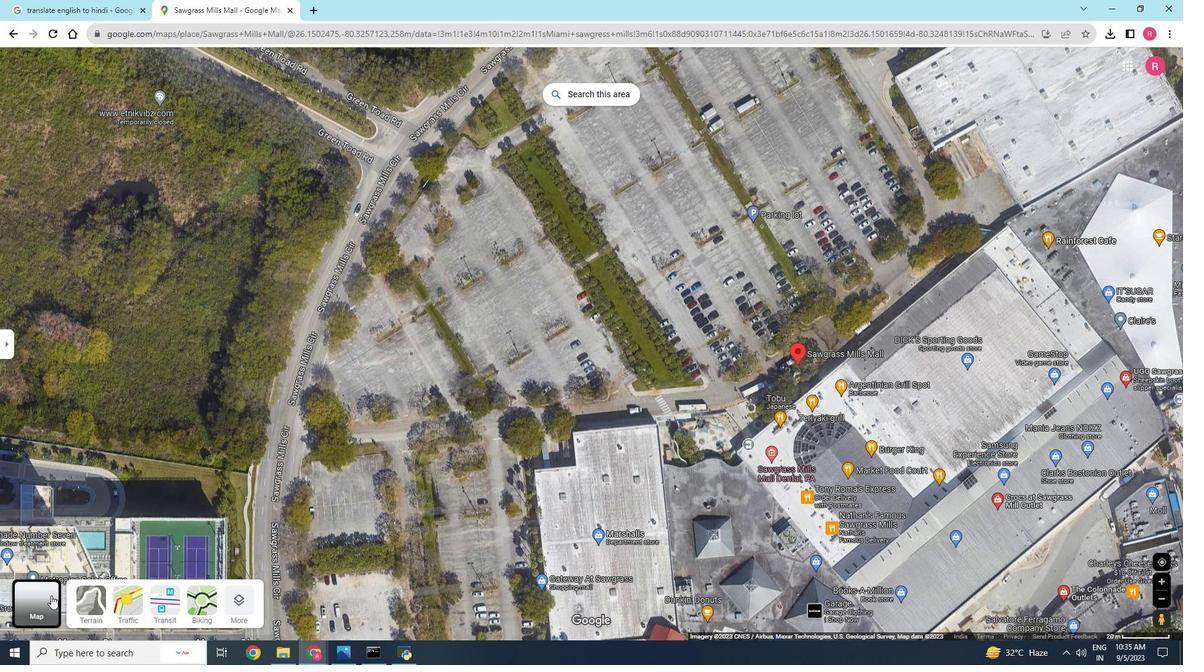 
Action: Mouse moved to (41, 596)
Screenshot: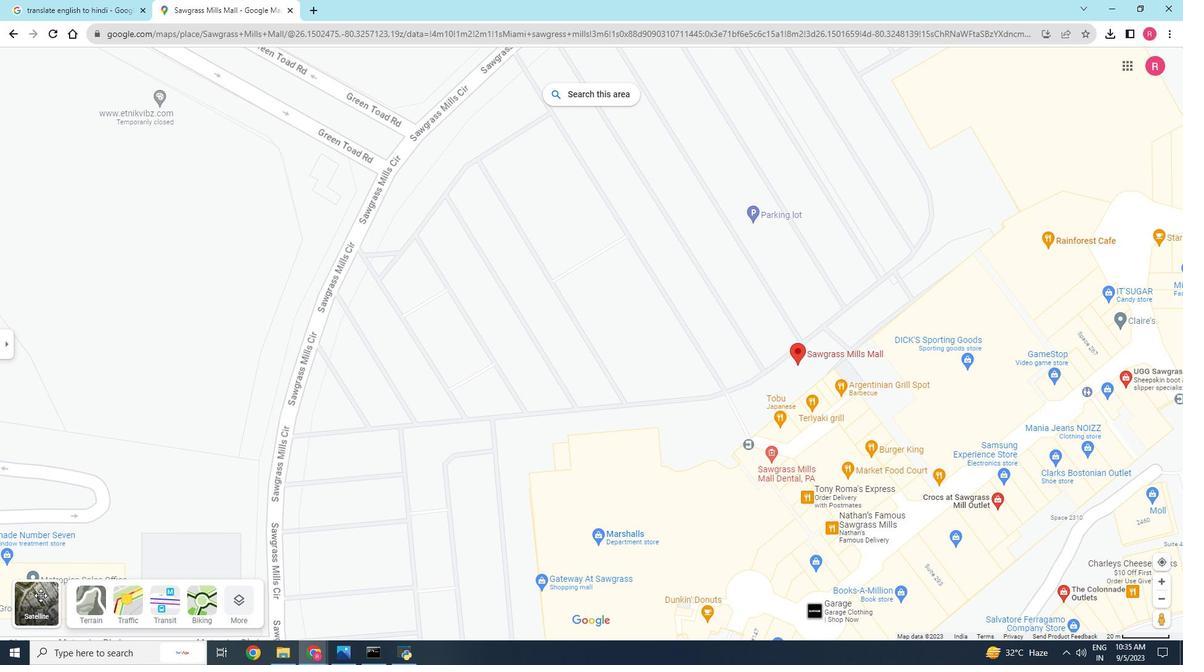 
Action: Mouse pressed left at (41, 596)
Screenshot: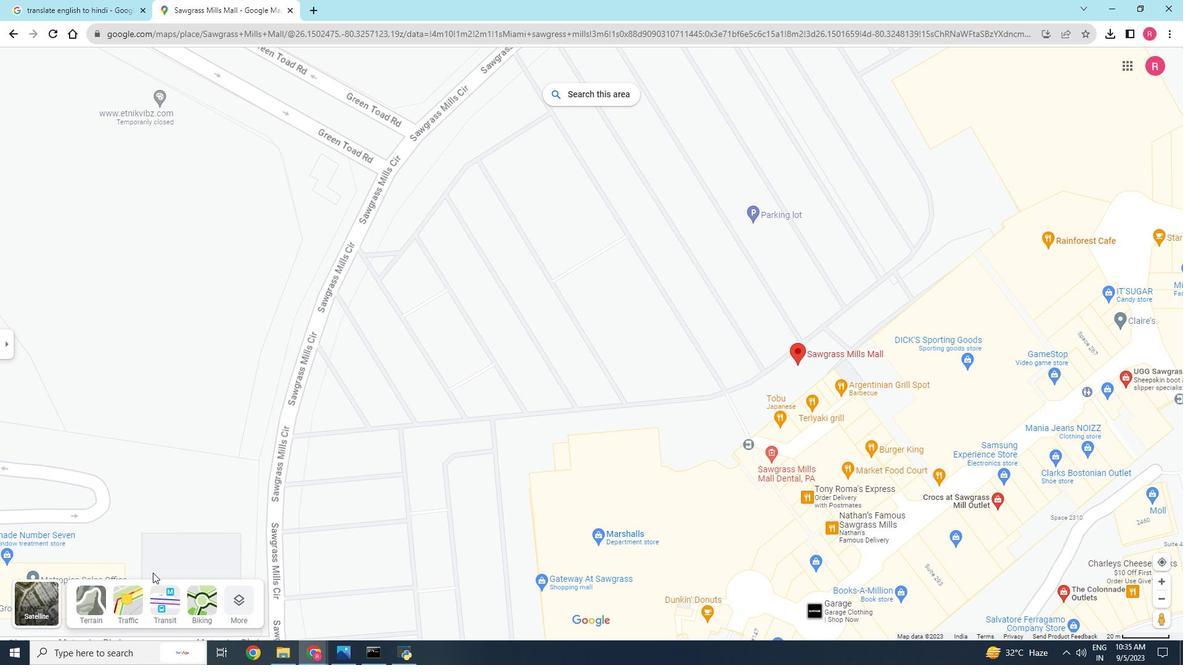 
Action: Mouse moved to (672, 521)
Screenshot: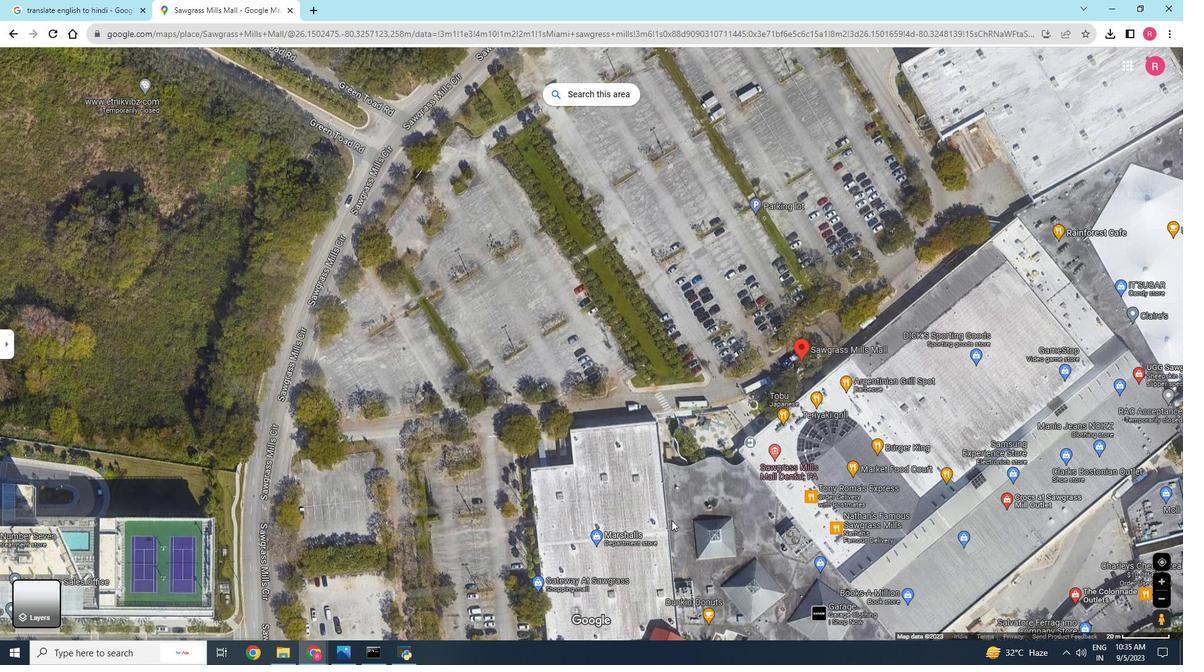 
Action: Mouse scrolled (672, 521) with delta (0, 0)
Screenshot: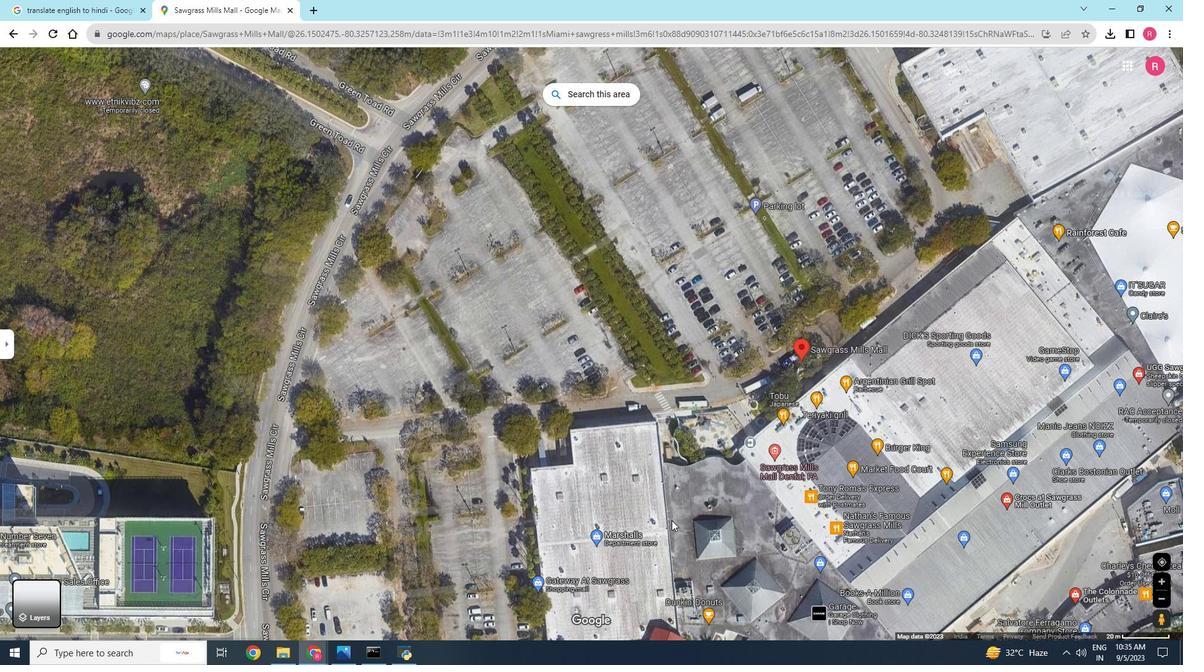 
Action: Mouse scrolled (672, 521) with delta (0, 0)
Screenshot: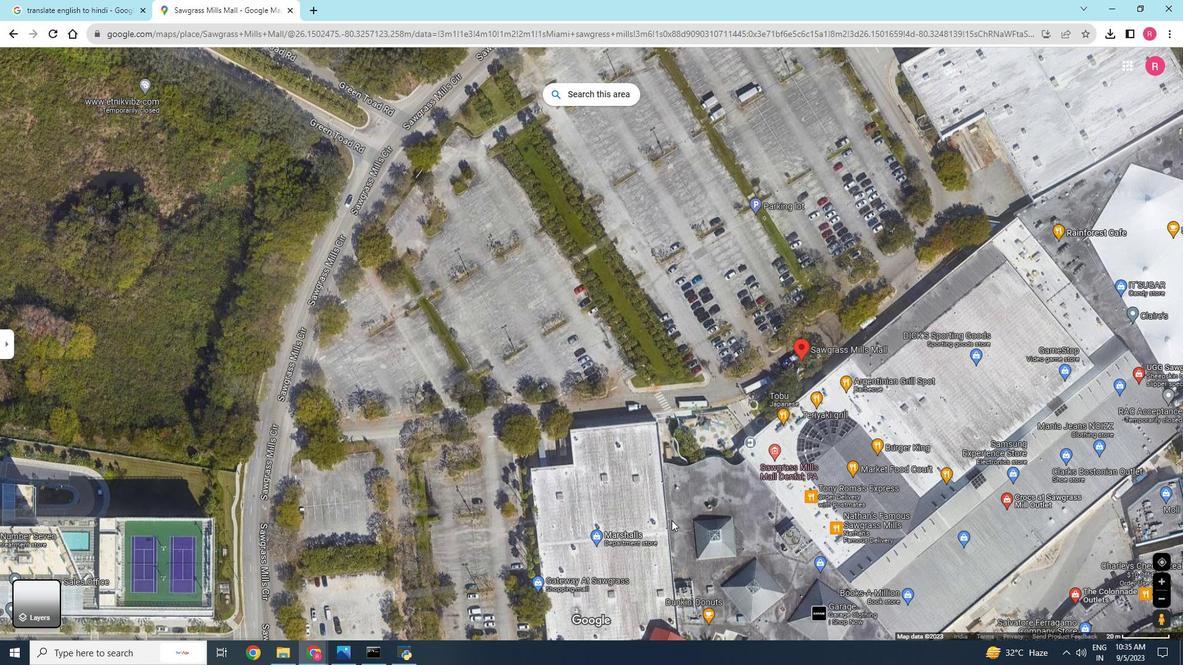 
Action: Mouse scrolled (672, 521) with delta (0, 0)
Screenshot: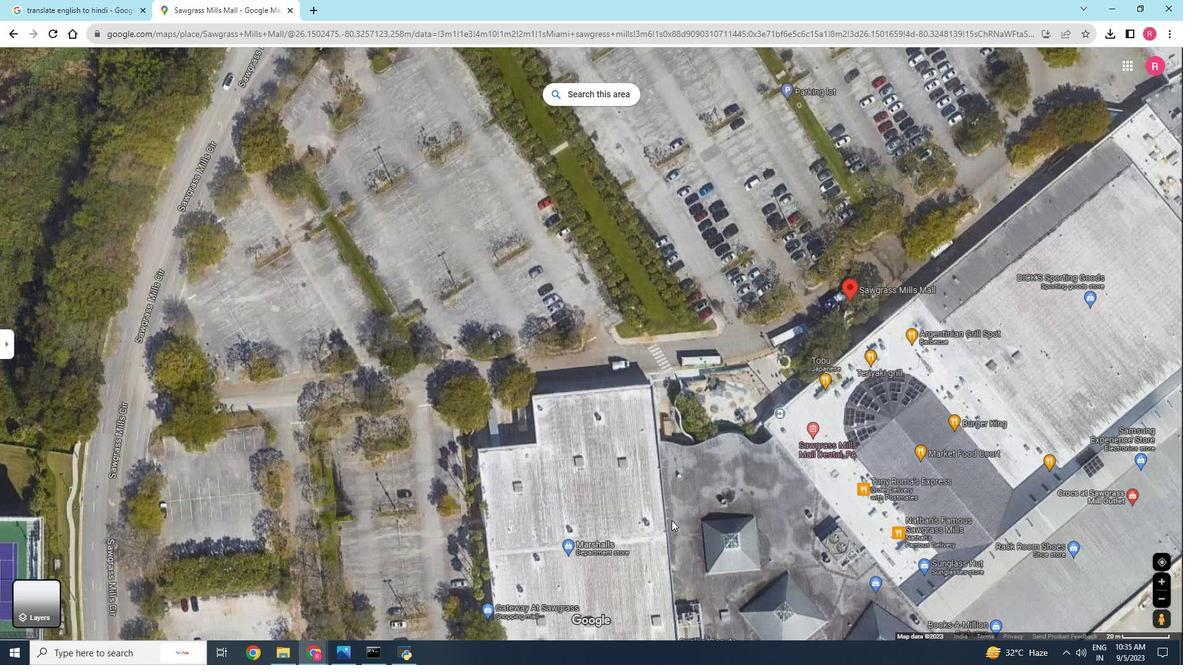 
Action: Mouse moved to (788, 516)
Screenshot: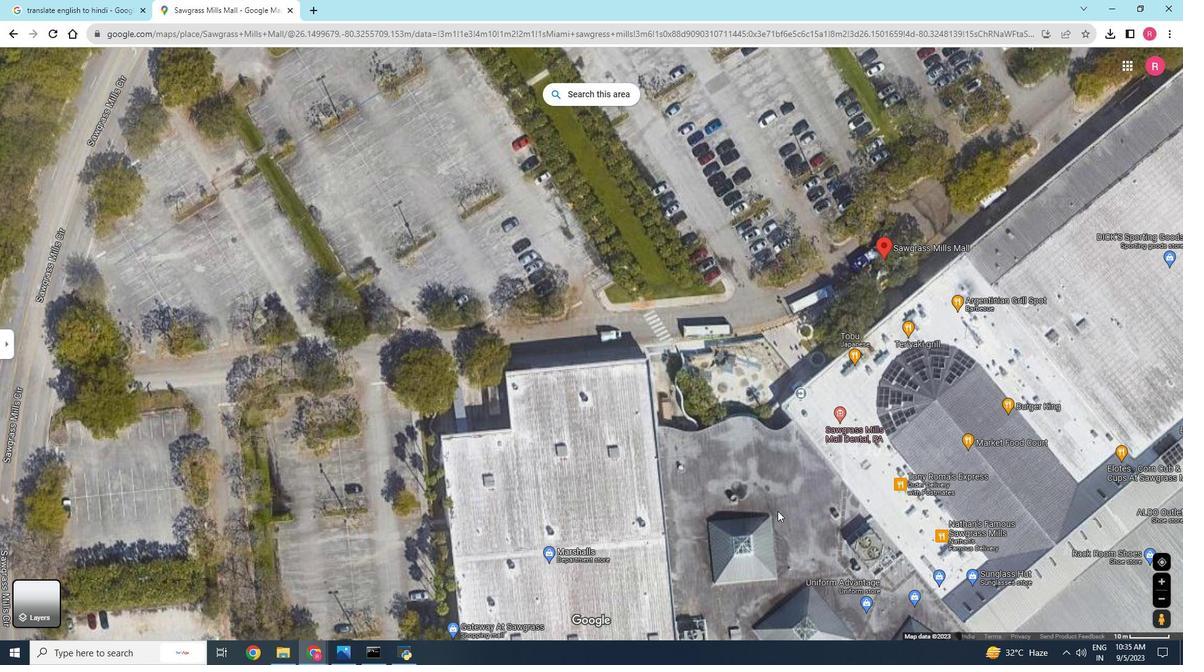 
Action: Mouse pressed left at (788, 516)
Screenshot: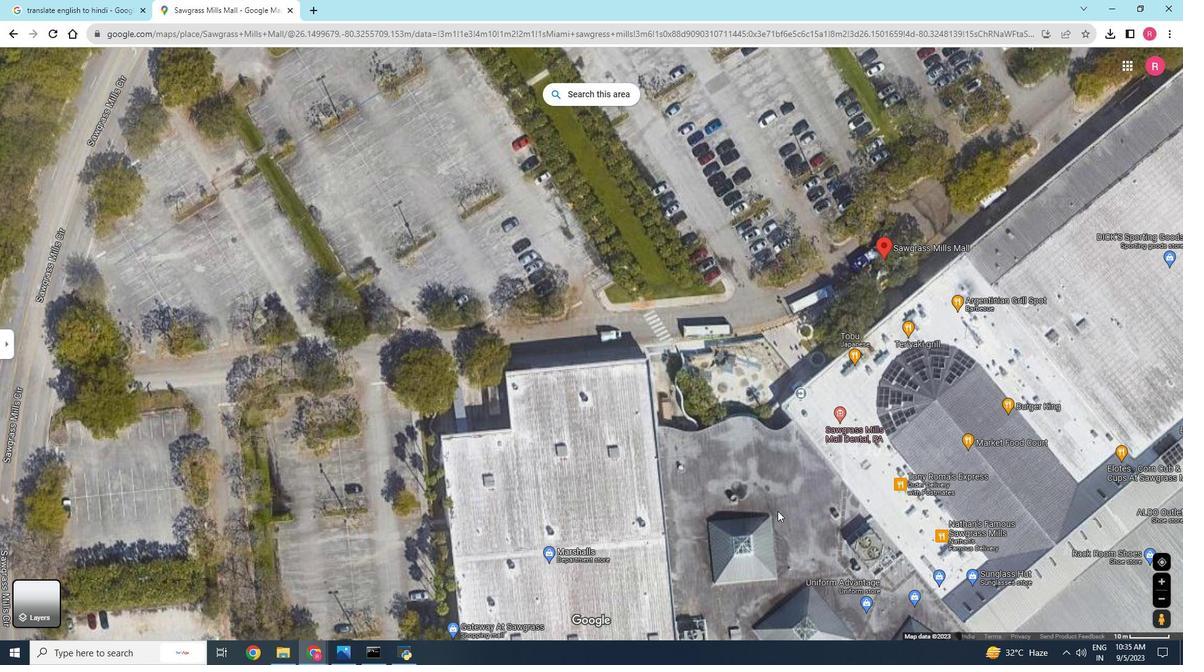
Action: Mouse moved to (858, 424)
Screenshot: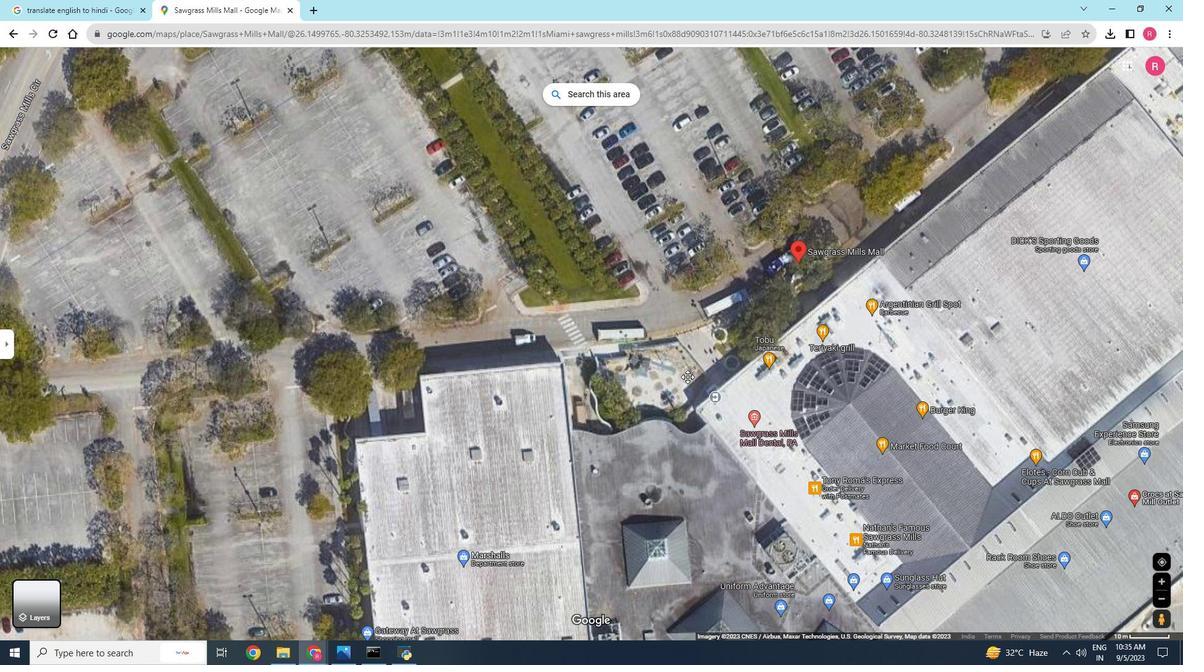 
Action: Mouse pressed left at (858, 424)
Screenshot: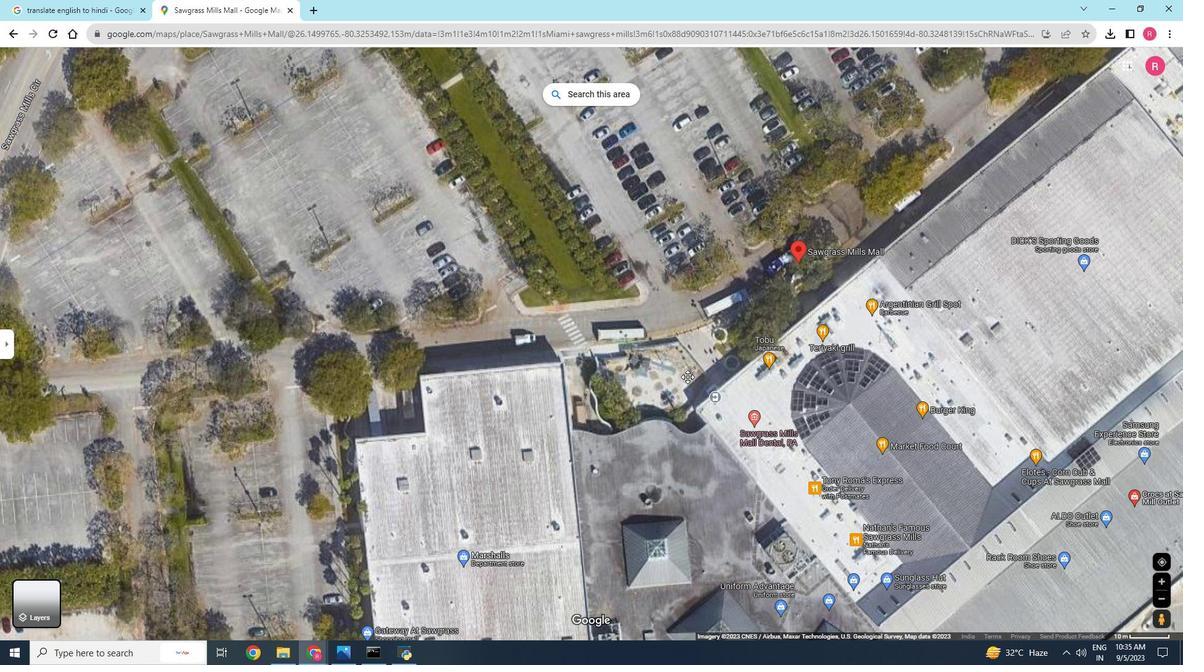 
Action: Mouse moved to (677, 375)
Screenshot: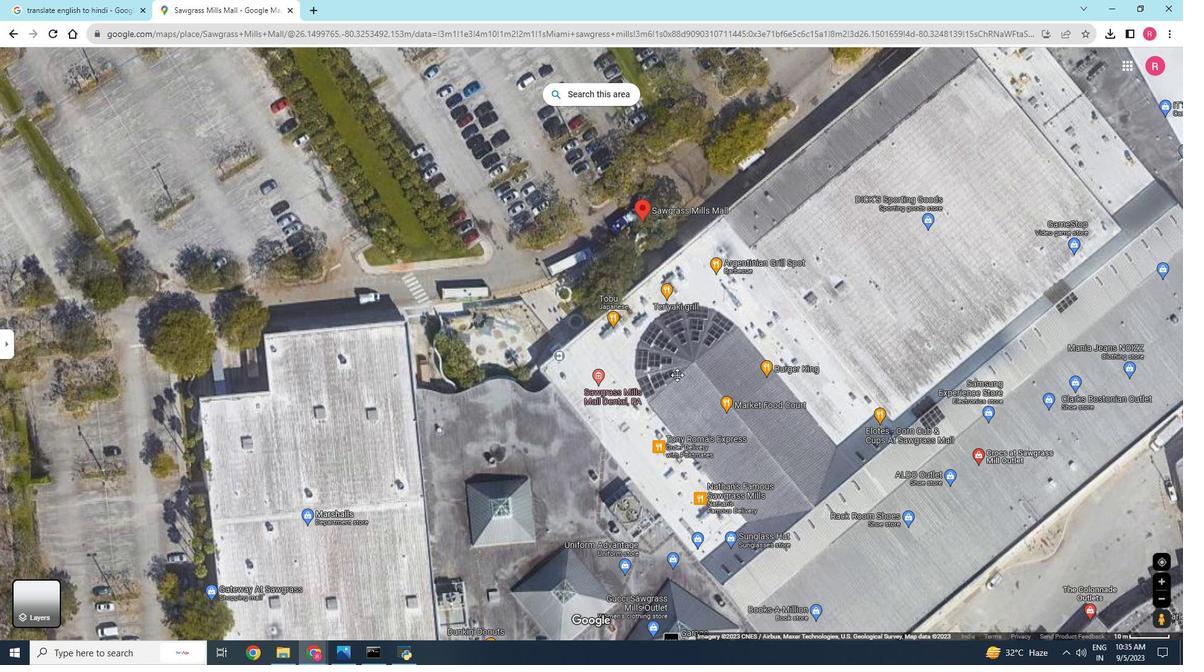 
Action: Mouse scrolled (677, 376) with delta (0, 0)
Screenshot: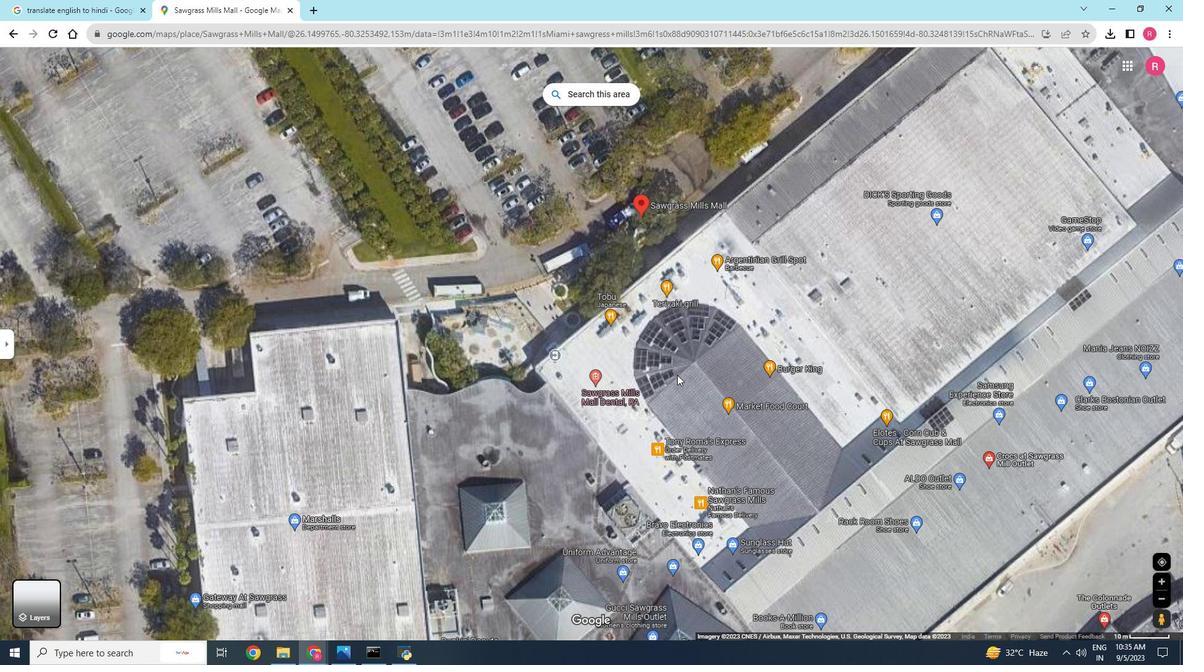 
Action: Mouse scrolled (677, 376) with delta (0, 0)
Screenshot: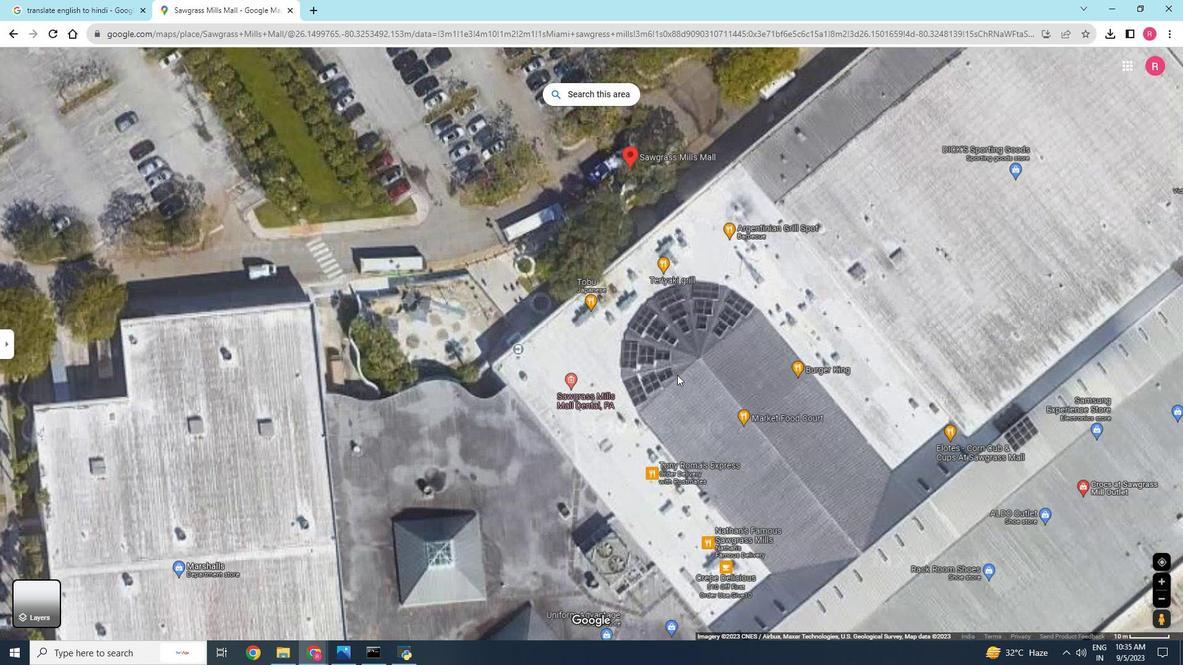 
Action: Mouse scrolled (677, 376) with delta (0, 0)
Screenshot: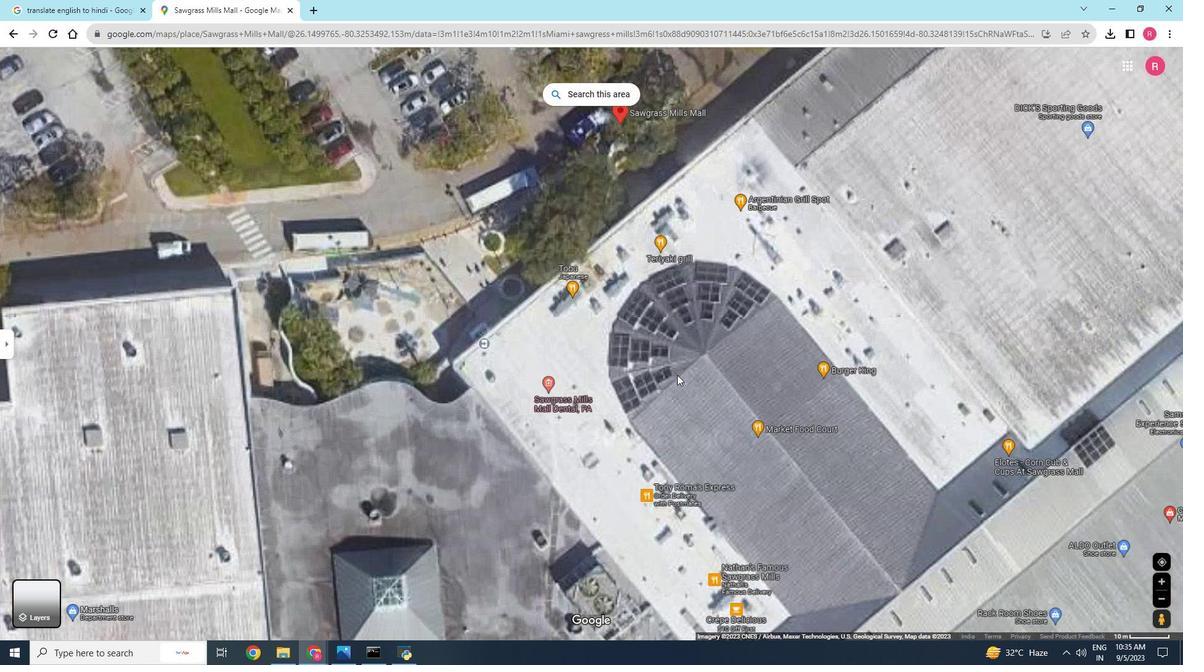 
Action: Mouse scrolled (677, 376) with delta (0, 0)
Screenshot: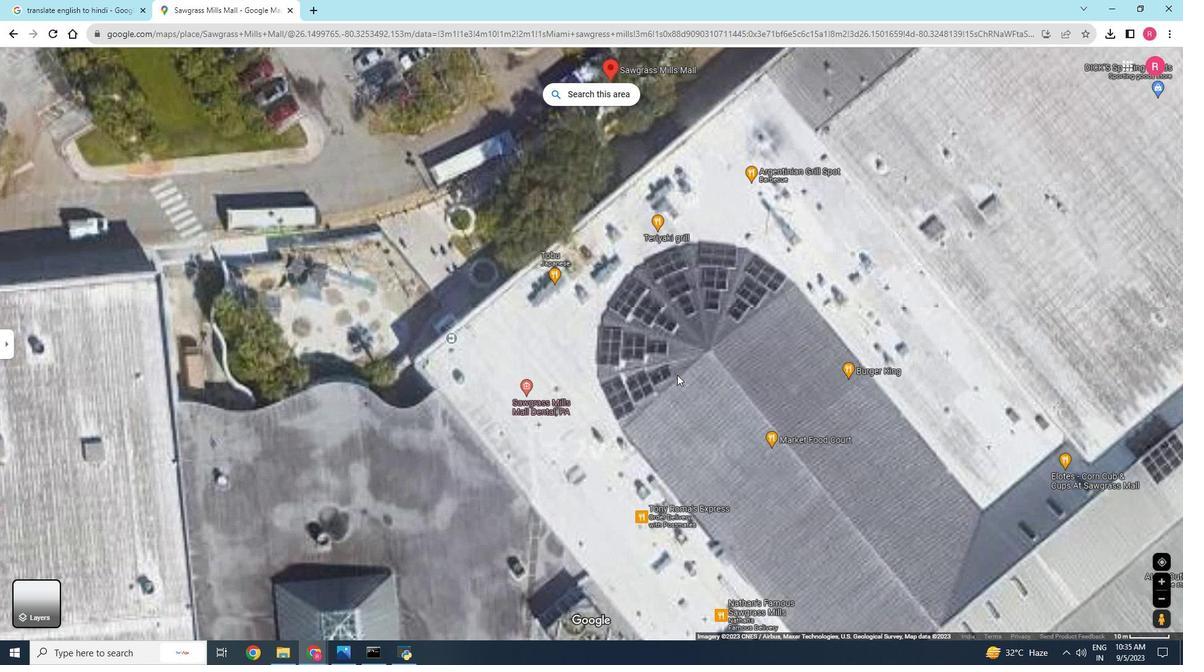 
Action: Mouse scrolled (677, 375) with delta (0, 0)
Screenshot: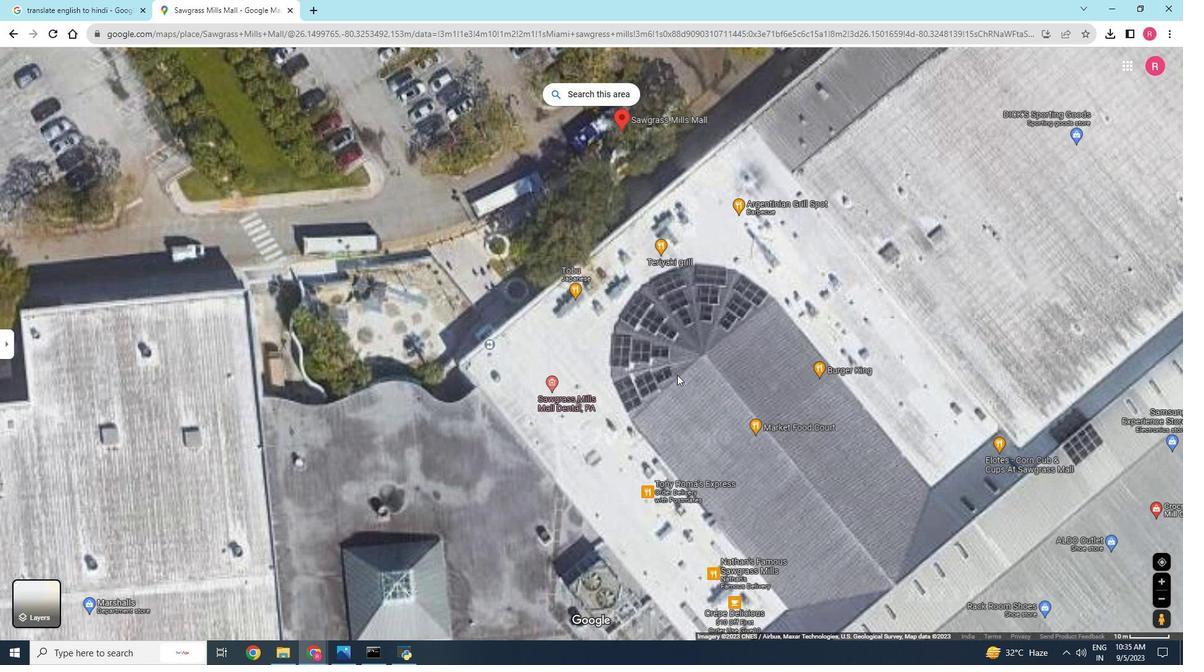 
Action: Mouse scrolled (677, 375) with delta (0, 0)
Screenshot: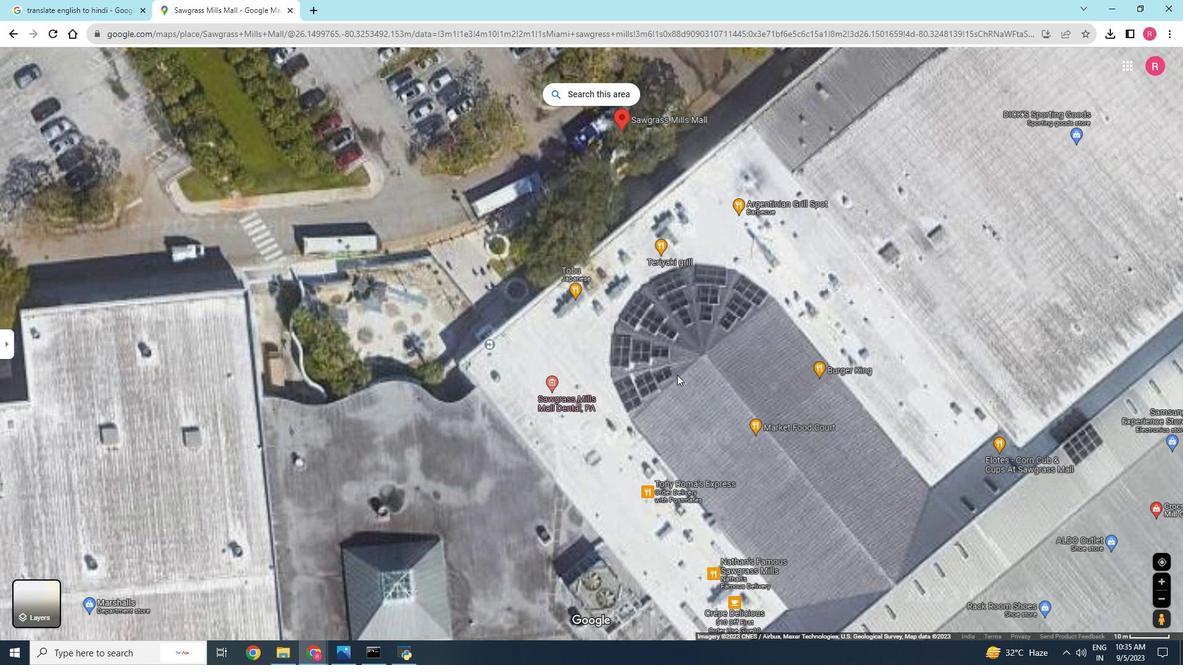
Action: Mouse scrolled (677, 375) with delta (0, 0)
Screenshot: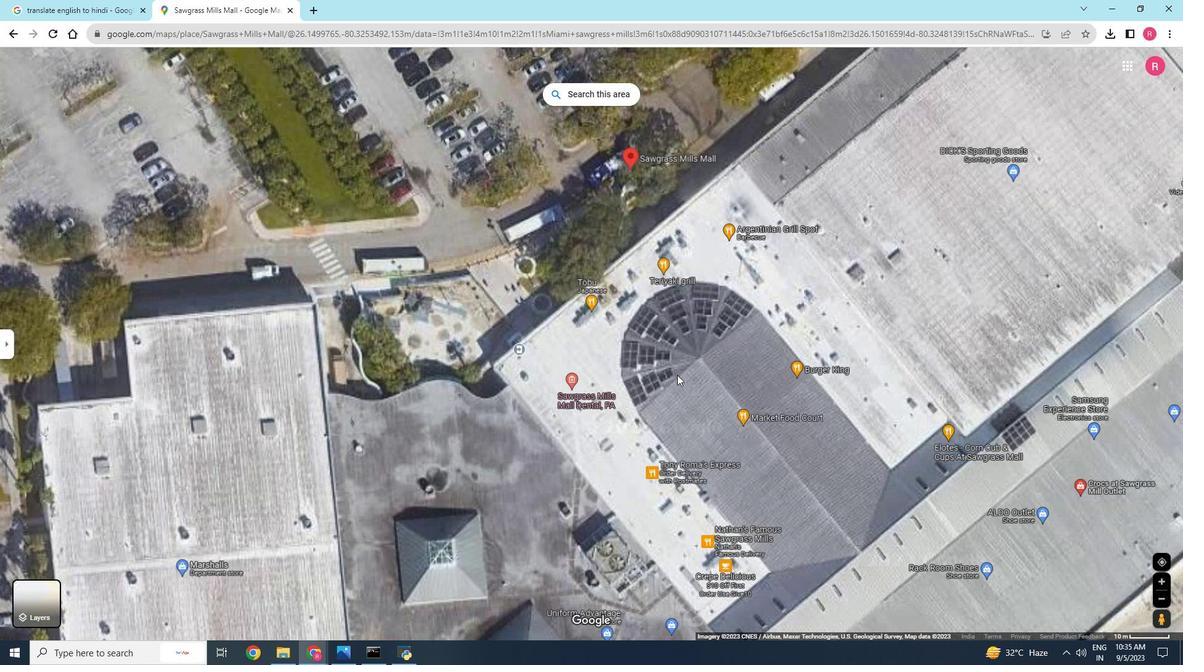 
Action: Mouse scrolled (677, 375) with delta (0, 0)
Screenshot: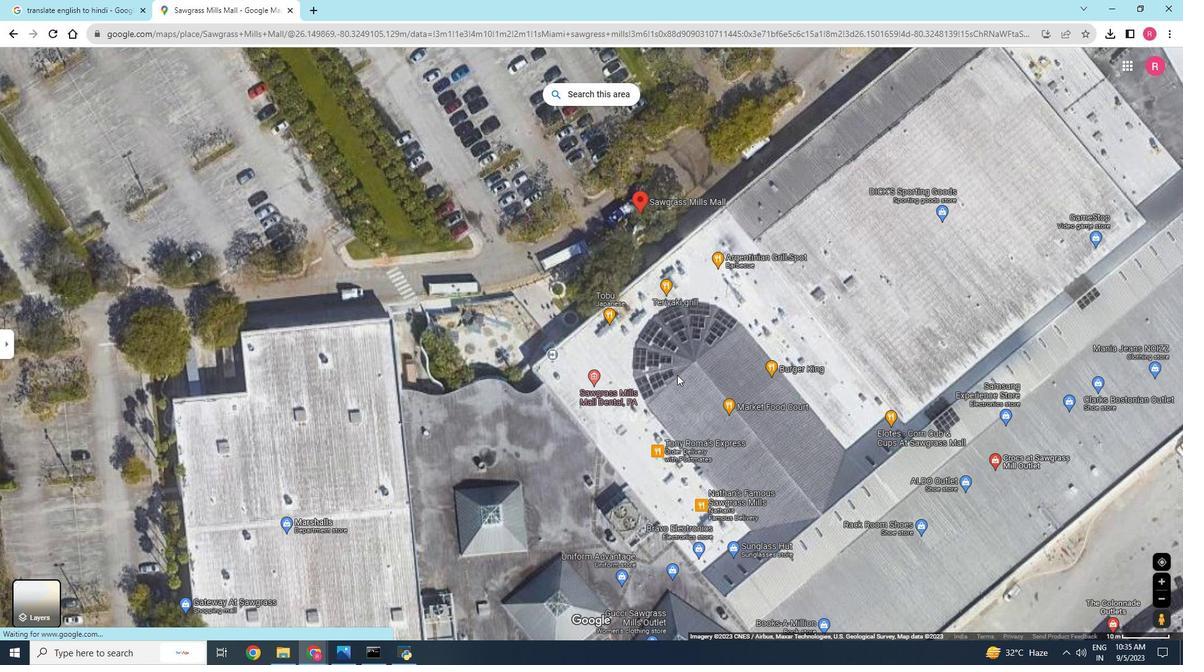 
Action: Mouse scrolled (677, 375) with delta (0, 0)
Screenshot: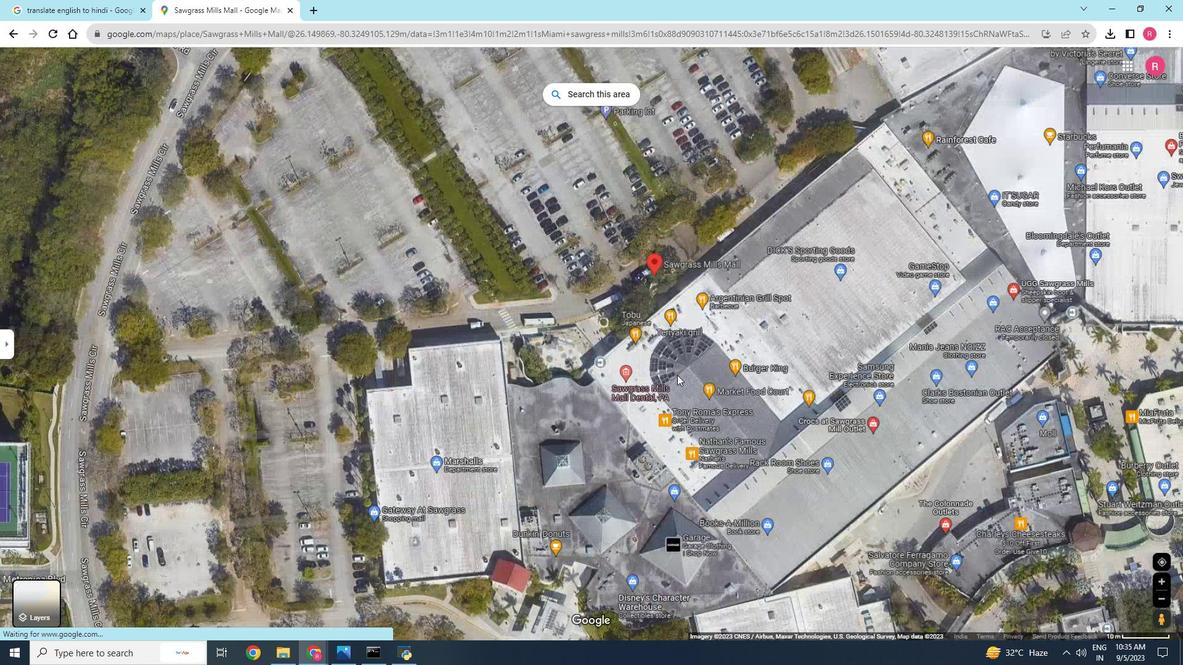 
Action: Mouse scrolled (677, 375) with delta (0, 0)
Screenshot: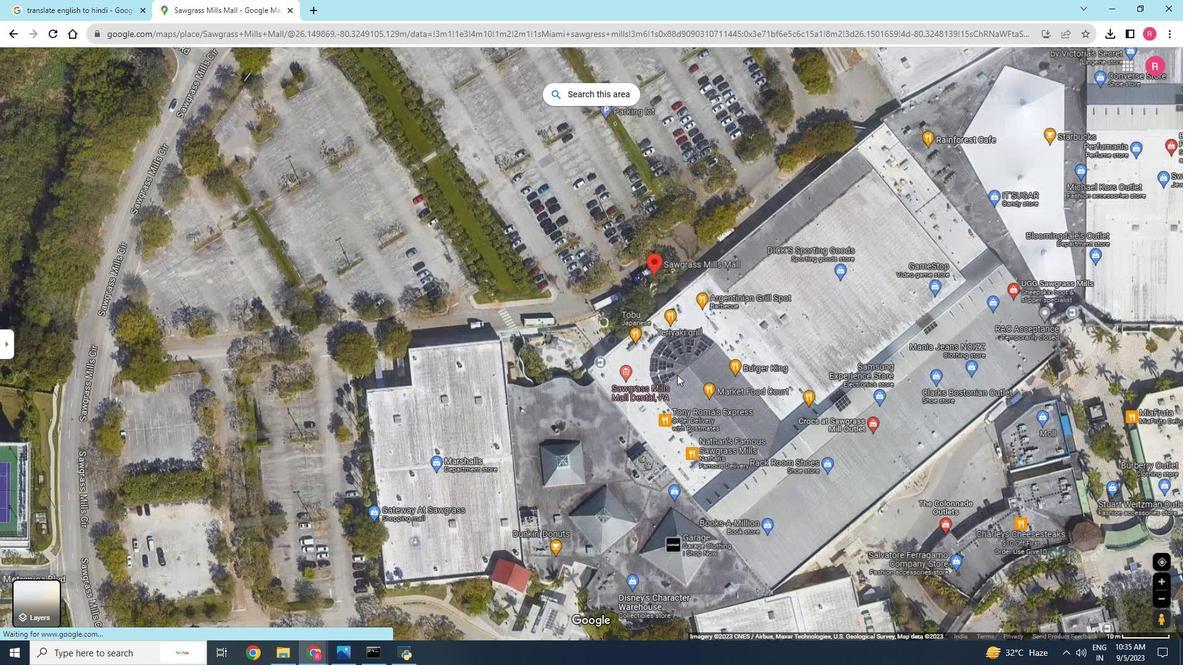 
Action: Mouse scrolled (677, 375) with delta (0, 0)
Screenshot: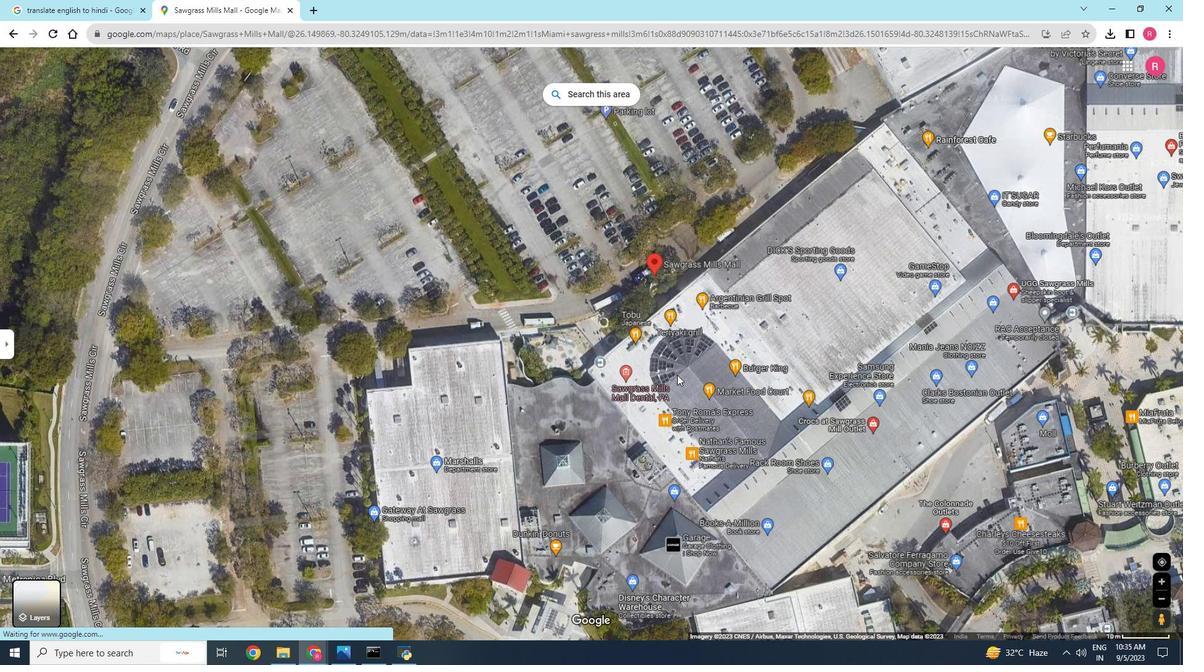 
Action: Mouse scrolled (677, 375) with delta (0, 0)
Screenshot: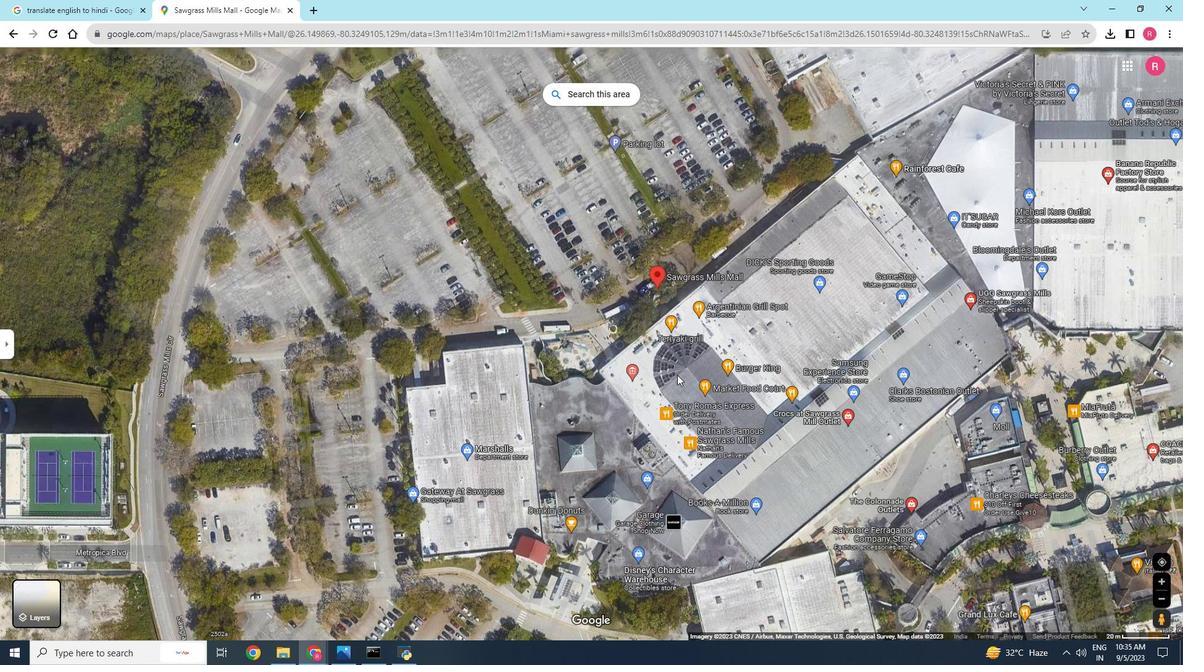 
Action: Mouse scrolled (677, 375) with delta (0, 0)
Screenshot: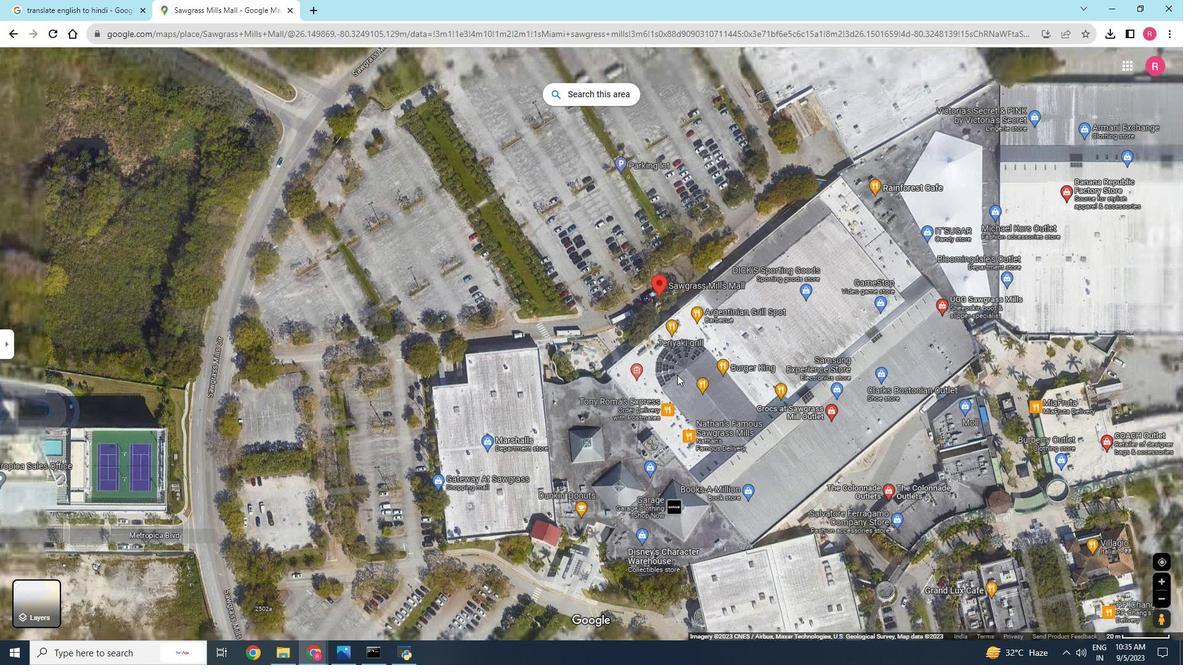 
Action: Mouse moved to (44, 594)
Screenshot: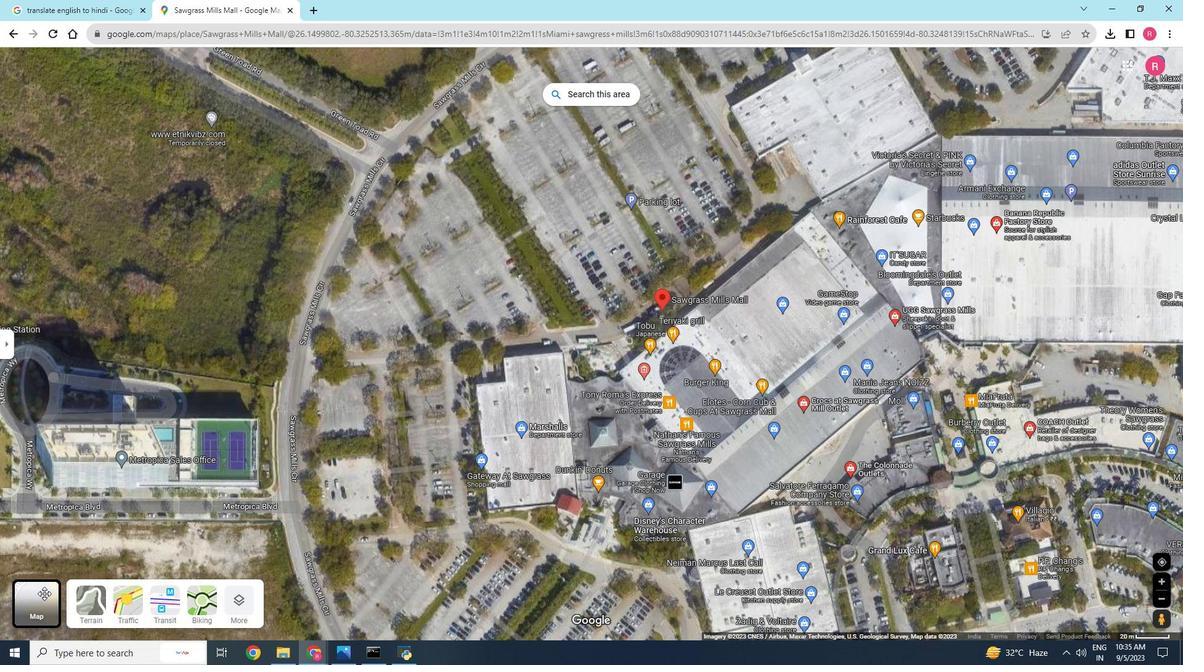 
Action: Mouse pressed left at (44, 594)
Screenshot: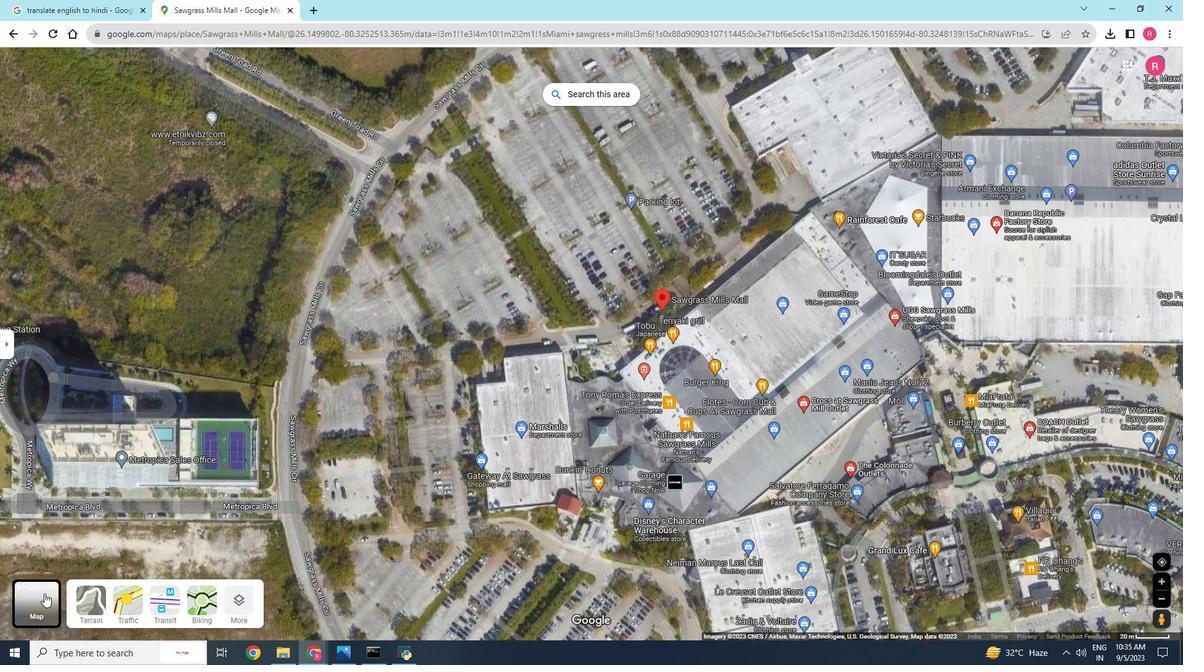 
Action: Mouse moved to (136, 600)
Screenshot: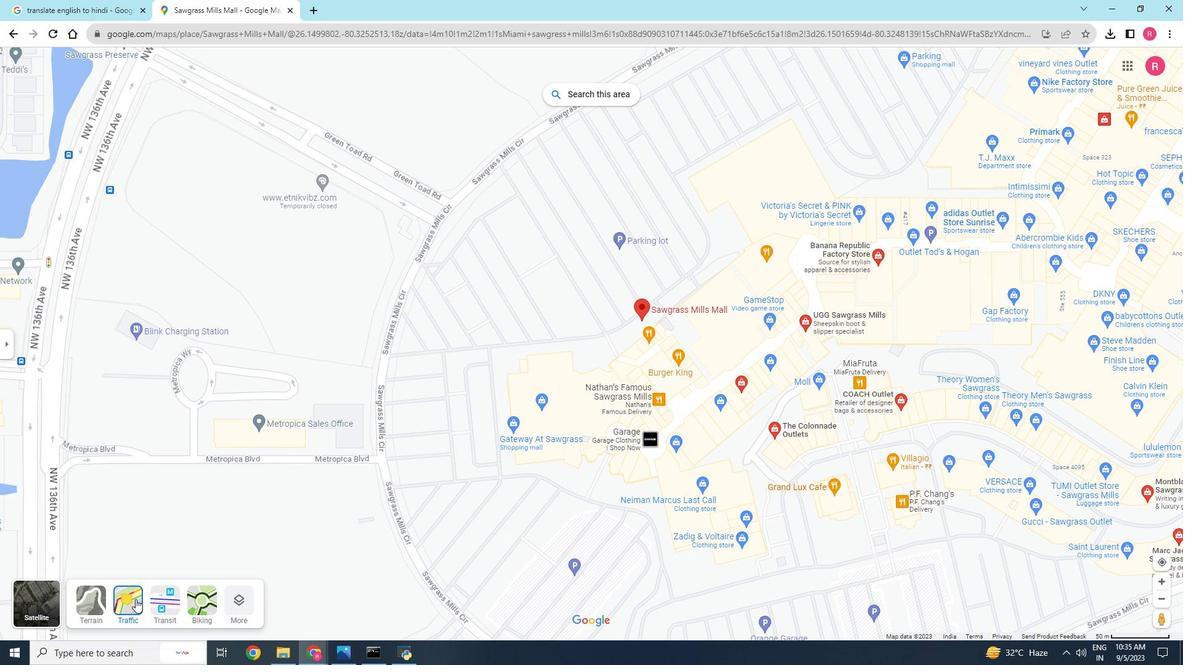 
Action: Mouse pressed left at (136, 600)
Screenshot: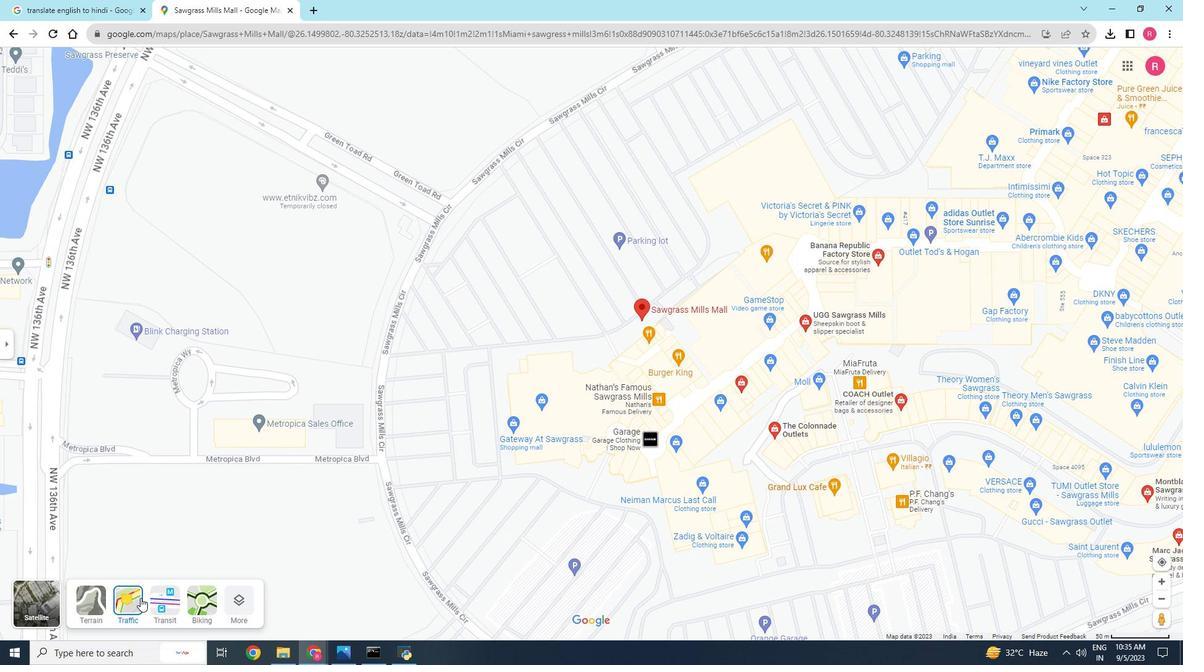 
Action: Mouse moved to (659, 531)
Screenshot: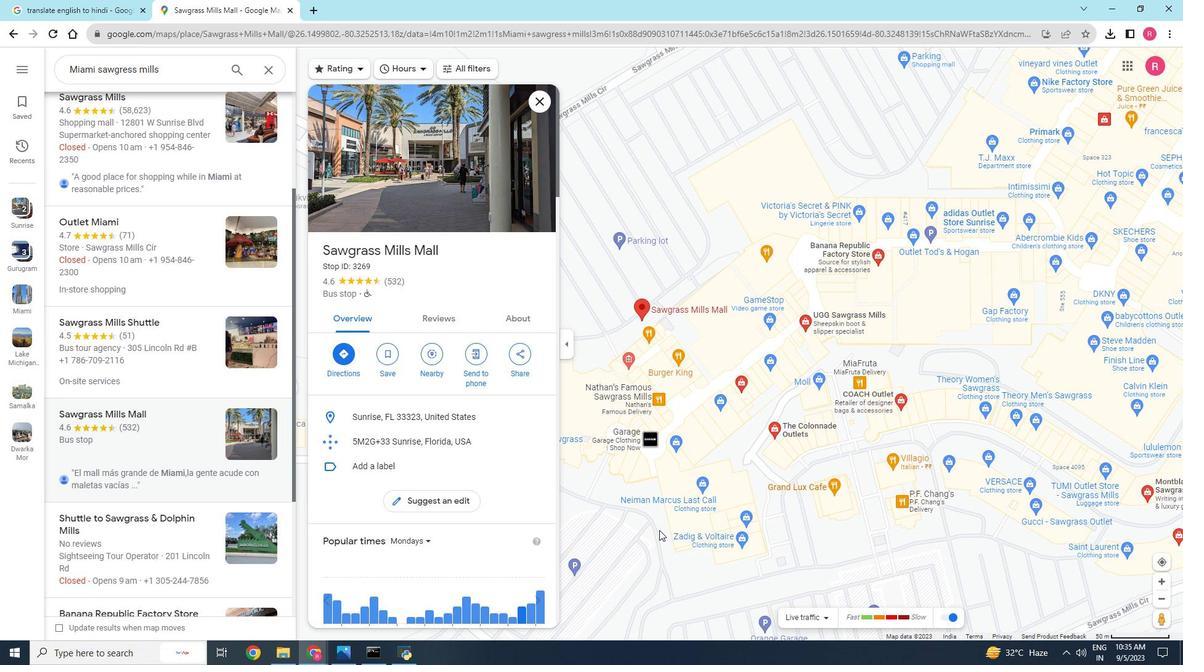 
Action: Mouse scrolled (659, 531) with delta (0, 0)
Screenshot: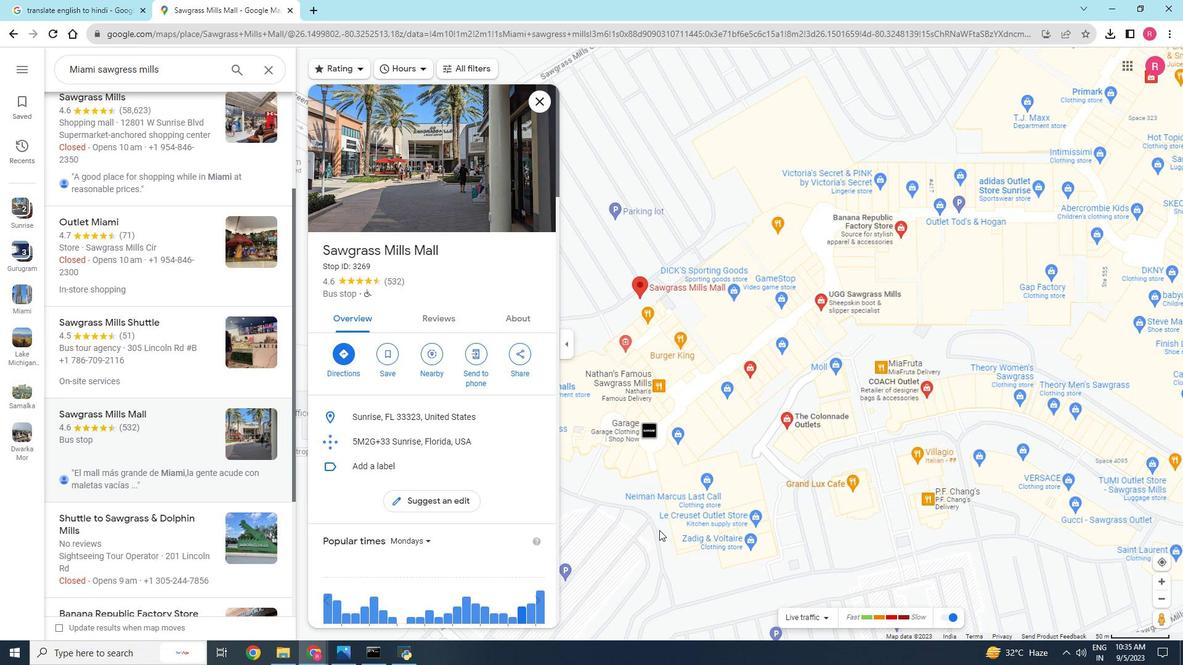 
Action: Mouse scrolled (659, 531) with delta (0, 0)
Screenshot: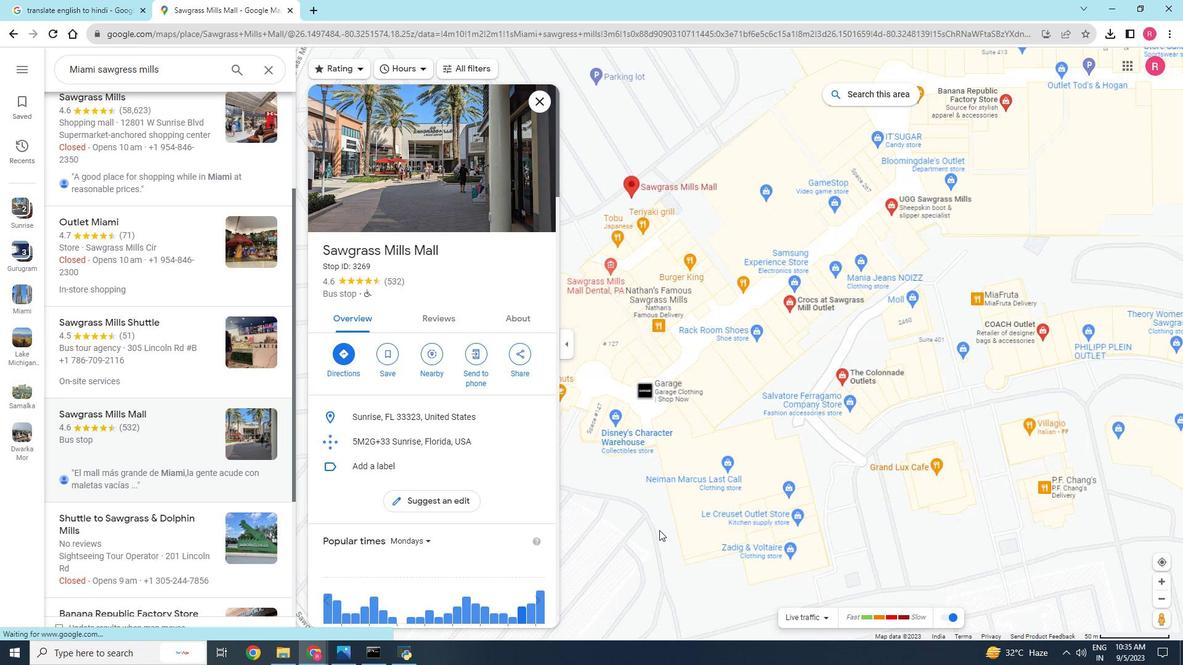 
Action: Mouse scrolled (659, 531) with delta (0, 0)
Screenshot: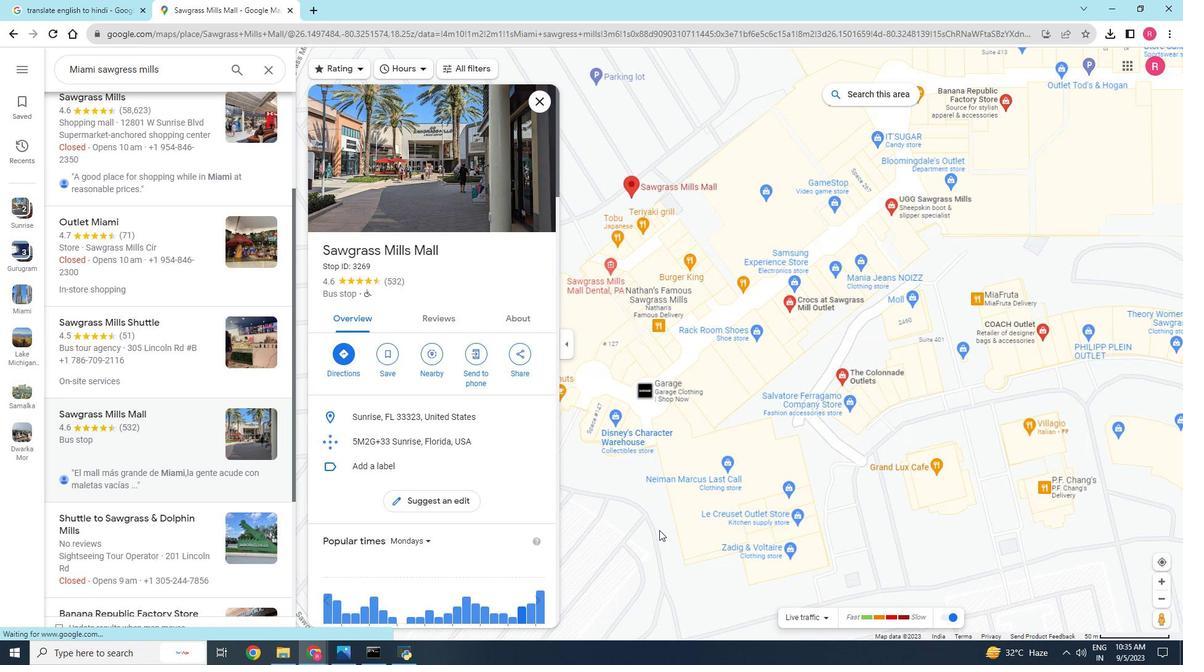 
Action: Mouse scrolled (659, 531) with delta (0, 0)
Screenshot: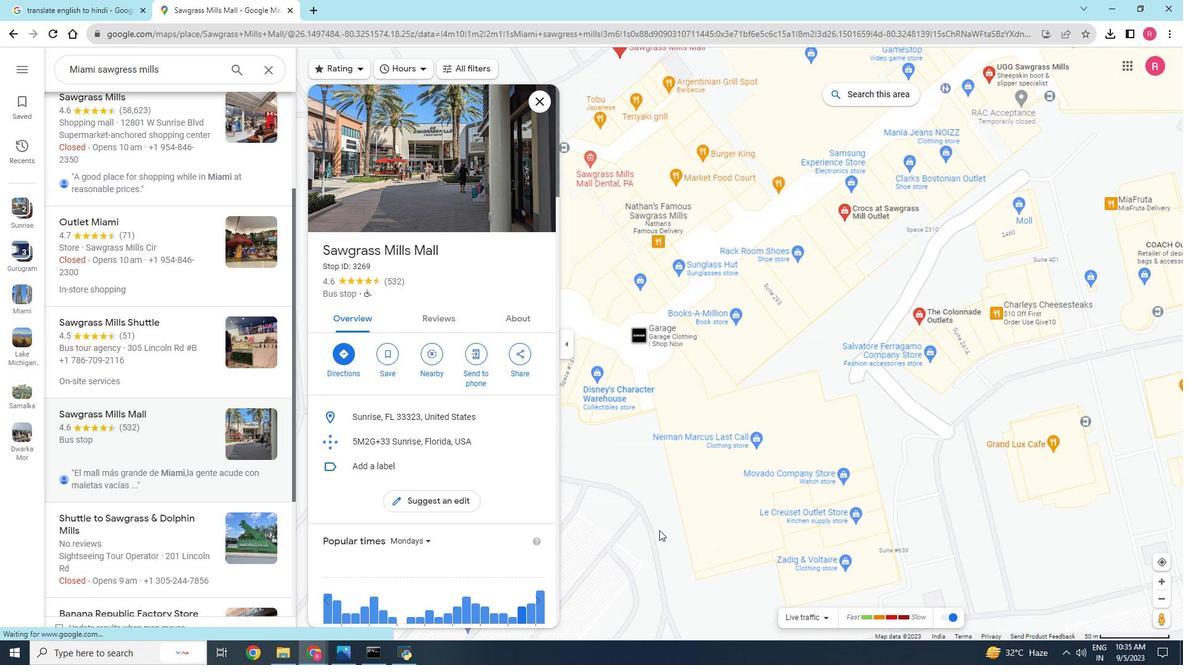 
Action: Mouse scrolled (659, 531) with delta (0, 0)
Screenshot: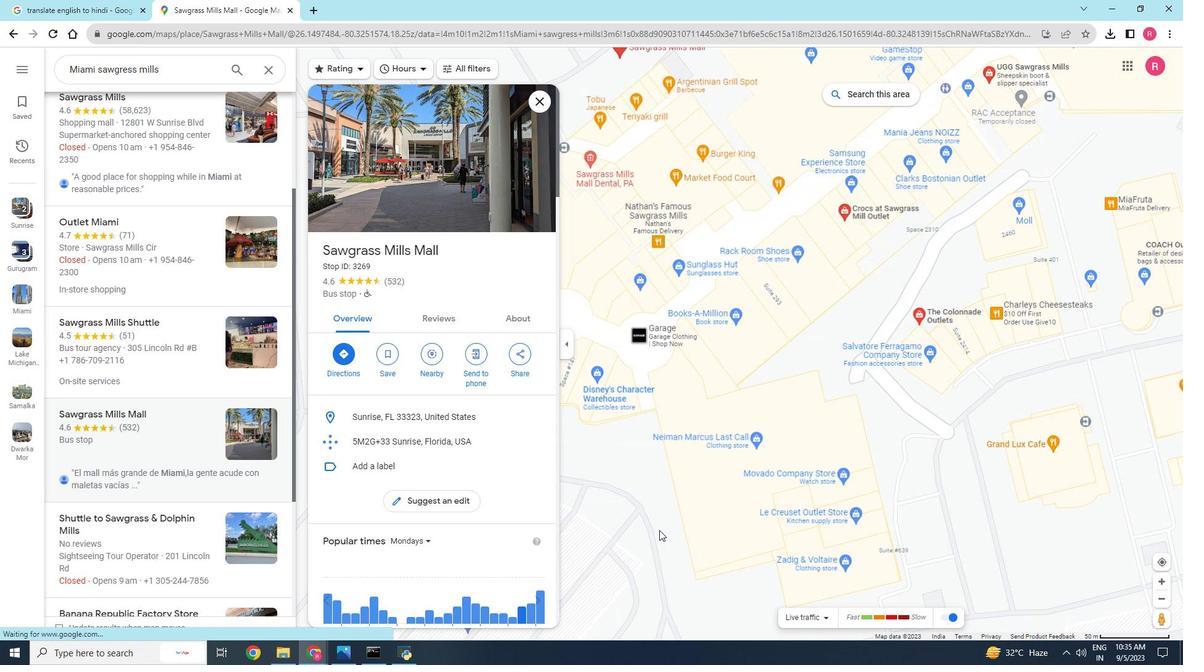 
Action: Mouse moved to (644, 417)
Screenshot: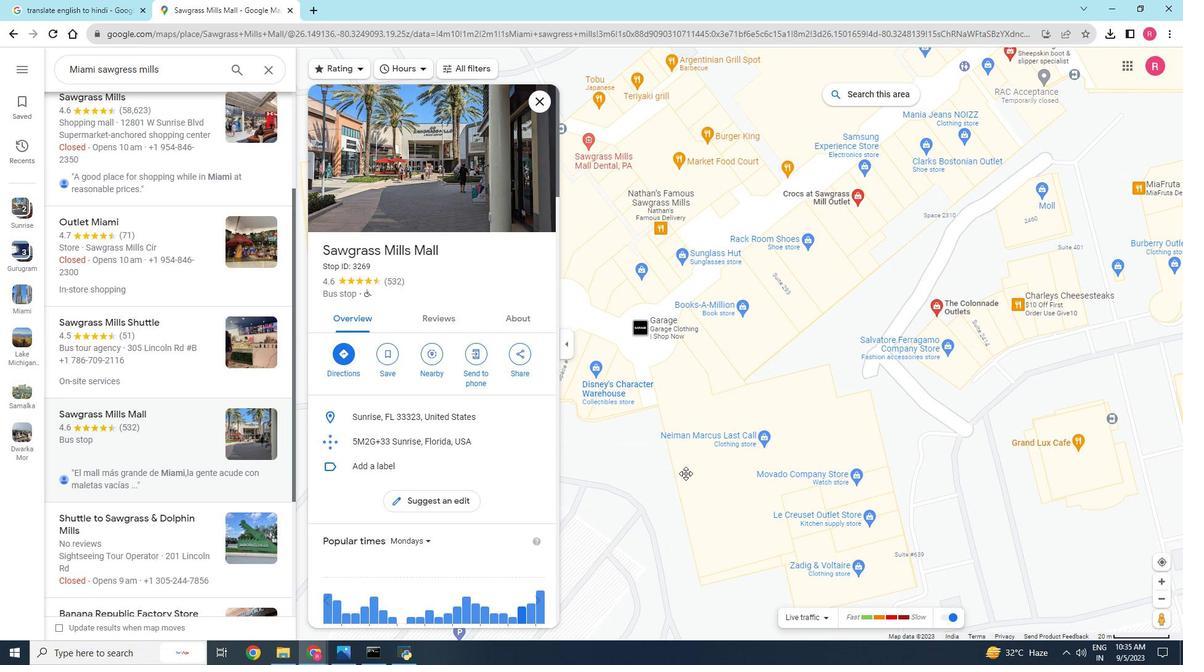 
Action: Mouse pressed left at (644, 417)
Screenshot: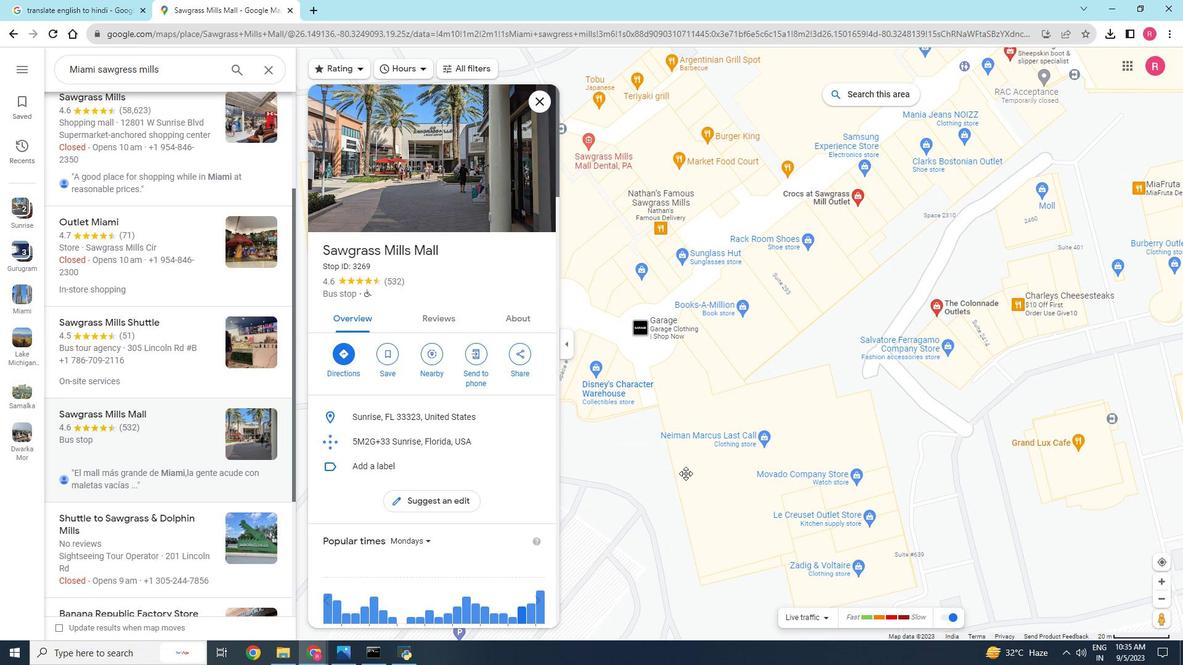 
Action: Mouse moved to (760, 560)
Screenshot: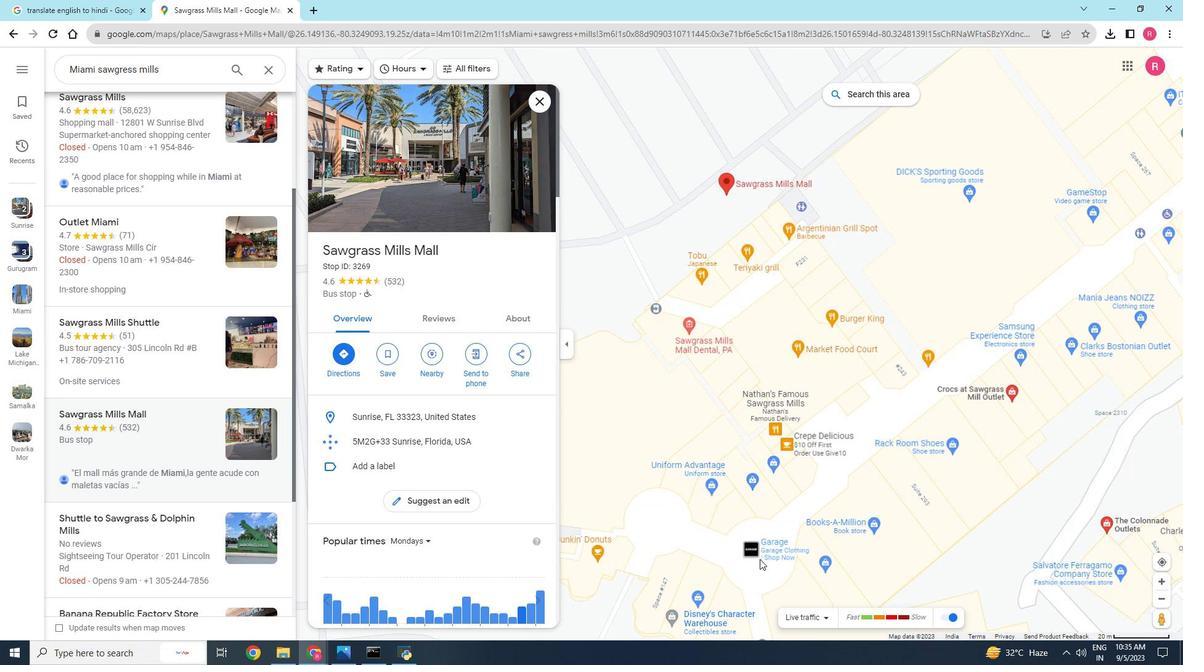 
Action: Mouse scrolled (760, 560) with delta (0, 0)
Screenshot: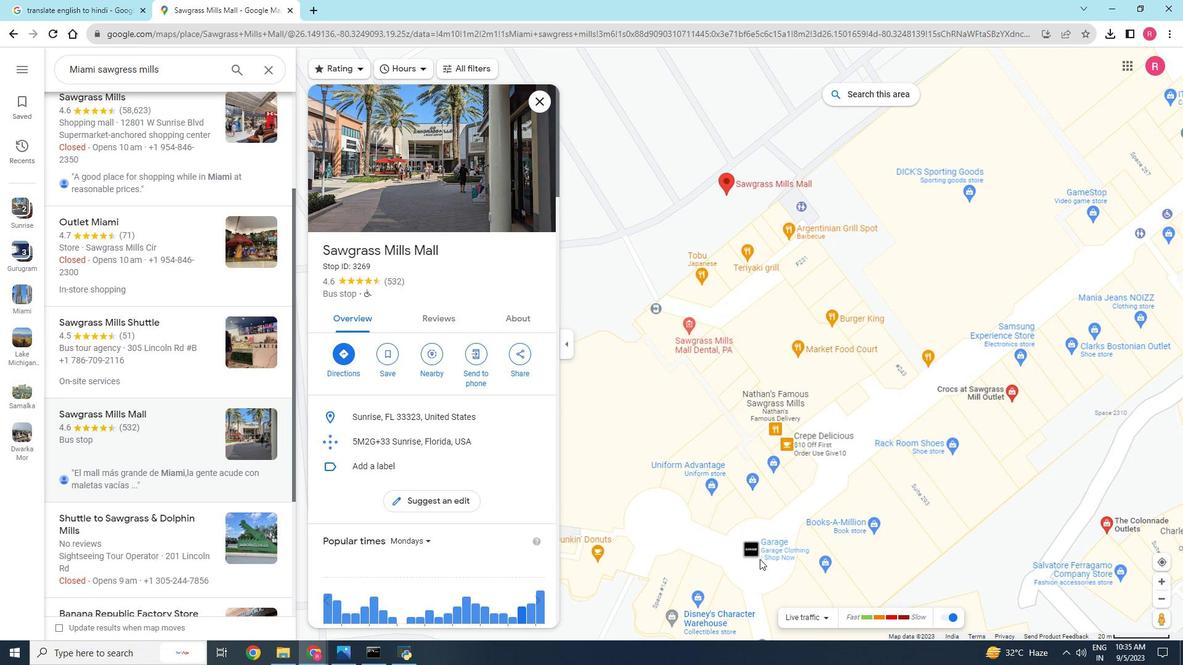 
Action: Mouse scrolled (760, 560) with delta (0, 0)
Screenshot: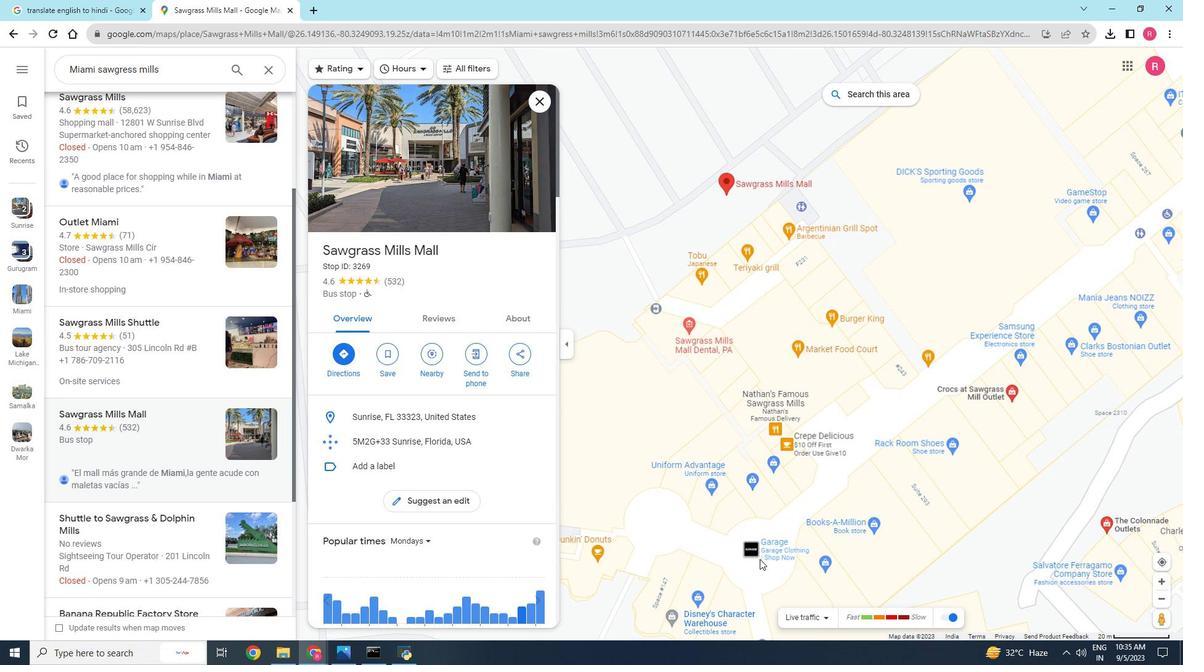 
Action: Mouse scrolled (760, 560) with delta (0, 0)
Screenshot: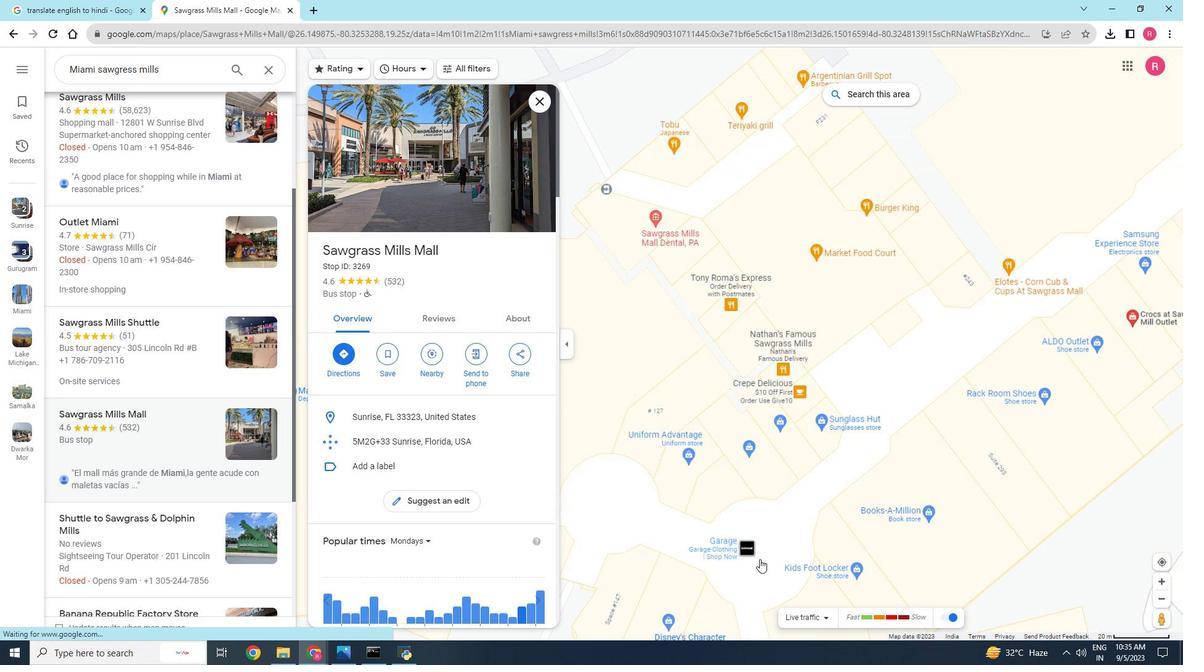 
Action: Mouse scrolled (760, 560) with delta (0, 0)
Screenshot: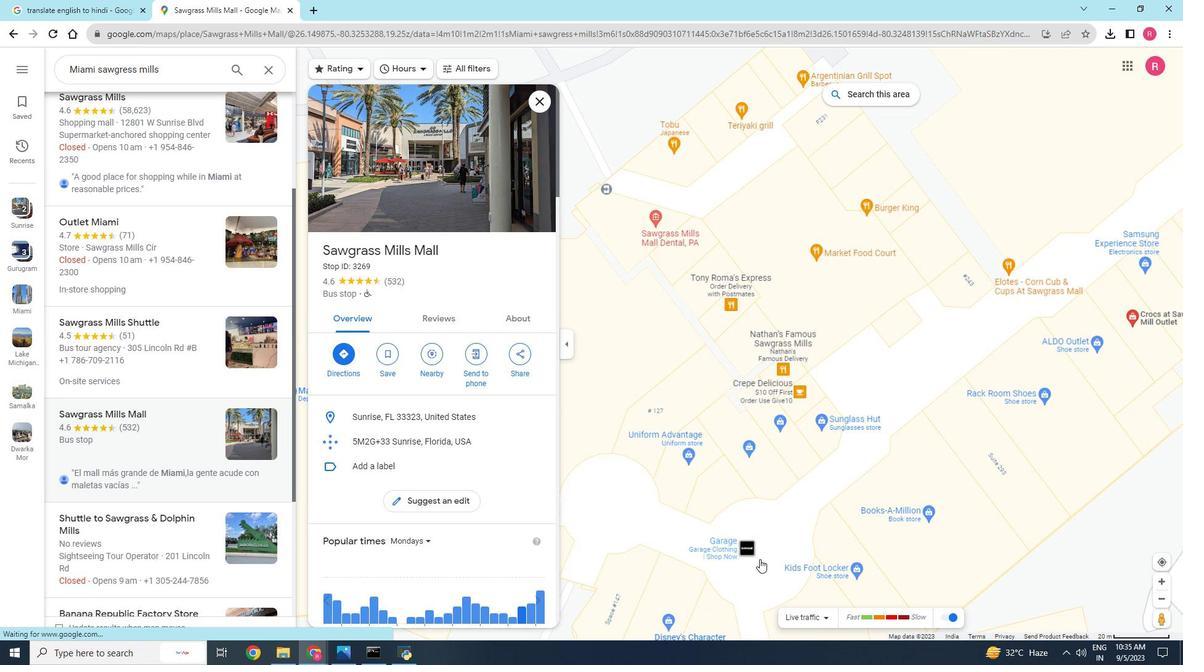 
Action: Mouse scrolled (760, 560) with delta (0, 0)
Screenshot: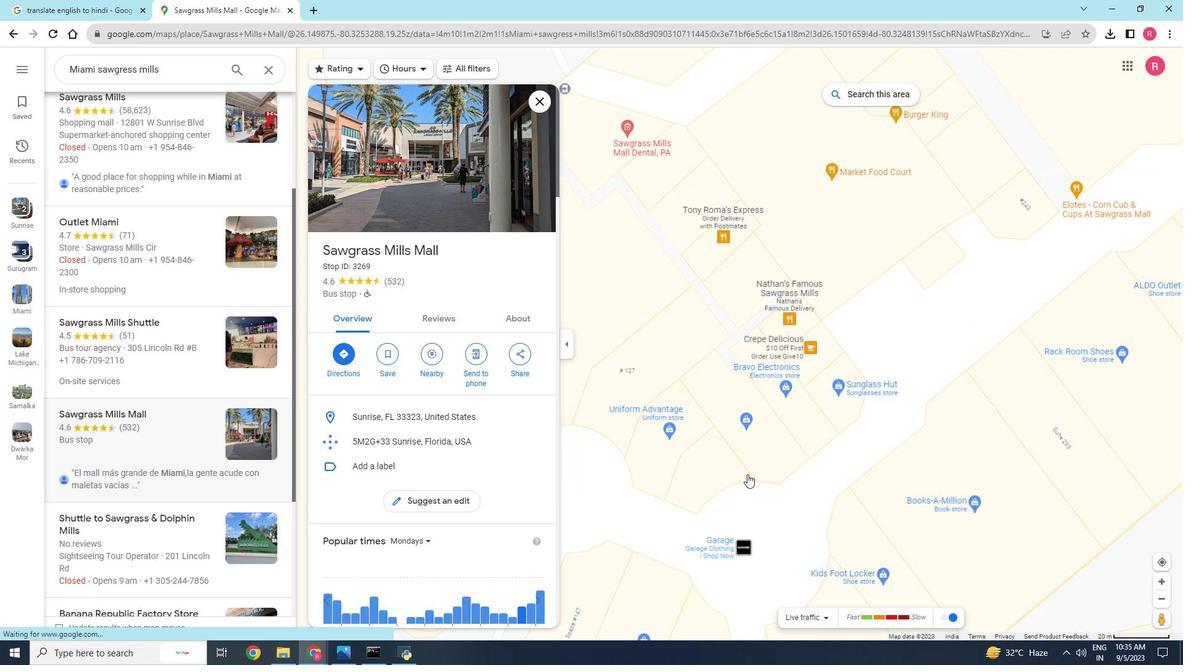 
Action: Mouse moved to (717, 279)
Screenshot: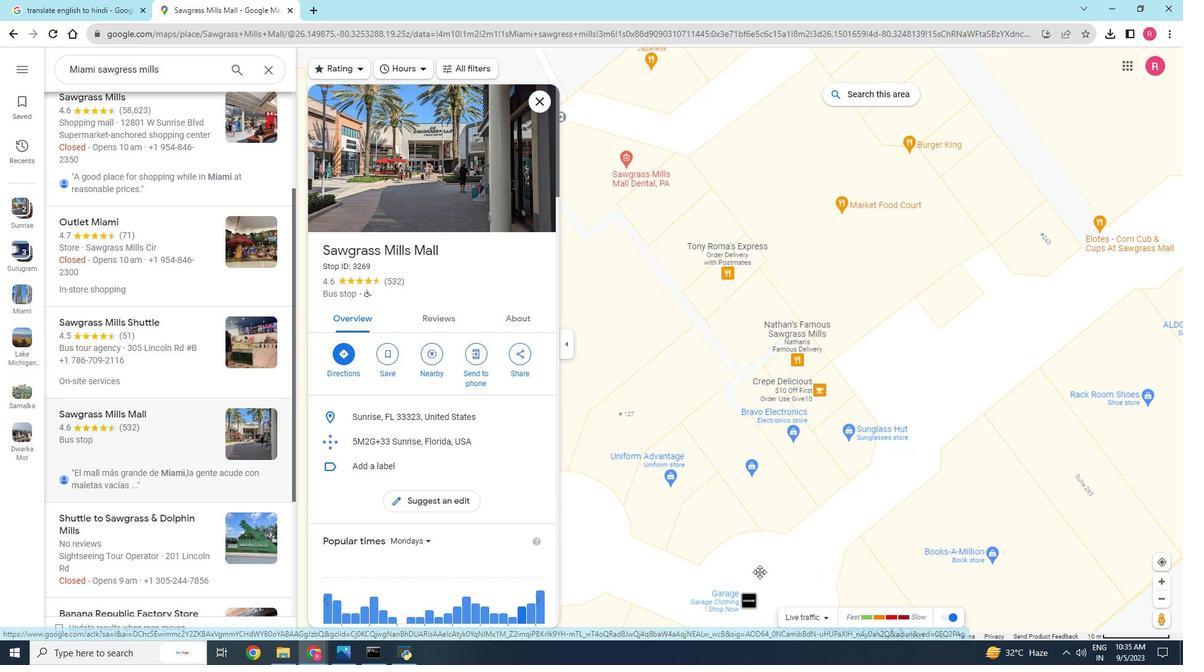 
Action: Mouse pressed left at (717, 279)
Screenshot: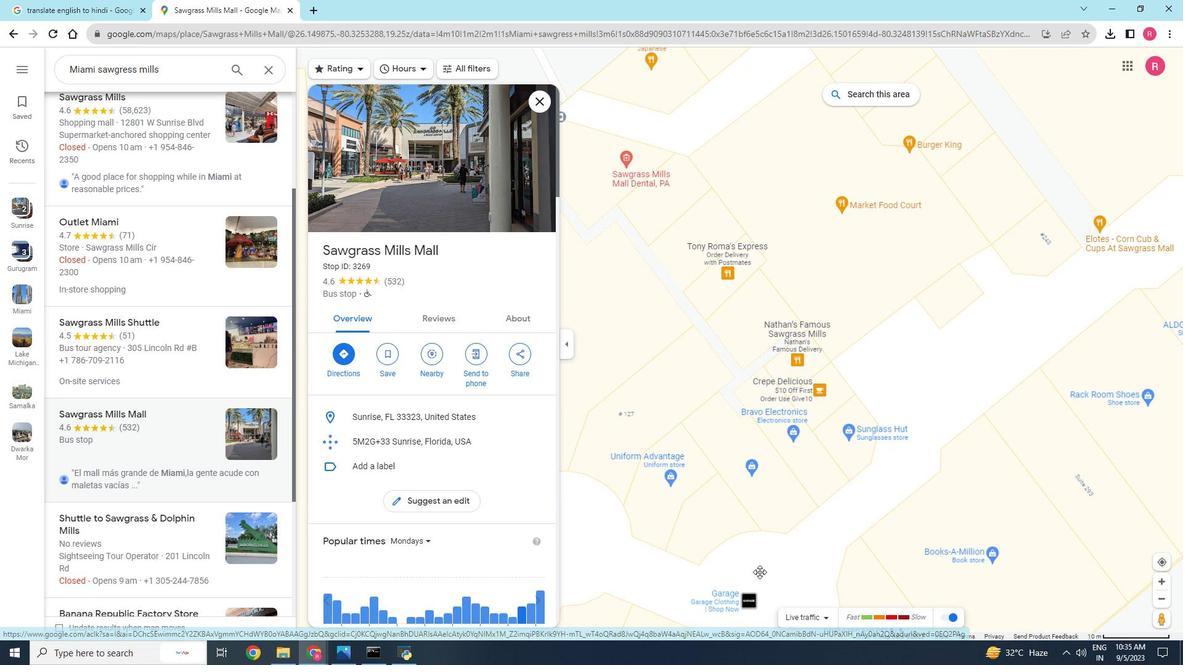 
Action: Mouse moved to (768, 386)
Screenshot: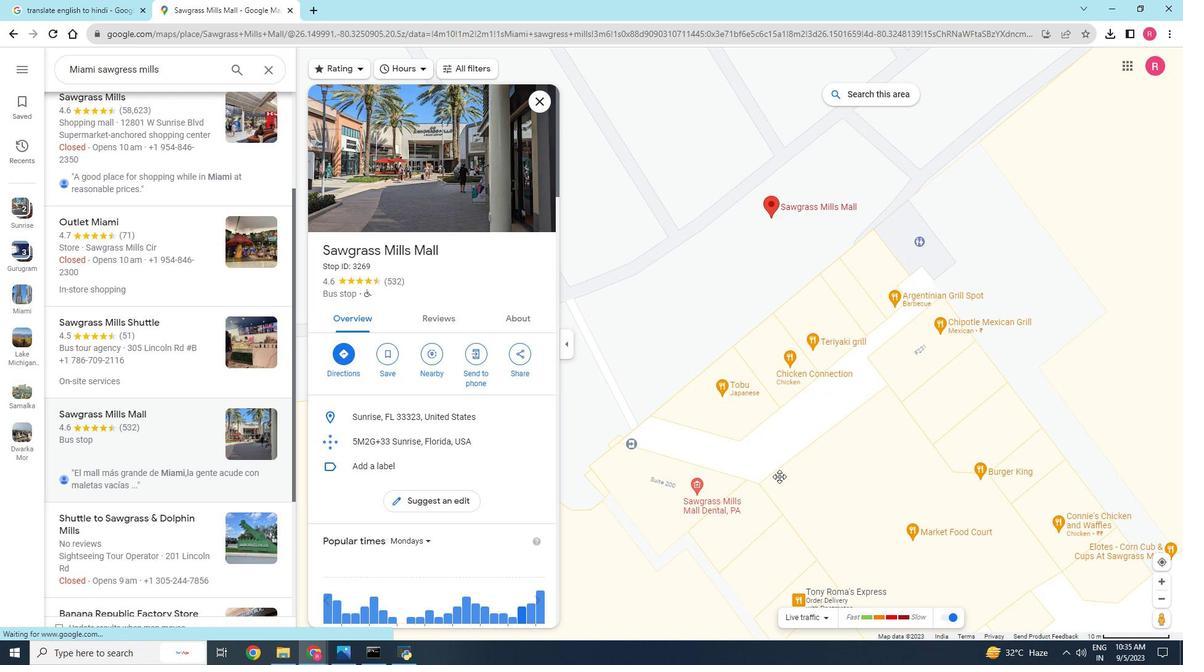 
Action: Mouse pressed left at (768, 386)
Screenshot: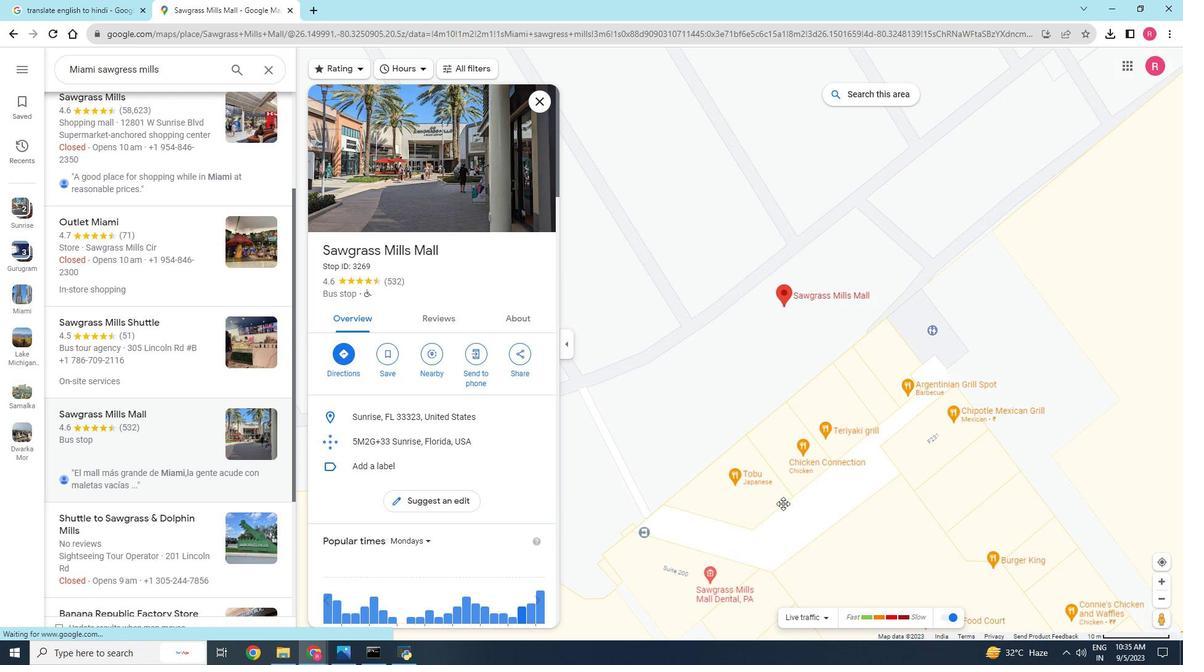 
Action: Mouse moved to (783, 510)
Screenshot: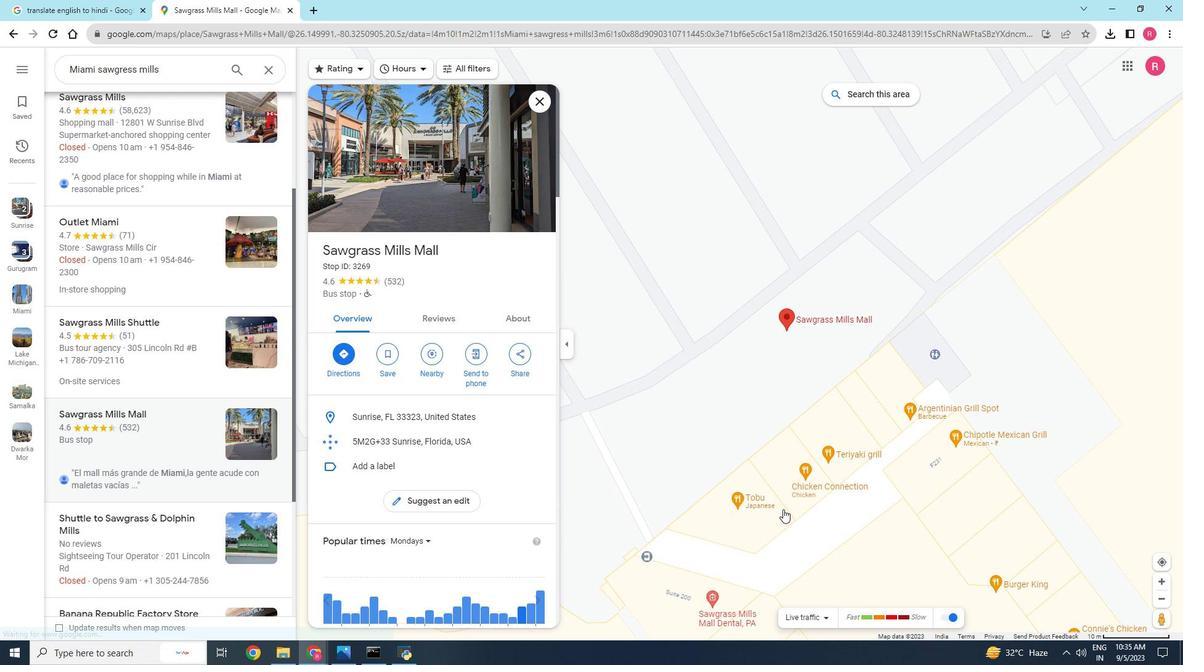 
Action: Mouse scrolled (783, 510) with delta (0, 0)
Screenshot: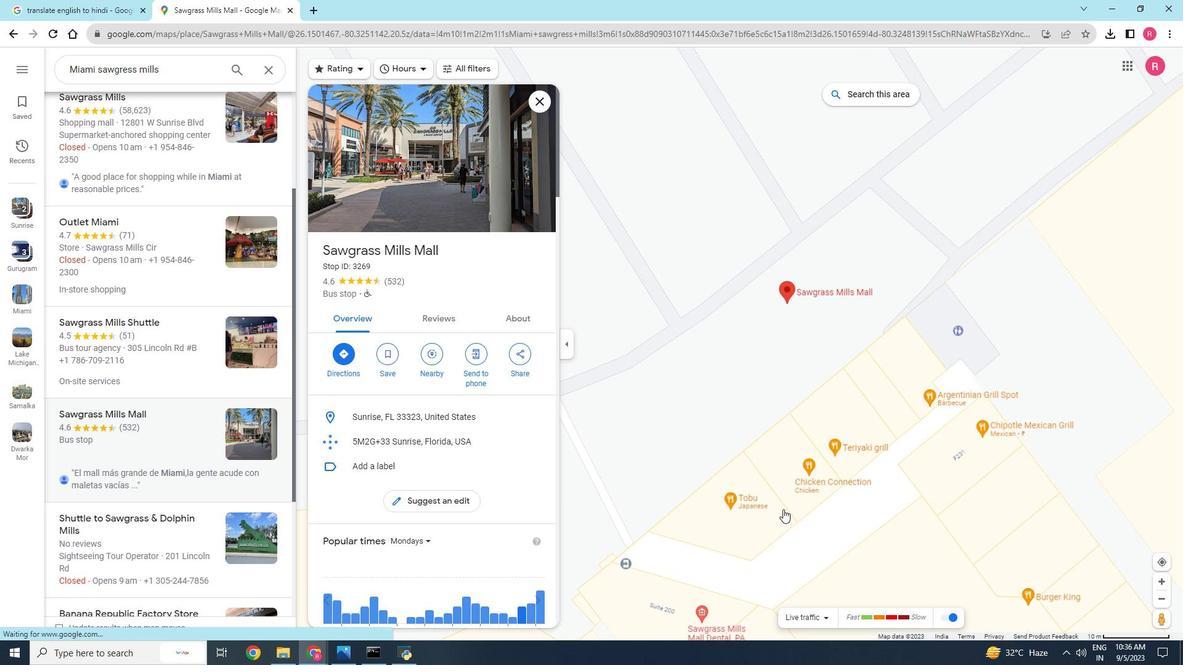 
Action: Mouse scrolled (783, 510) with delta (0, 0)
Screenshot: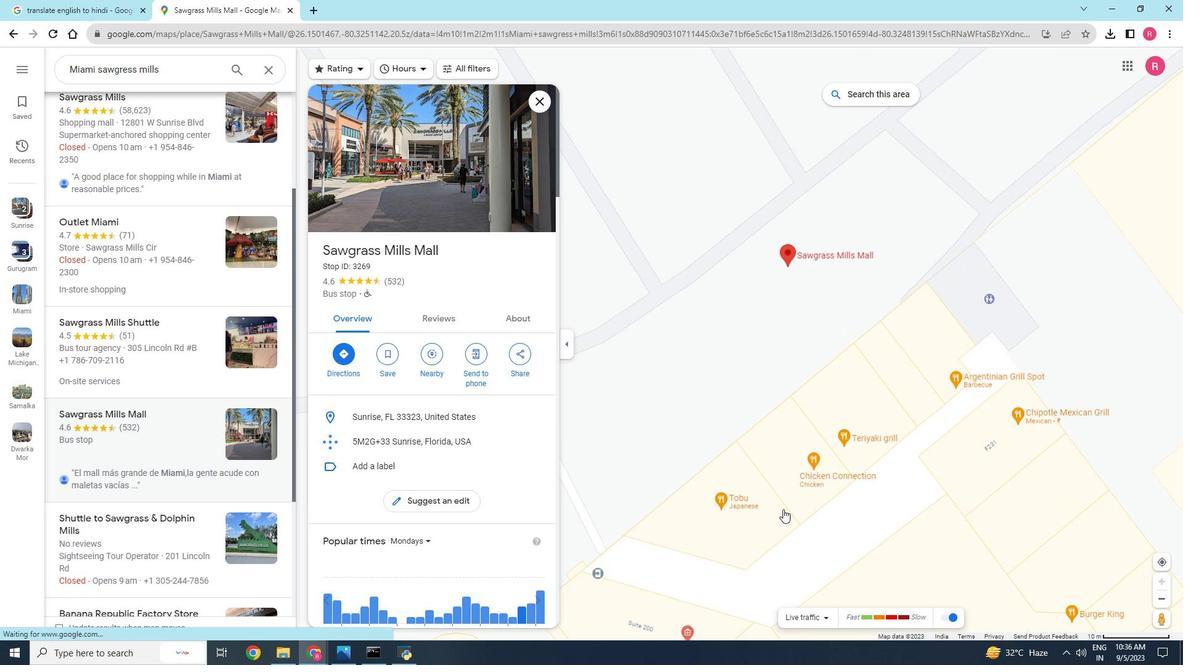 
Action: Mouse scrolled (783, 510) with delta (0, 0)
Screenshot: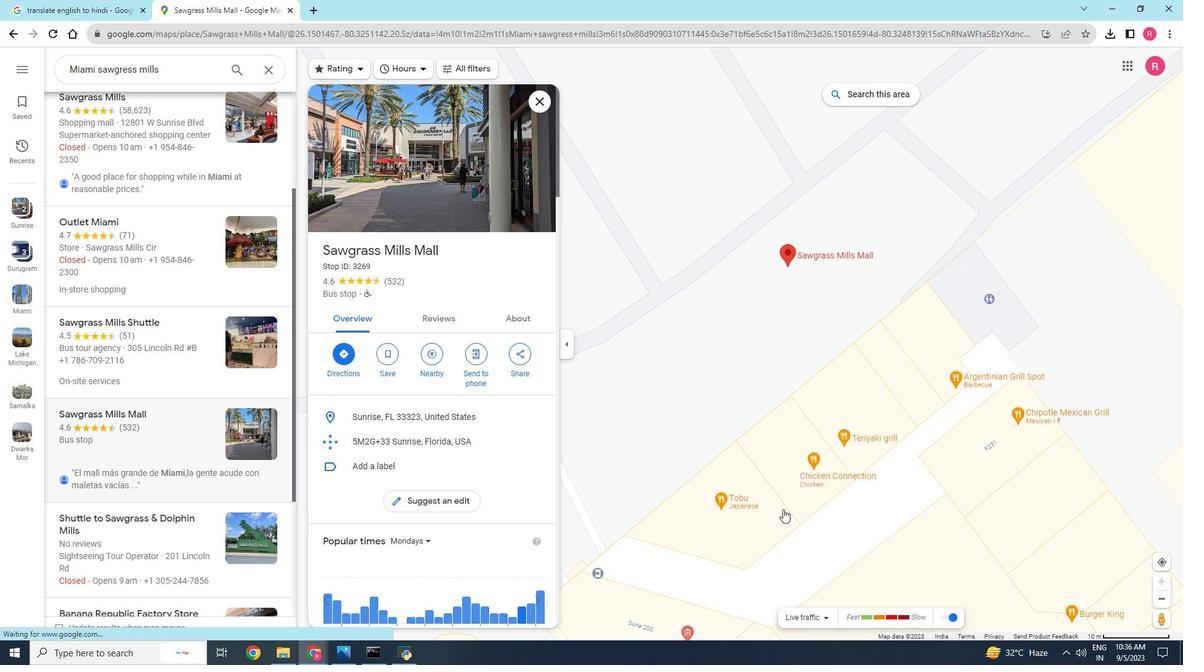 
Action: Mouse scrolled (783, 510) with delta (0, 0)
Screenshot: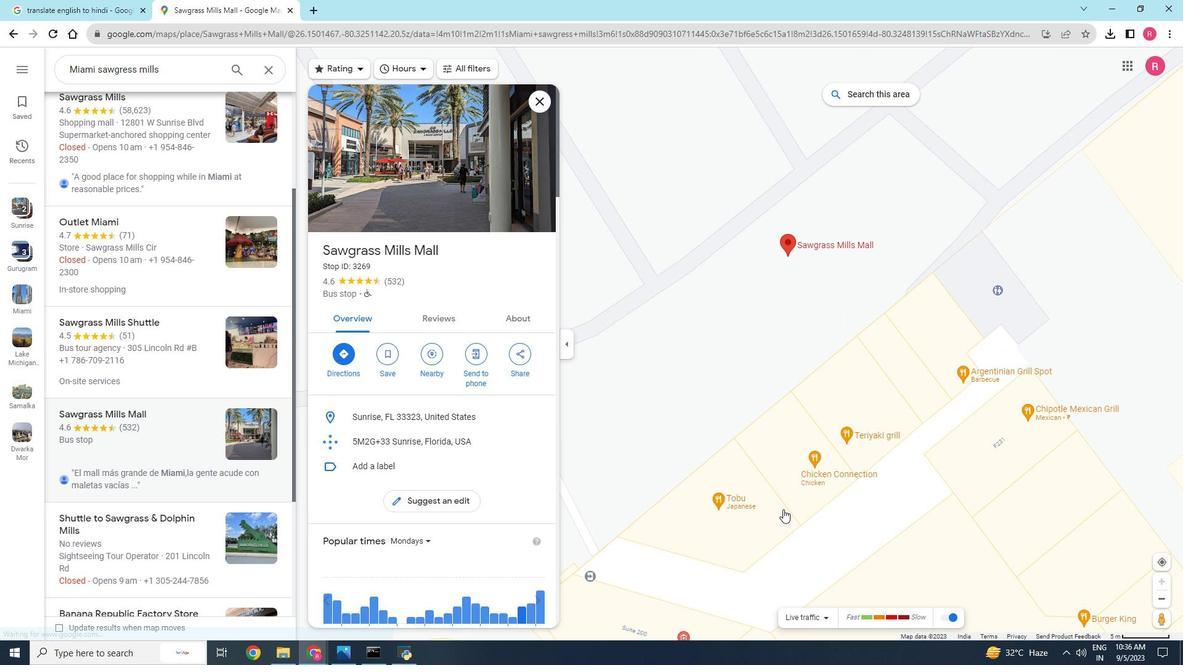 
Action: Mouse scrolled (783, 510) with delta (0, 0)
Screenshot: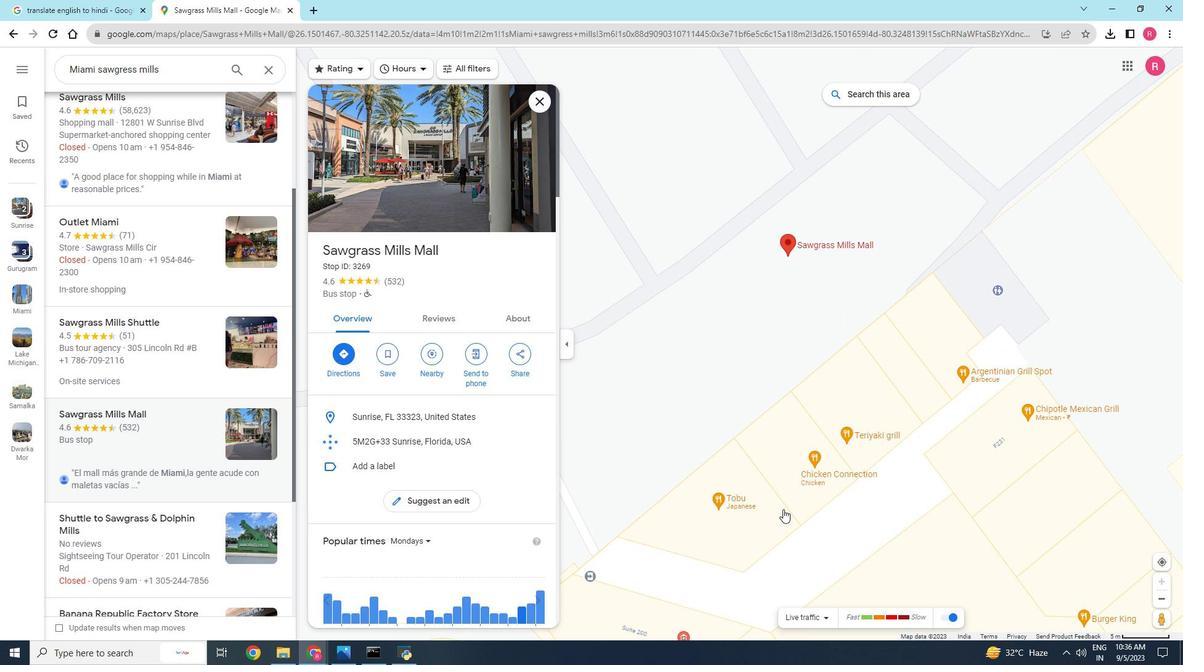 
Action: Mouse scrolled (783, 509) with delta (0, 0)
Screenshot: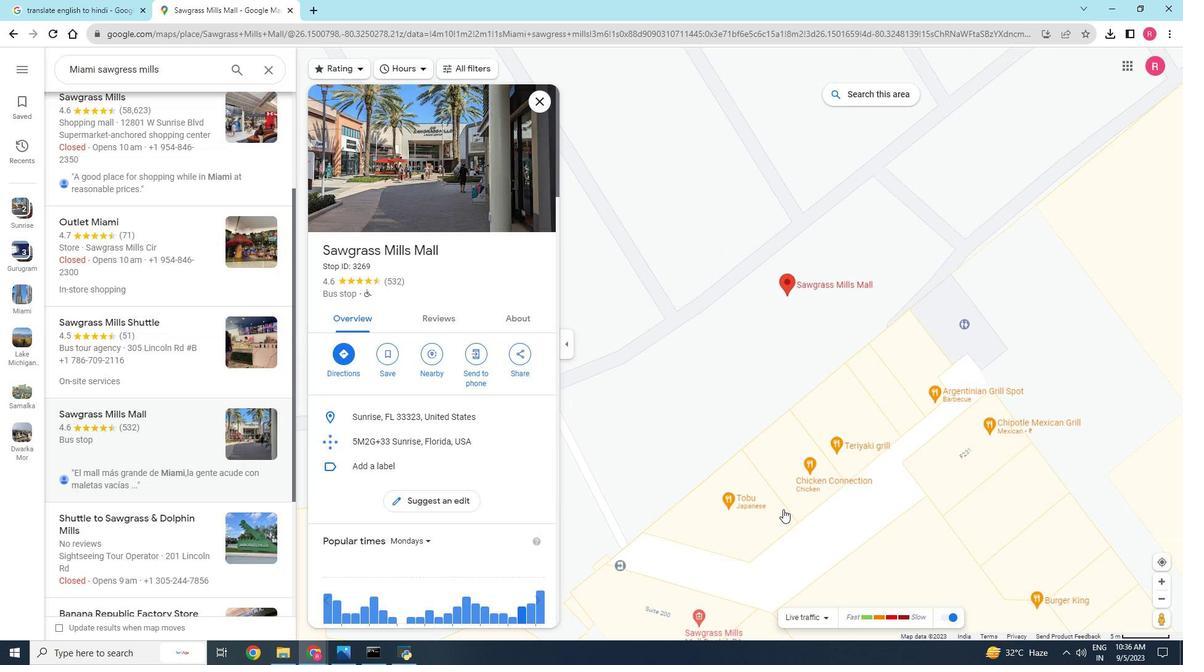 
Action: Mouse scrolled (783, 509) with delta (0, 0)
Screenshot: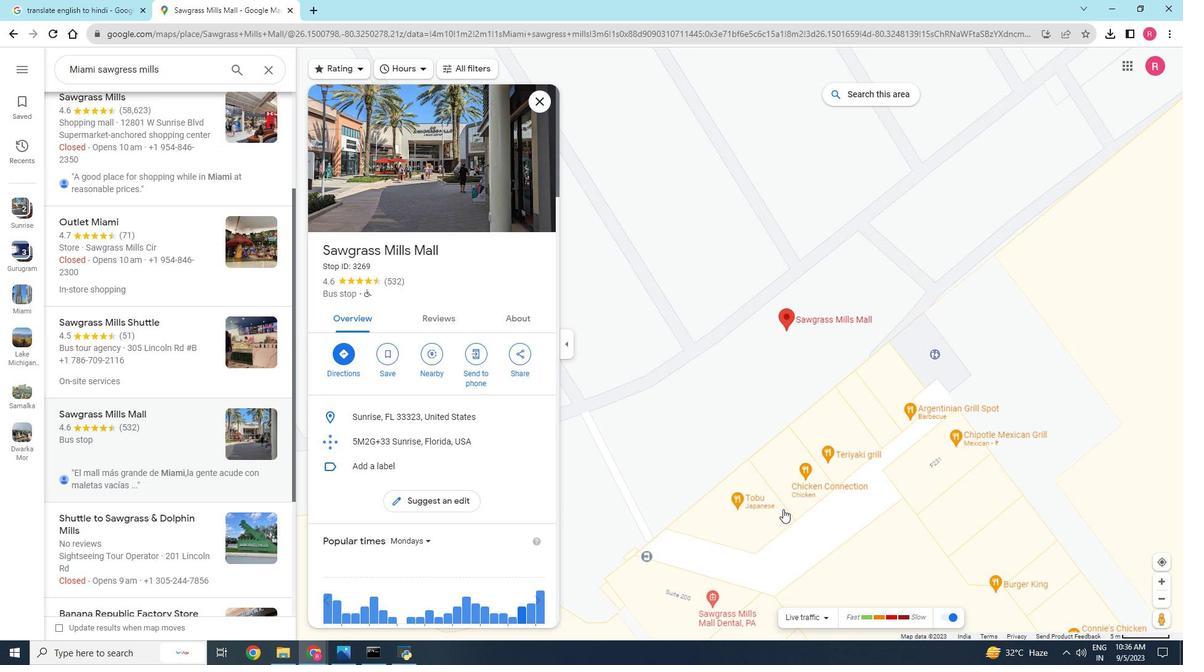 
Action: Mouse scrolled (783, 509) with delta (0, 0)
Screenshot: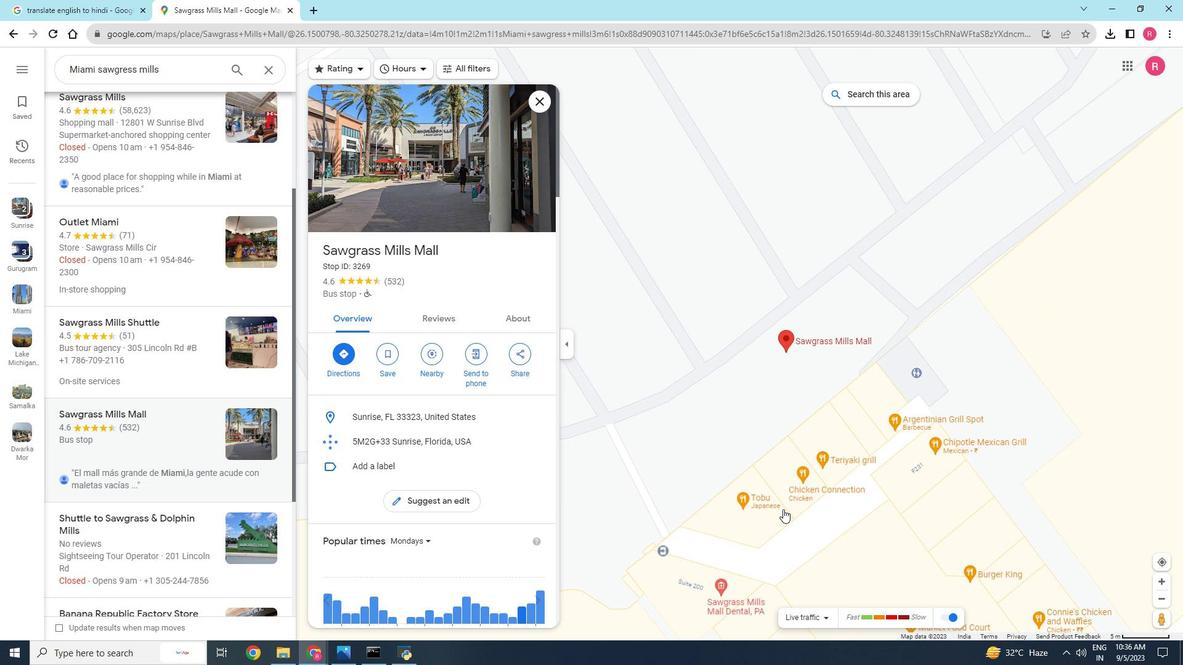 
Action: Mouse scrolled (783, 509) with delta (0, 0)
Screenshot: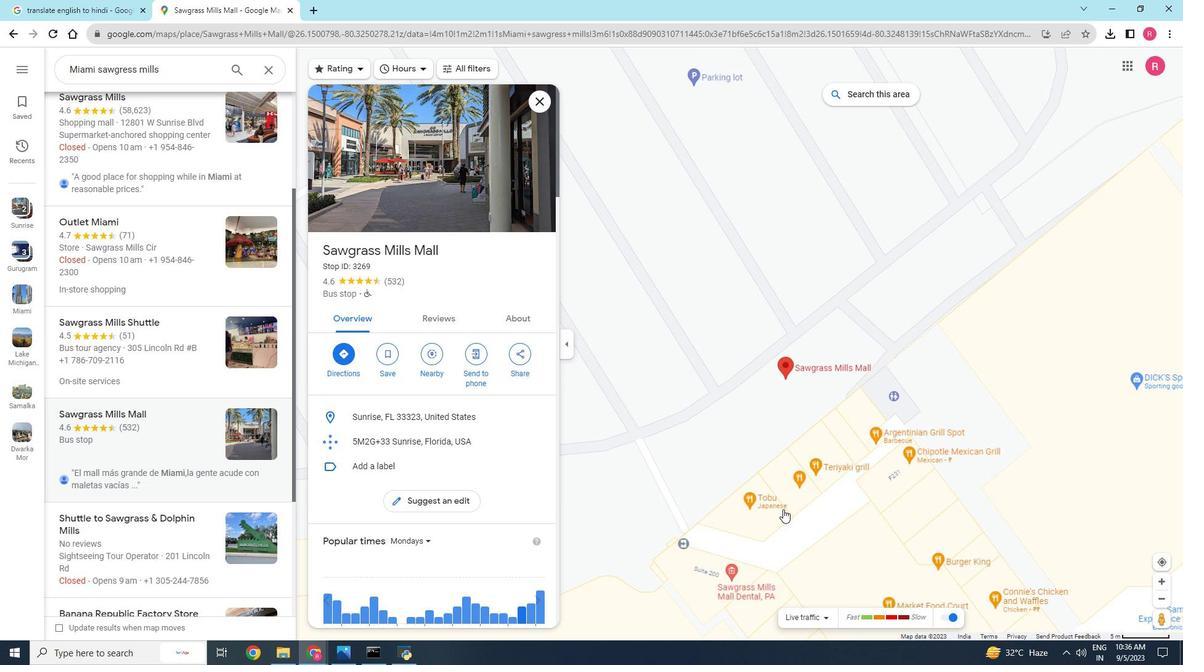 
Action: Mouse scrolled (783, 509) with delta (0, 0)
Screenshot: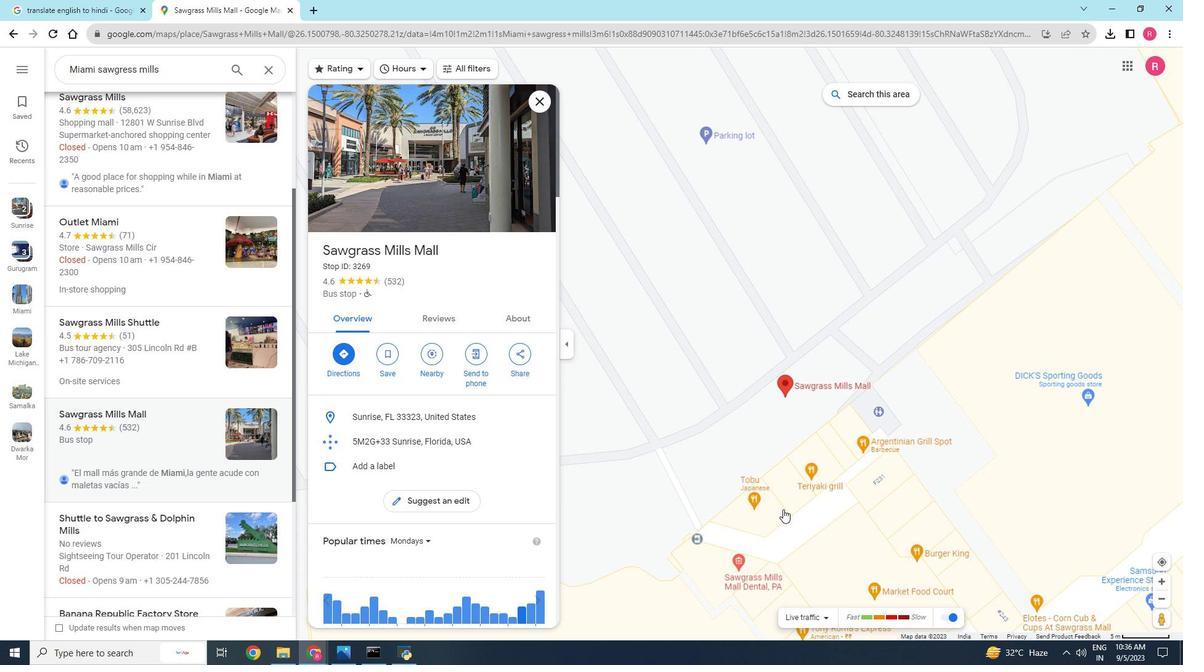
Action: Mouse scrolled (783, 509) with delta (0, 0)
Screenshot: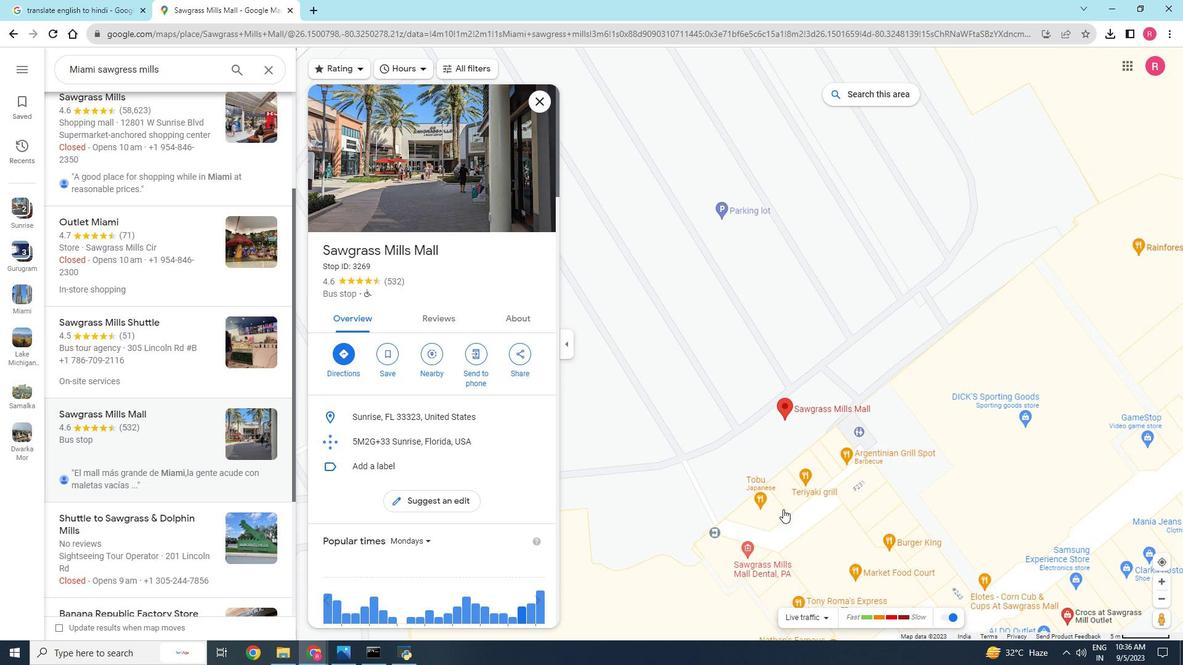 
Action: Mouse moved to (812, 622)
Screenshot: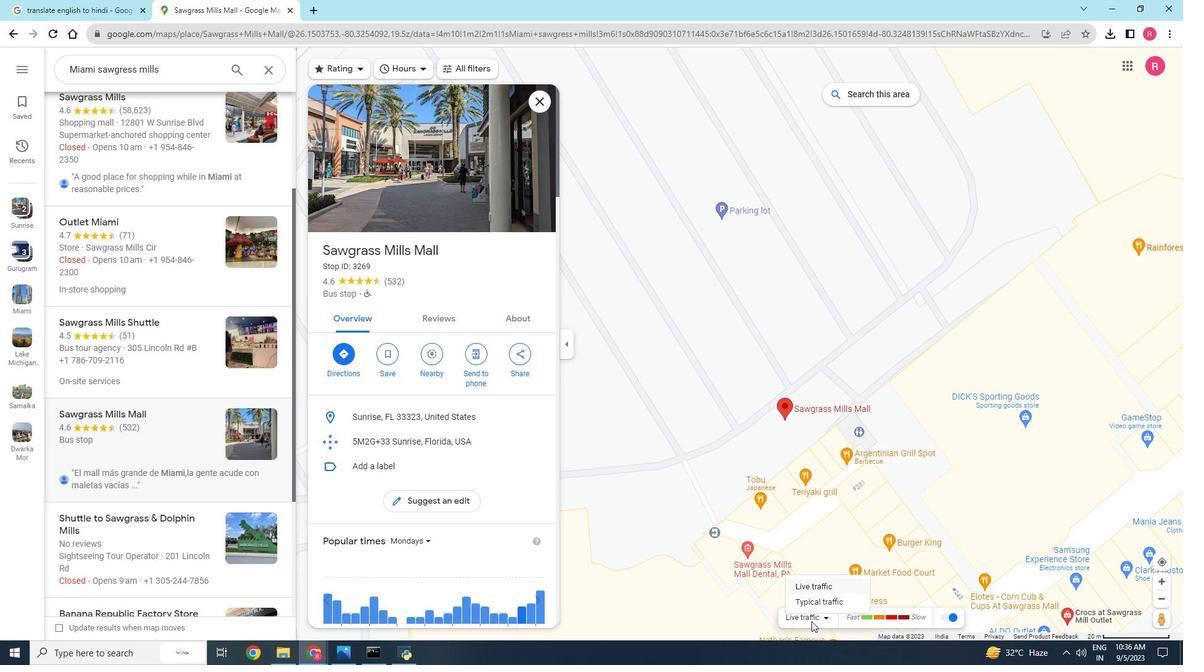 
Action: Mouse pressed left at (812, 622)
Screenshot: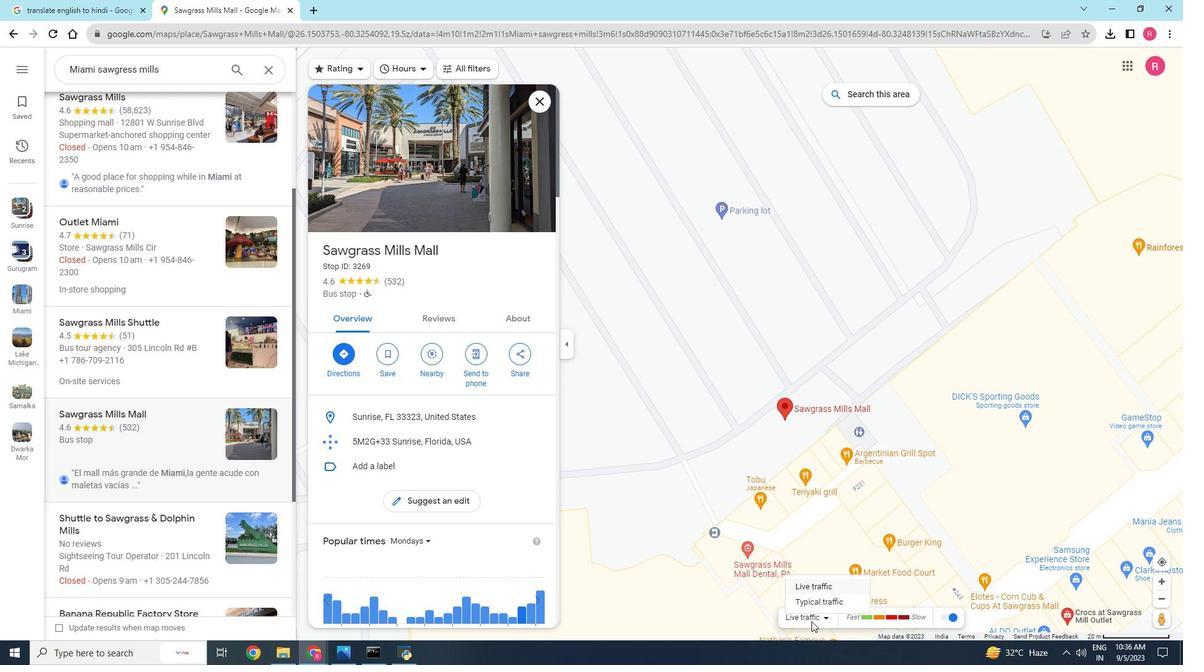 
Action: Mouse moved to (812, 584)
Screenshot: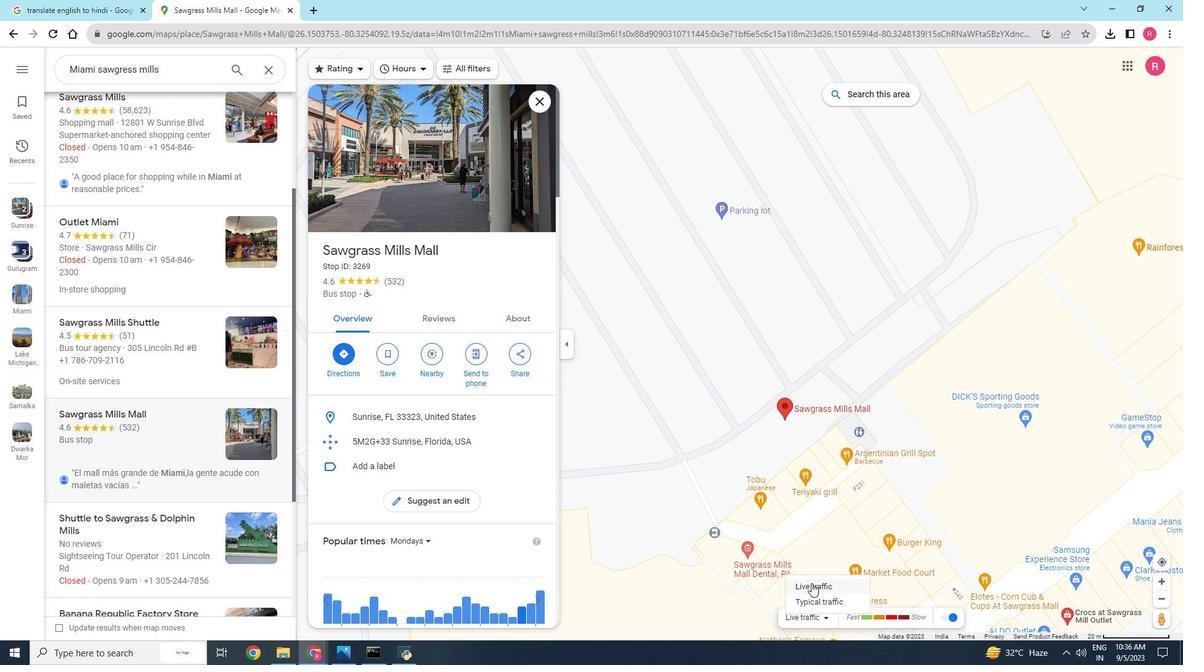 
Action: Mouse pressed left at (812, 584)
Screenshot: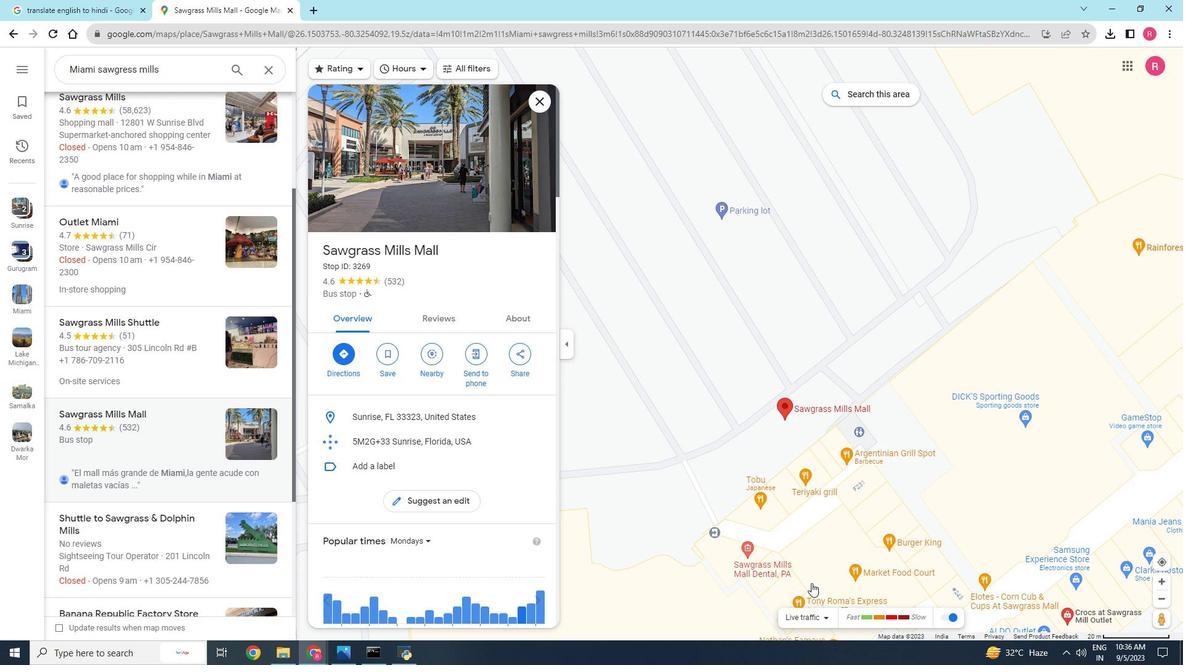
Action: Mouse moved to (807, 574)
Screenshot: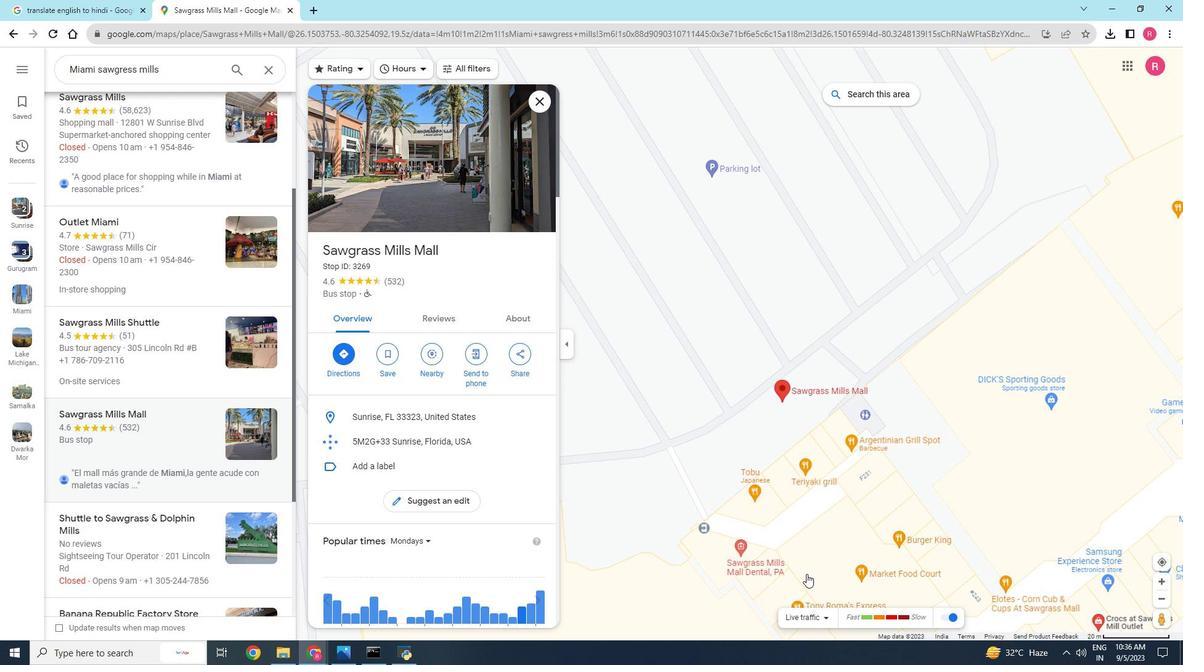 
Action: Mouse scrolled (807, 575) with delta (0, 0)
Screenshot: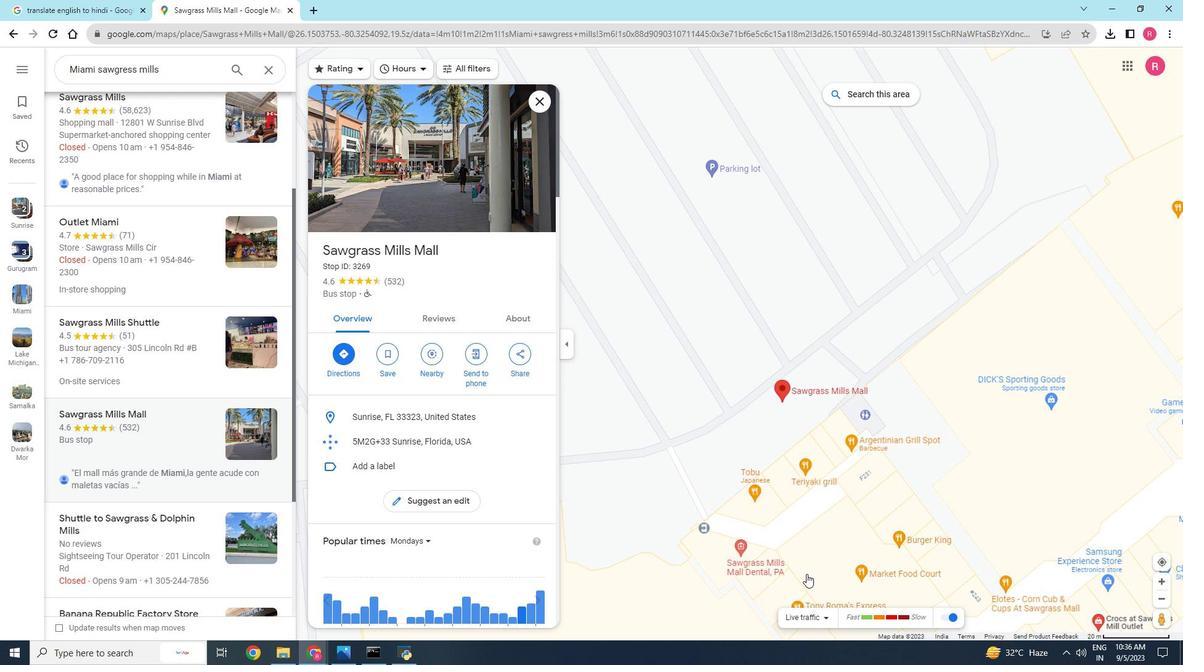 
Action: Mouse scrolled (807, 575) with delta (0, 0)
Screenshot: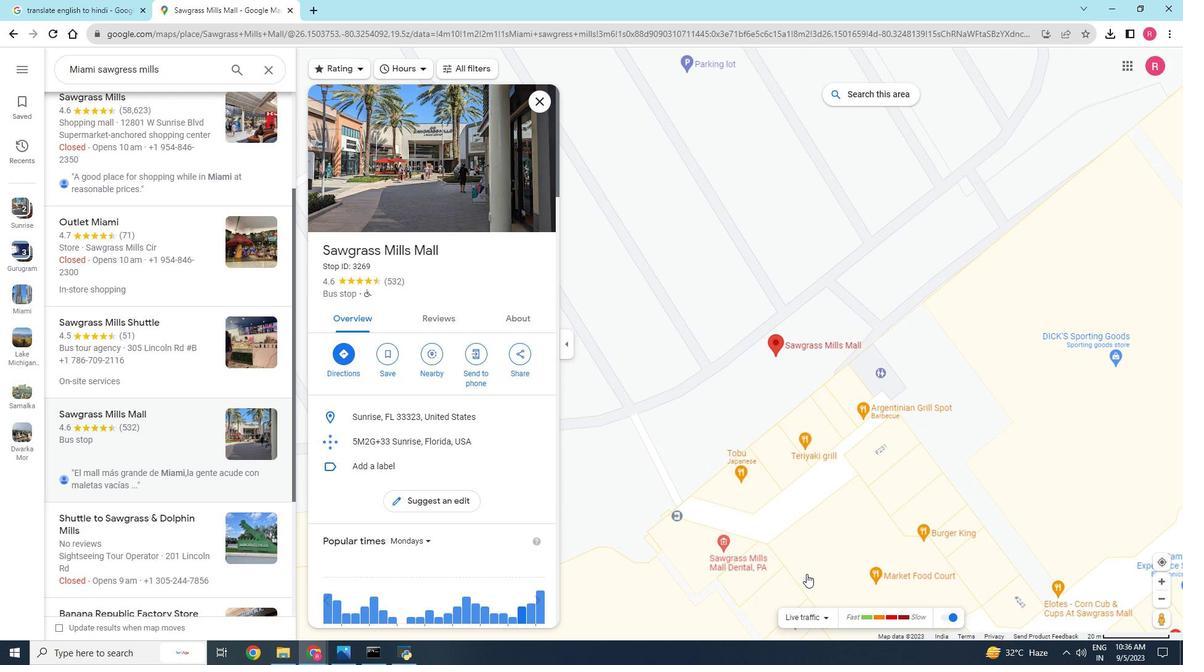 
Action: Mouse scrolled (807, 575) with delta (0, 0)
Screenshot: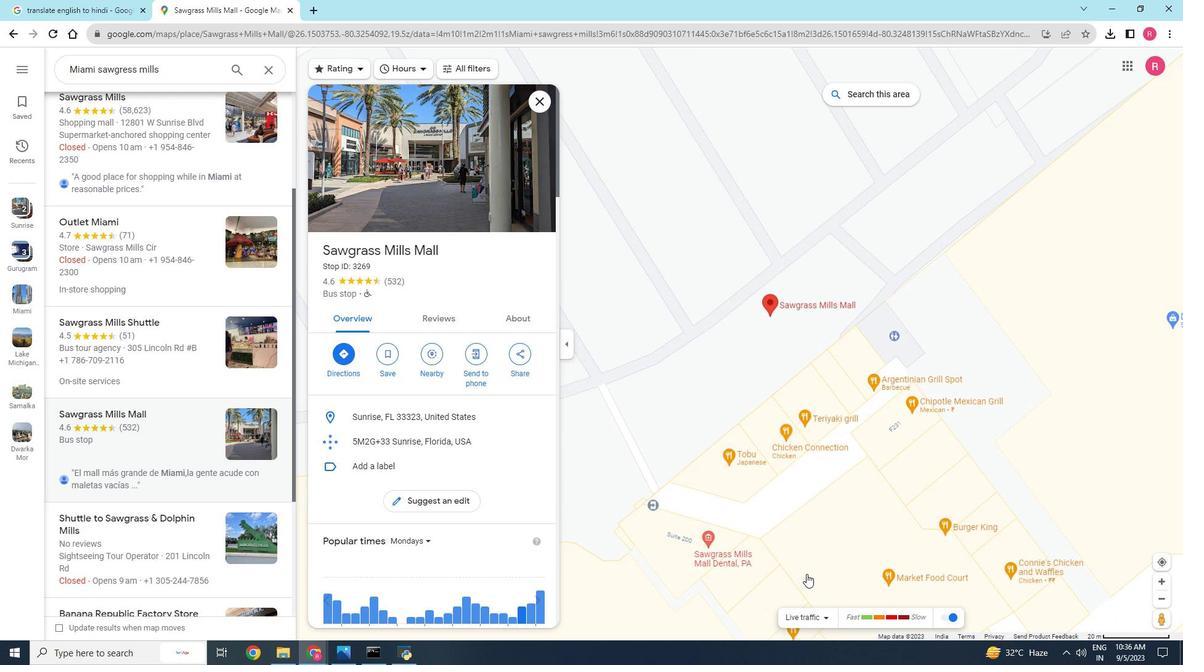 
Action: Mouse scrolled (807, 575) with delta (0, 0)
Screenshot: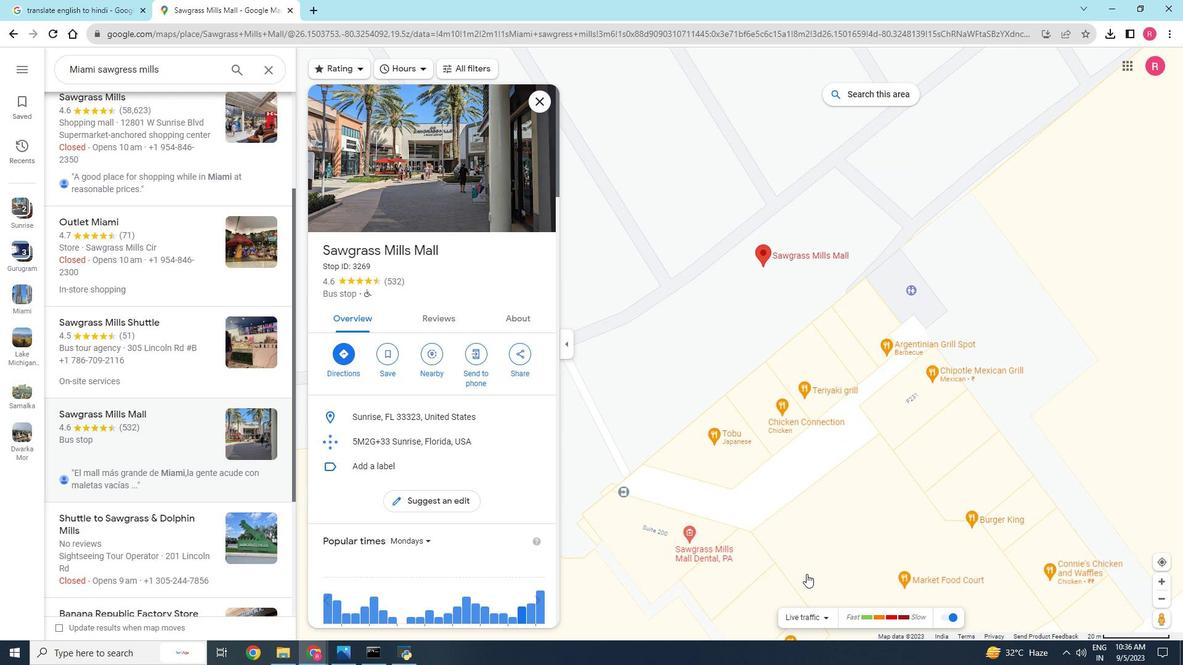 
Action: Mouse scrolled (807, 574) with delta (0, 0)
Screenshot: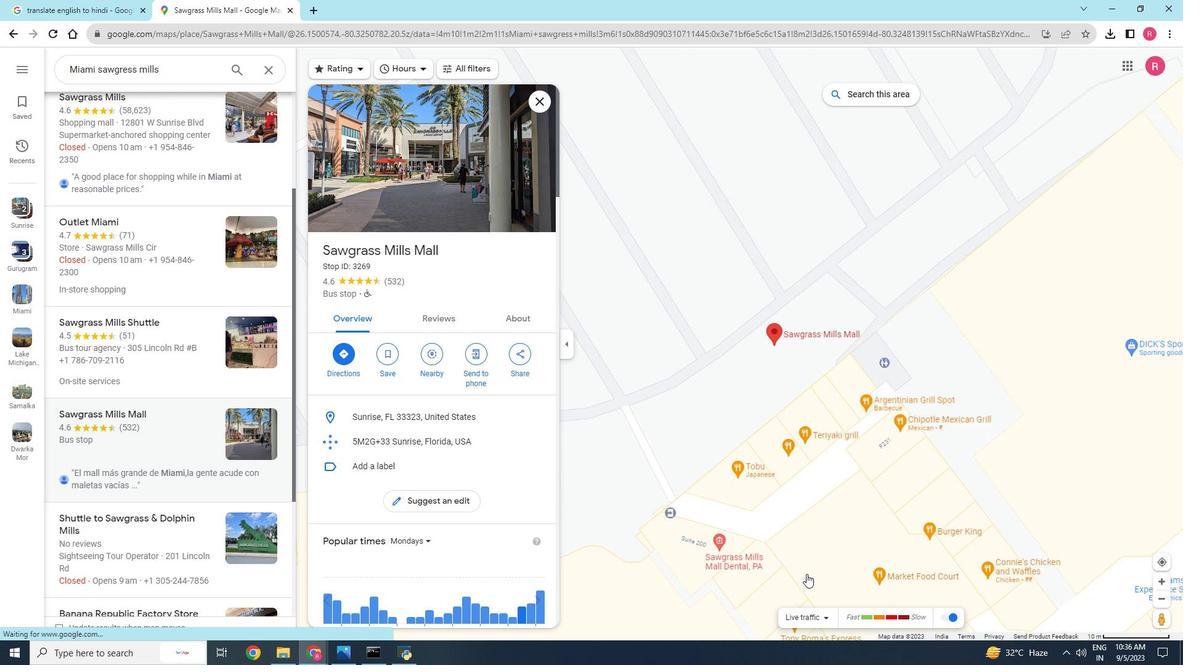 
Action: Mouse scrolled (807, 574) with delta (0, 0)
Screenshot: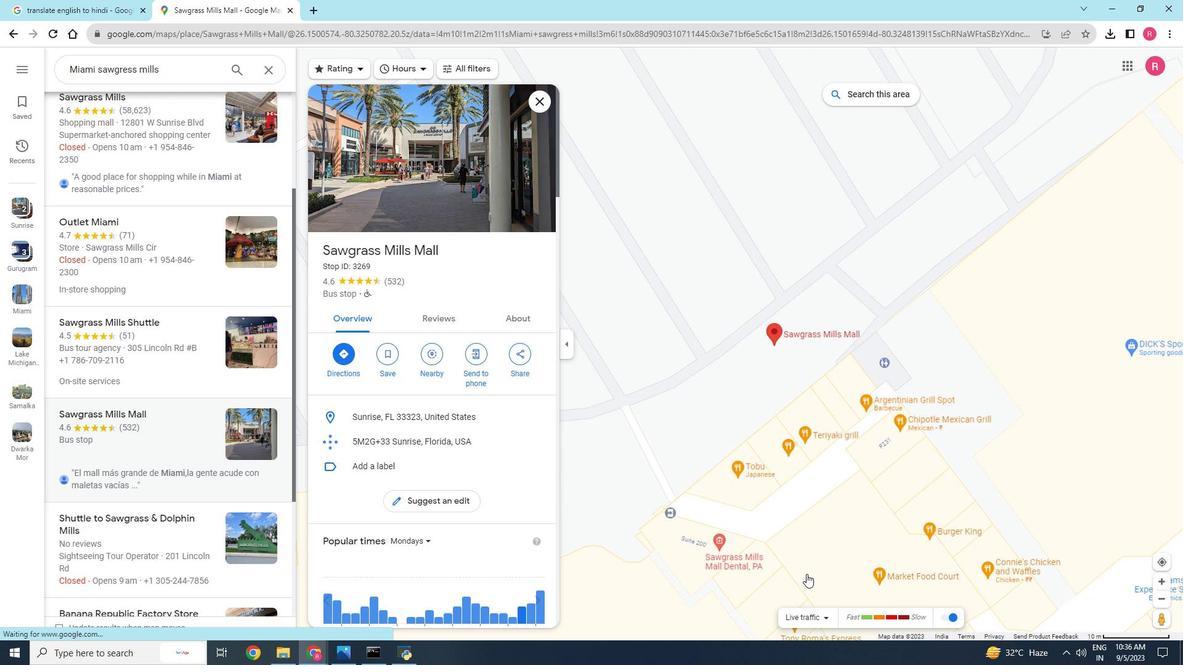 
Action: Mouse scrolled (807, 574) with delta (0, 0)
Screenshot: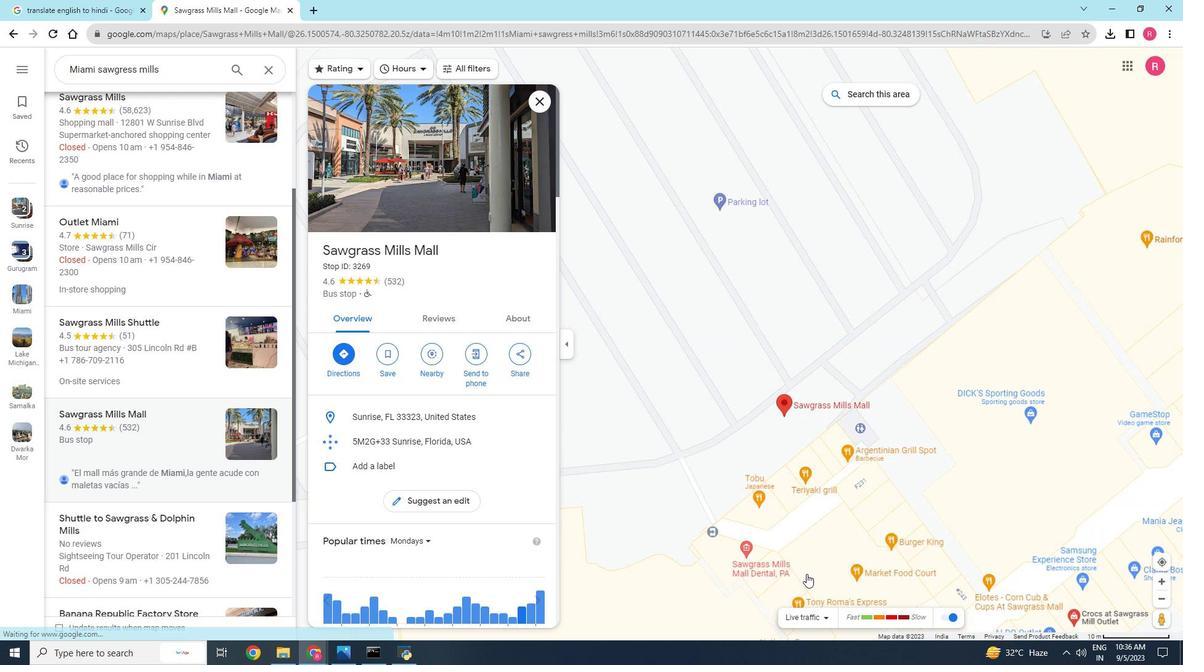
Action: Mouse scrolled (807, 574) with delta (0, 0)
Screenshot: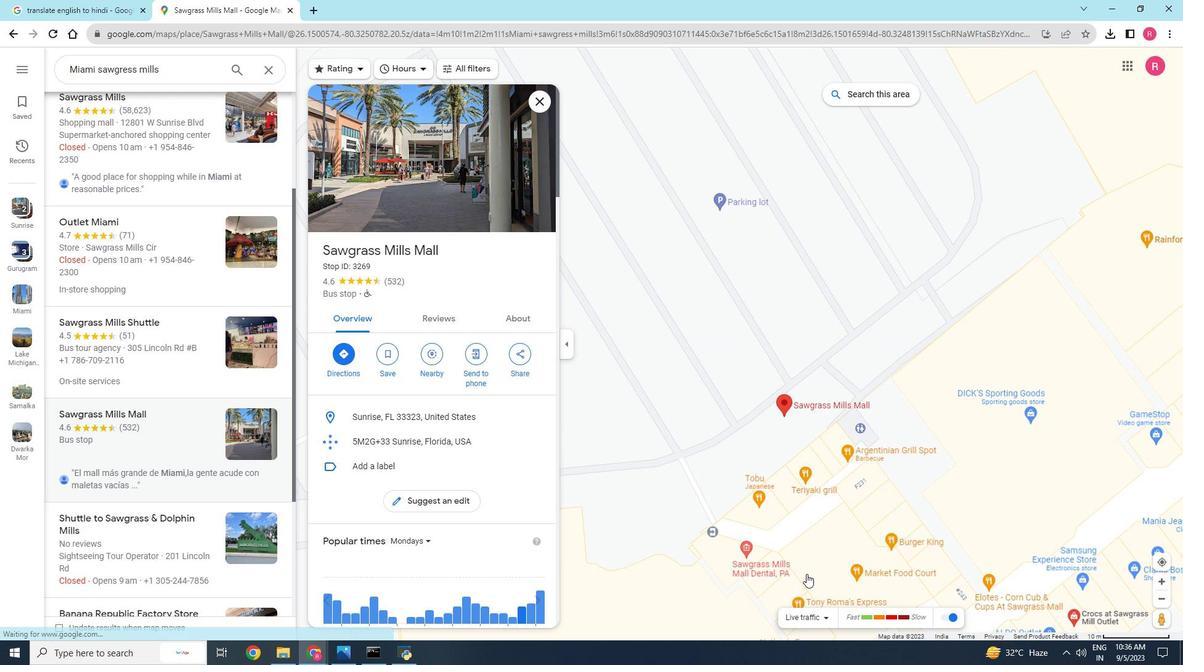 
Action: Mouse scrolled (807, 574) with delta (0, 0)
Screenshot: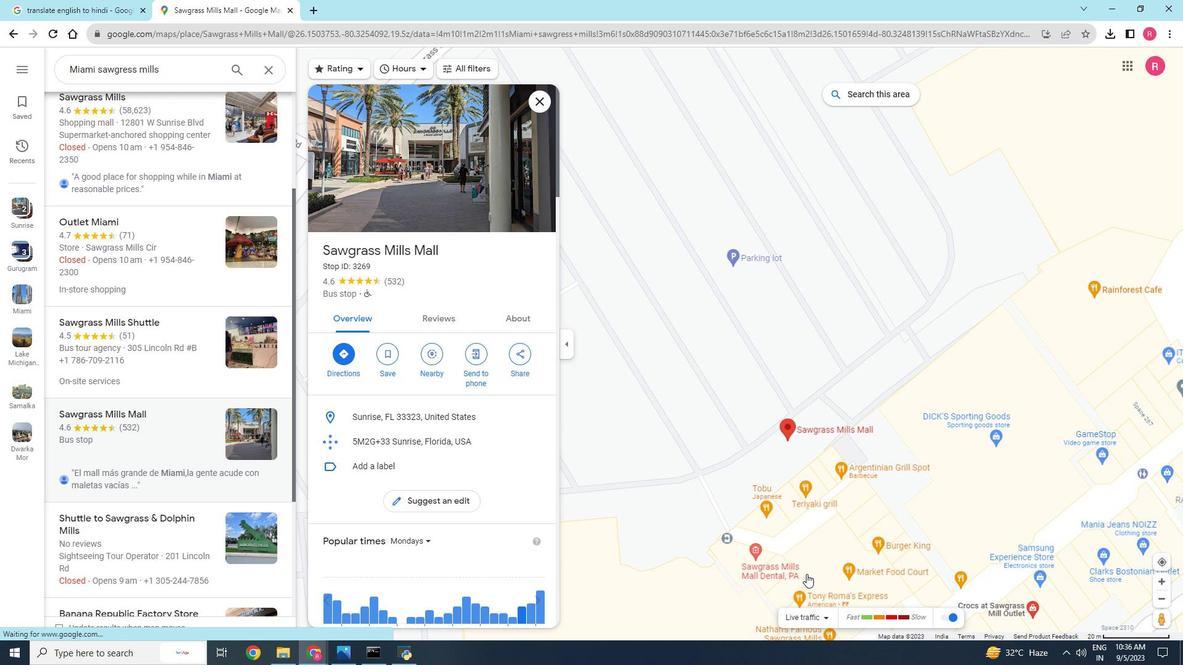 
Action: Mouse scrolled (807, 574) with delta (0, 0)
Screenshot: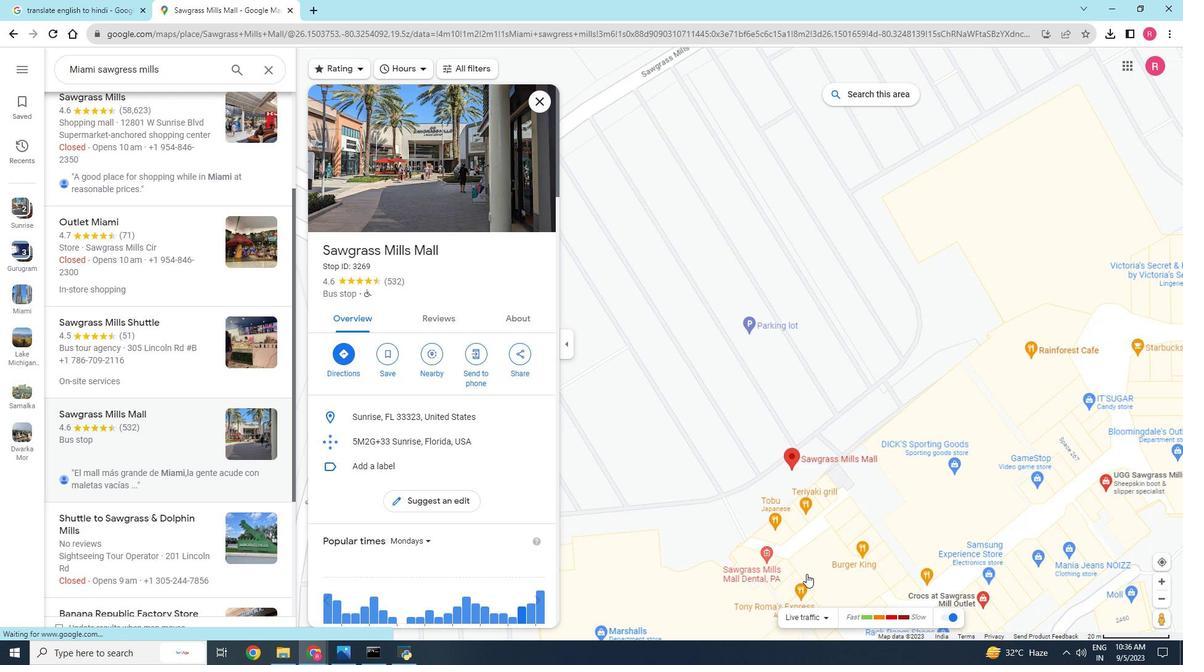 
Action: Mouse scrolled (807, 574) with delta (0, 0)
Screenshot: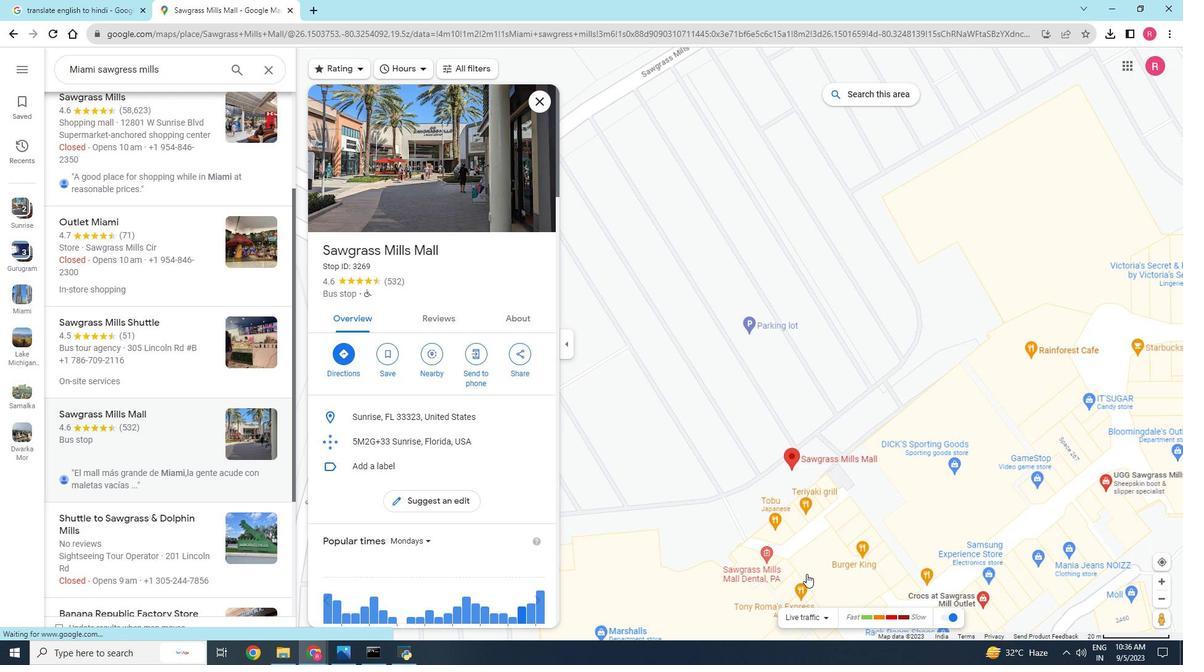 
Action: Mouse moved to (815, 569)
